 Task: Buy 2 Robes of size 12-18 months for Baby Girls from Clothing section under best seller category for shipping address: Gerald Davis, 3101 Abia Martin Drive, Panther Burn, Mississippi 38765, Cell Number 6314971043. Pay from credit card ending with 2005, CVV 3321
Action: Mouse moved to (236, 68)
Screenshot: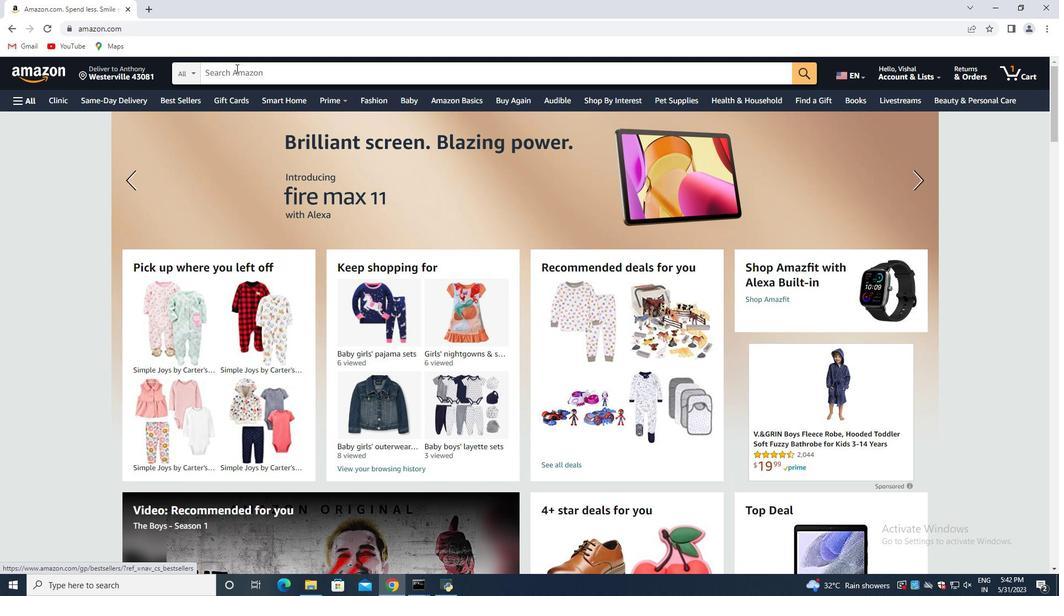 
Action: Mouse pressed left at (236, 68)
Screenshot: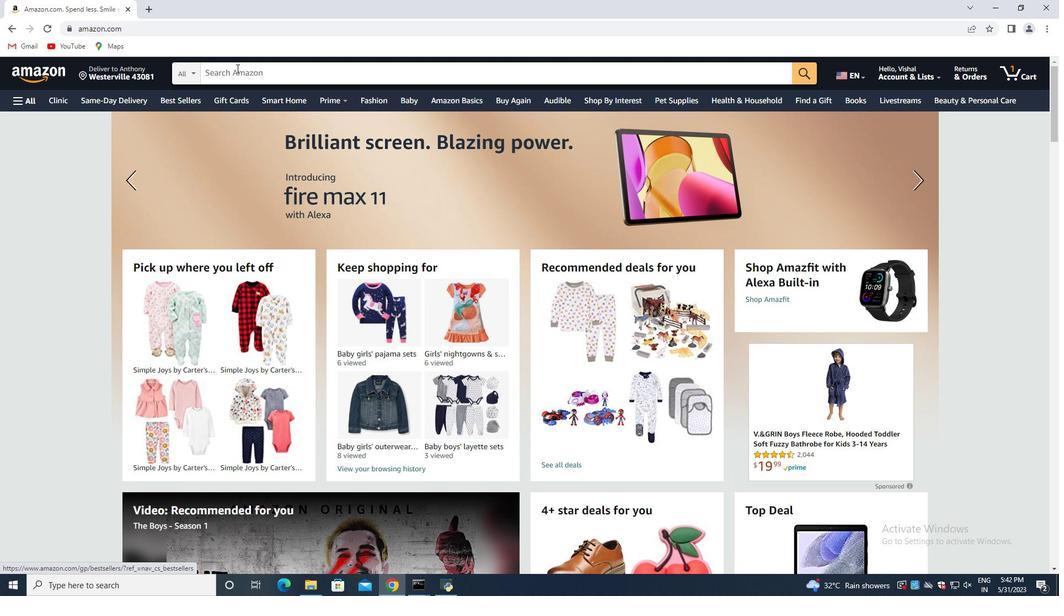 
Action: Key pressed <Key.shift>Robes<Key.space><Key.shift>Of<Key.space>size<Key.space>12-18<Key.space>months<Key.space>for<Key.space>baby<Key.space>girls<Key.enter>
Screenshot: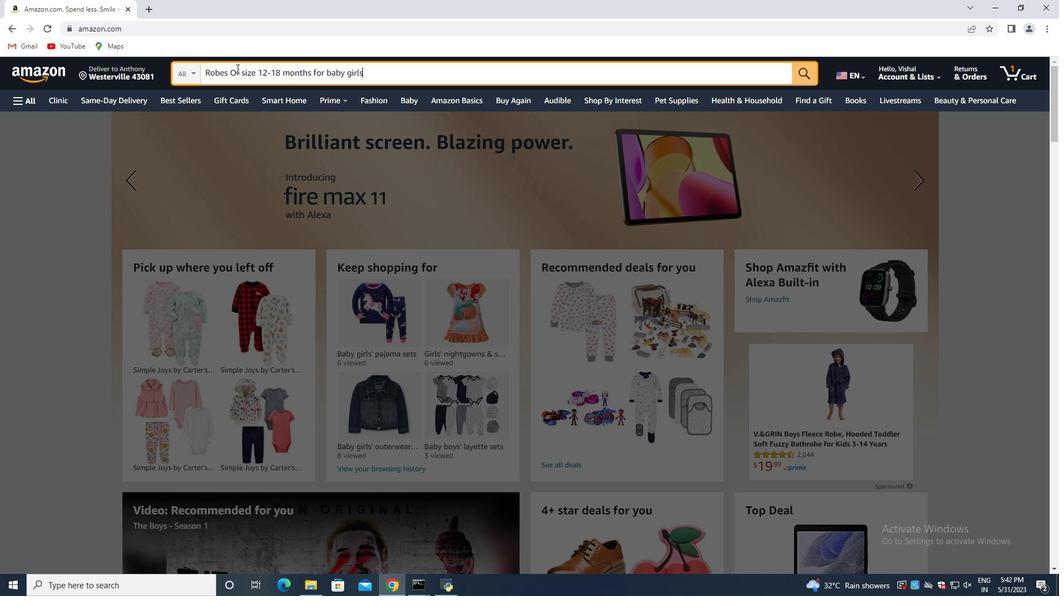 
Action: Mouse moved to (258, 80)
Screenshot: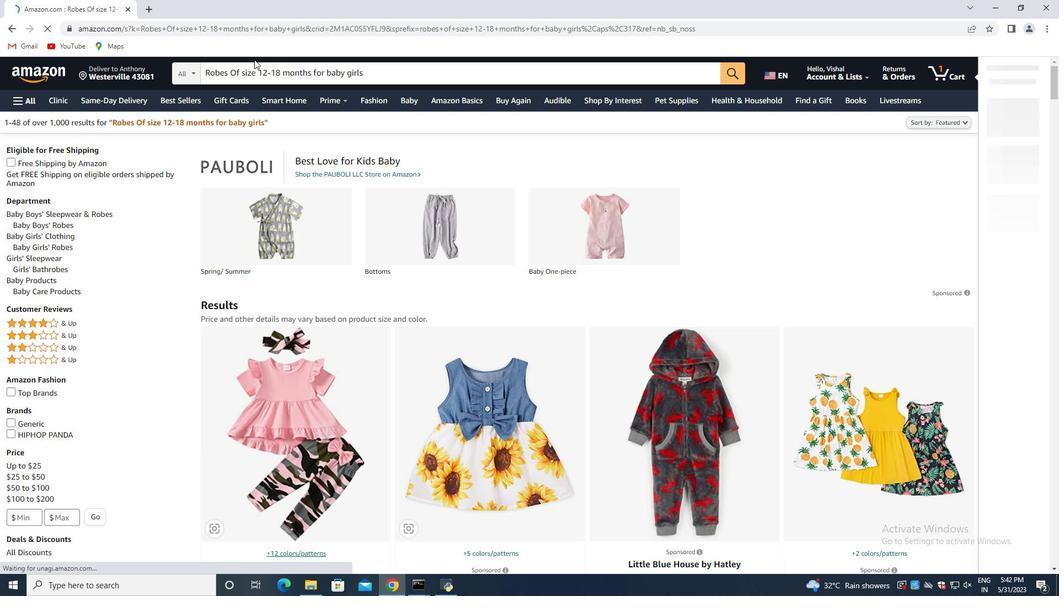 
Action: Mouse scrolled (258, 80) with delta (0, 0)
Screenshot: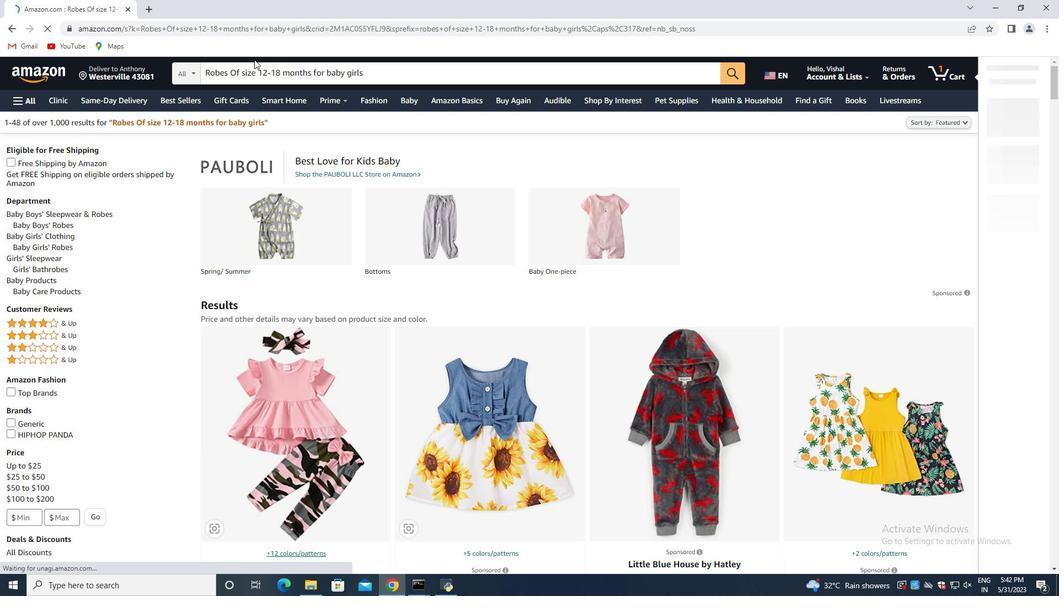 
Action: Mouse moved to (269, 103)
Screenshot: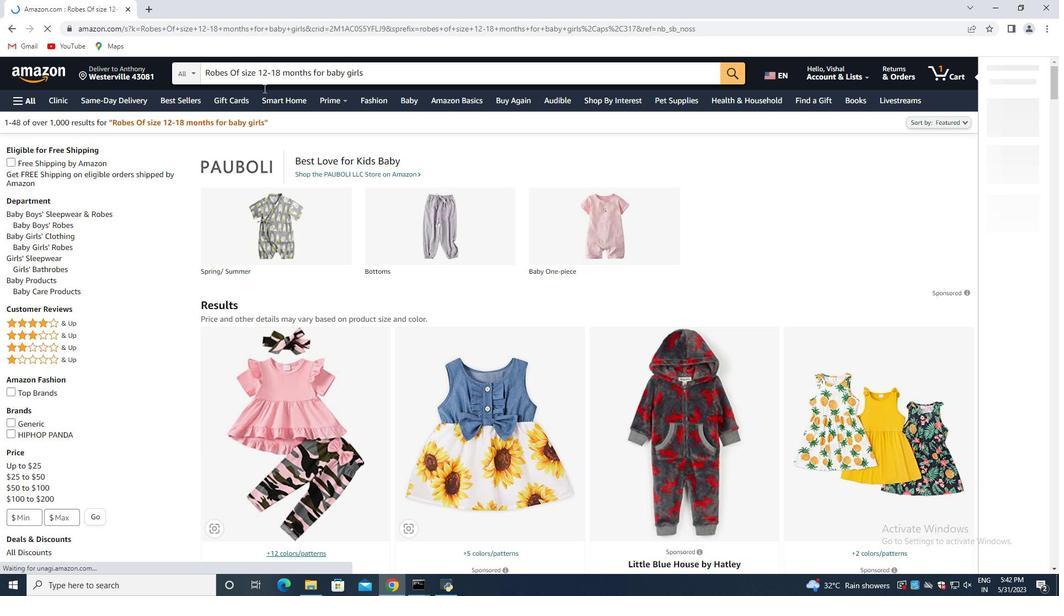 
Action: Mouse scrolled (269, 103) with delta (0, 0)
Screenshot: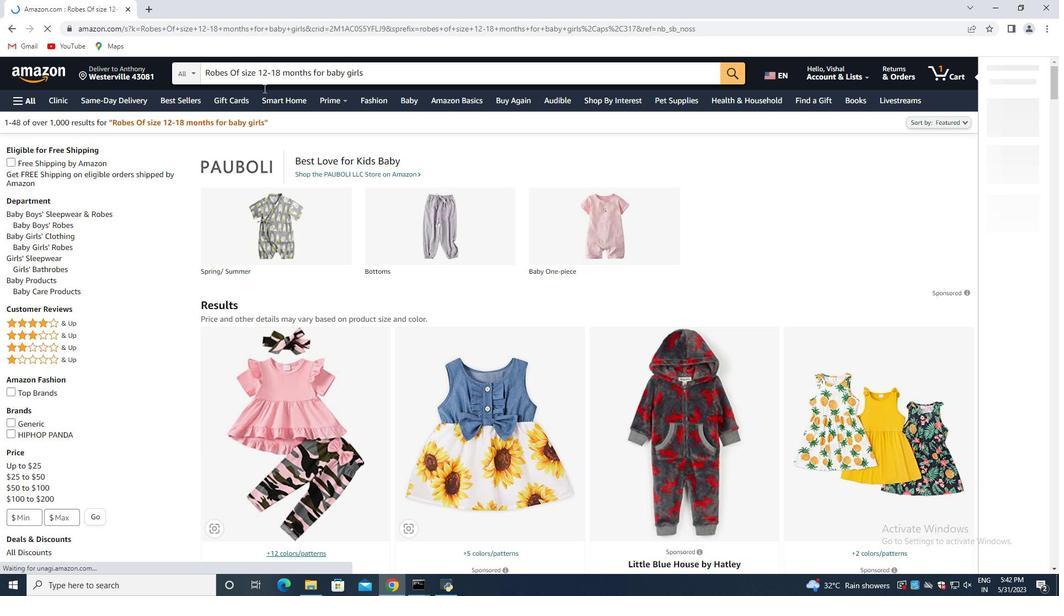 
Action: Mouse moved to (273, 120)
Screenshot: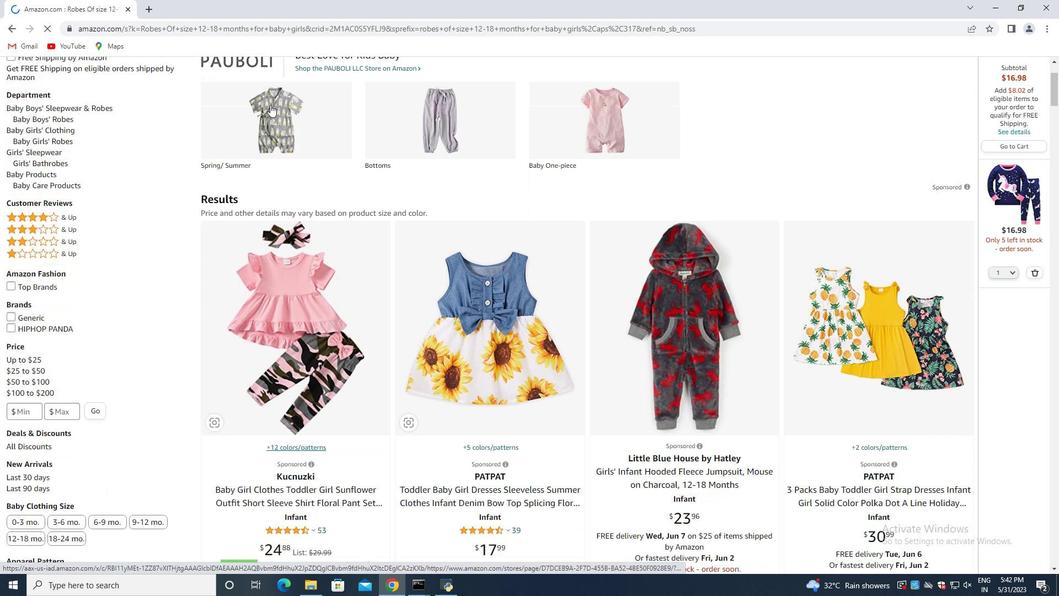 
Action: Mouse scrolled (273, 119) with delta (0, 0)
Screenshot: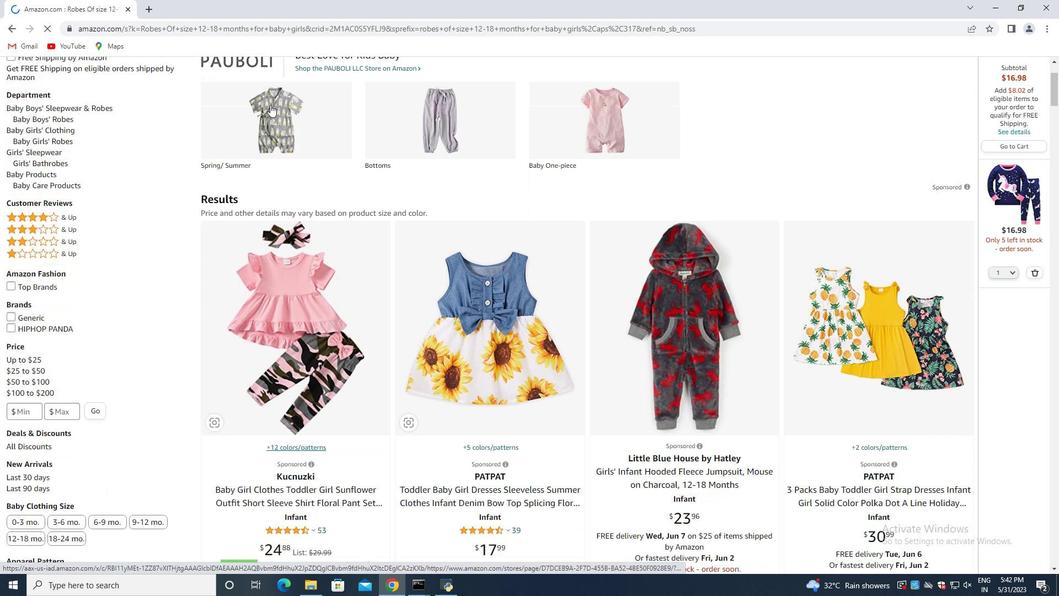 
Action: Mouse moved to (275, 121)
Screenshot: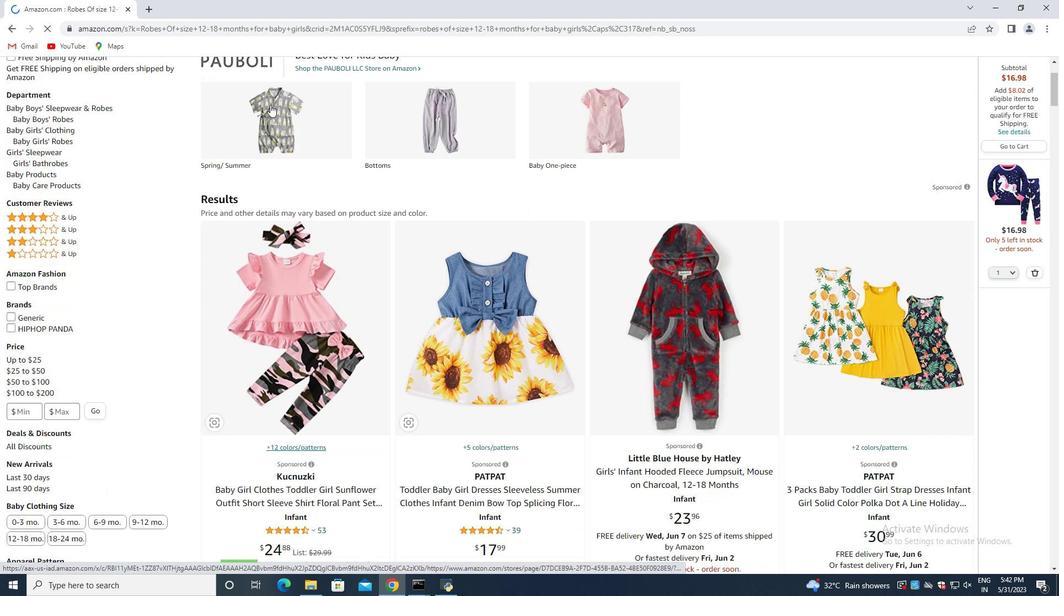 
Action: Mouse scrolled (275, 121) with delta (0, 0)
Screenshot: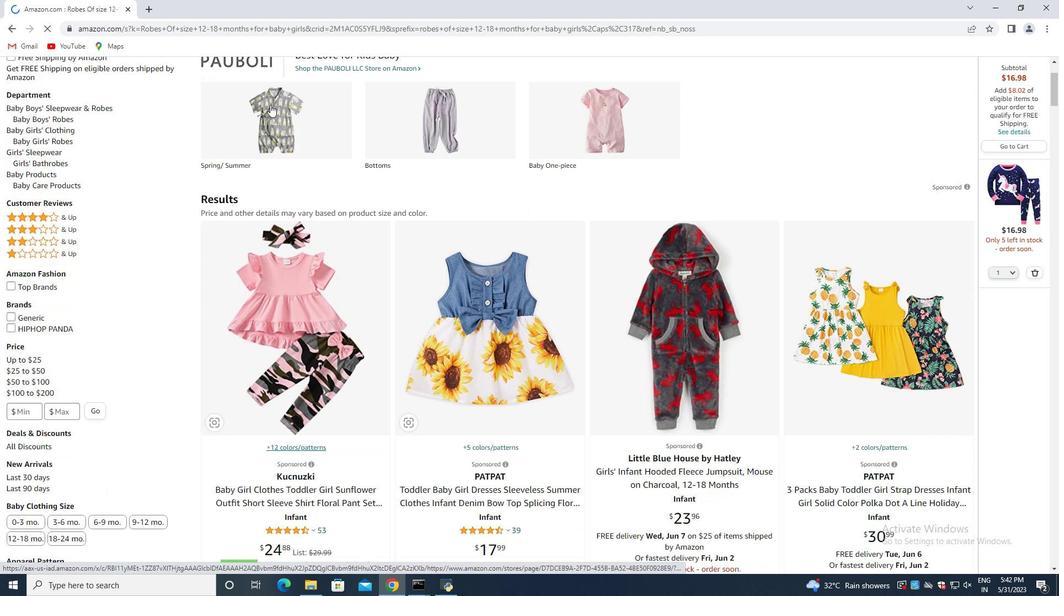 
Action: Mouse moved to (276, 123)
Screenshot: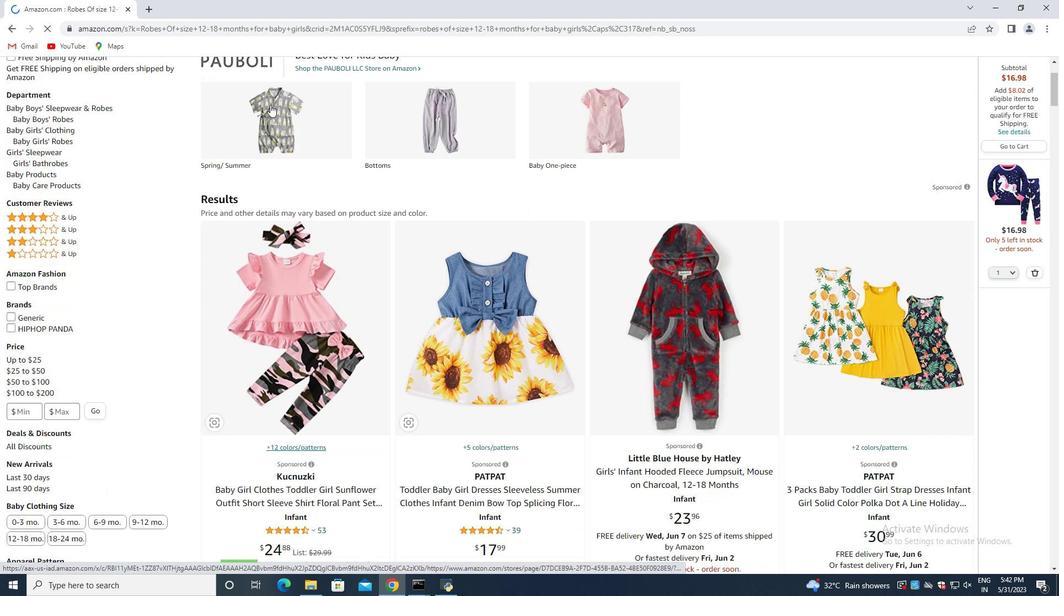 
Action: Mouse scrolled (276, 122) with delta (0, 0)
Screenshot: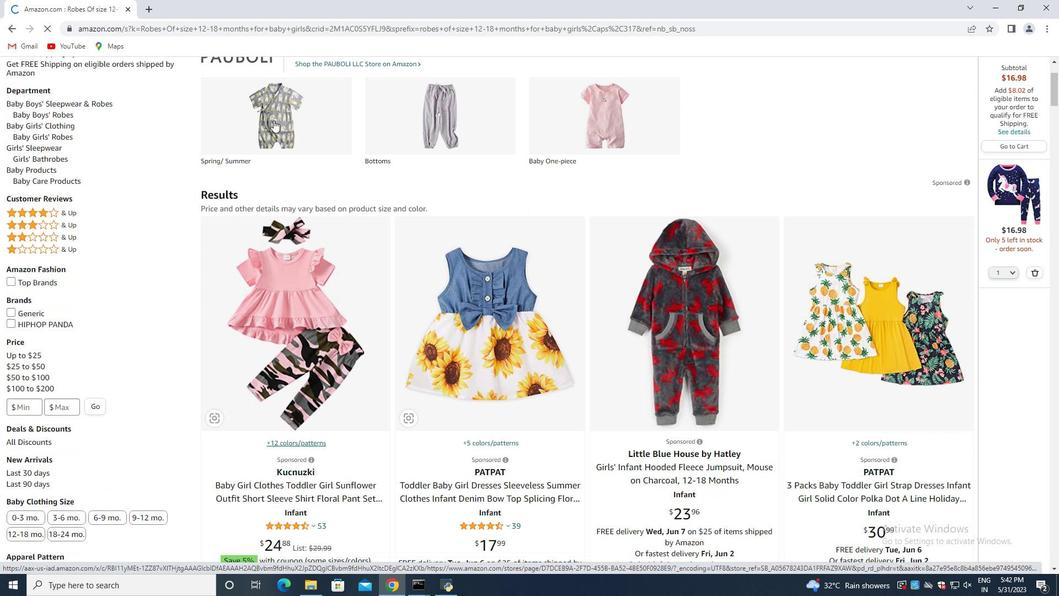 
Action: Mouse moved to (1034, 270)
Screenshot: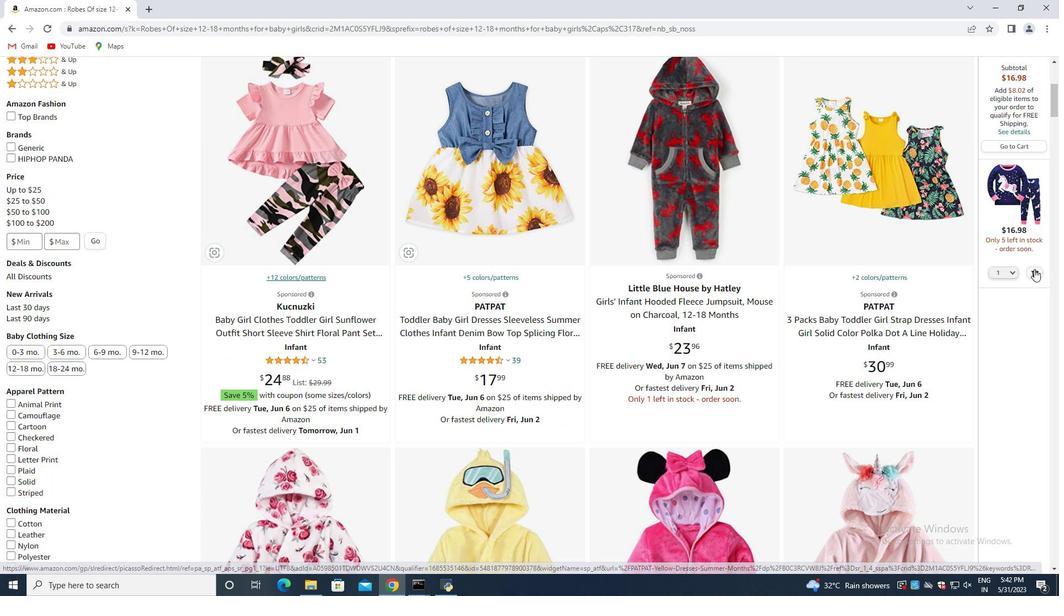
Action: Mouse pressed left at (1034, 270)
Screenshot: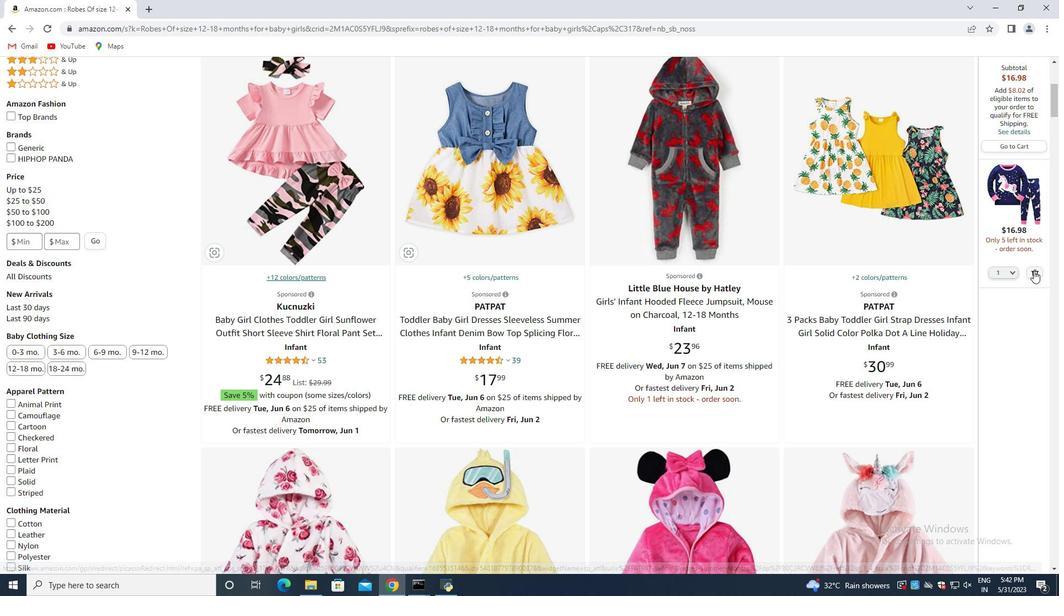 
Action: Mouse moved to (437, 211)
Screenshot: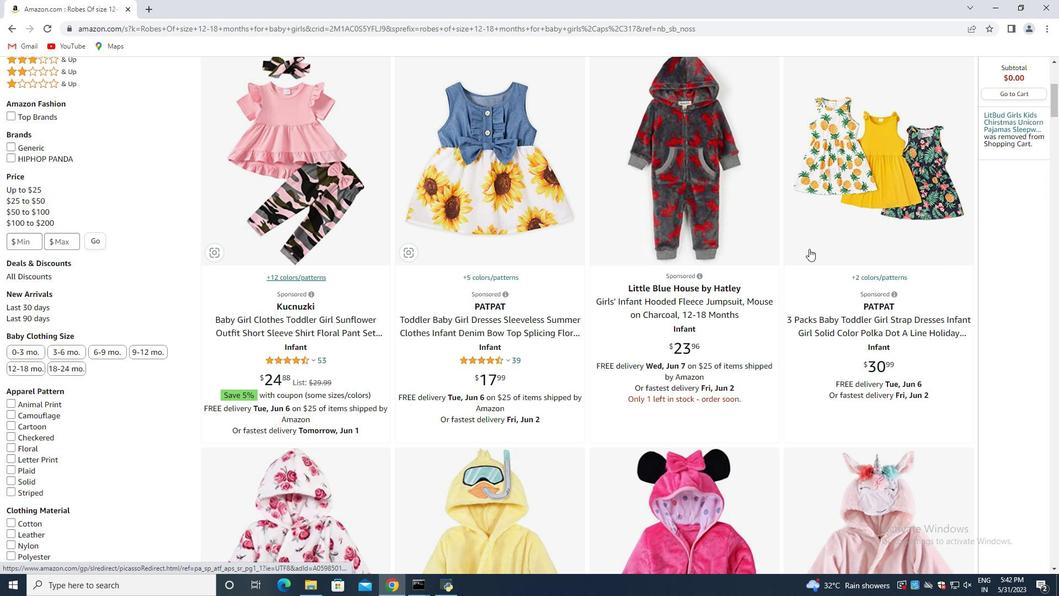 
Action: Mouse scrolled (437, 212) with delta (0, 0)
Screenshot: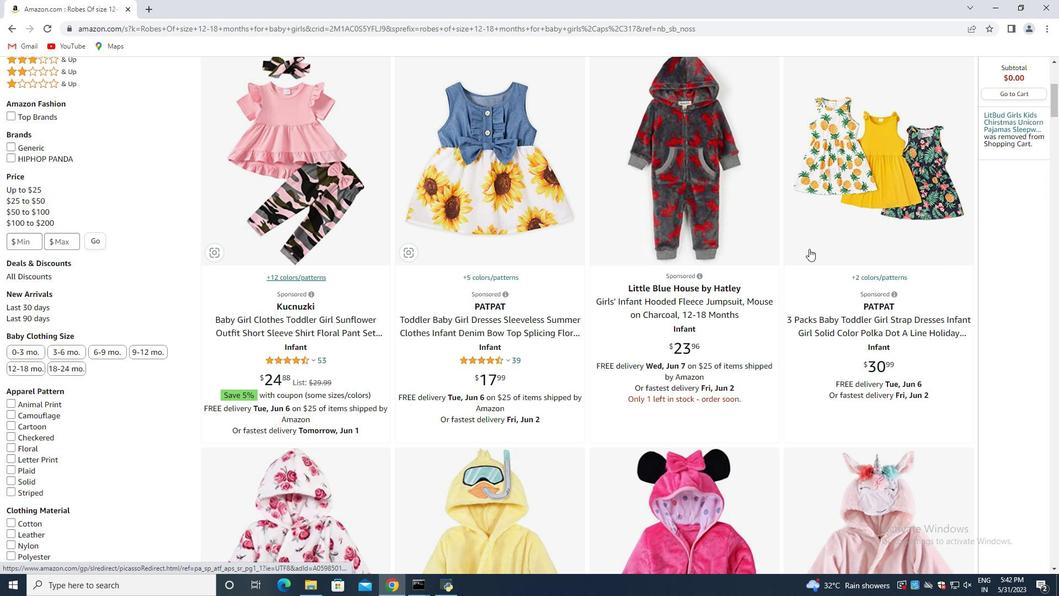 
Action: Mouse scrolled (437, 212) with delta (0, 0)
Screenshot: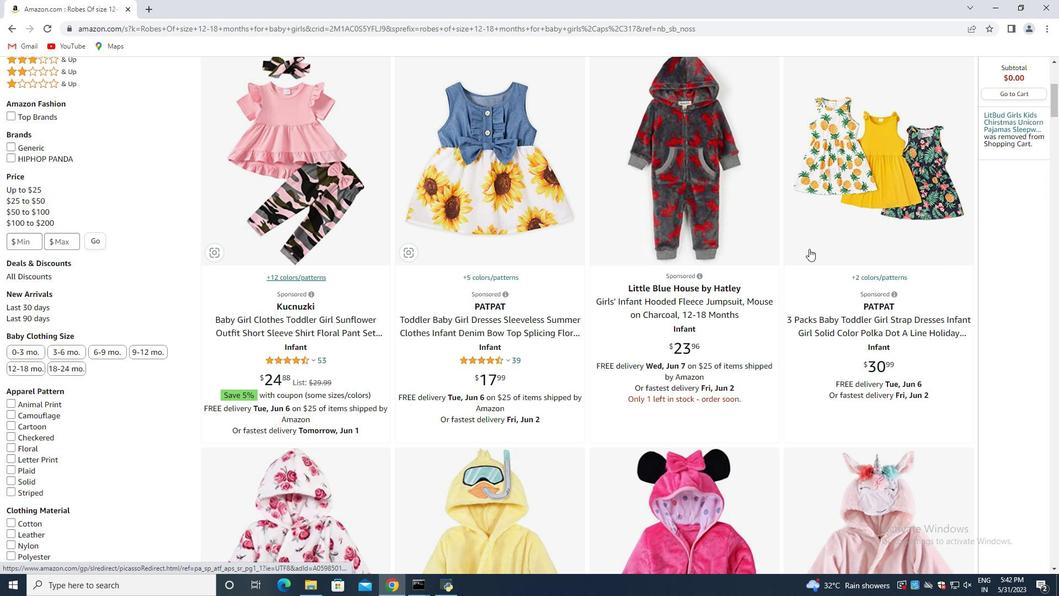 
Action: Mouse scrolled (437, 212) with delta (0, 0)
Screenshot: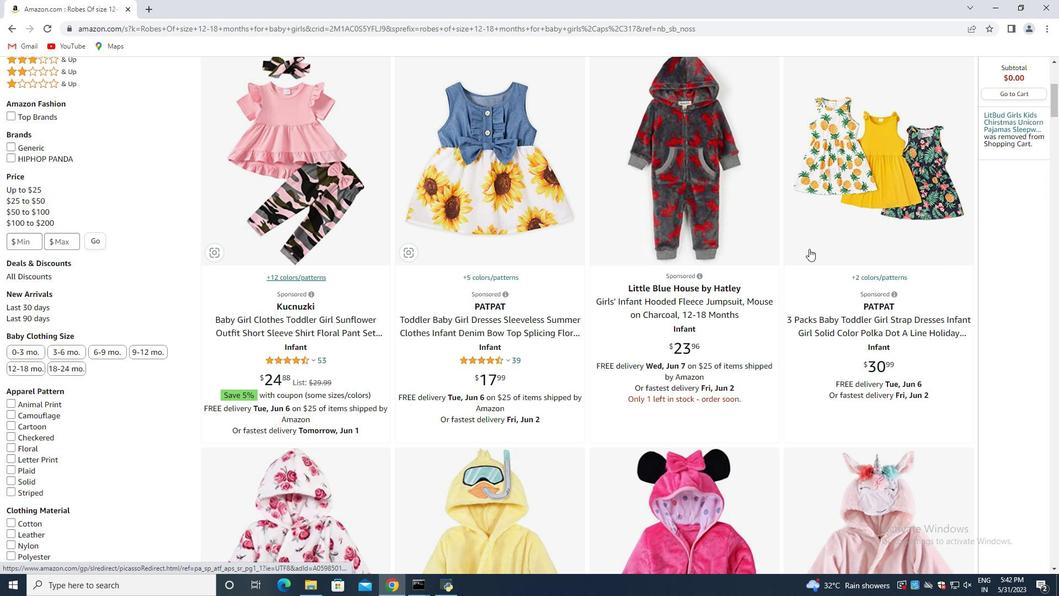 
Action: Mouse scrolled (437, 212) with delta (0, 0)
Screenshot: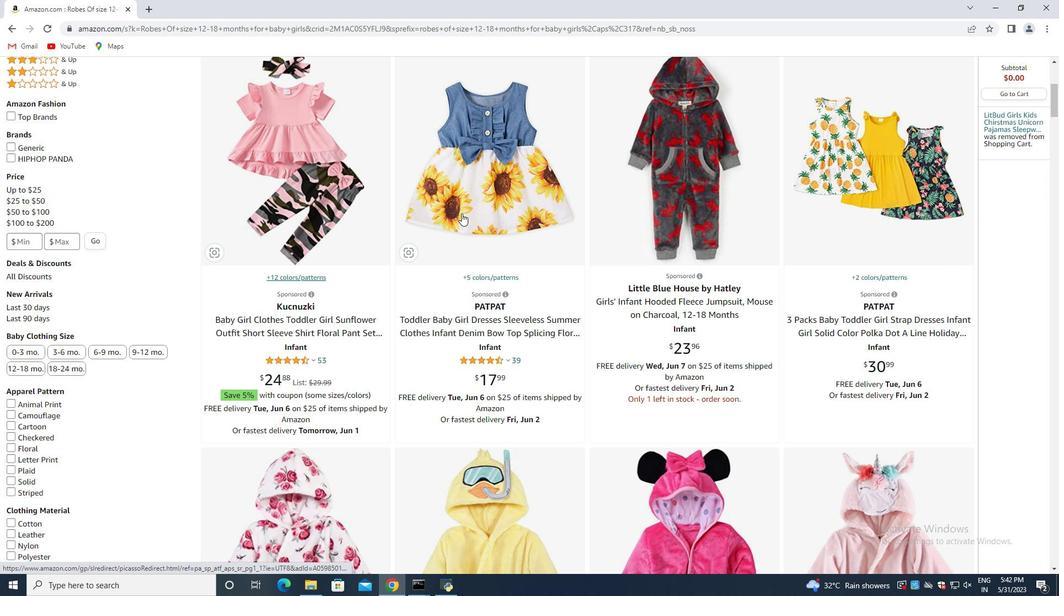 
Action: Mouse scrolled (437, 212) with delta (0, 0)
Screenshot: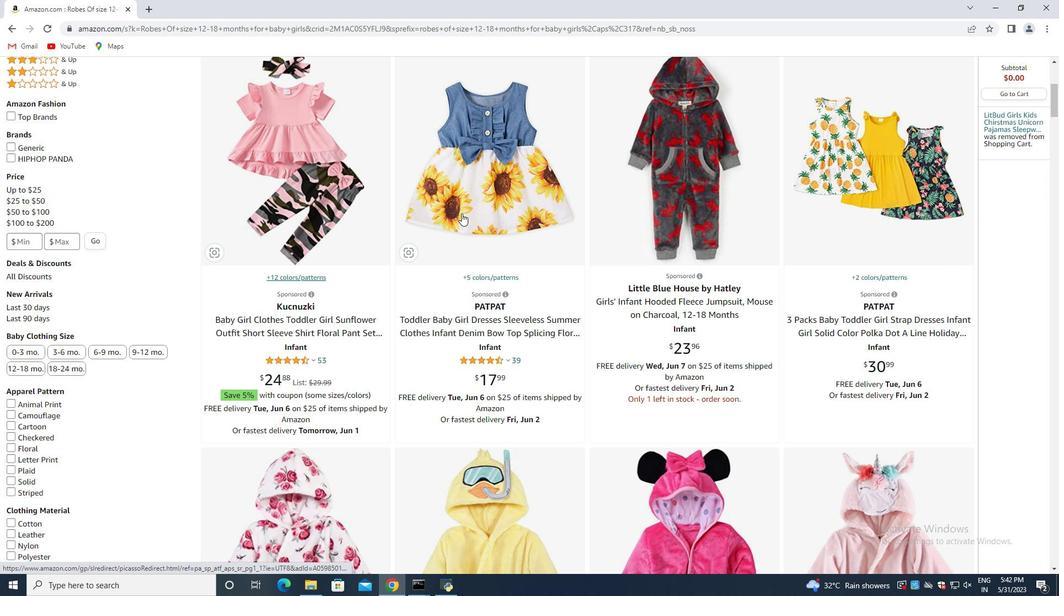 
Action: Mouse scrolled (437, 212) with delta (0, 0)
Screenshot: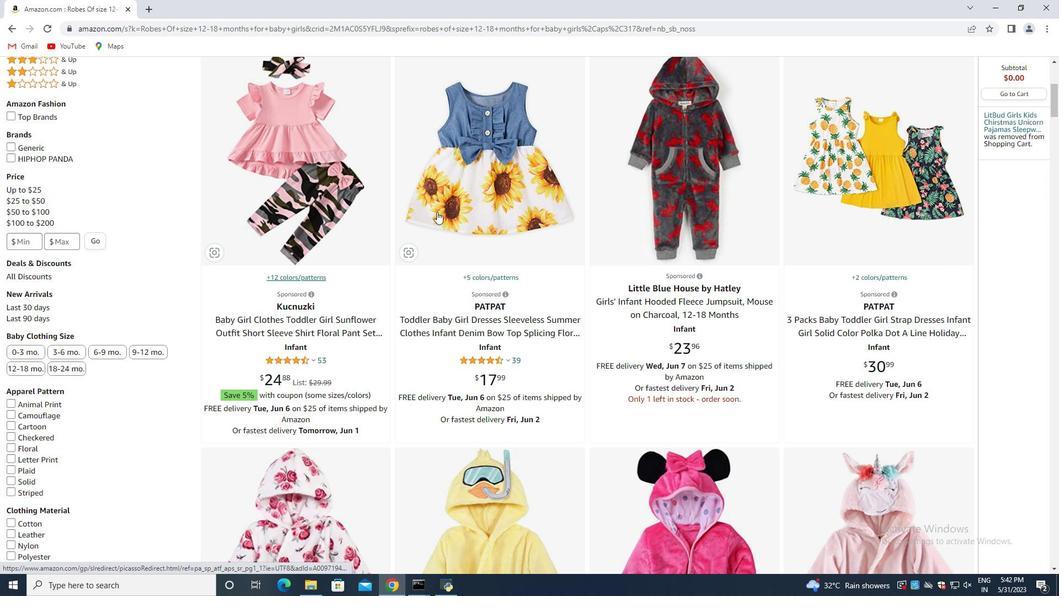 
Action: Mouse moved to (380, 194)
Screenshot: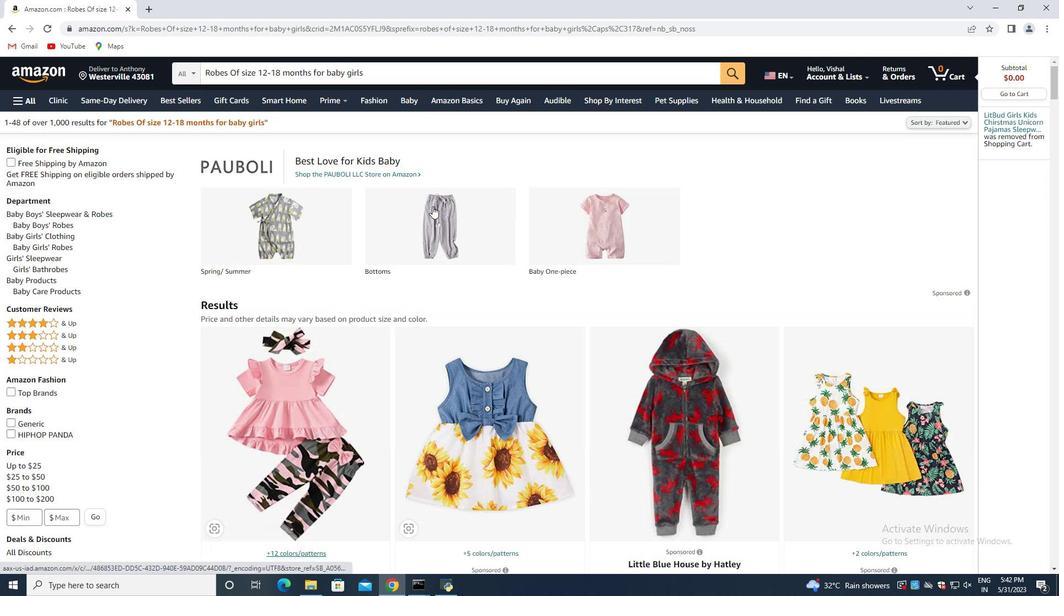 
Action: Mouse scrolled (380, 195) with delta (0, 0)
Screenshot: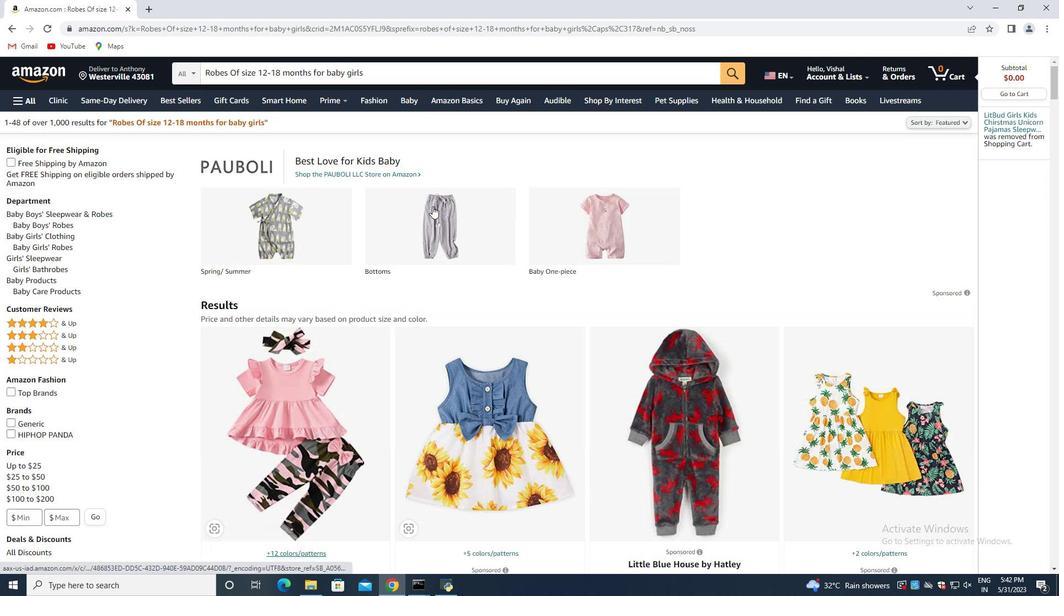 
Action: Mouse moved to (376, 194)
Screenshot: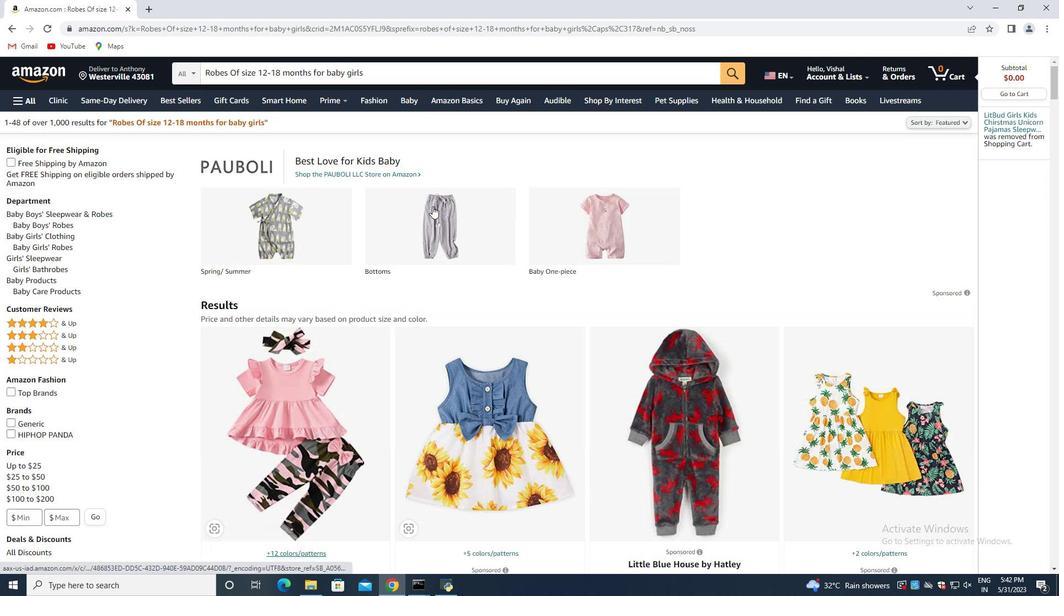 
Action: Mouse scrolled (376, 195) with delta (0, 0)
Screenshot: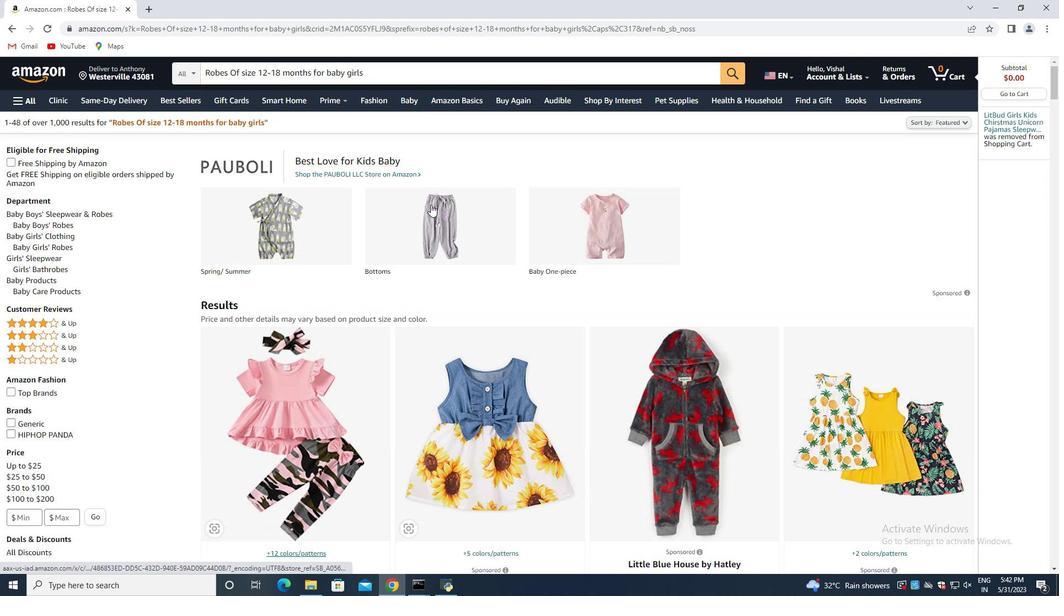 
Action: Mouse moved to (374, 194)
Screenshot: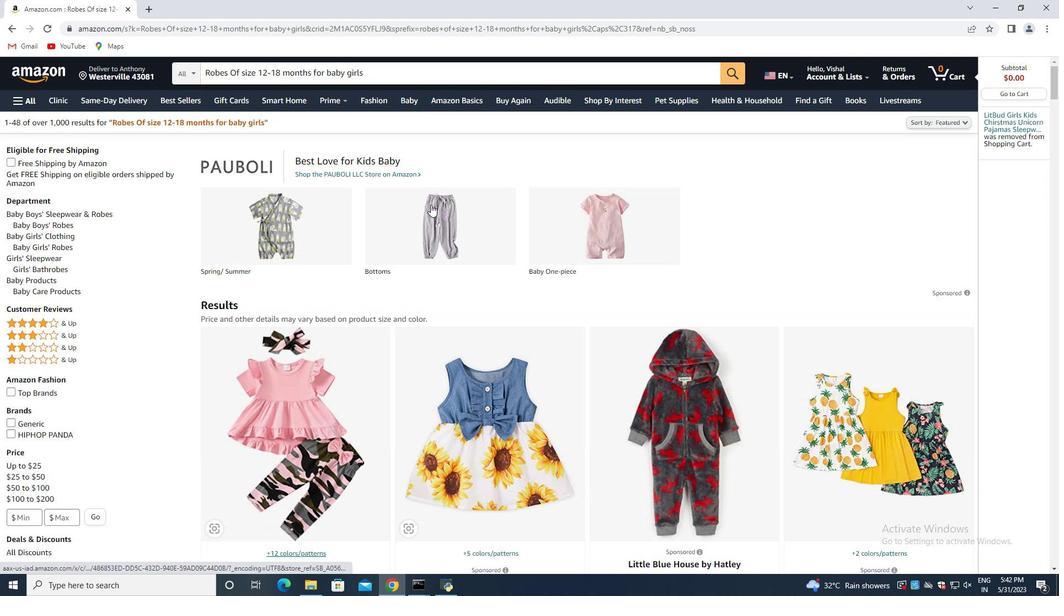 
Action: Mouse scrolled (374, 195) with delta (0, 0)
Screenshot: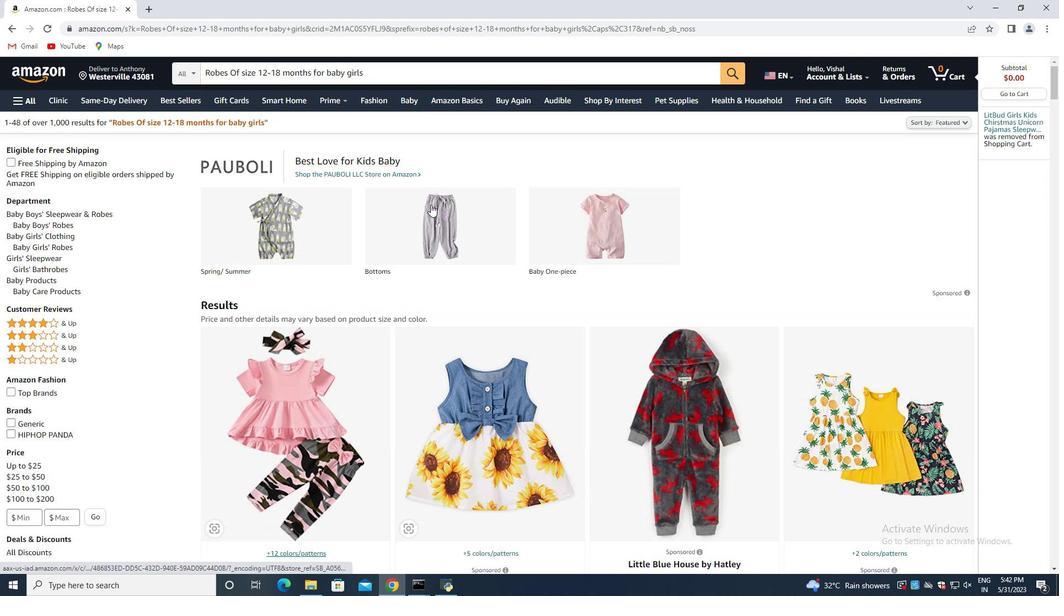 
Action: Mouse scrolled (374, 195) with delta (0, 0)
Screenshot: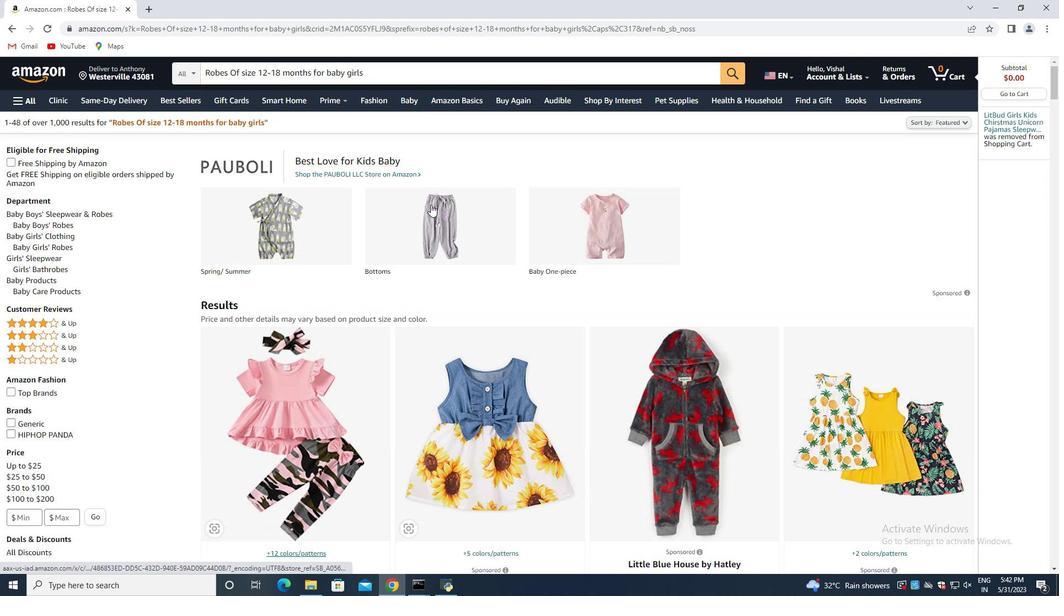 
Action: Mouse scrolled (374, 195) with delta (0, 0)
Screenshot: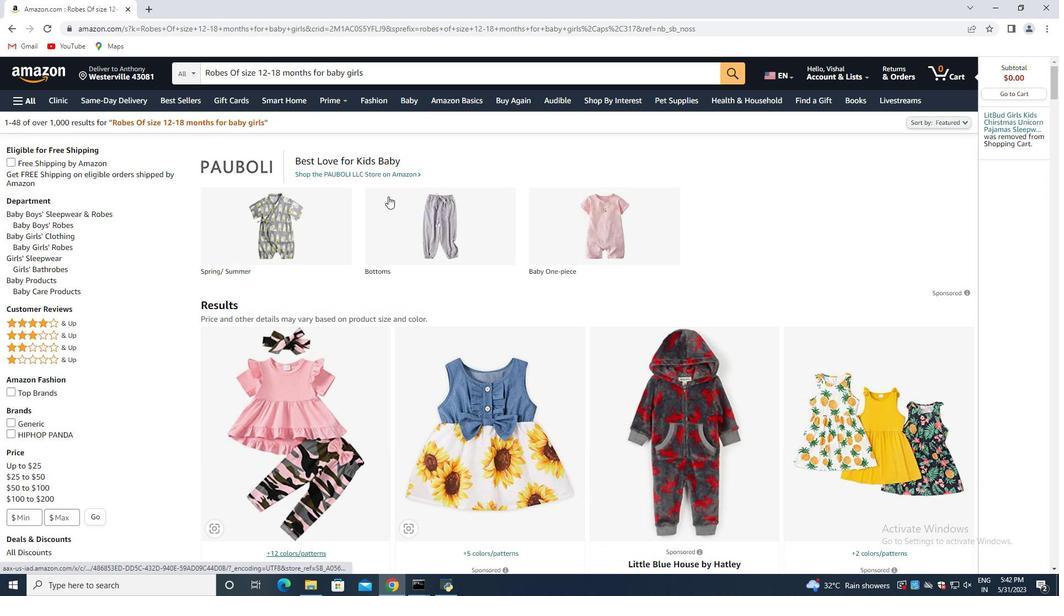 
Action: Mouse moved to (60, 237)
Screenshot: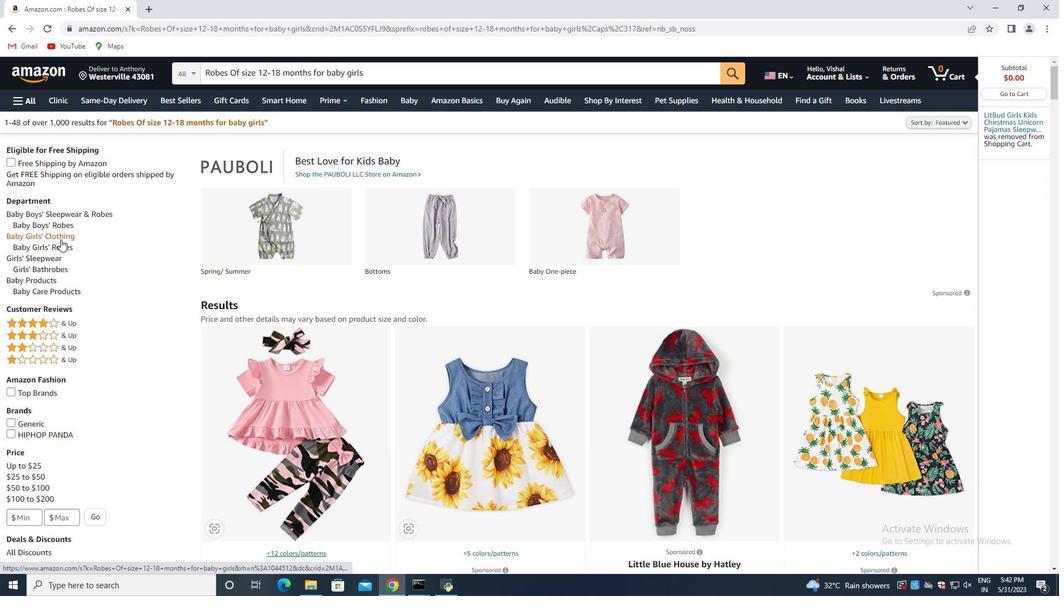
Action: Mouse pressed left at (60, 237)
Screenshot: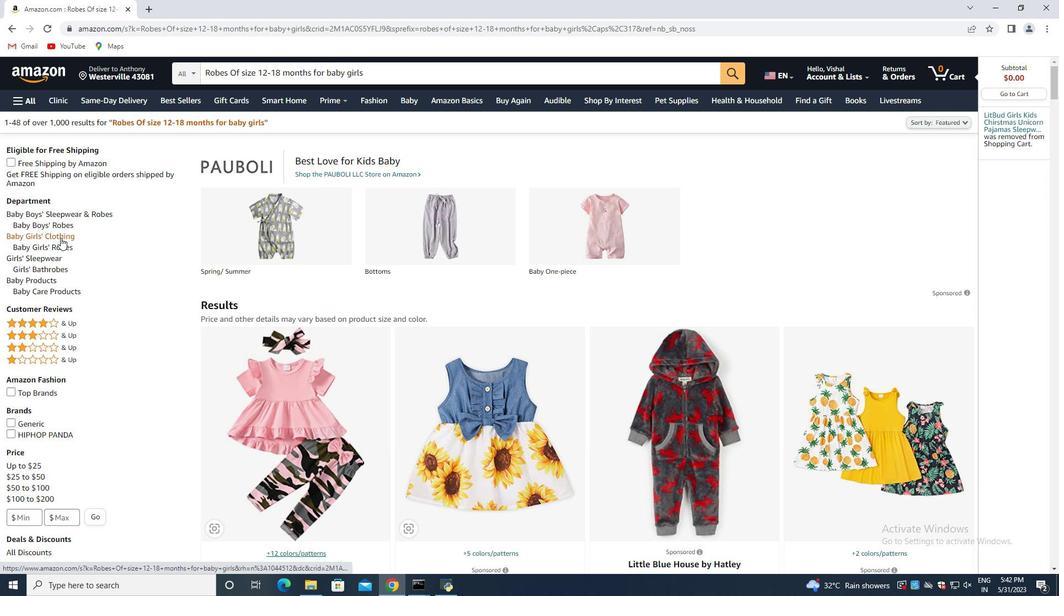 
Action: Mouse moved to (299, 279)
Screenshot: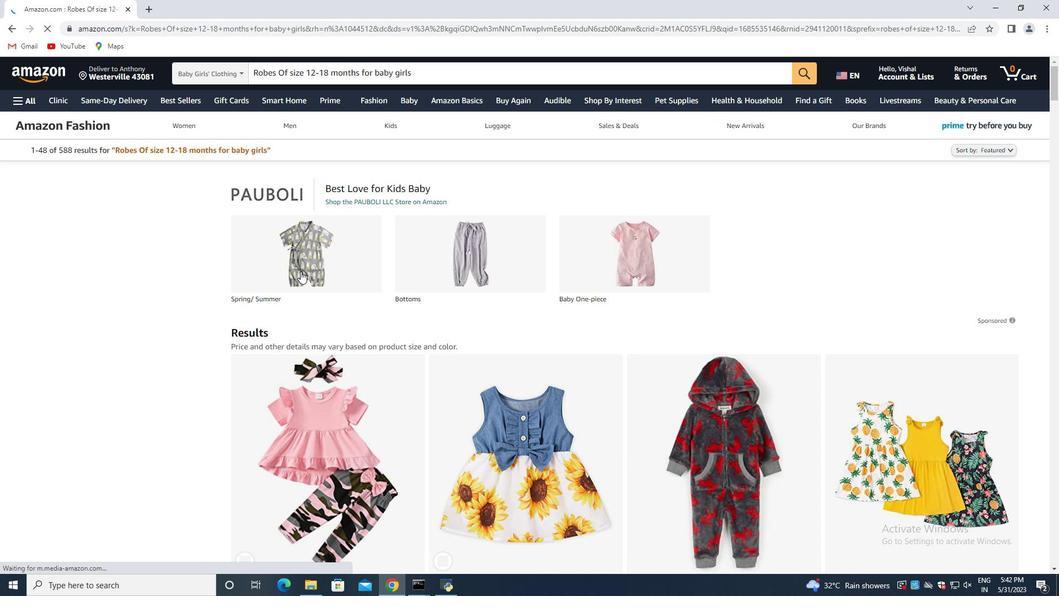 
Action: Mouse scrolled (299, 278) with delta (0, 0)
Screenshot: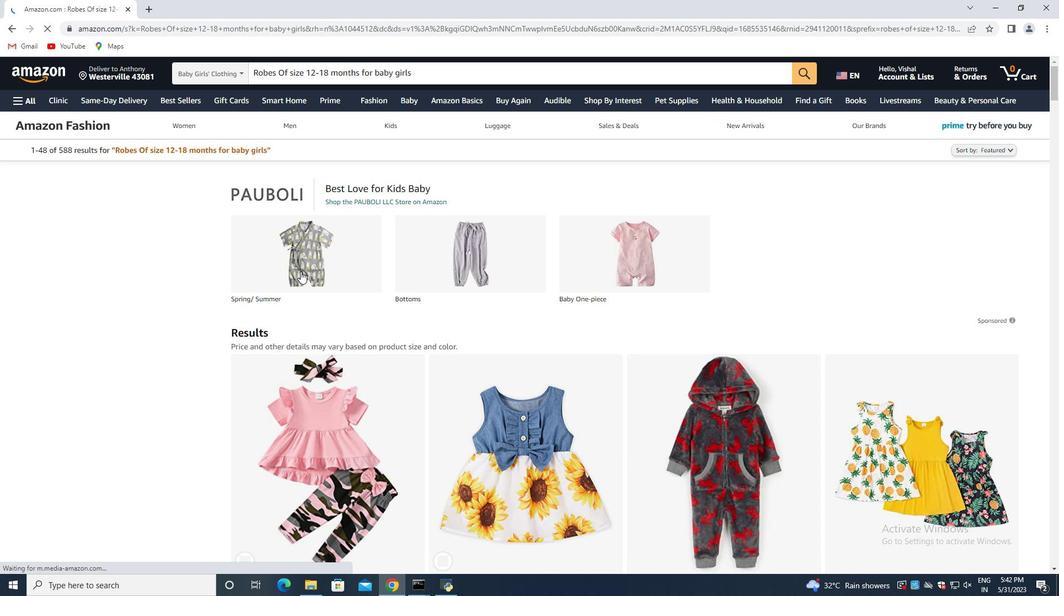 
Action: Mouse moved to (299, 282)
Screenshot: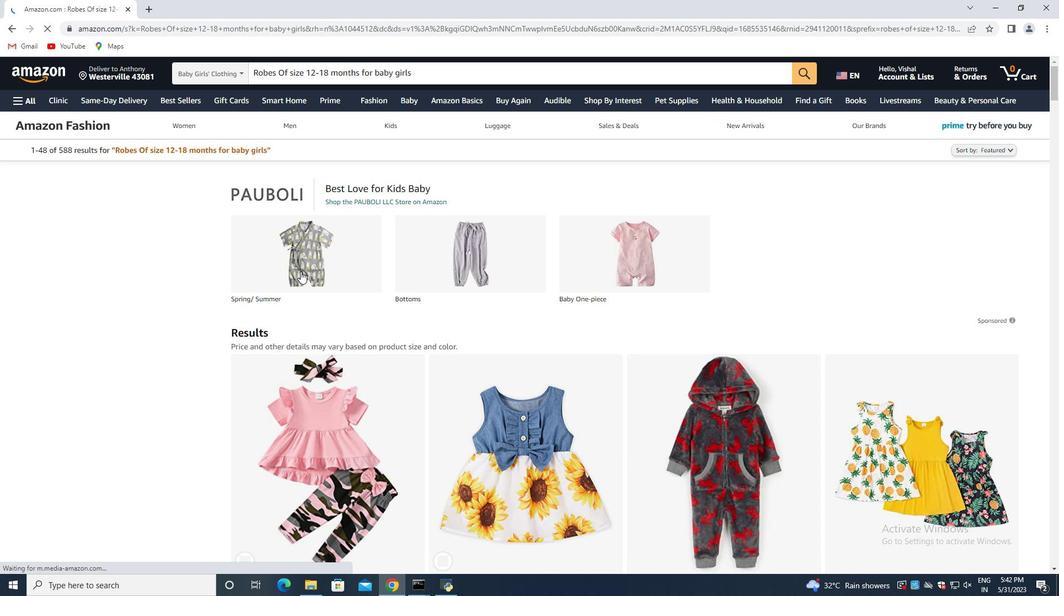 
Action: Mouse scrolled (299, 282) with delta (0, 0)
Screenshot: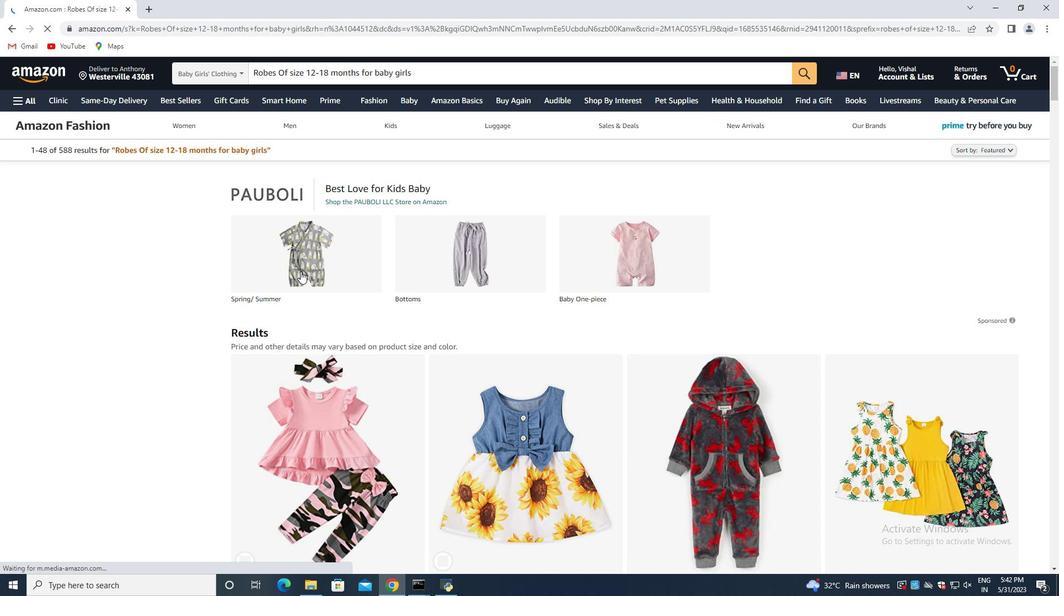 
Action: Mouse moved to (300, 288)
Screenshot: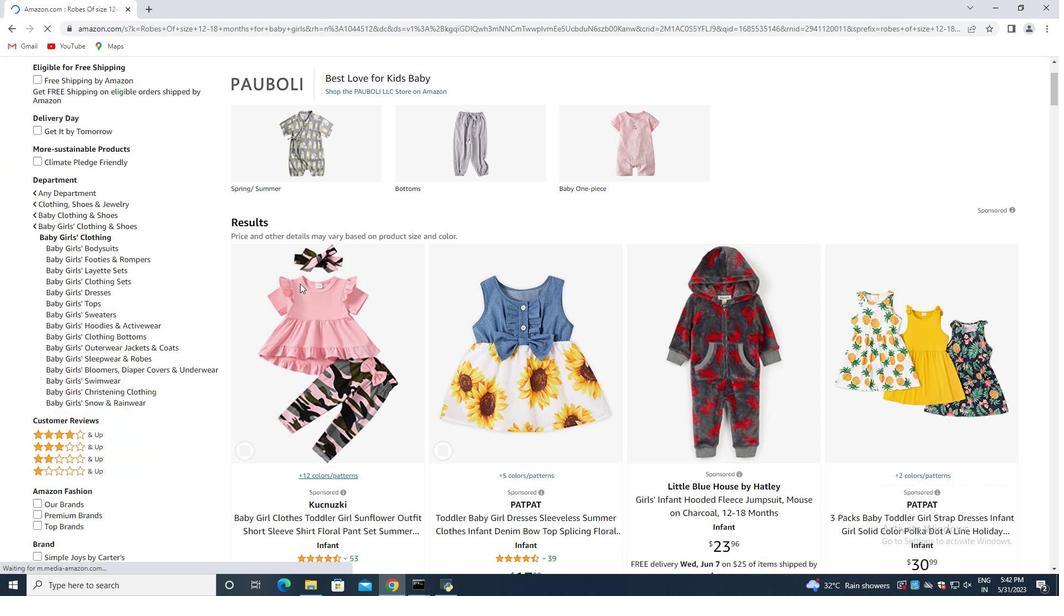 
Action: Mouse scrolled (300, 287) with delta (0, 0)
Screenshot: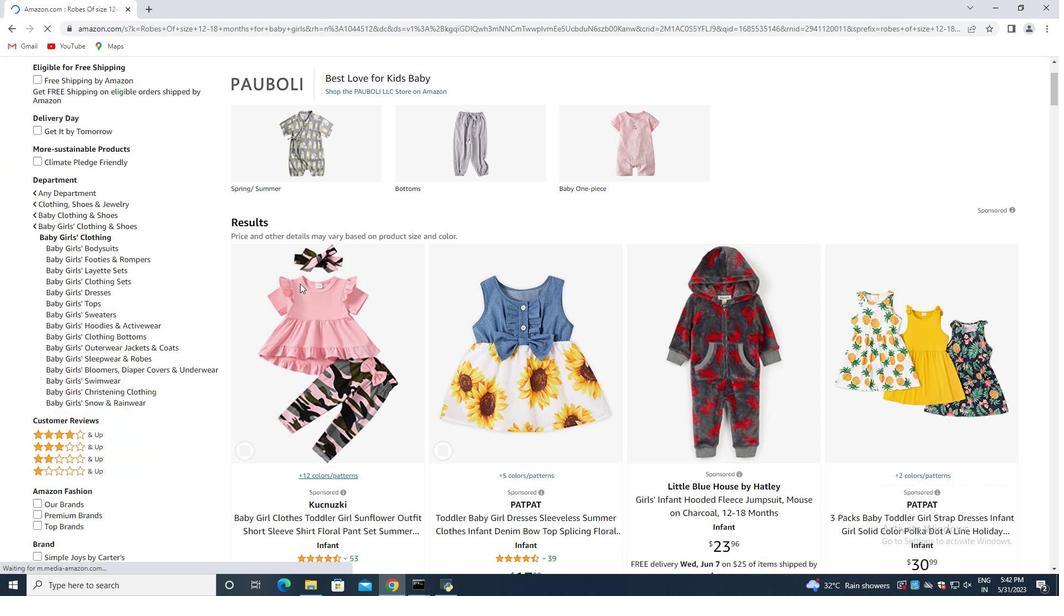 
Action: Mouse moved to (300, 290)
Screenshot: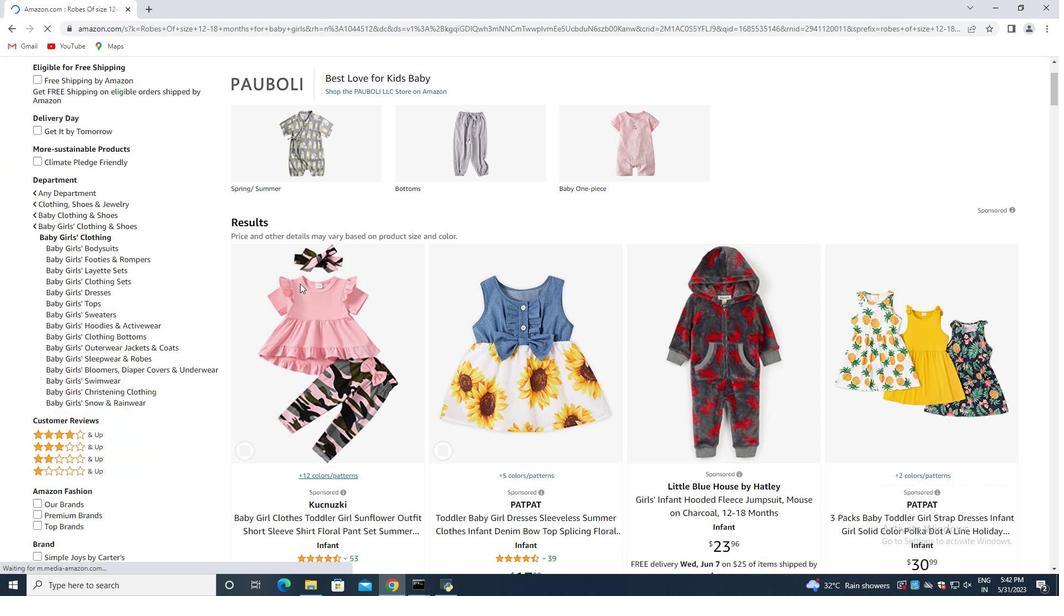 
Action: Mouse scrolled (300, 289) with delta (0, 0)
Screenshot: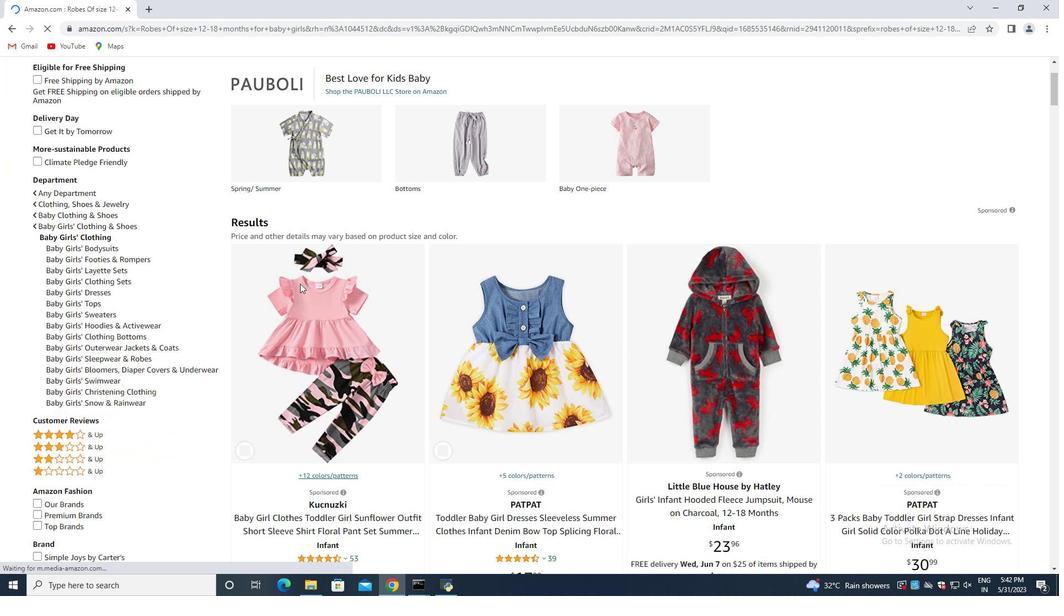 
Action: Mouse moved to (658, 269)
Screenshot: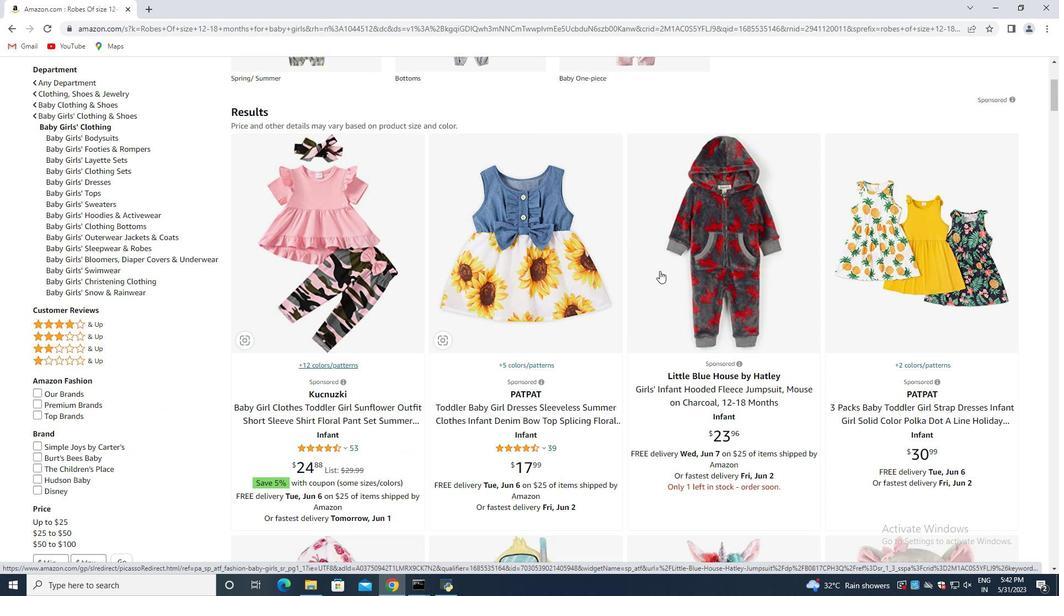 
Action: Mouse scrolled (658, 269) with delta (0, 0)
Screenshot: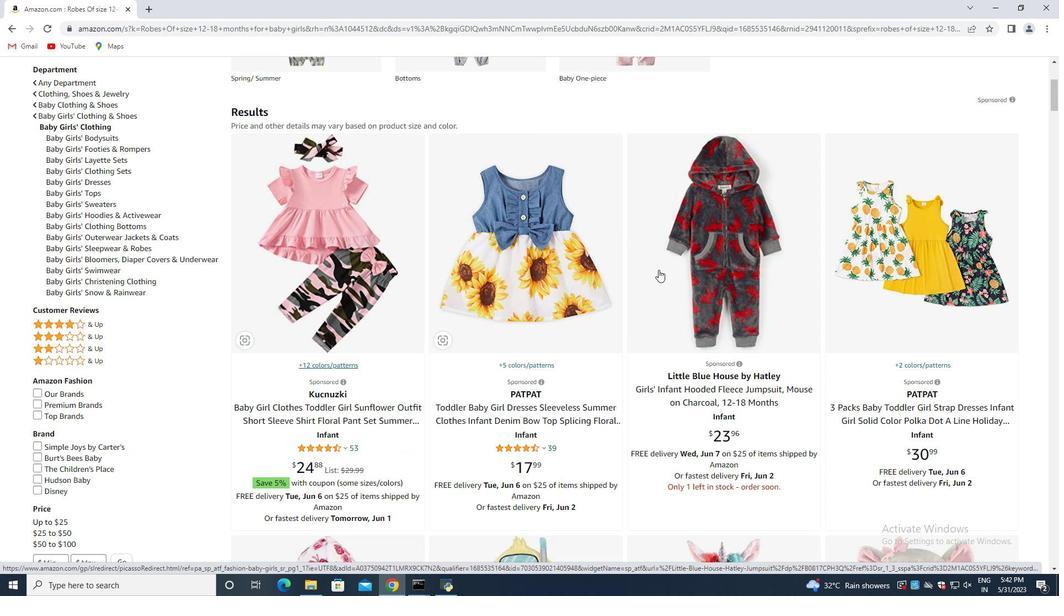 
Action: Mouse moved to (890, 263)
Screenshot: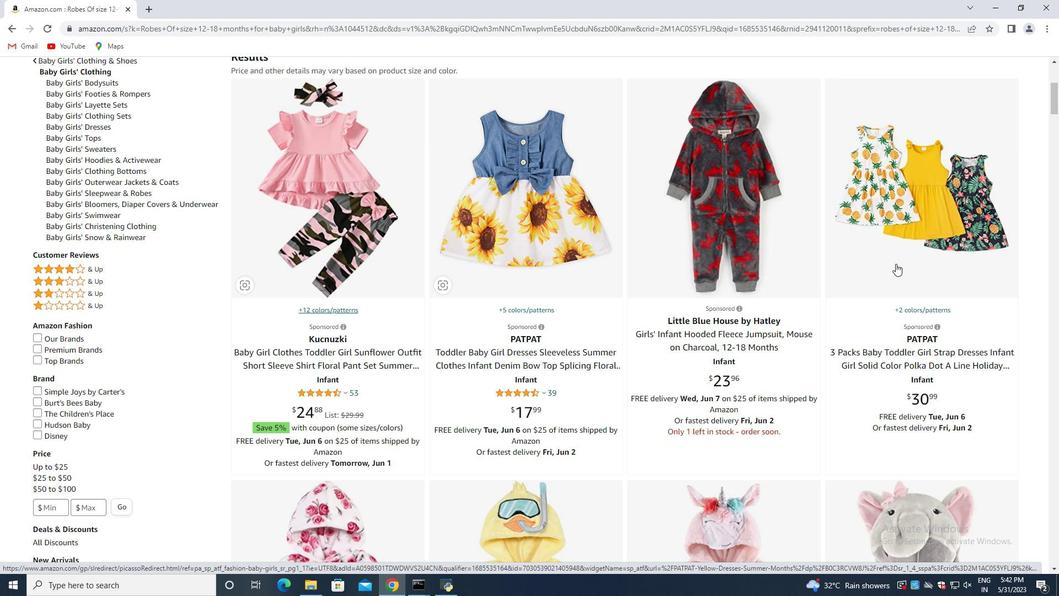
Action: Mouse scrolled (890, 262) with delta (0, 0)
Screenshot: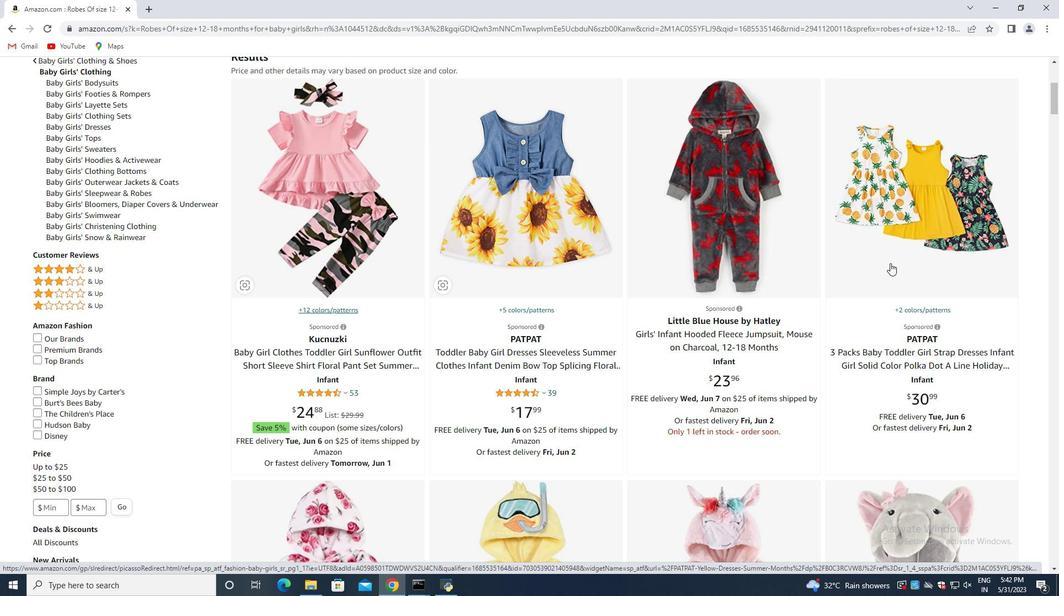 
Action: Mouse scrolled (890, 262) with delta (0, 0)
Screenshot: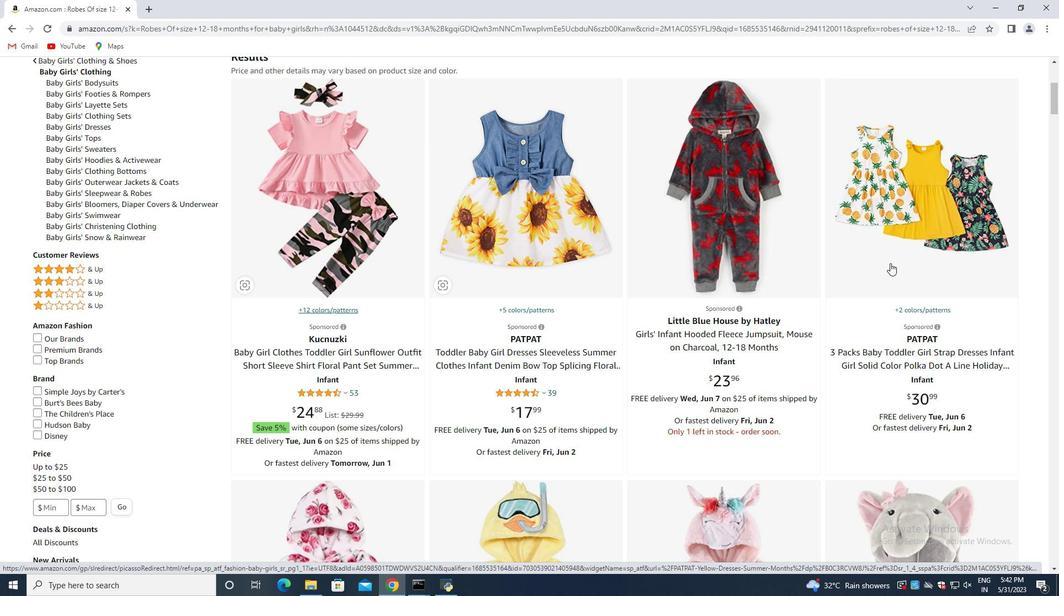 
Action: Mouse moved to (862, 254)
Screenshot: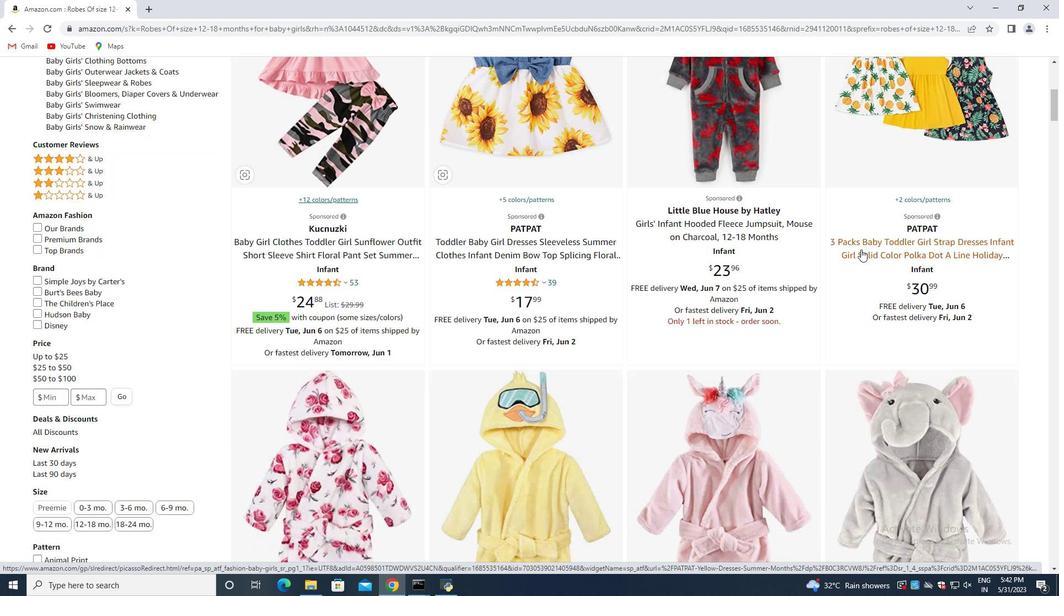 
Action: Mouse scrolled (862, 253) with delta (0, 0)
Screenshot: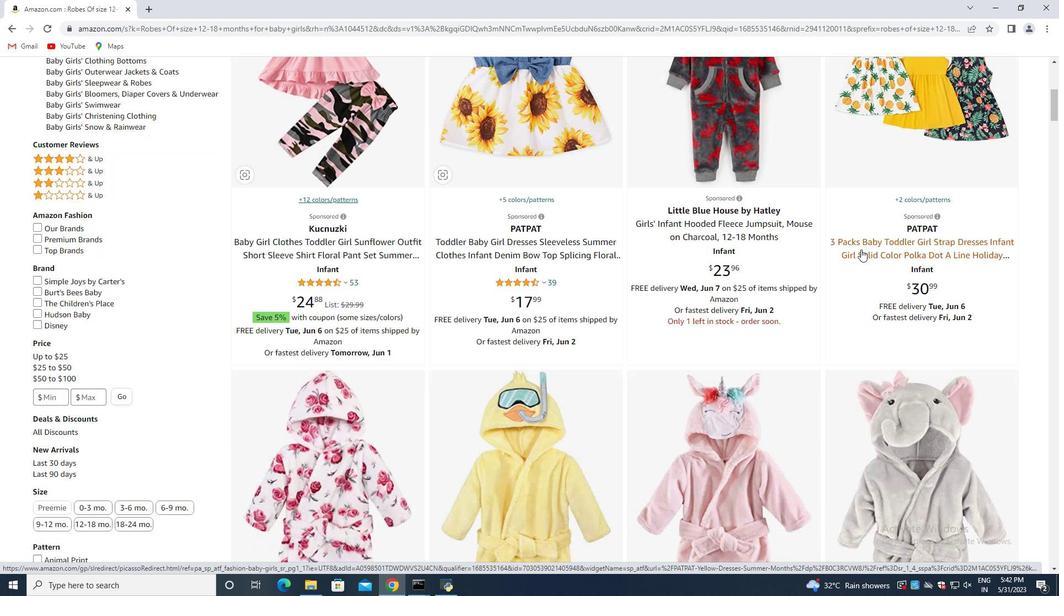 
Action: Mouse moved to (860, 255)
Screenshot: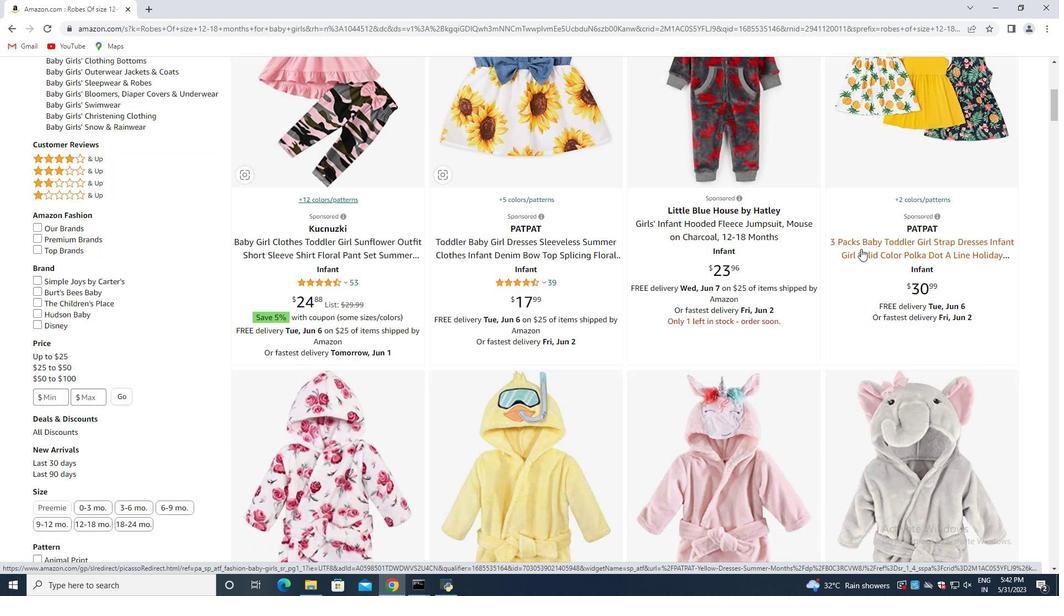 
Action: Mouse scrolled (860, 254) with delta (0, 0)
Screenshot: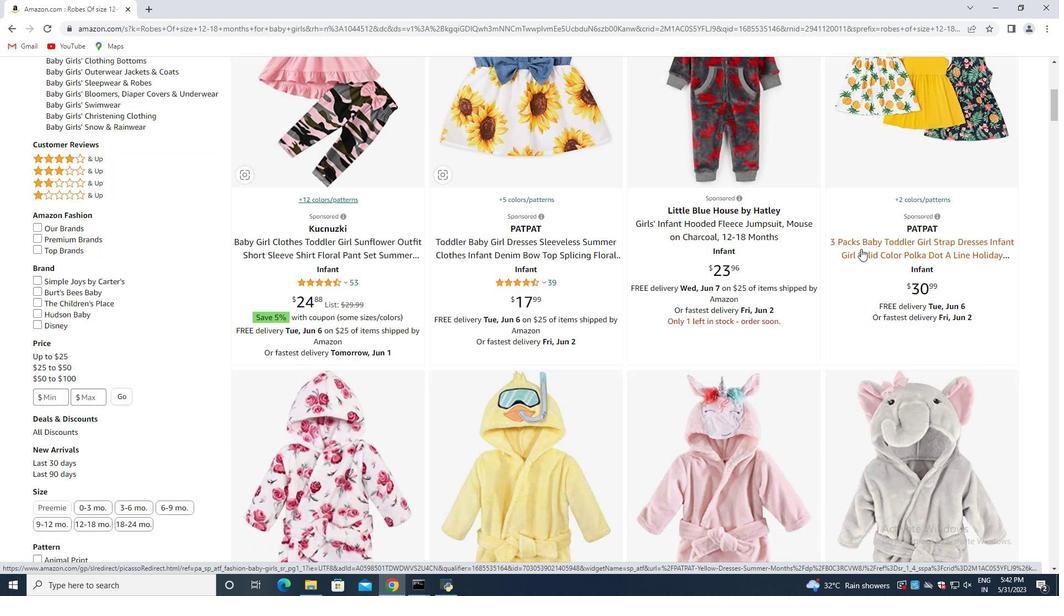 
Action: Mouse moved to (678, 273)
Screenshot: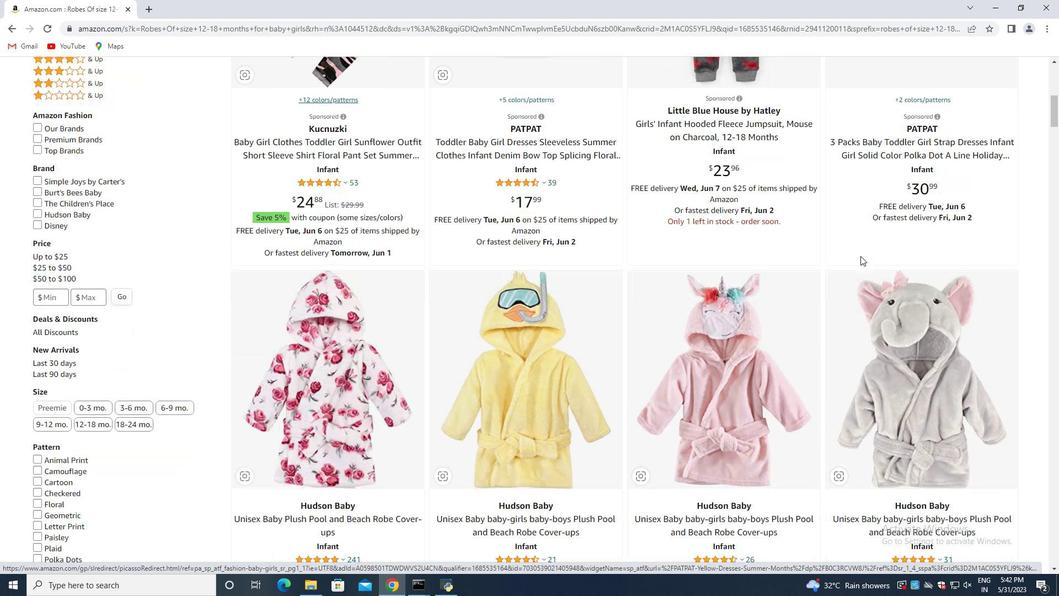 
Action: Mouse scrolled (678, 272) with delta (0, 0)
Screenshot: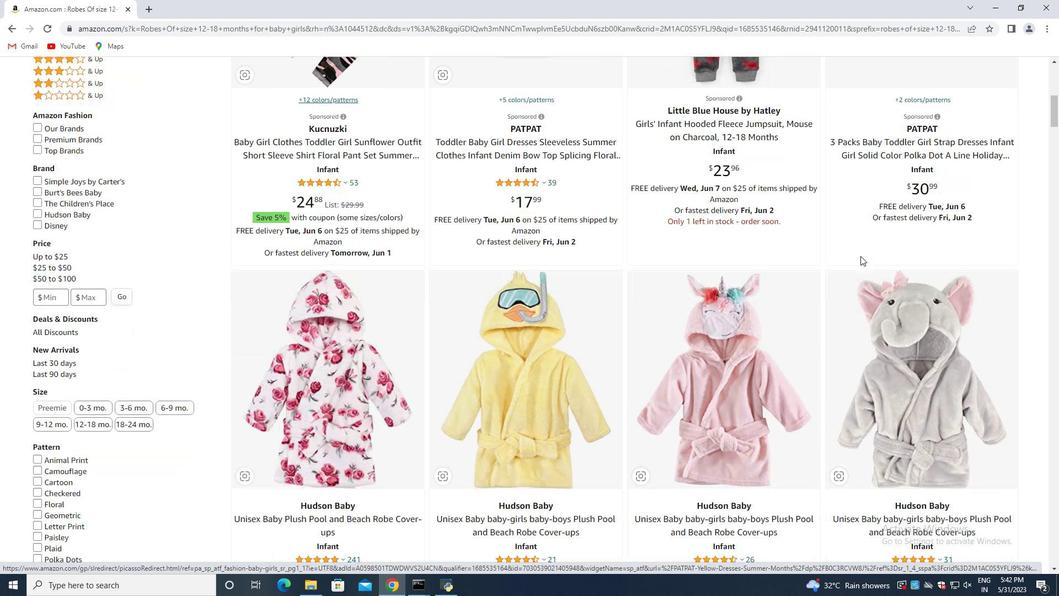 
Action: Mouse moved to (650, 280)
Screenshot: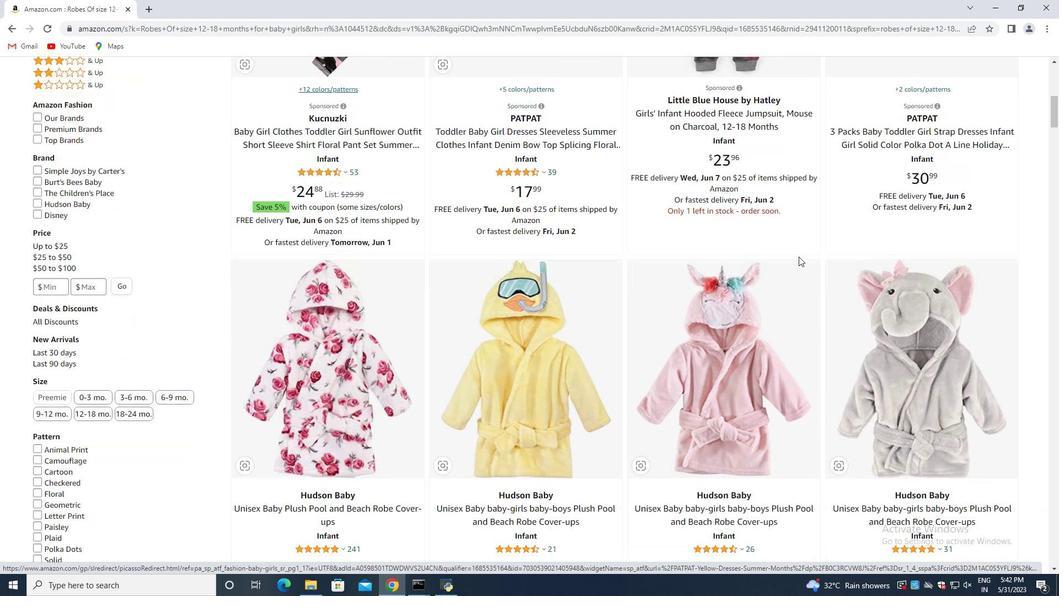 
Action: Mouse scrolled (657, 278) with delta (0, 0)
Screenshot: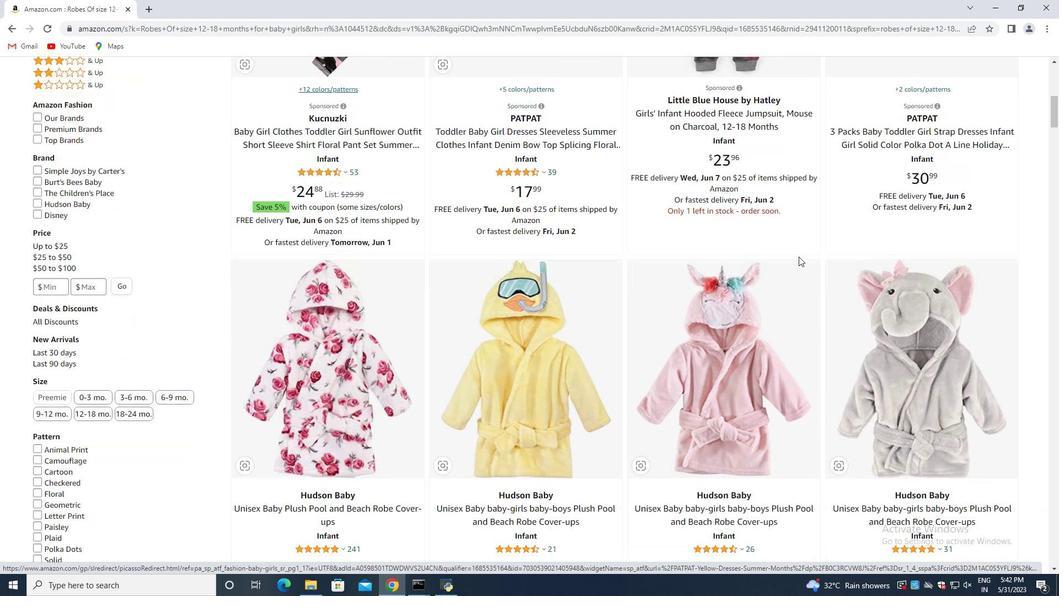 
Action: Mouse moved to (641, 283)
Screenshot: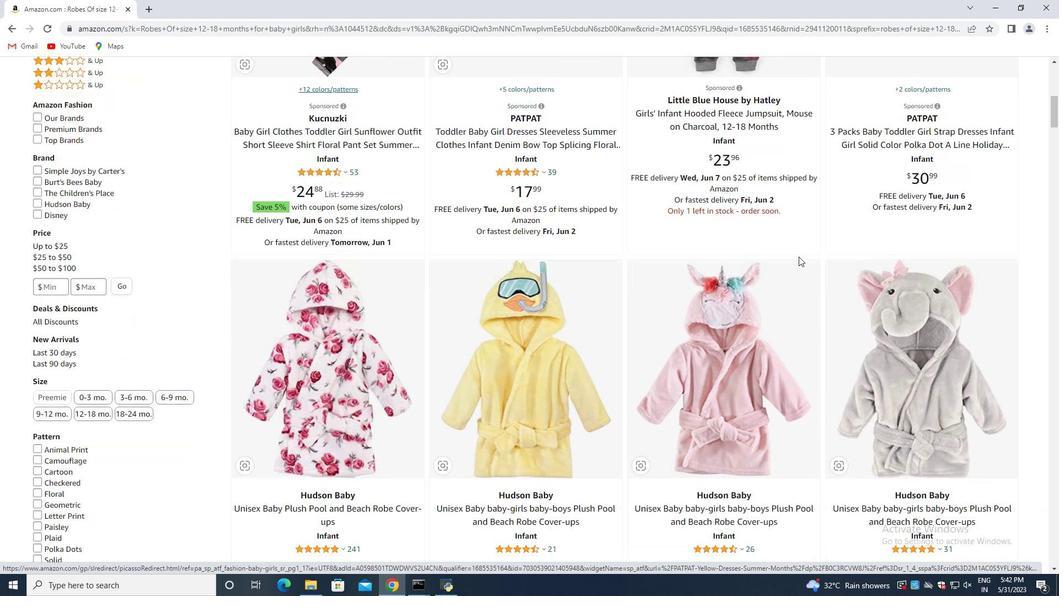
Action: Mouse scrolled (645, 280) with delta (0, 0)
Screenshot: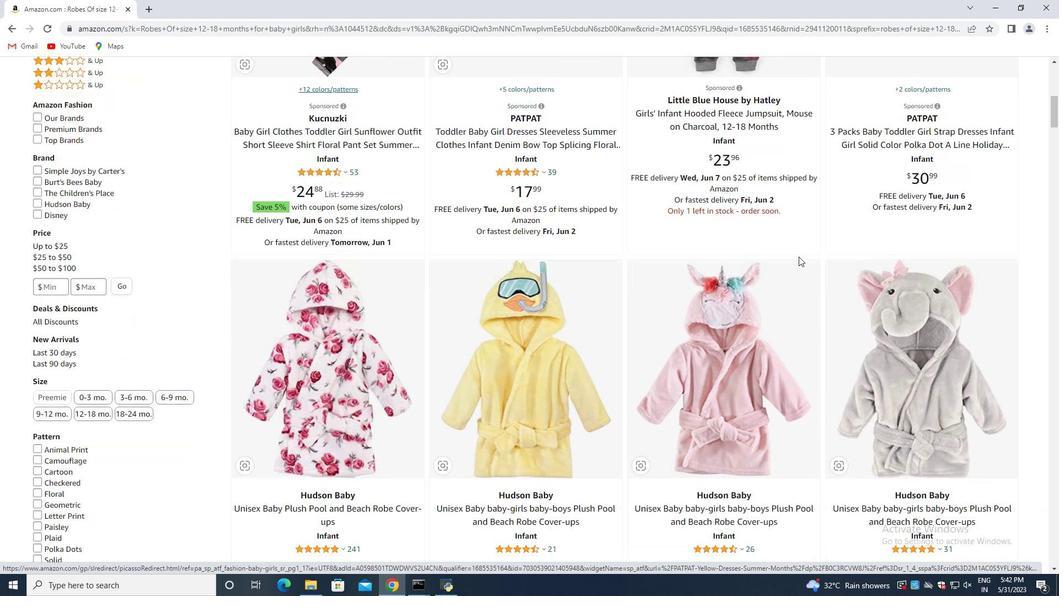 
Action: Mouse moved to (639, 284)
Screenshot: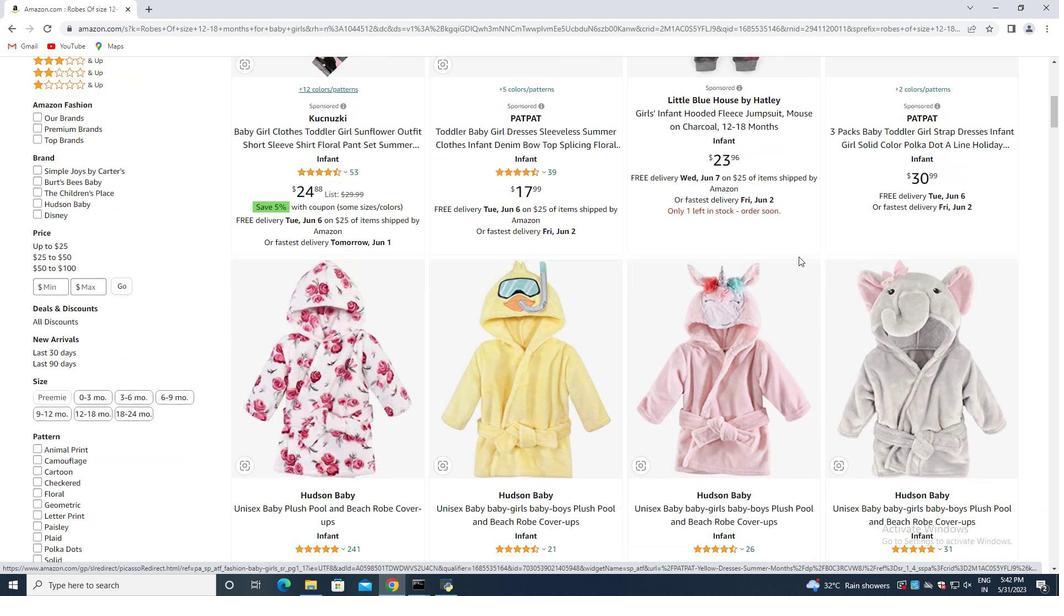 
Action: Mouse scrolled (639, 283) with delta (0, 0)
Screenshot: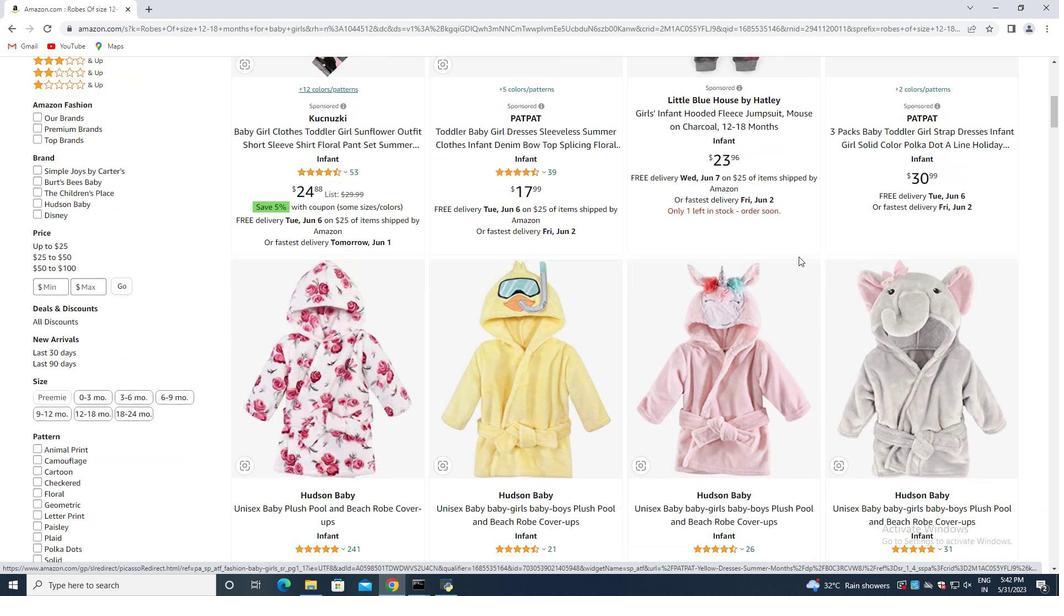 
Action: Mouse moved to (588, 269)
Screenshot: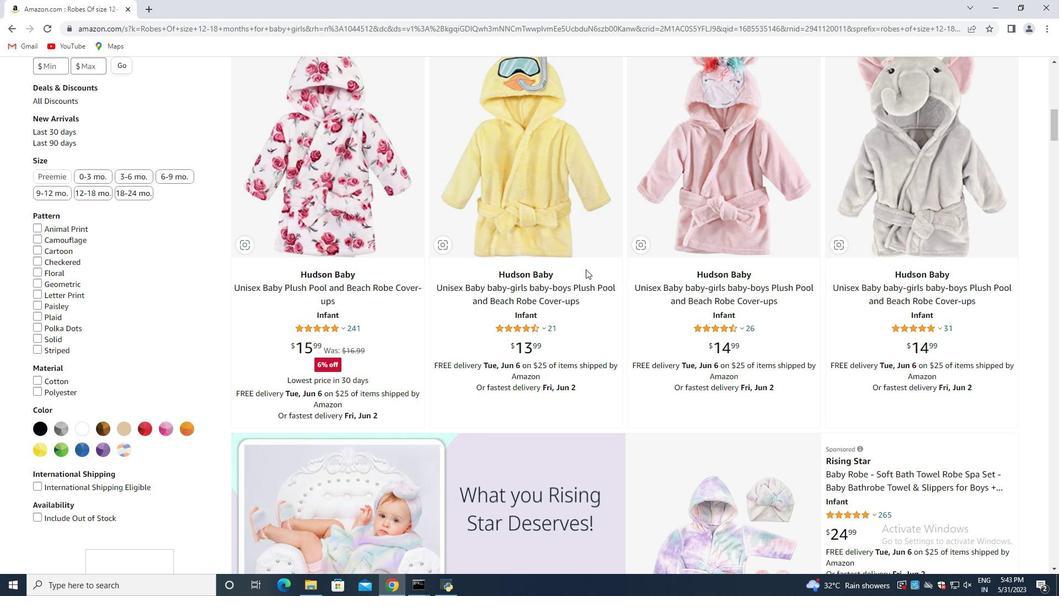 
Action: Mouse scrolled (588, 270) with delta (0, 0)
Screenshot: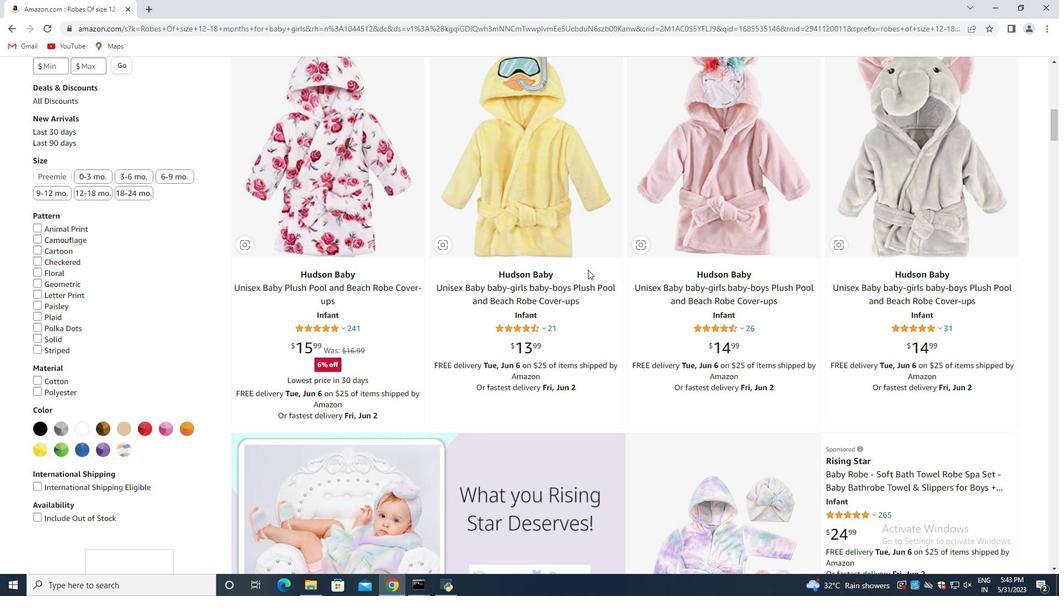 
Action: Mouse moved to (873, 253)
Screenshot: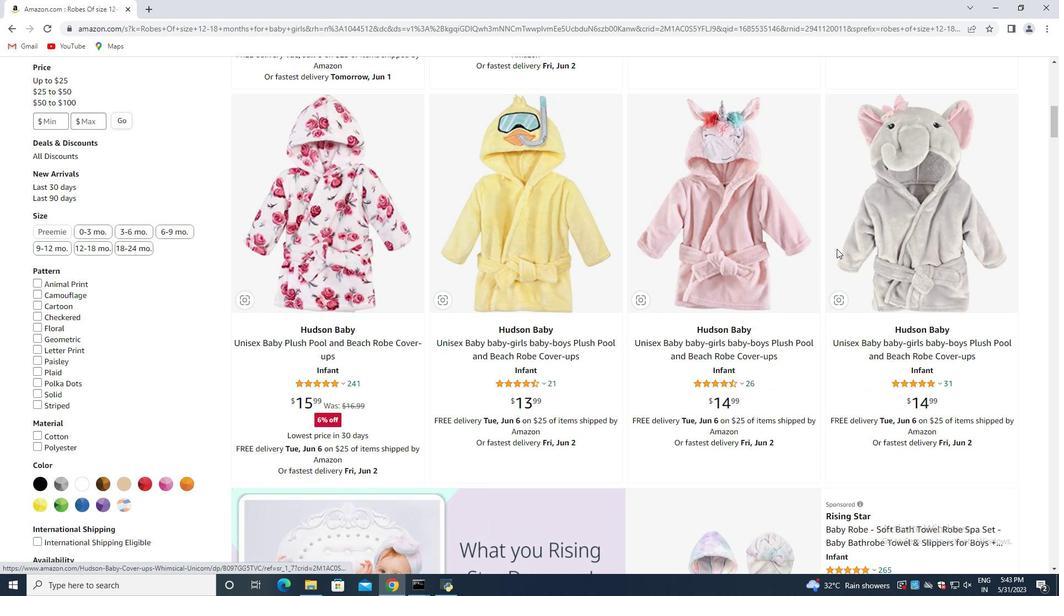 
Action: Mouse scrolled (873, 252) with delta (0, 0)
Screenshot: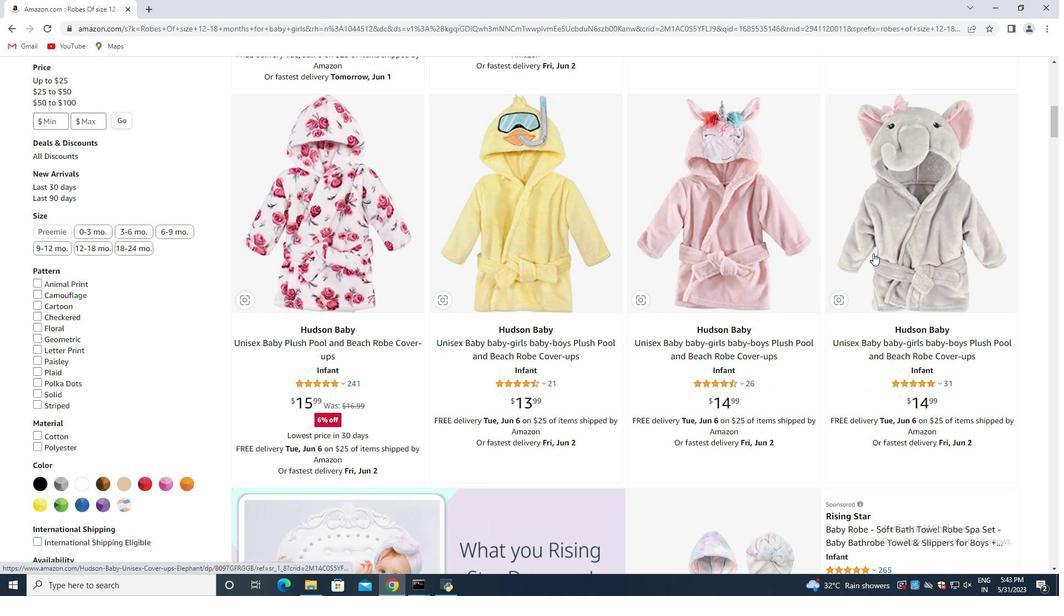 
Action: Mouse moved to (874, 255)
Screenshot: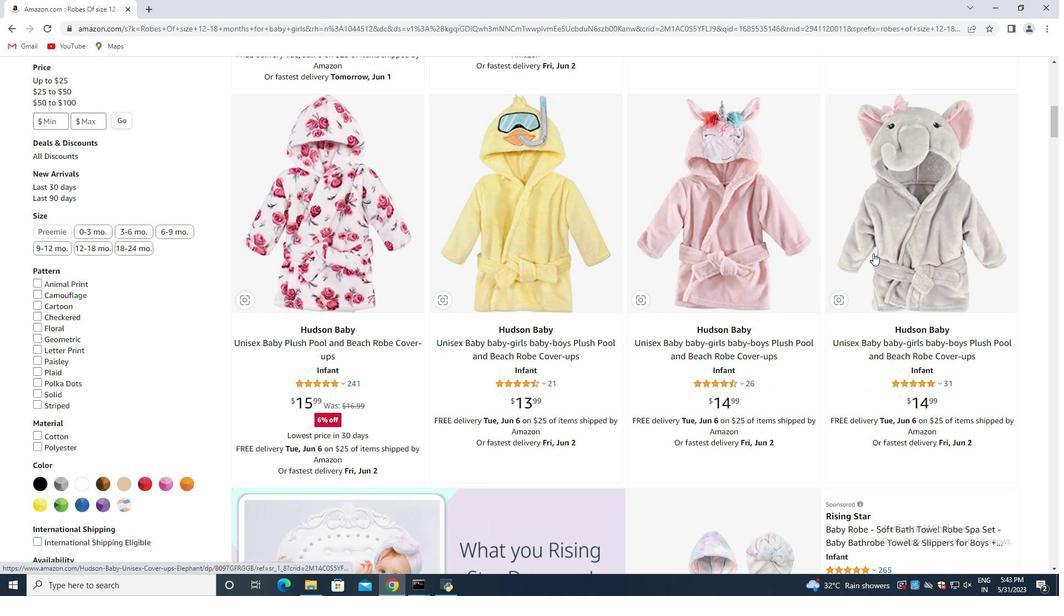
Action: Mouse scrolled (874, 254) with delta (0, 0)
Screenshot: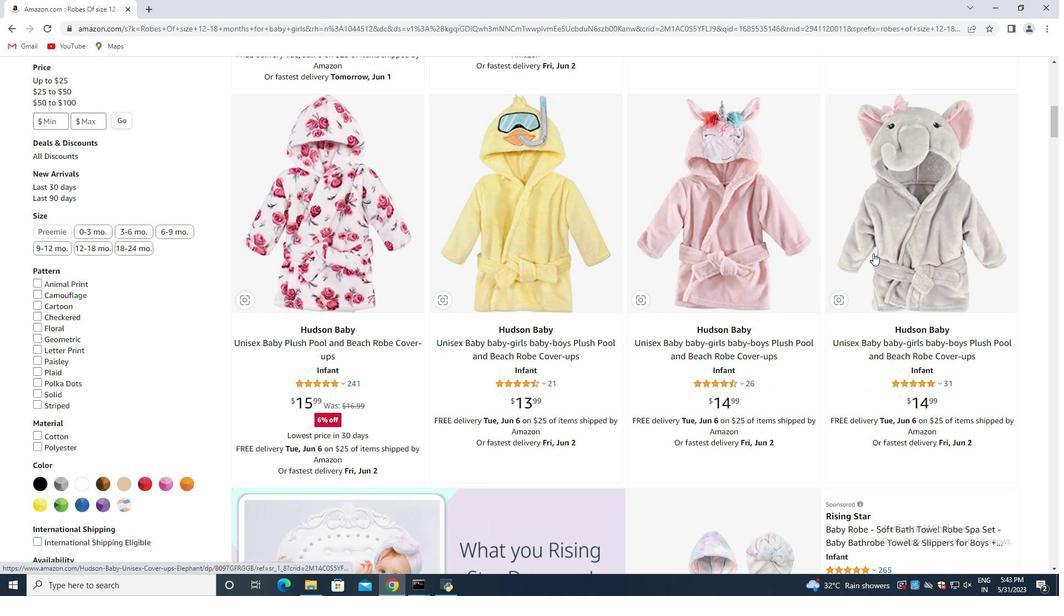 
Action: Mouse moved to (865, 257)
Screenshot: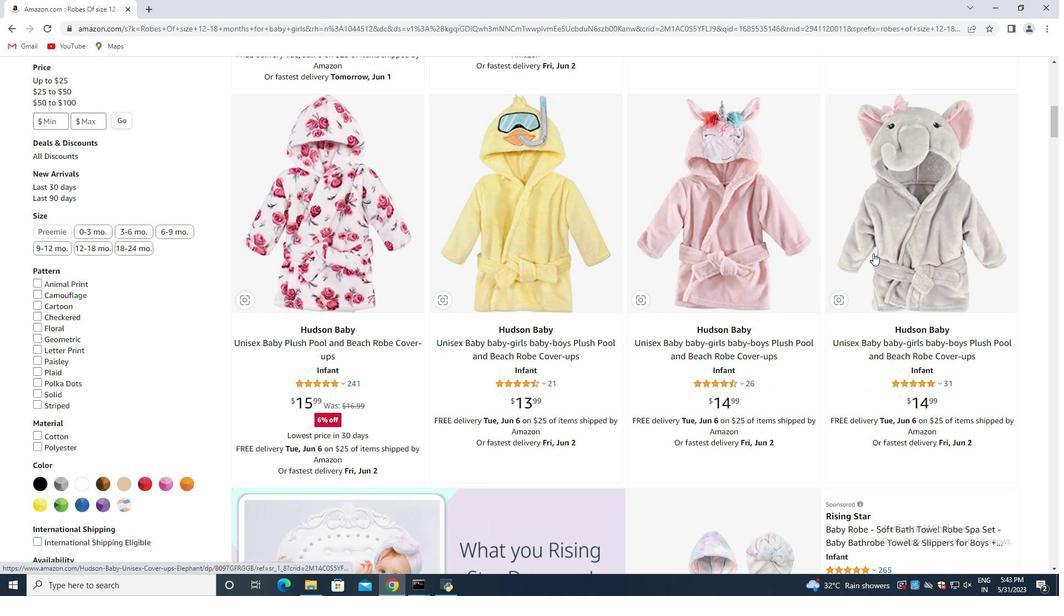 
Action: Mouse scrolled (865, 256) with delta (0, 0)
Screenshot: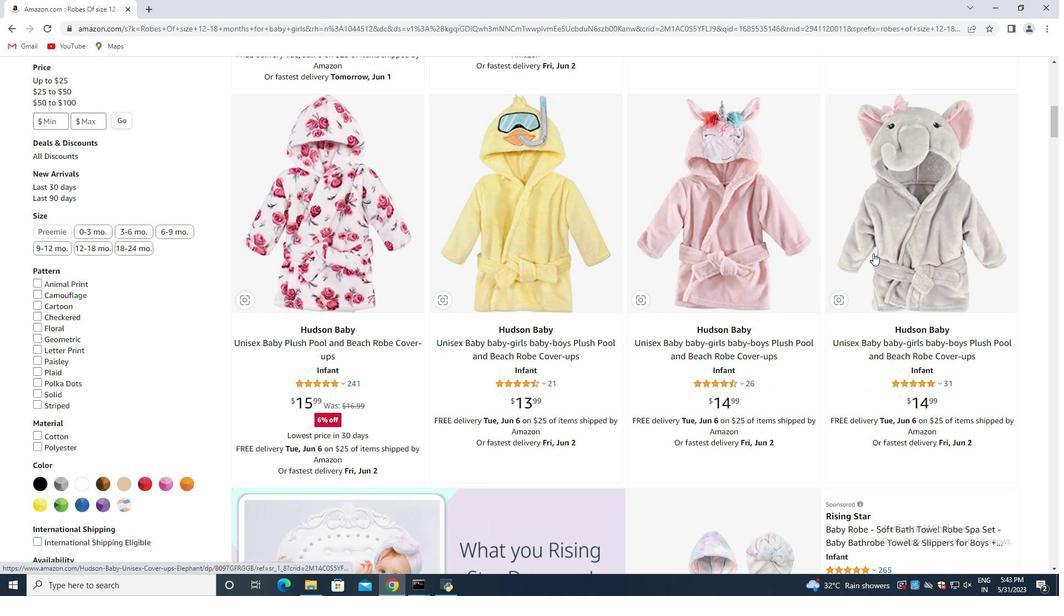 
Action: Mouse moved to (601, 238)
Screenshot: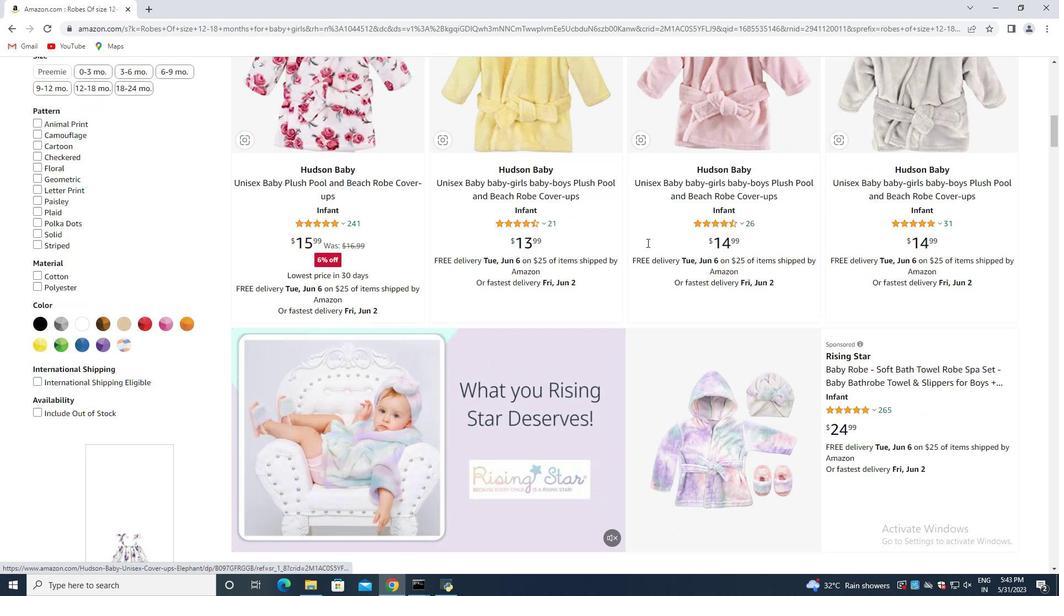 
Action: Mouse scrolled (604, 237) with delta (0, 0)
Screenshot: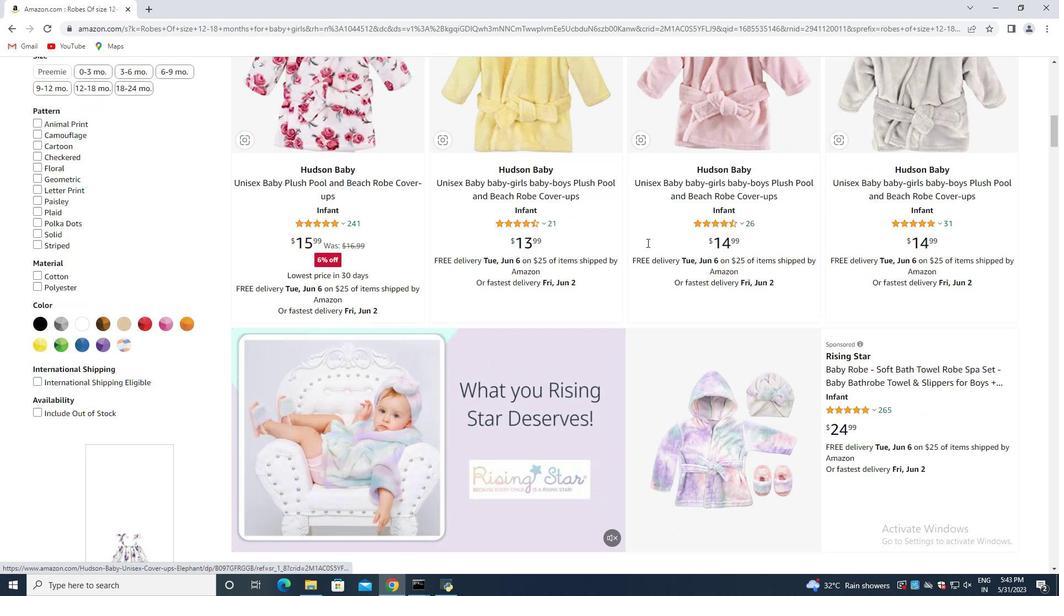 
Action: Mouse moved to (596, 238)
Screenshot: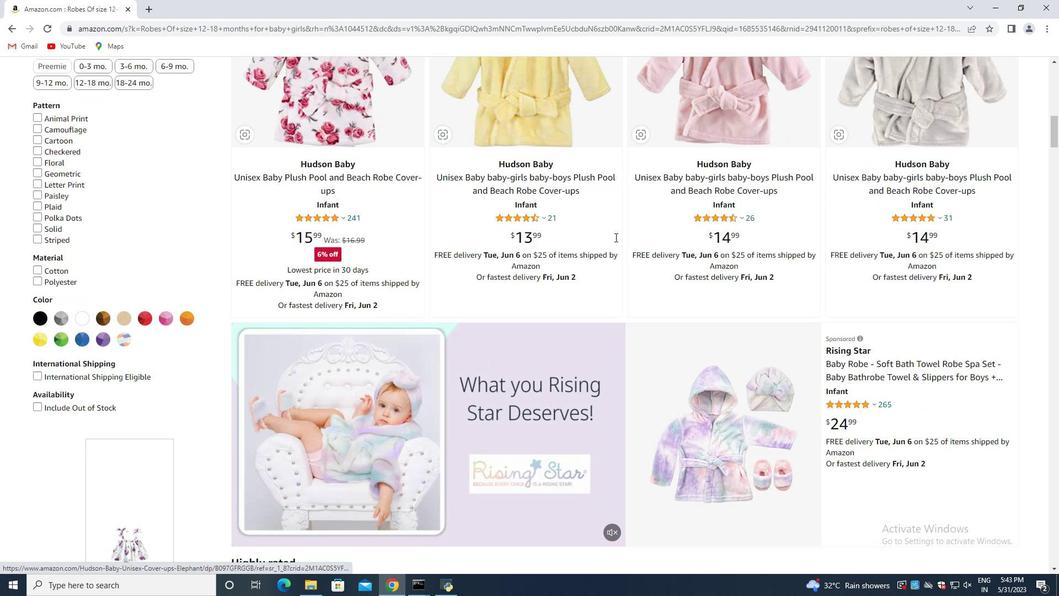
Action: Mouse scrolled (596, 237) with delta (0, 0)
Screenshot: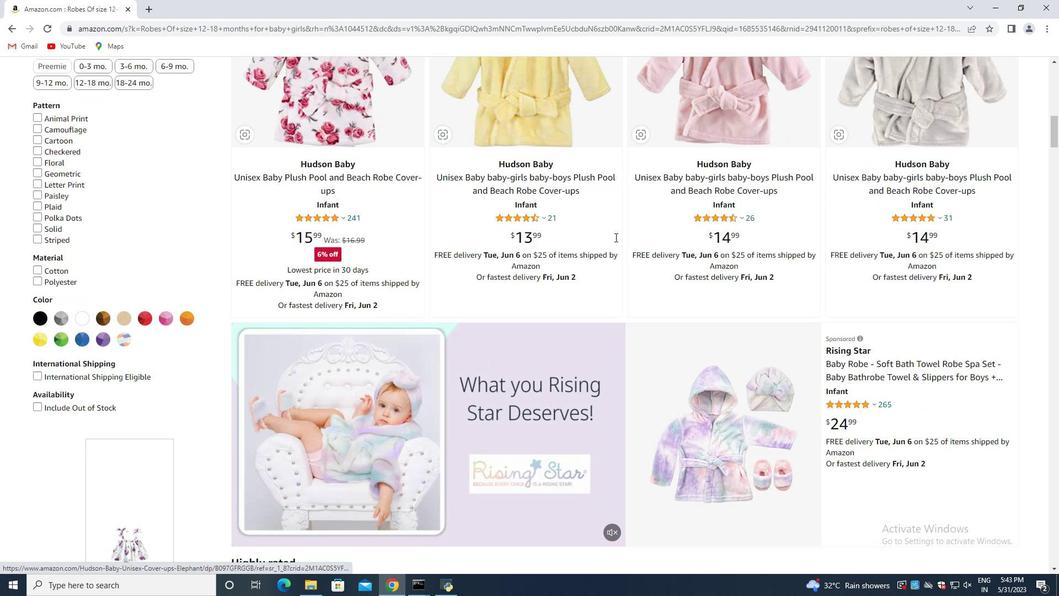 
Action: Mouse moved to (581, 238)
Screenshot: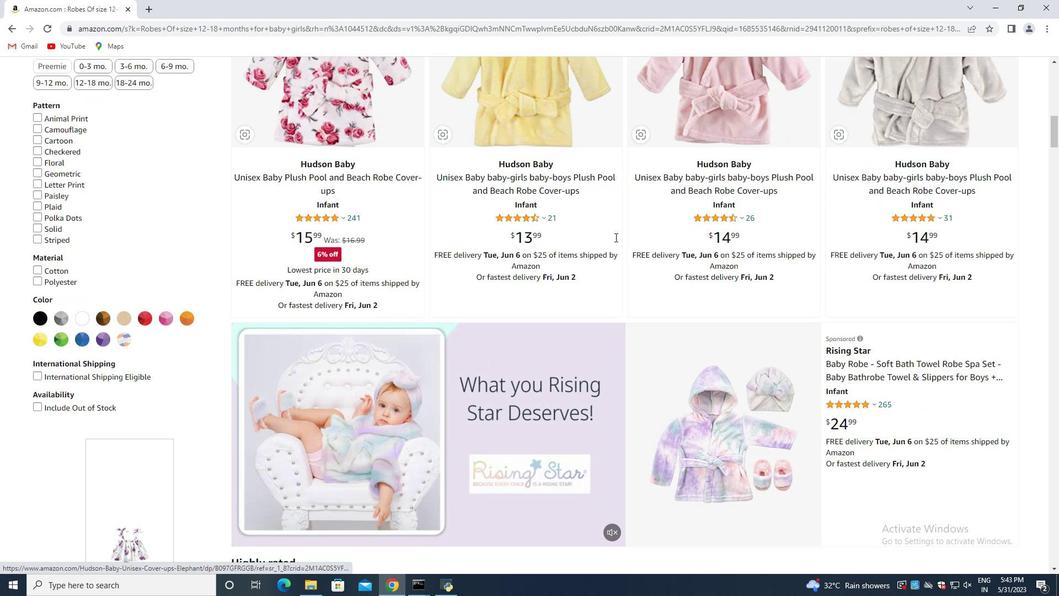 
Action: Mouse scrolled (581, 238) with delta (0, 0)
Screenshot: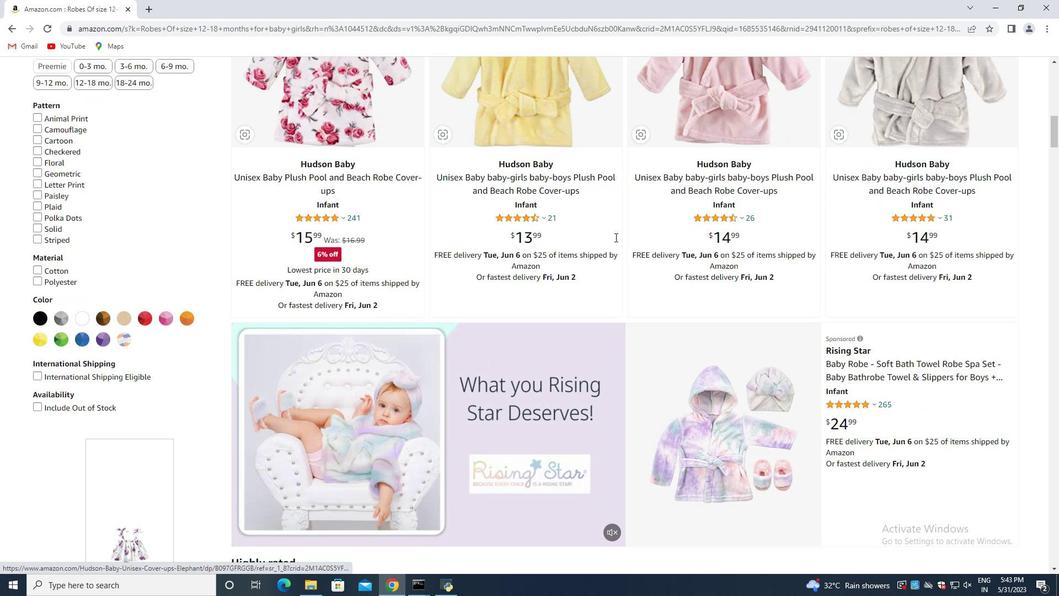 
Action: Mouse moved to (471, 220)
Screenshot: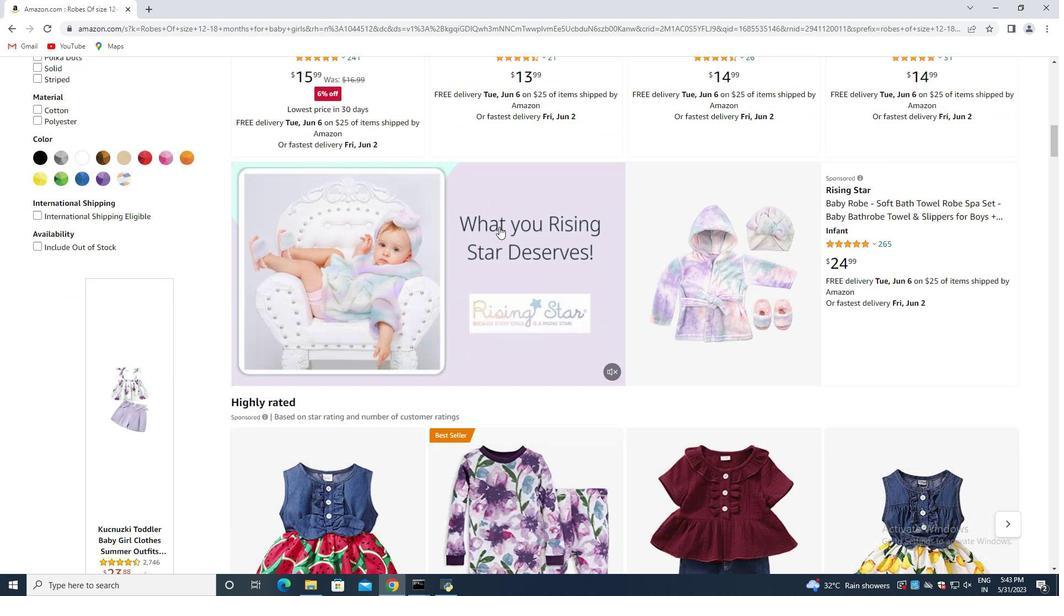
Action: Mouse scrolled (471, 219) with delta (0, 0)
Screenshot: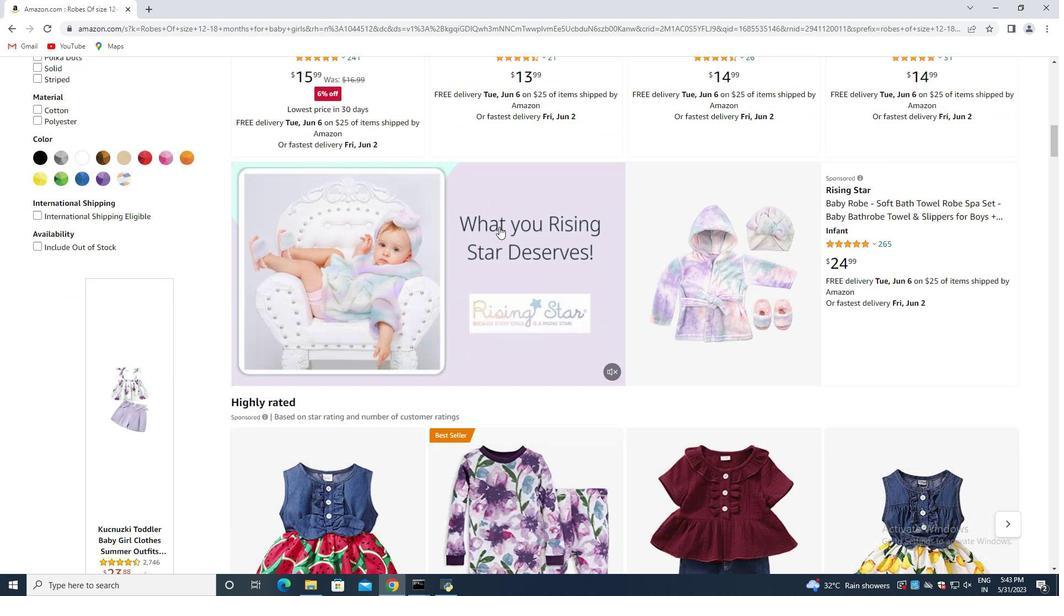 
Action: Mouse moved to (470, 220)
Screenshot: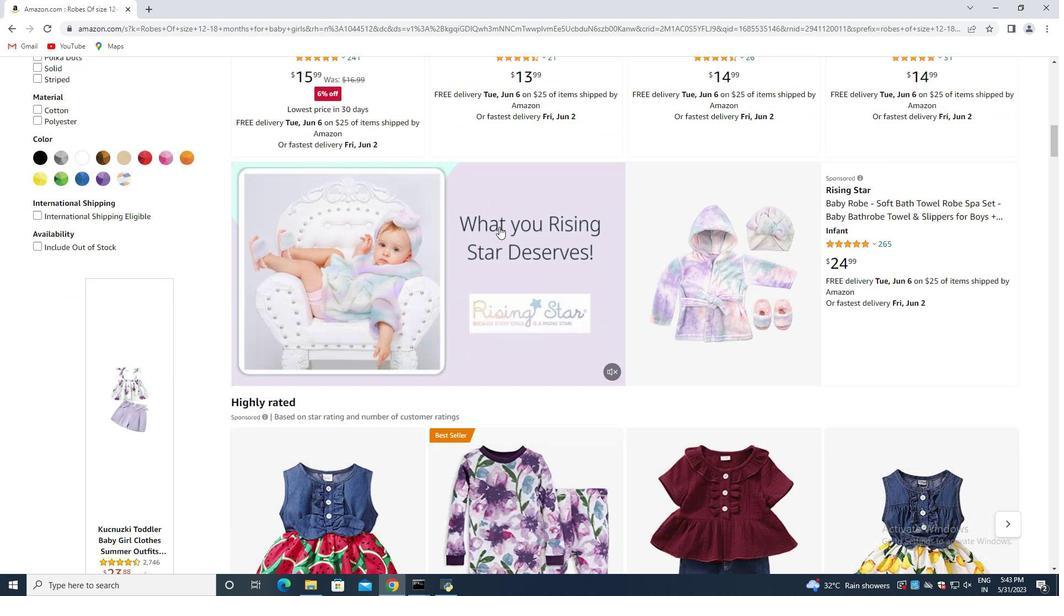 
Action: Mouse scrolled (470, 219) with delta (0, 0)
Screenshot: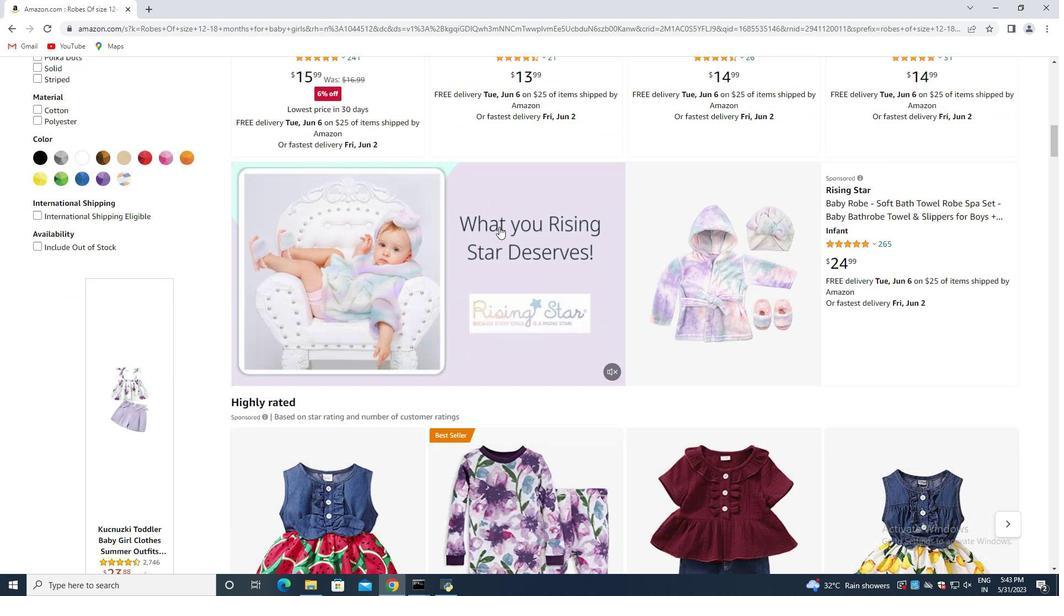 
Action: Mouse moved to (469, 220)
Screenshot: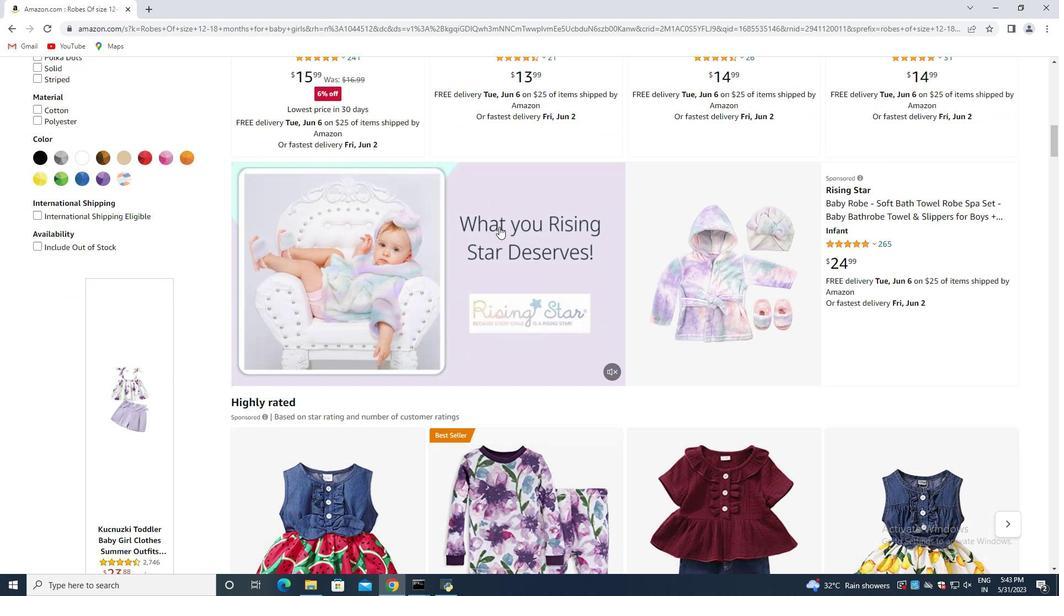 
Action: Mouse scrolled (469, 220) with delta (0, 0)
Screenshot: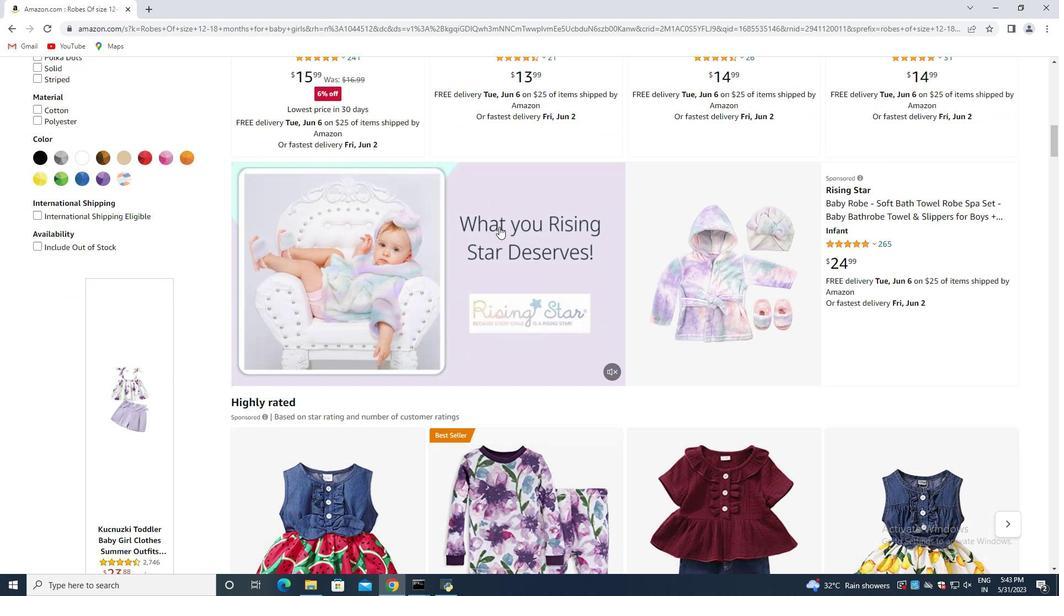 
Action: Mouse moved to (466, 222)
Screenshot: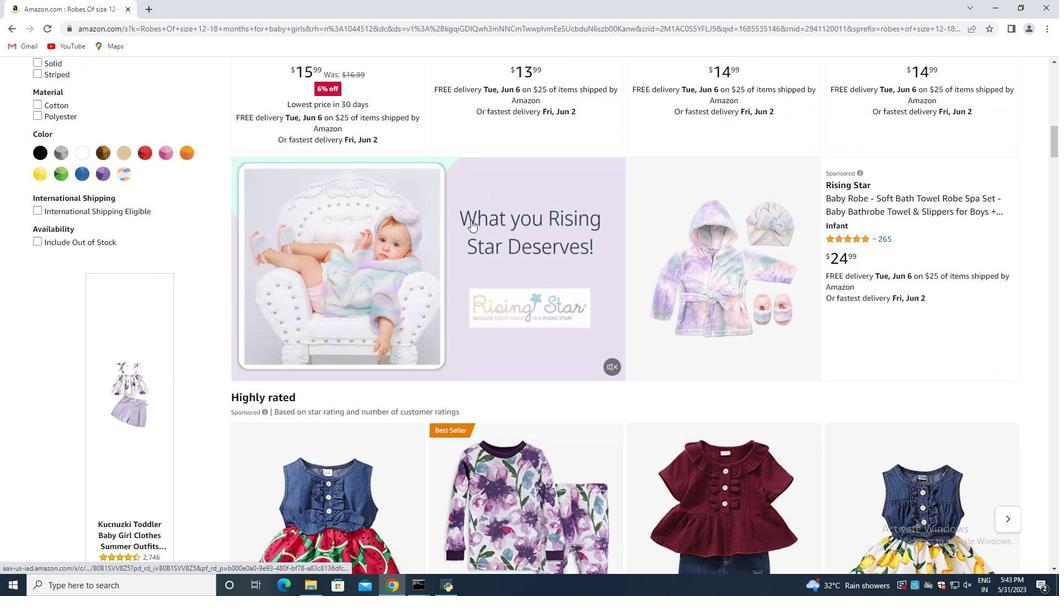 
Action: Mouse scrolled (466, 222) with delta (0, 0)
Screenshot: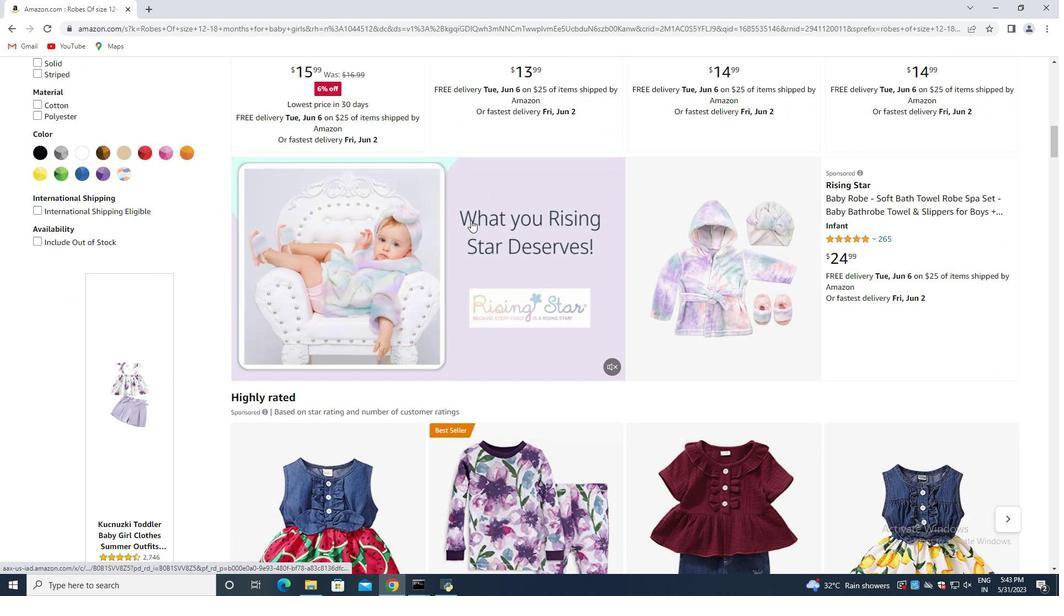 
Action: Mouse moved to (623, 221)
Screenshot: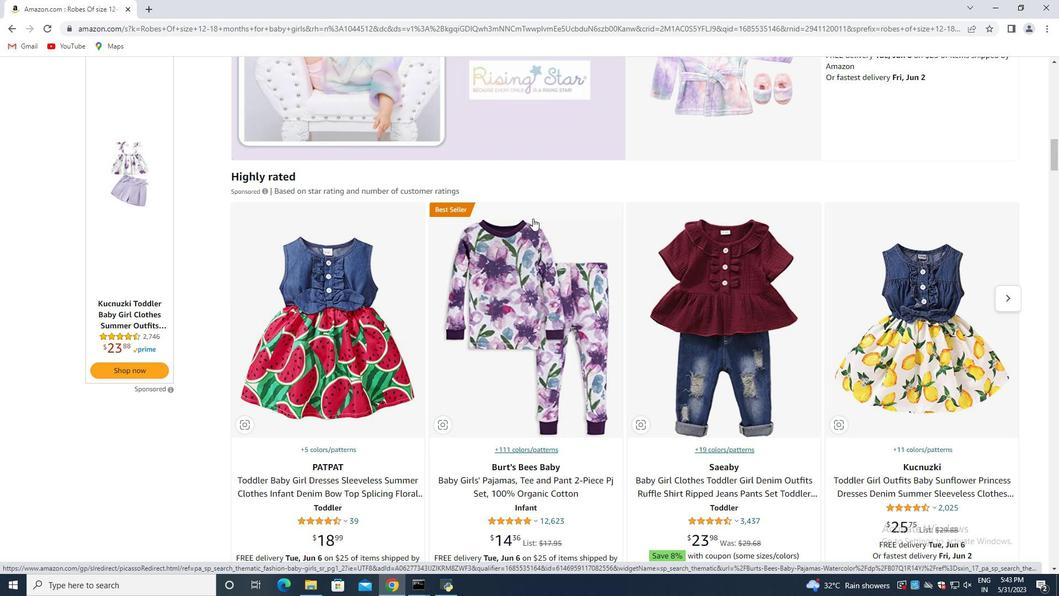 
Action: Mouse scrolled (552, 217) with delta (0, 0)
Screenshot: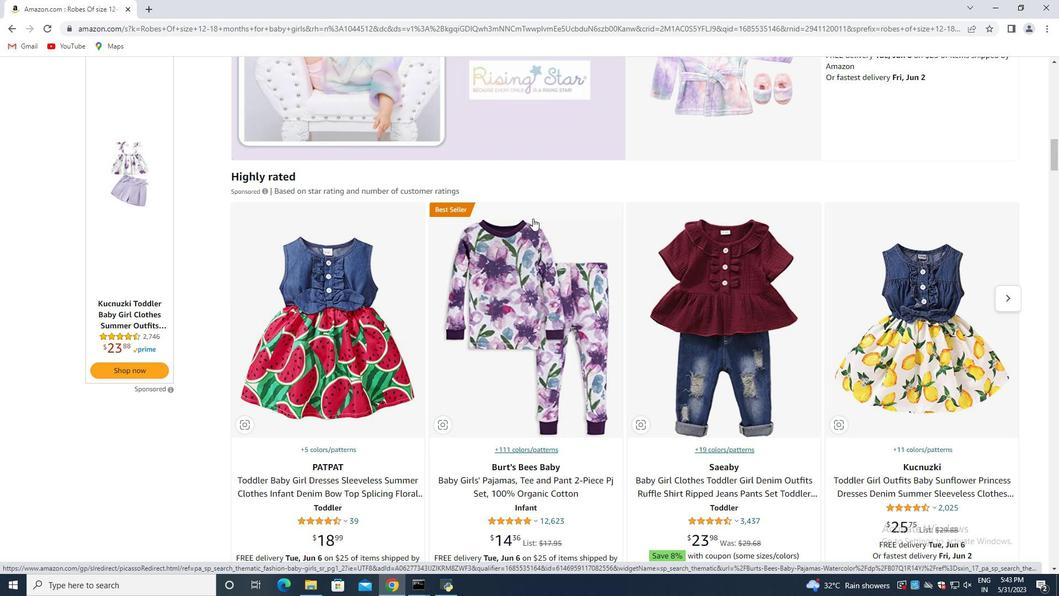 
Action: Mouse moved to (677, 224)
Screenshot: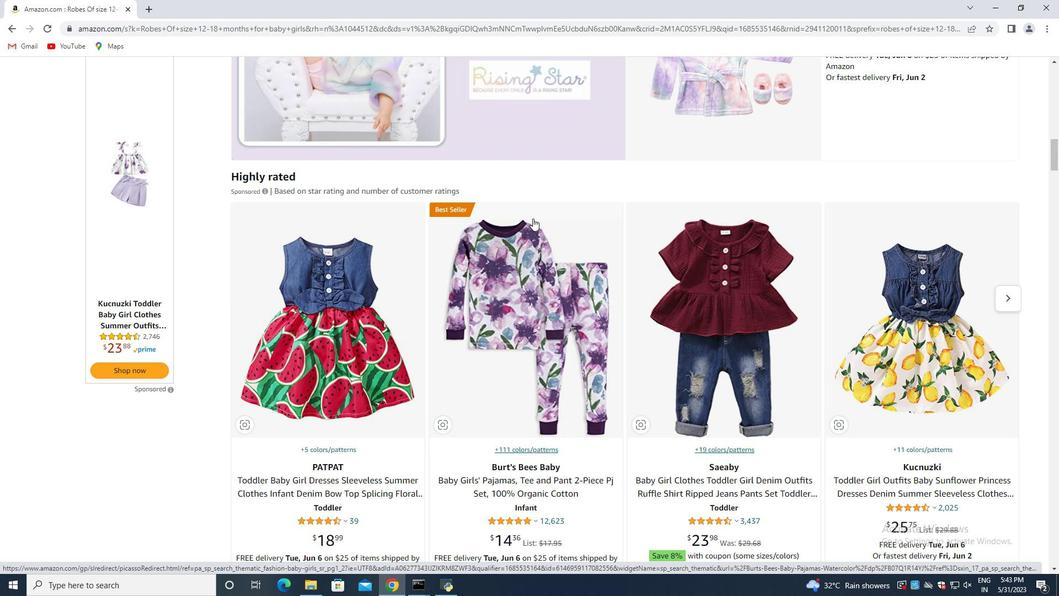 
Action: Mouse scrolled (637, 223) with delta (0, 0)
Screenshot: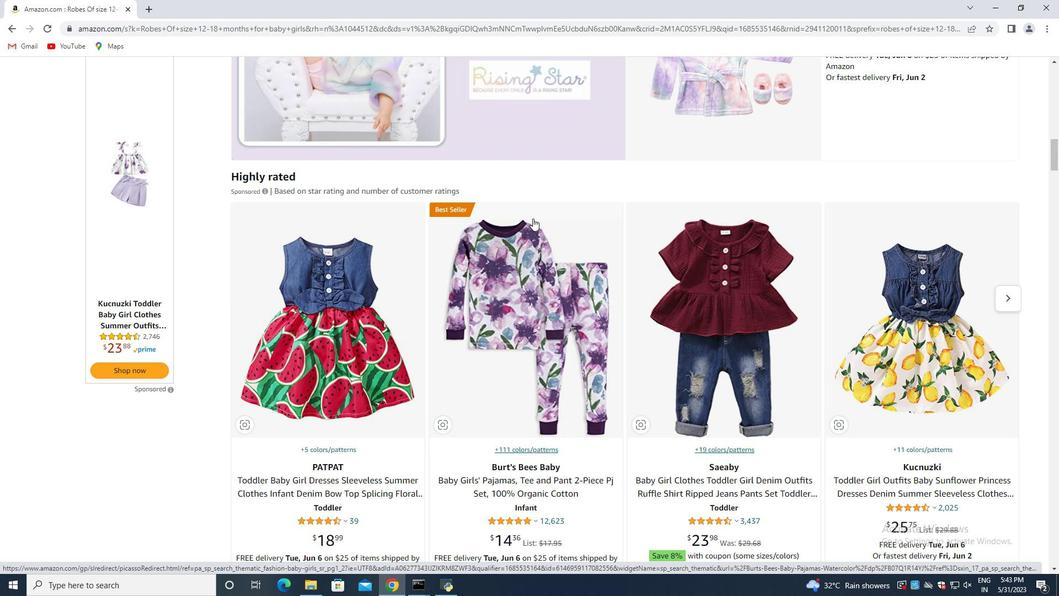 
Action: Mouse moved to (380, 237)
Screenshot: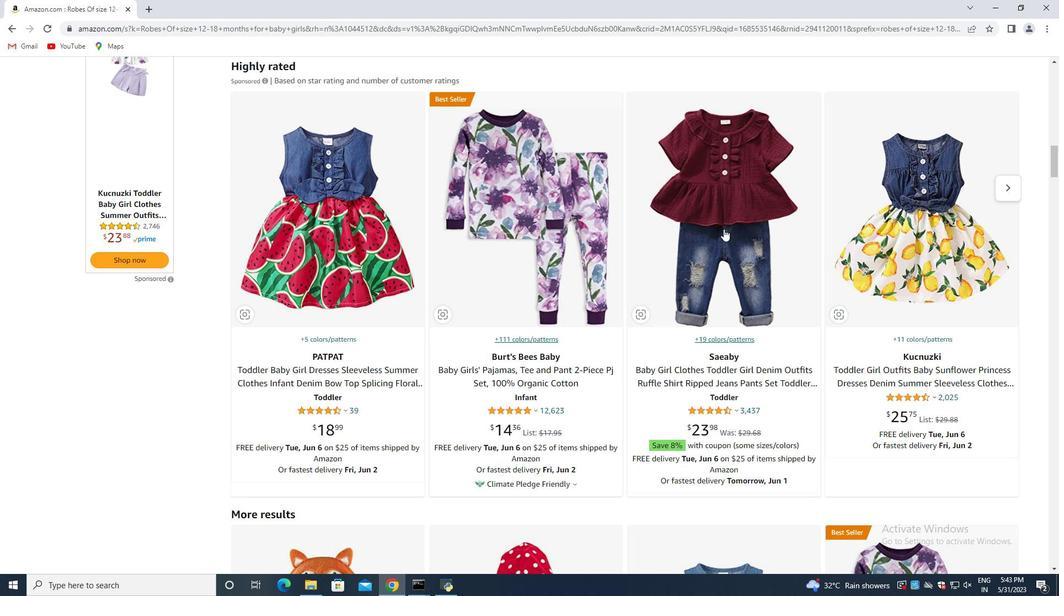 
Action: Mouse scrolled (380, 236) with delta (0, 0)
Screenshot: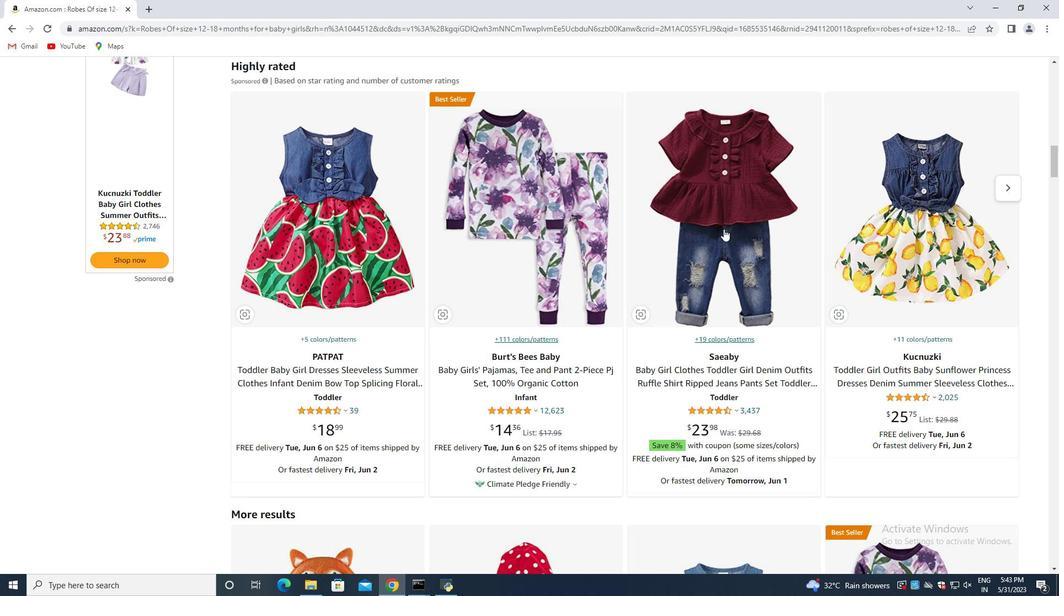 
Action: Mouse moved to (378, 238)
Screenshot: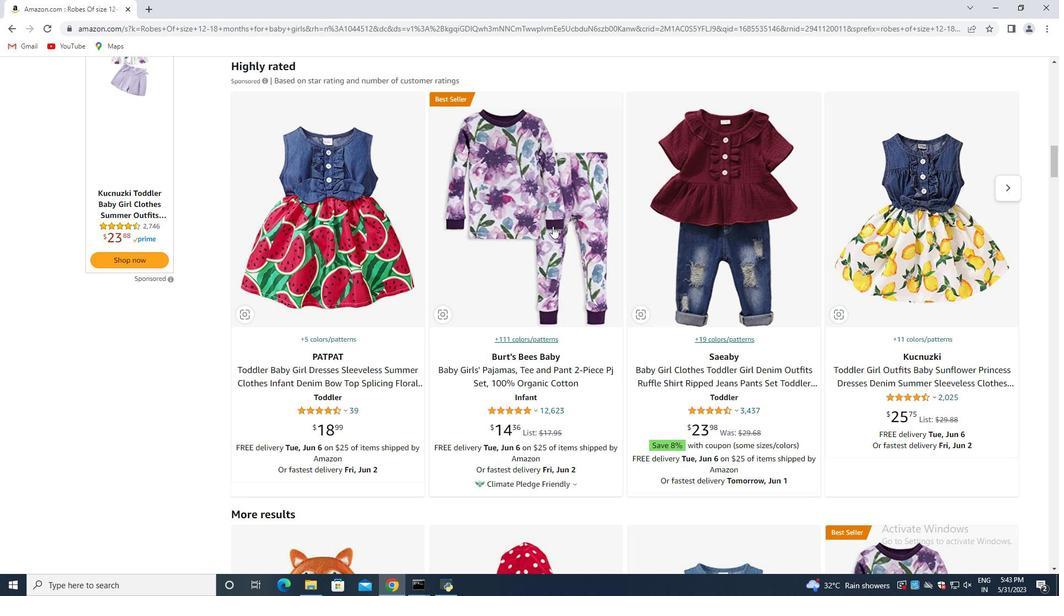 
Action: Mouse scrolled (378, 237) with delta (0, 0)
Screenshot: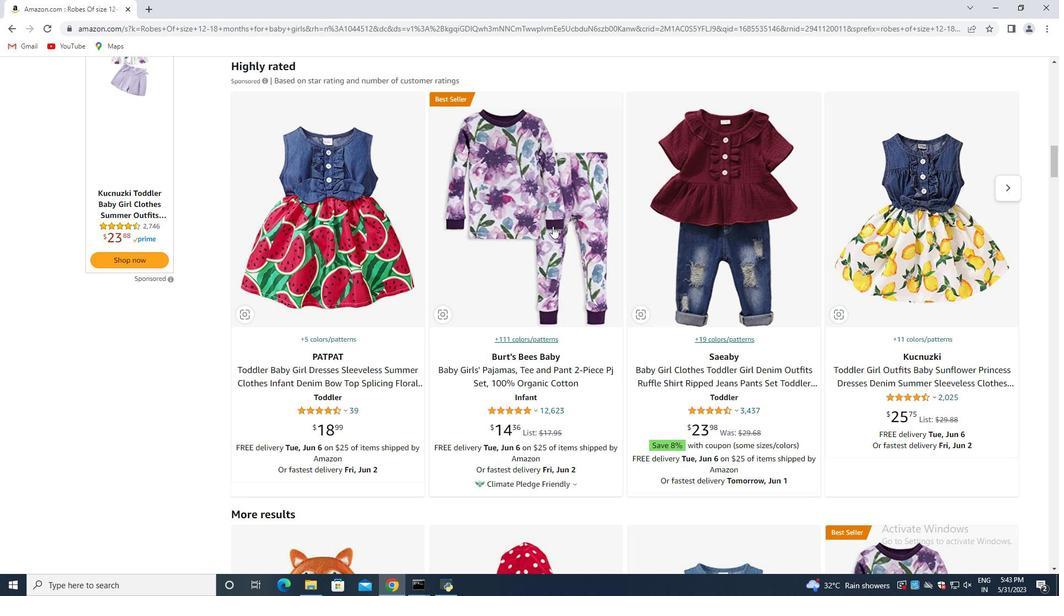 
Action: Mouse scrolled (378, 237) with delta (0, 0)
Screenshot: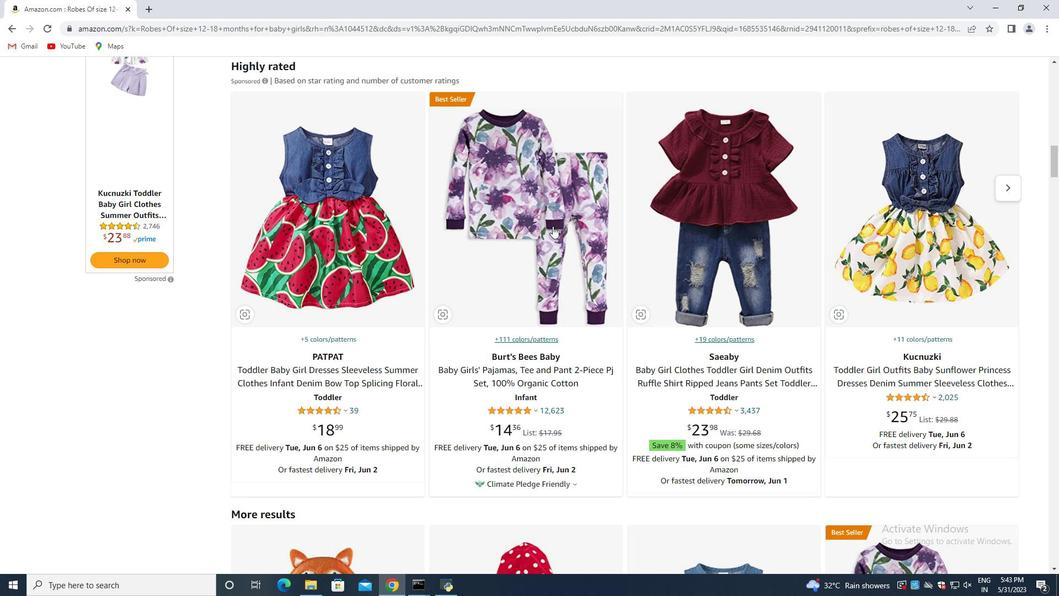 
Action: Mouse moved to (378, 238)
Screenshot: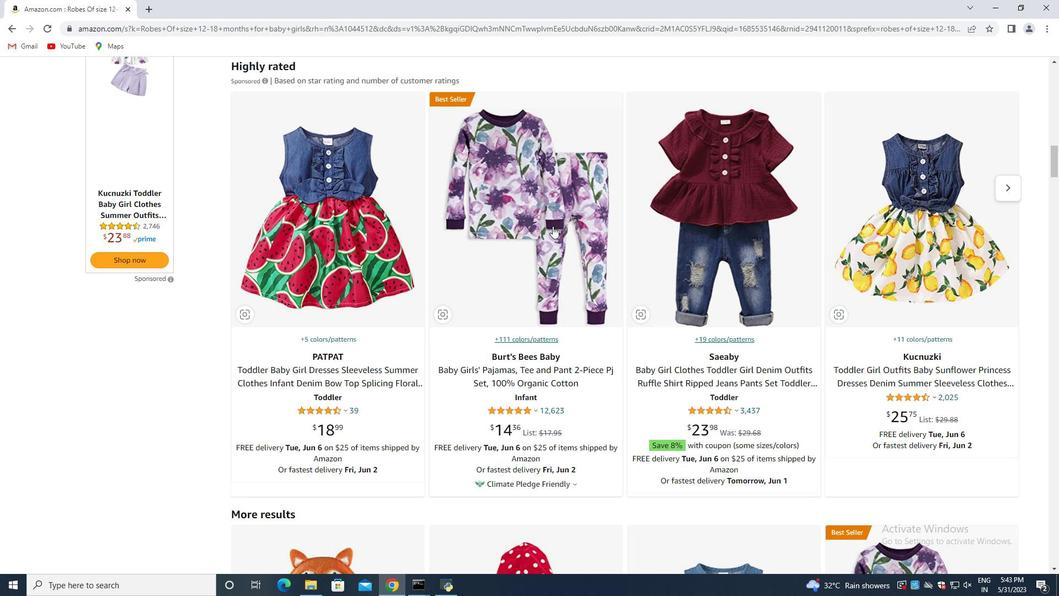 
Action: Mouse scrolled (378, 238) with delta (0, 0)
Screenshot: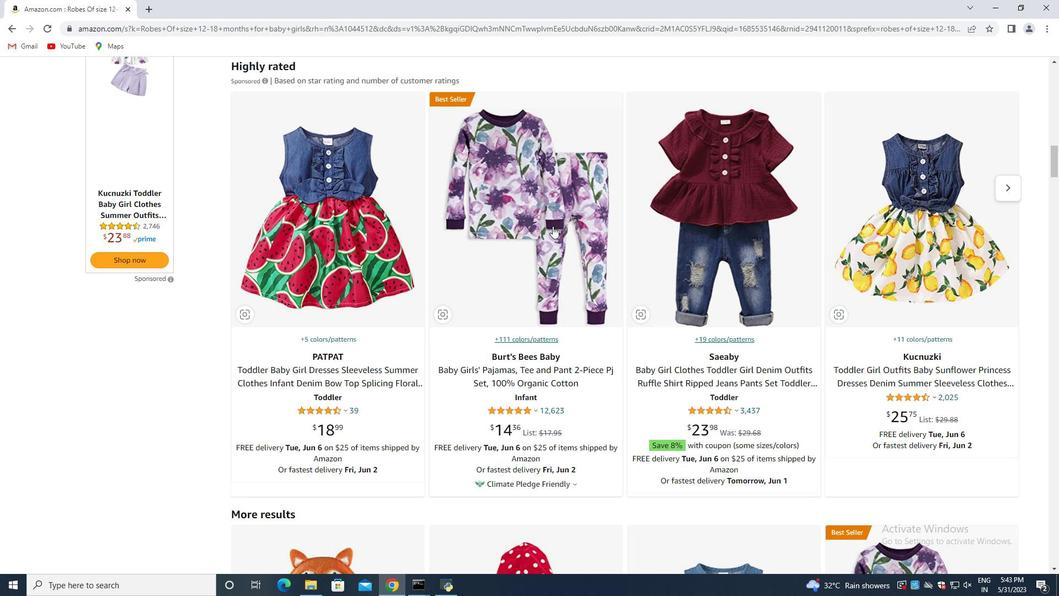 
Action: Mouse moved to (373, 241)
Screenshot: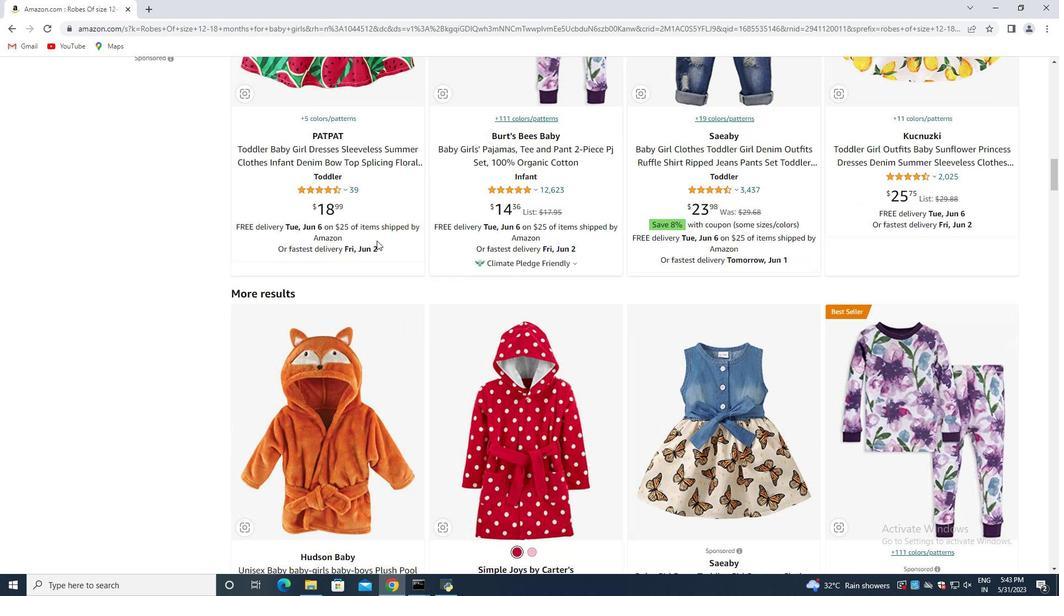 
Action: Mouse scrolled (373, 241) with delta (0, 0)
Screenshot: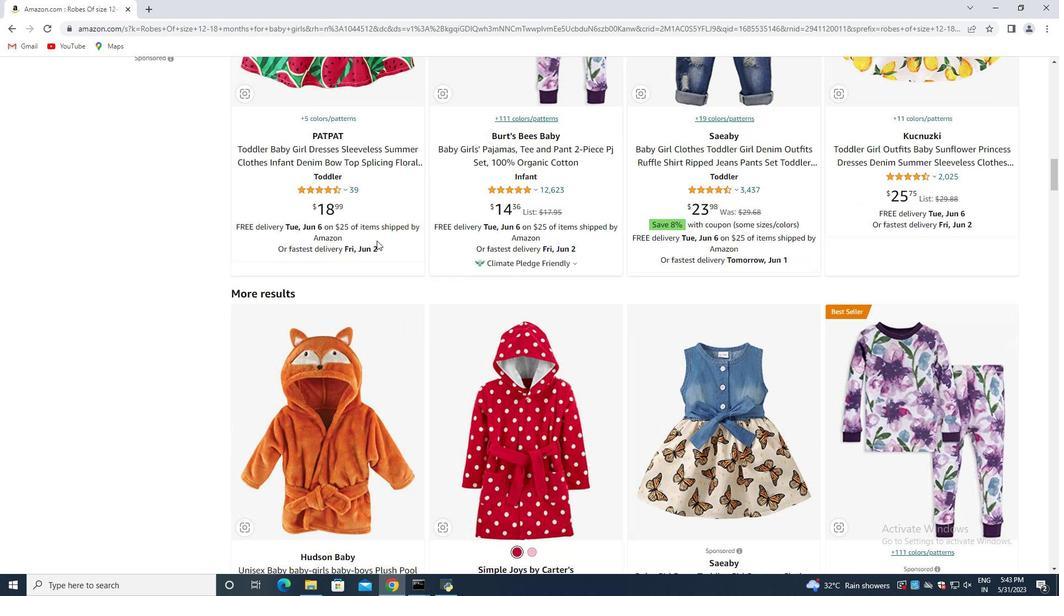 
Action: Mouse moved to (370, 242)
Screenshot: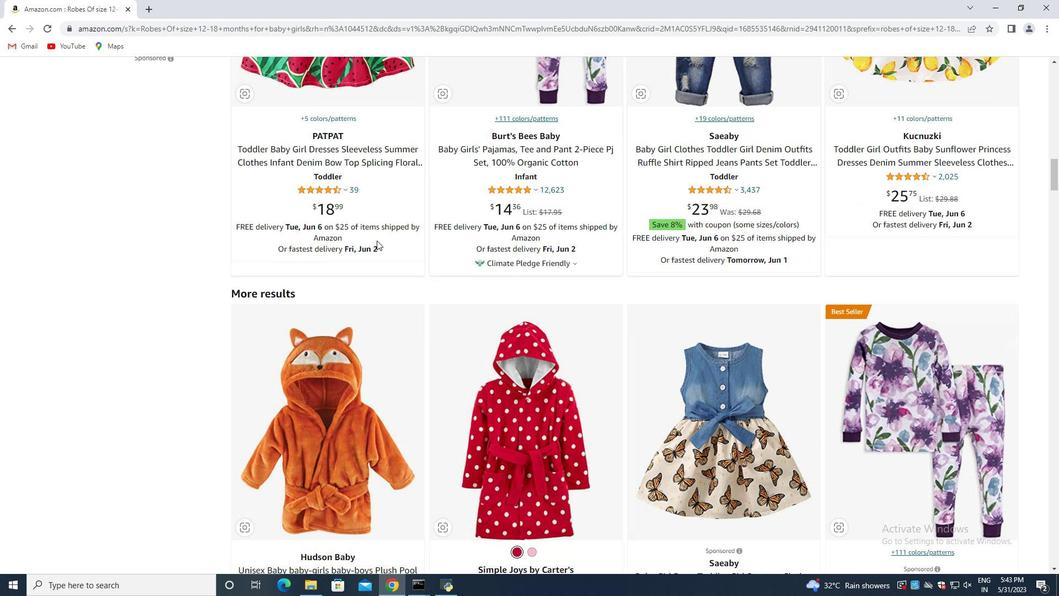 
Action: Mouse scrolled (370, 242) with delta (0, 0)
Screenshot: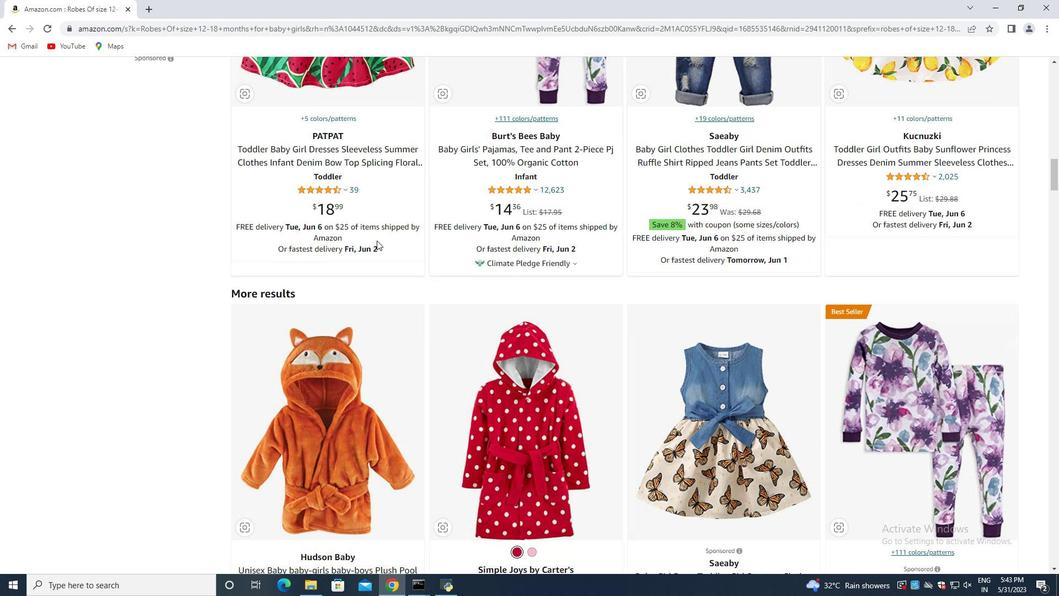 
Action: Mouse moved to (681, 277)
Screenshot: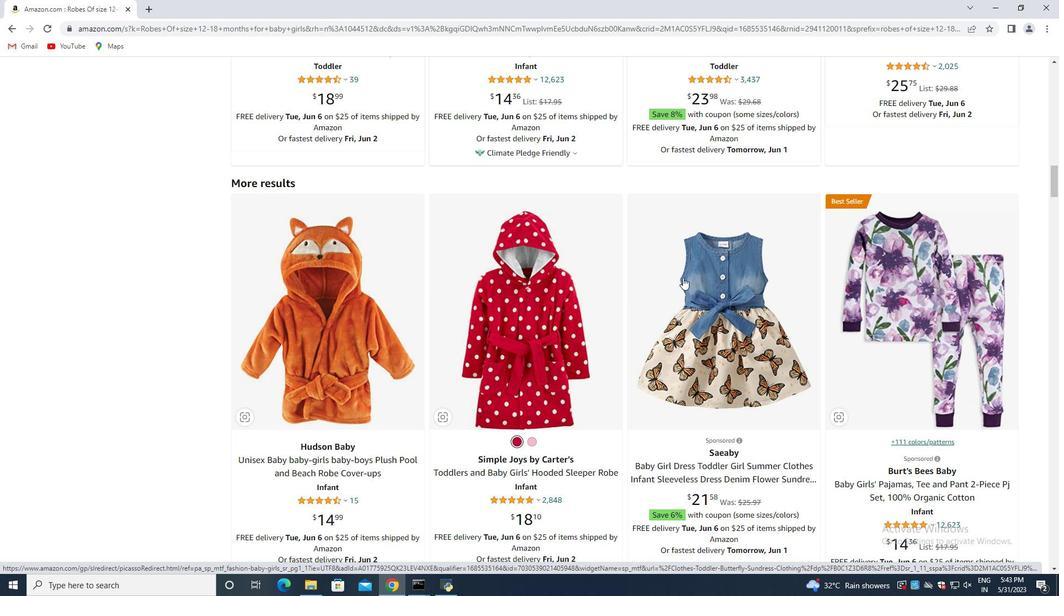 
Action: Mouse scrolled (681, 276) with delta (0, 0)
Screenshot: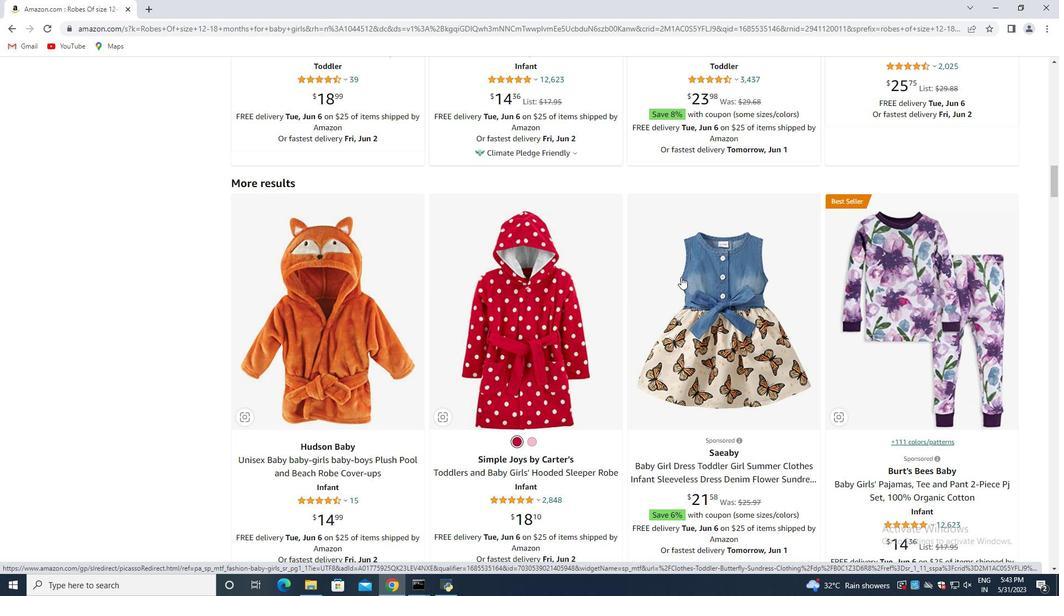 
Action: Mouse moved to (681, 277)
Screenshot: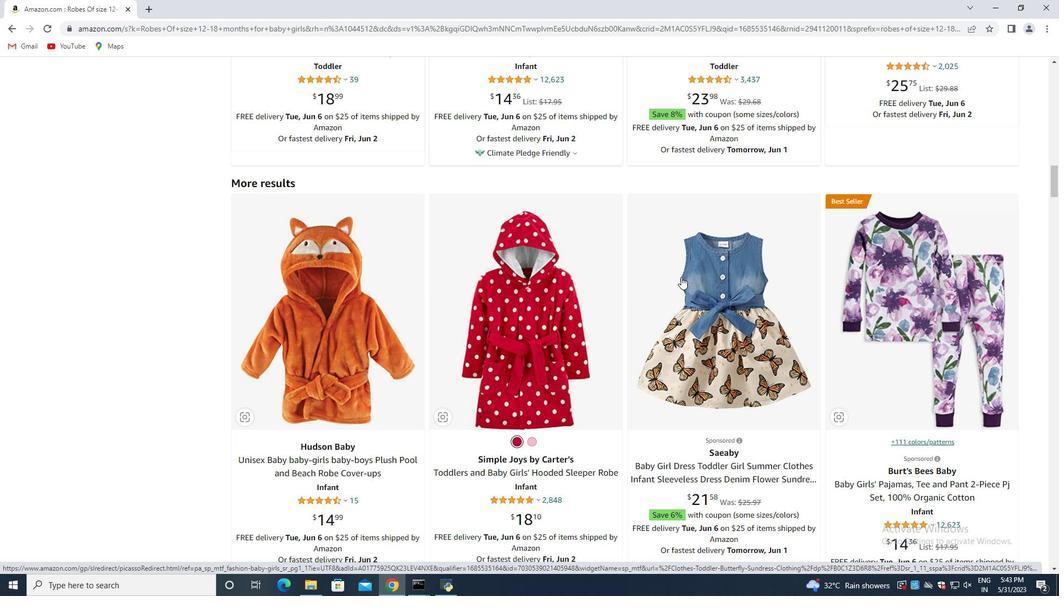 
Action: Mouse scrolled (681, 276) with delta (0, 0)
Screenshot: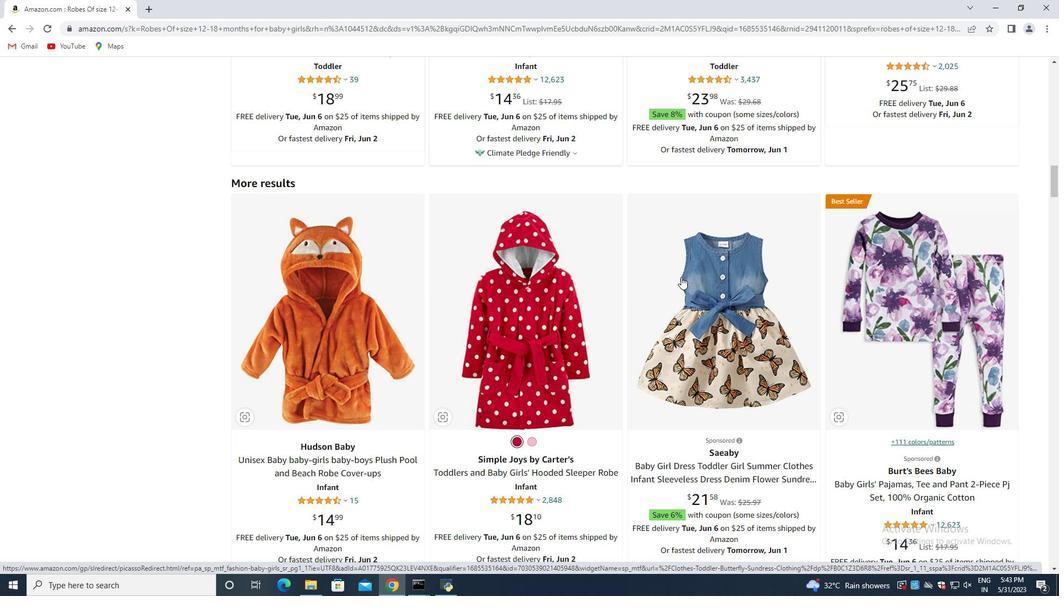 
Action: Mouse moved to (673, 275)
Screenshot: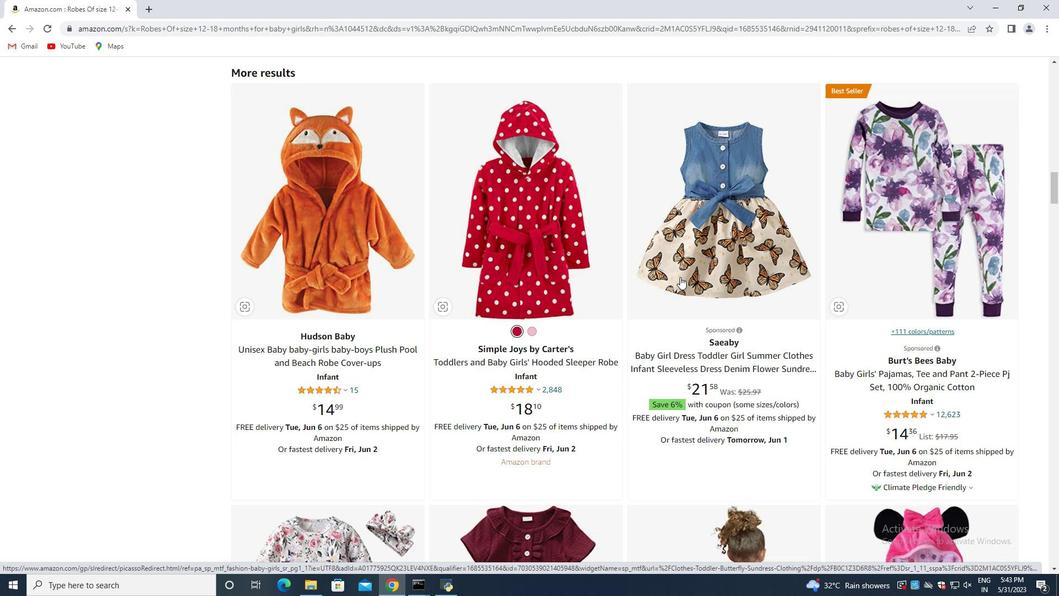 
Action: Mouse scrolled (673, 274) with delta (0, 0)
Screenshot: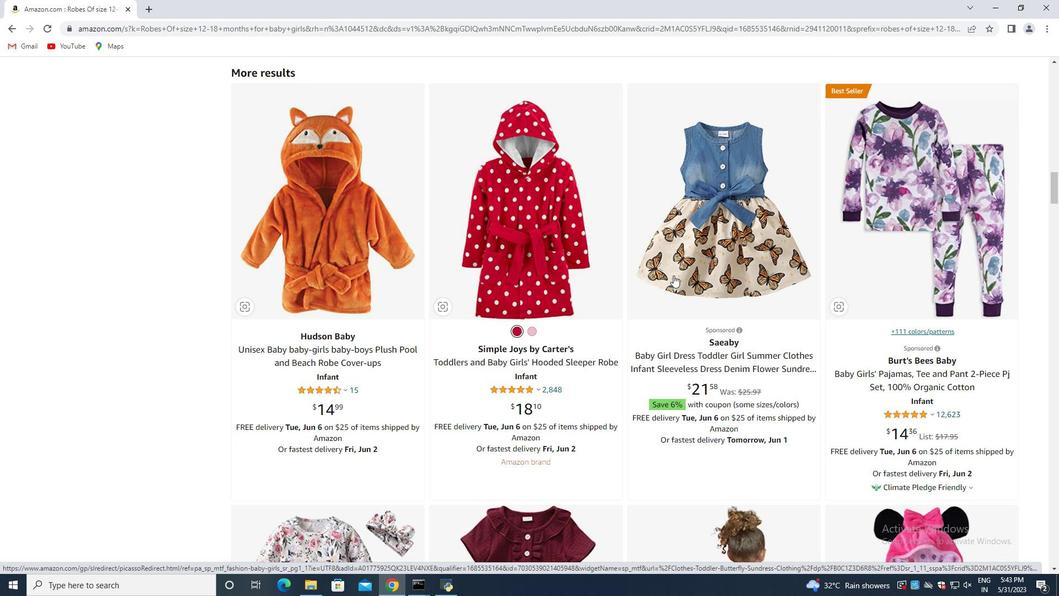 
Action: Mouse moved to (668, 271)
Screenshot: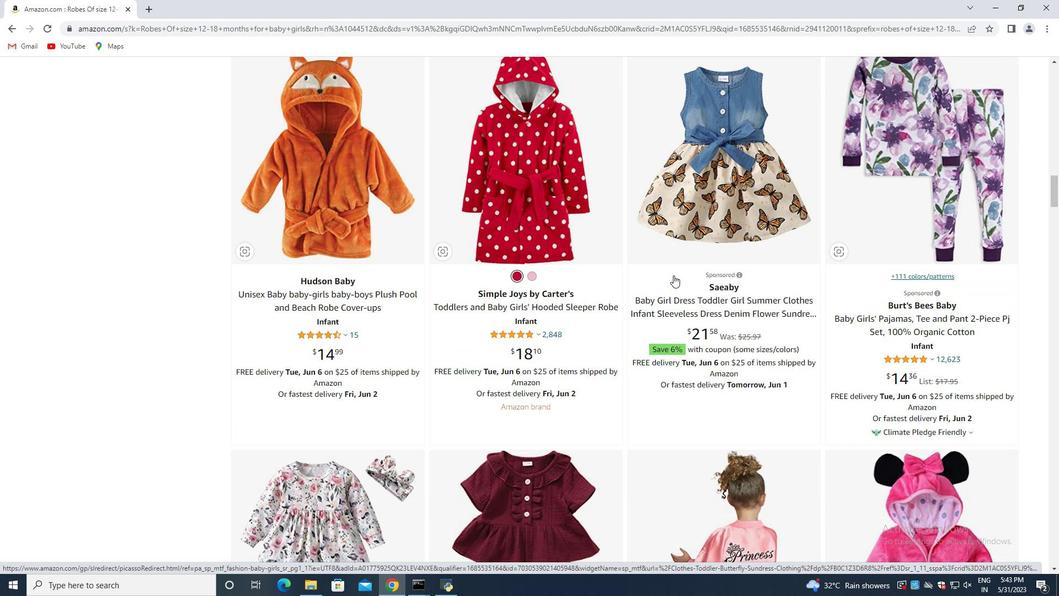 
Action: Mouse scrolled (668, 272) with delta (0, 0)
Screenshot: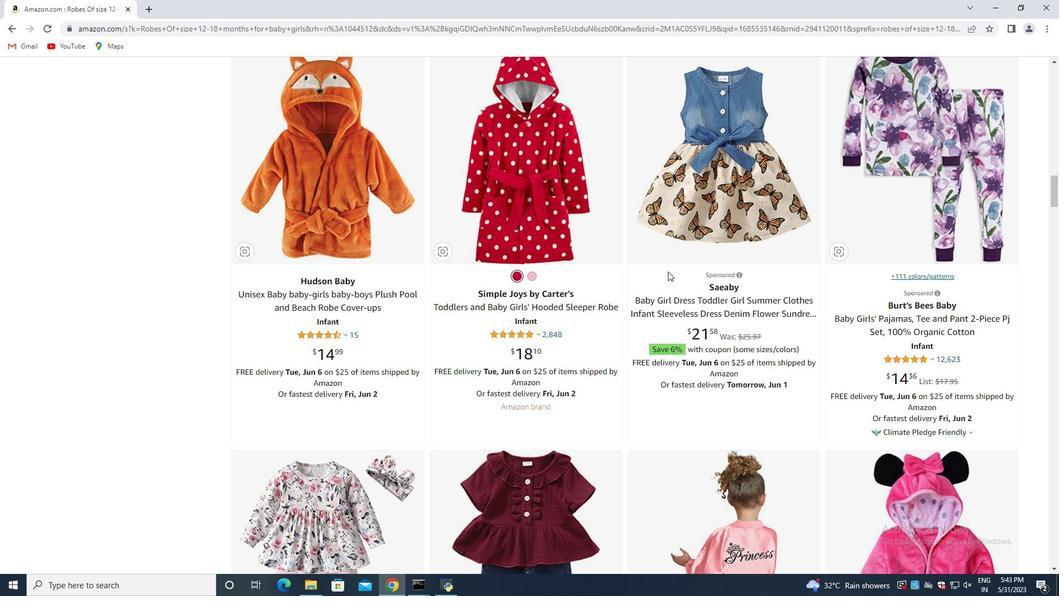 
Action: Mouse moved to (536, 240)
Screenshot: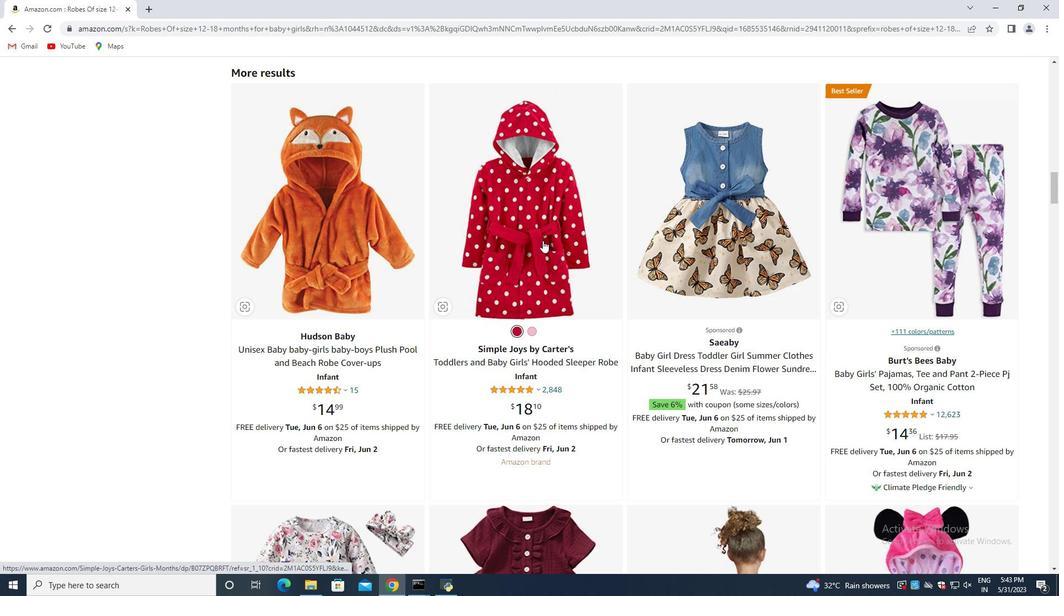 
Action: Mouse pressed left at (536, 240)
Screenshot: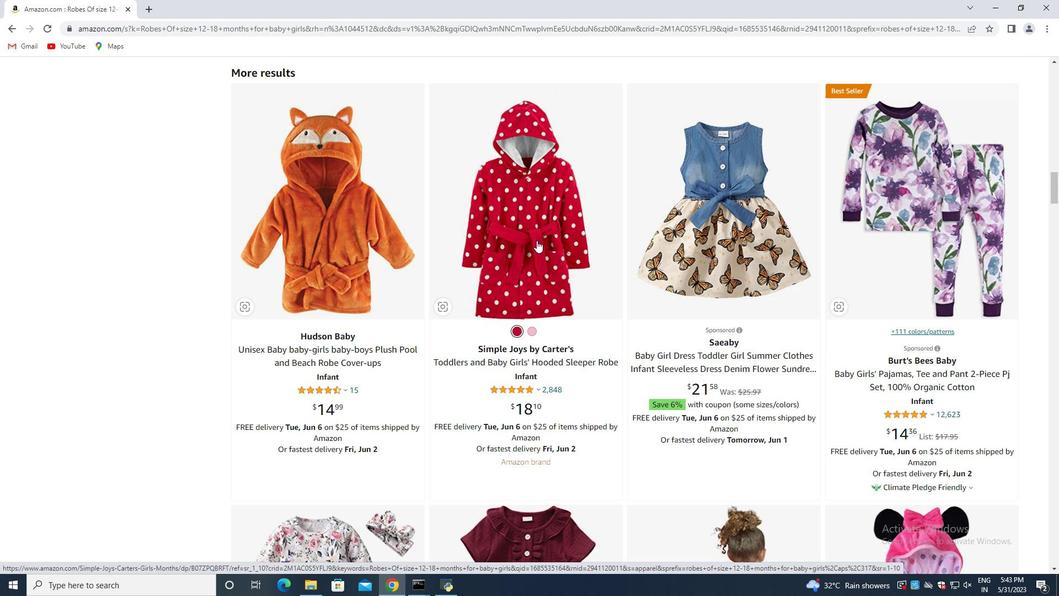 
Action: Mouse moved to (525, 310)
Screenshot: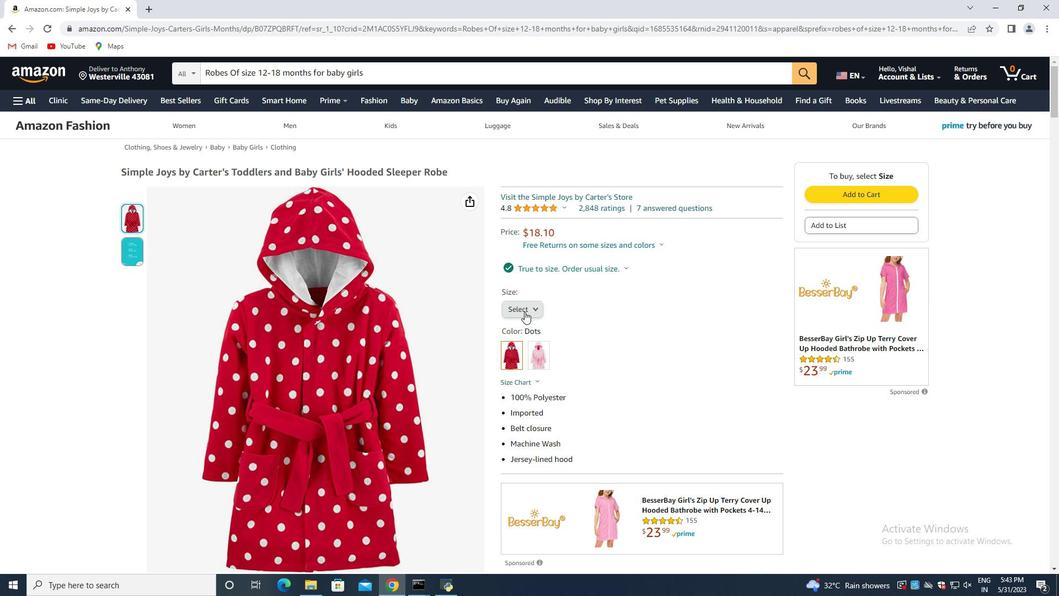 
Action: Mouse pressed left at (525, 310)
Screenshot: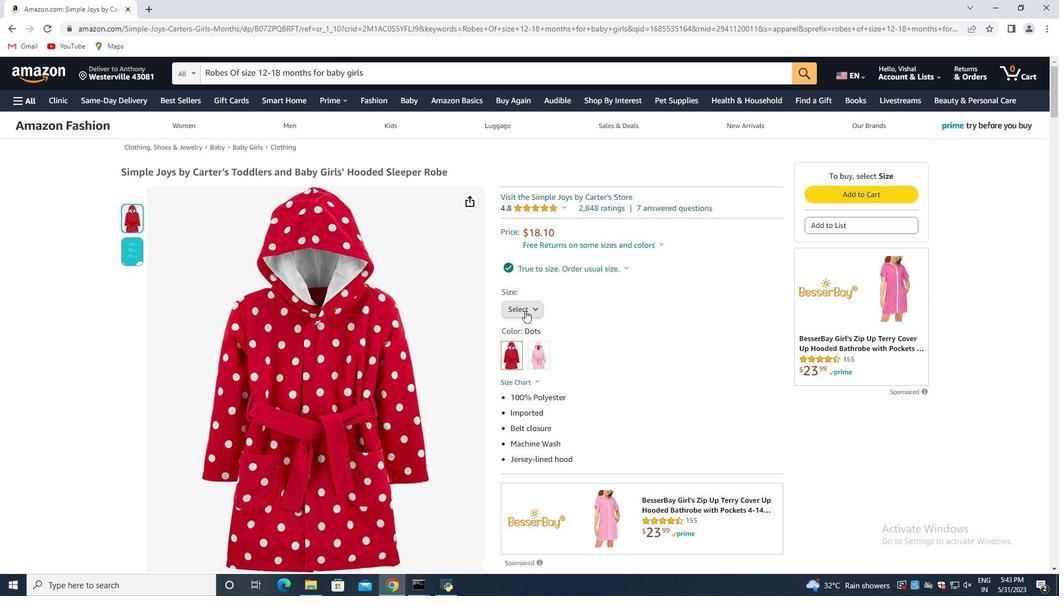 
Action: Mouse moved to (6, 28)
Screenshot: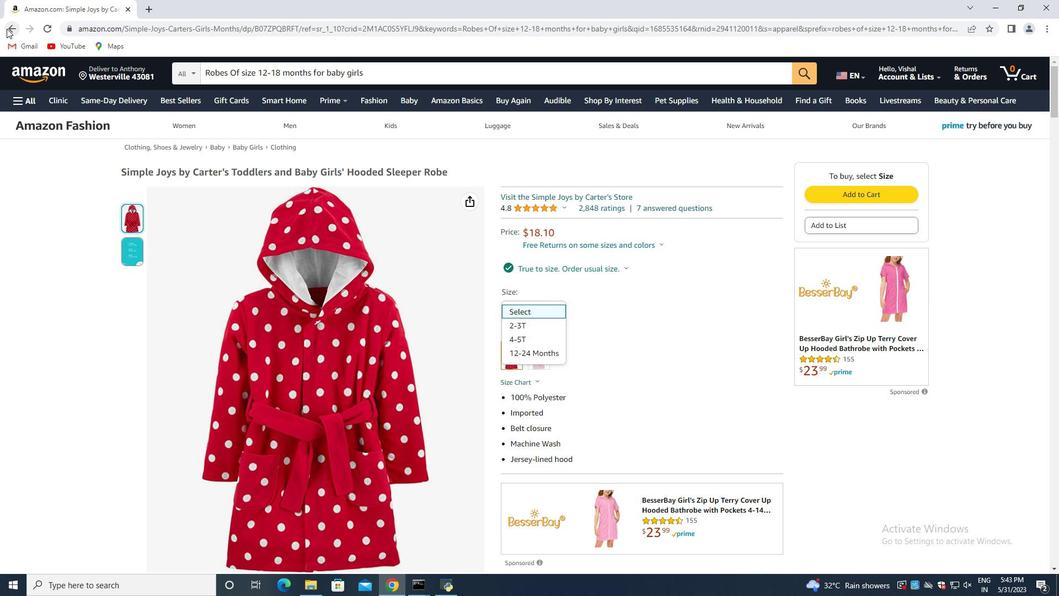 
Action: Mouse pressed left at (6, 28)
Screenshot: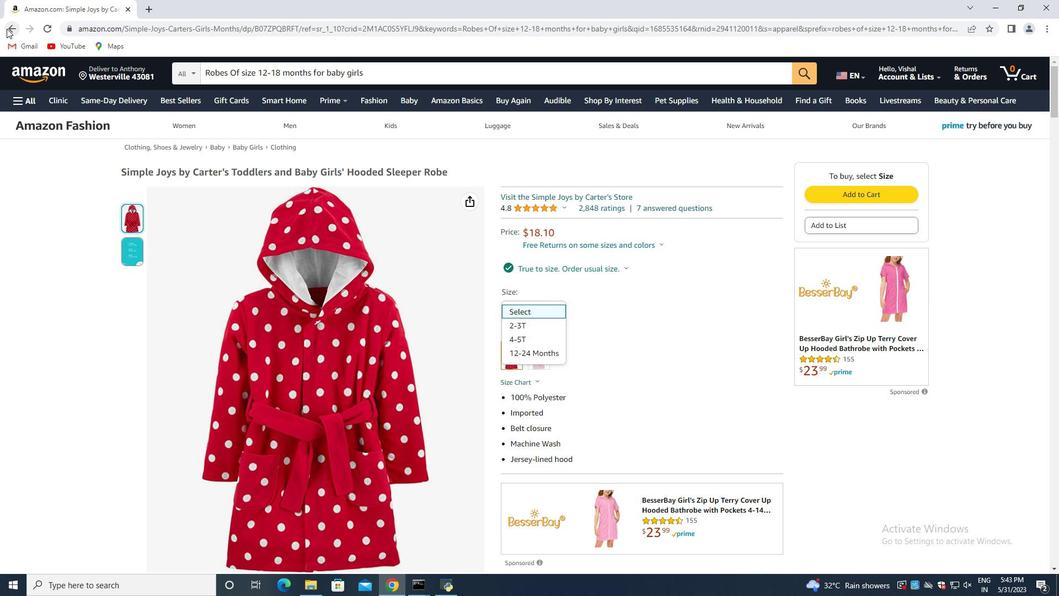 
Action: Mouse moved to (320, 217)
Screenshot: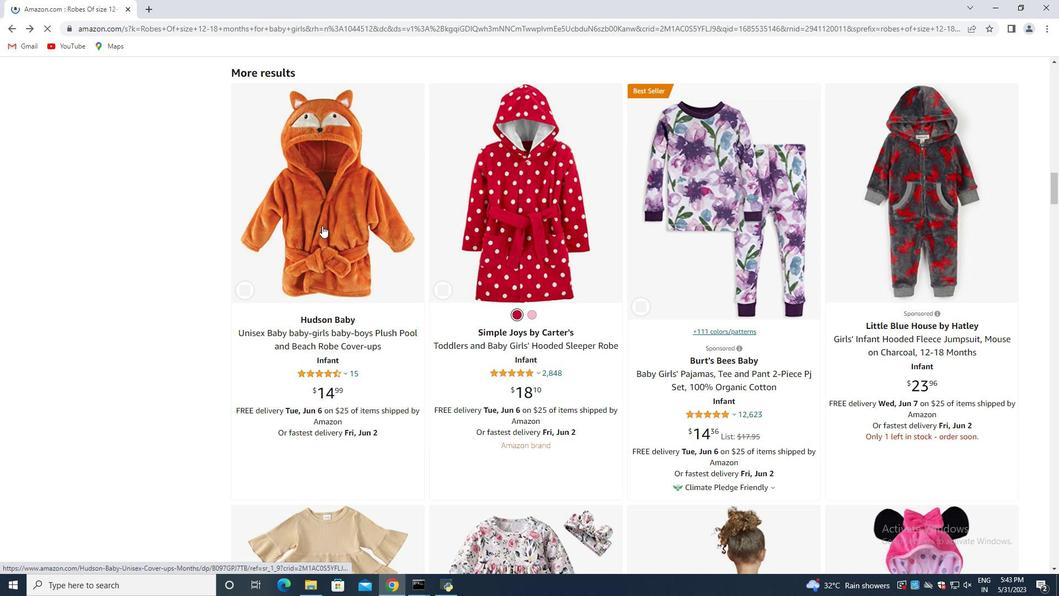 
Action: Mouse pressed left at (320, 217)
Screenshot: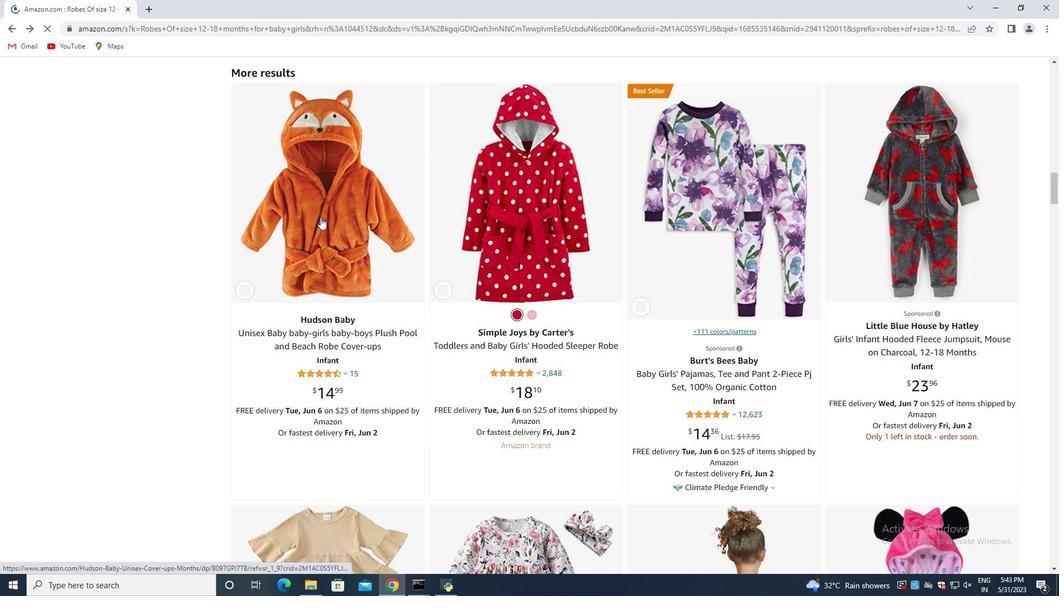 
Action: Mouse moved to (533, 285)
Screenshot: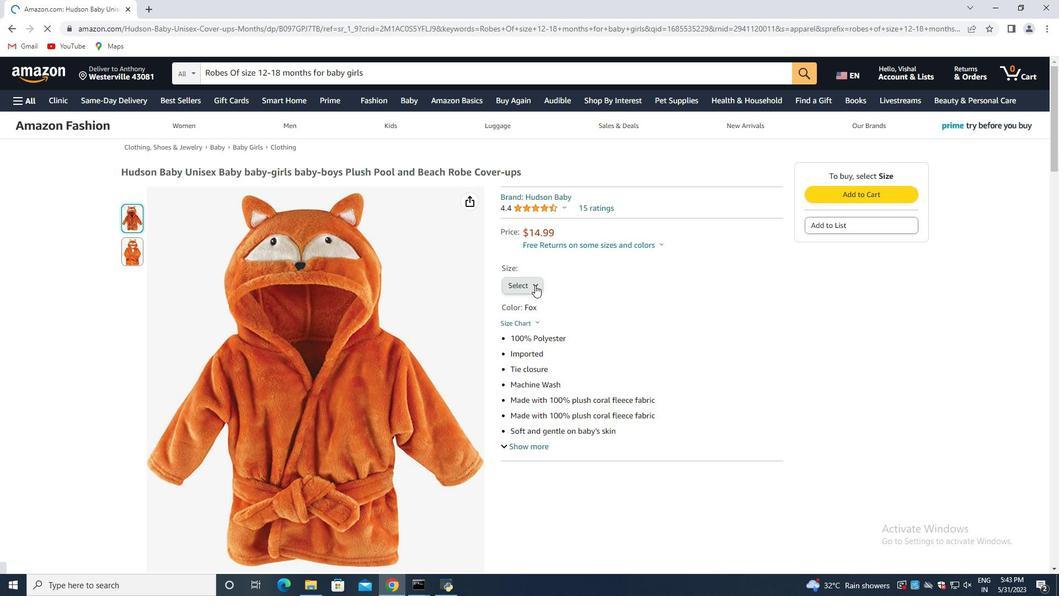 
Action: Mouse pressed left at (533, 285)
Screenshot: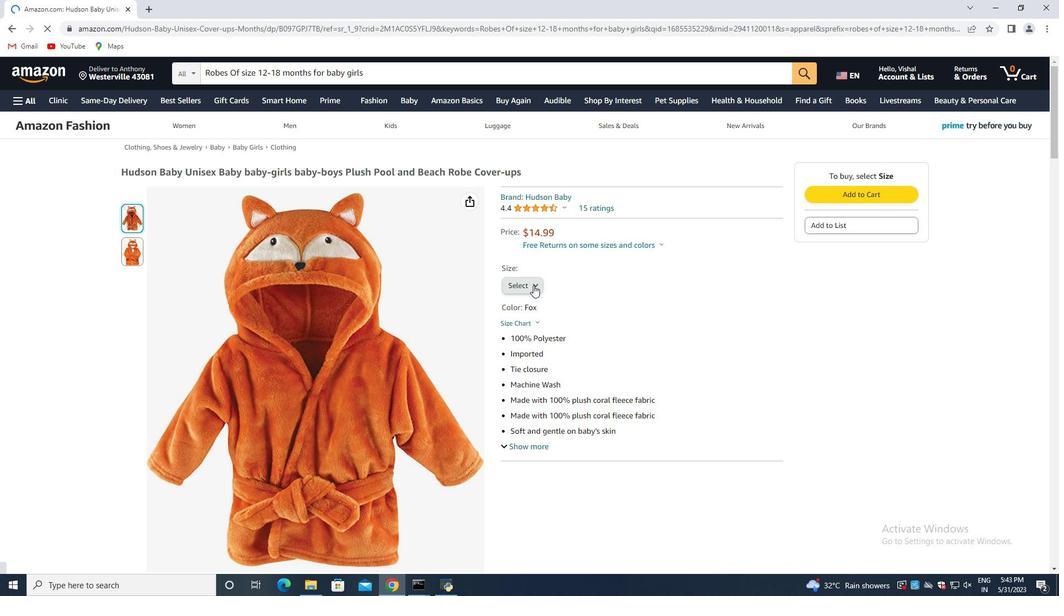 
Action: Mouse moved to (544, 315)
Screenshot: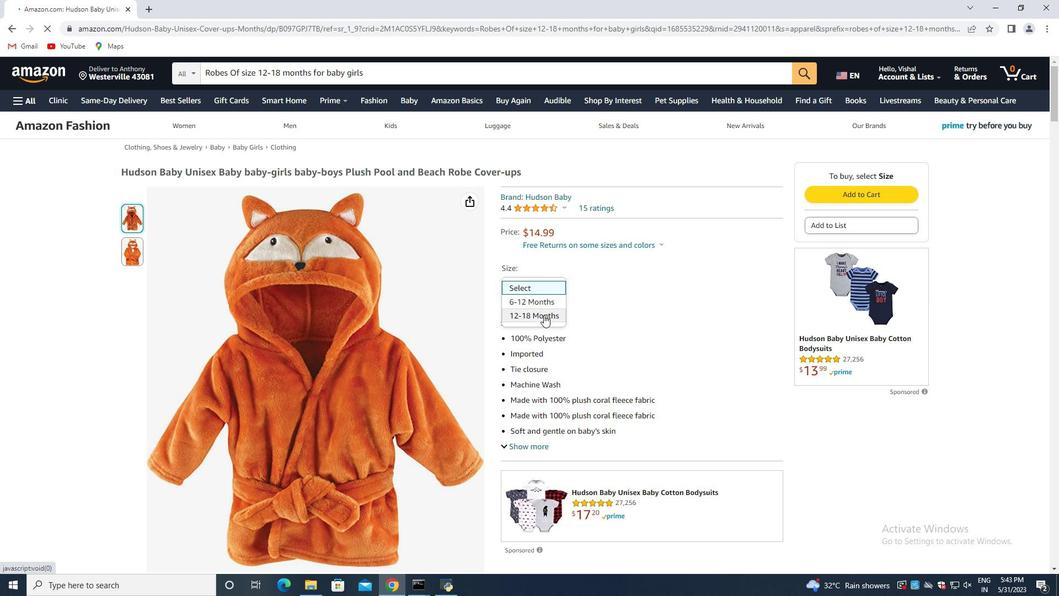 
Action: Mouse pressed left at (544, 315)
Screenshot: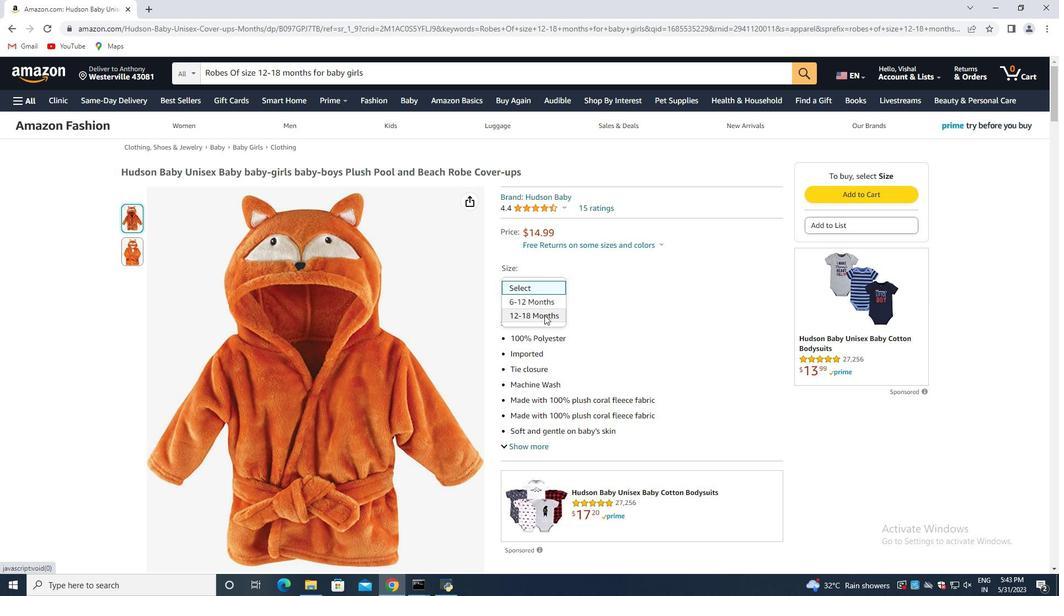 
Action: Mouse moved to (590, 313)
Screenshot: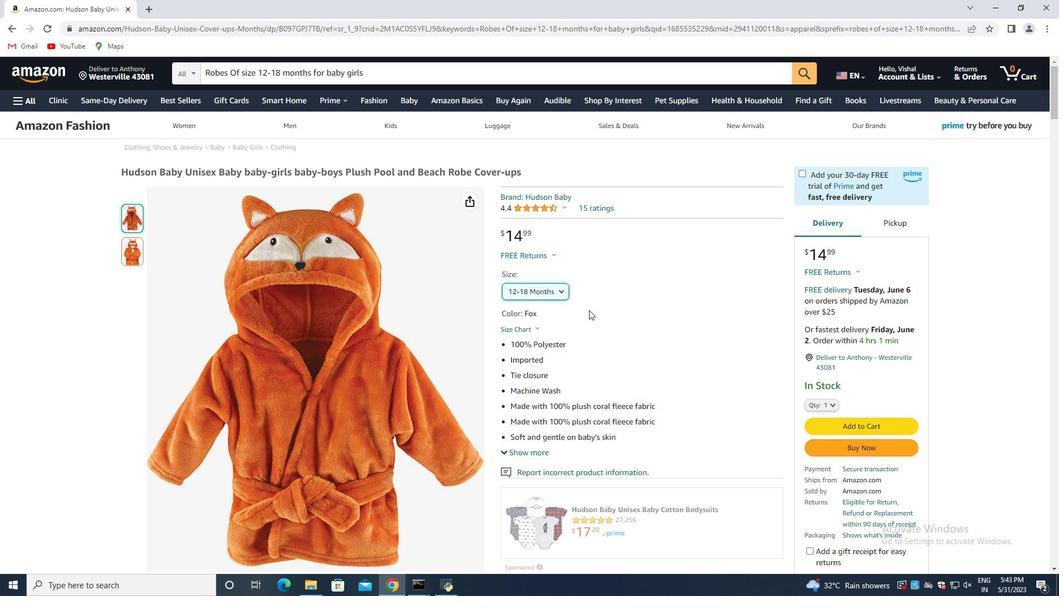 
Action: Mouse scrolled (590, 312) with delta (0, 0)
Screenshot: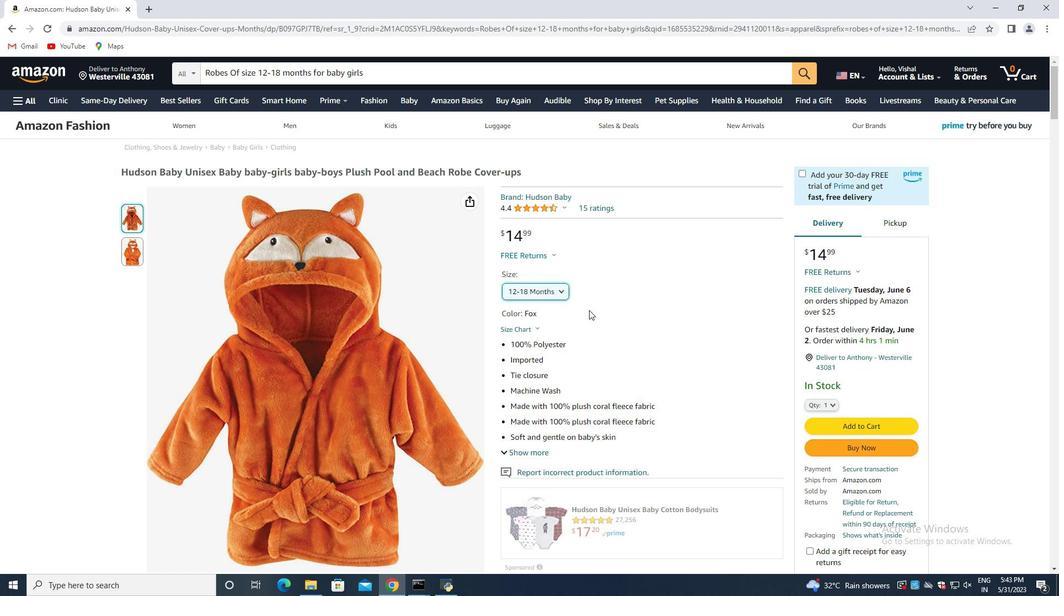 
Action: Mouse moved to (574, 341)
Screenshot: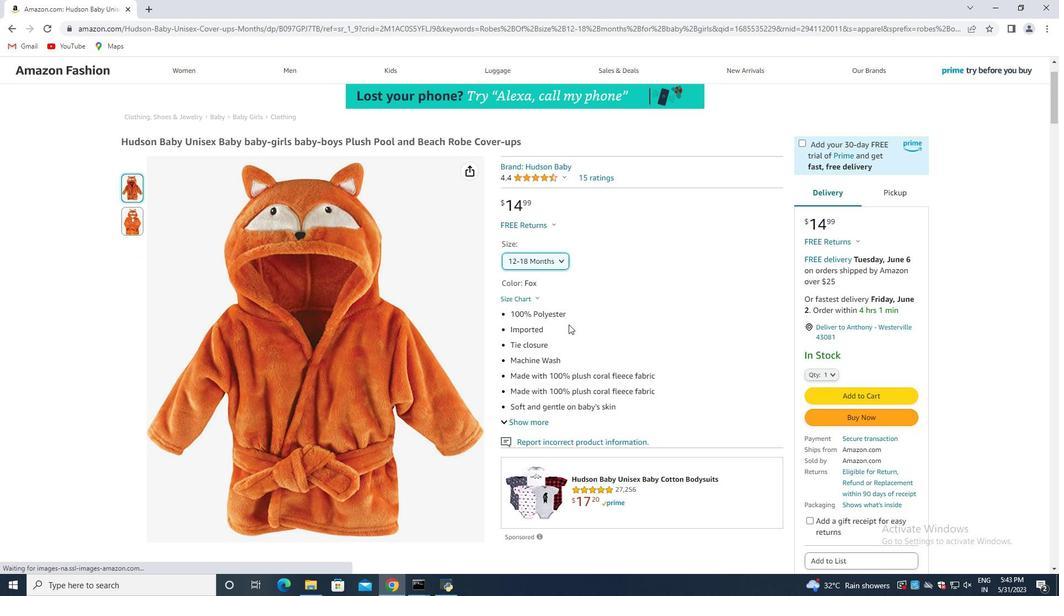 
Action: Mouse scrolled (574, 341) with delta (0, 0)
Screenshot: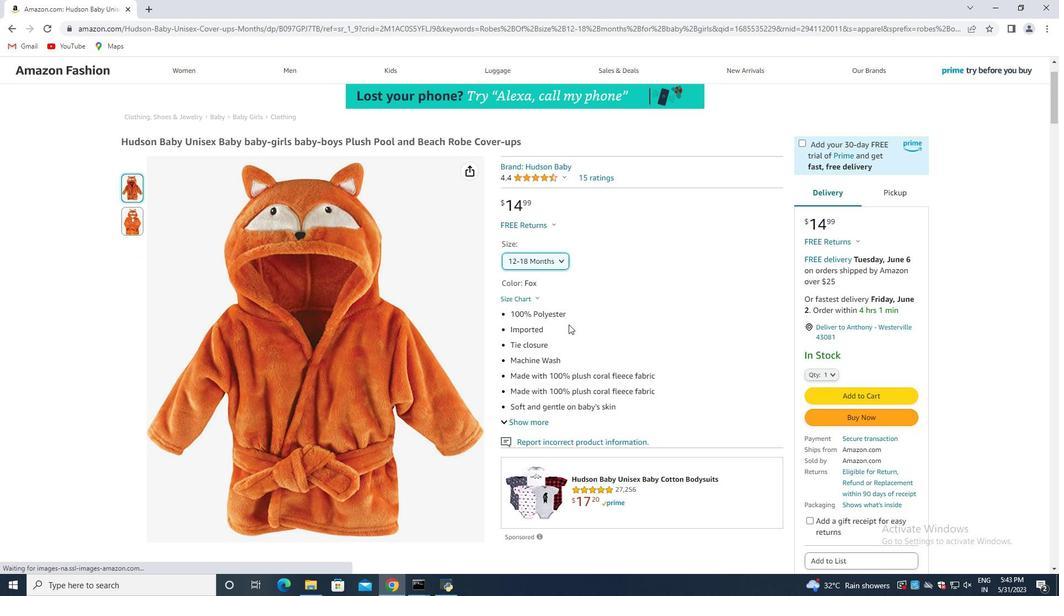 
Action: Mouse moved to (575, 343)
Screenshot: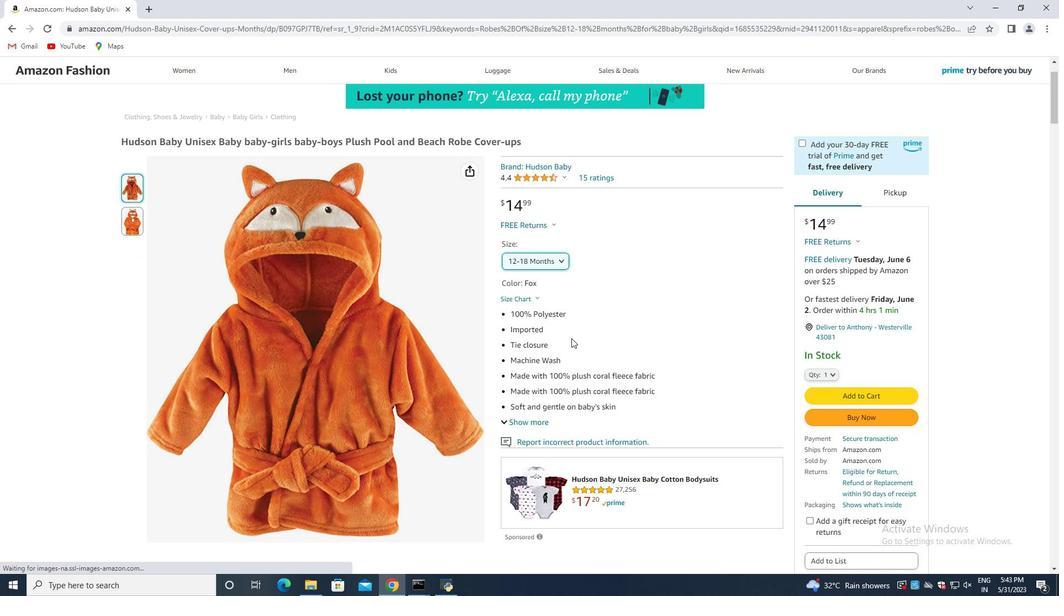 
Action: Mouse scrolled (575, 342) with delta (0, 0)
Screenshot: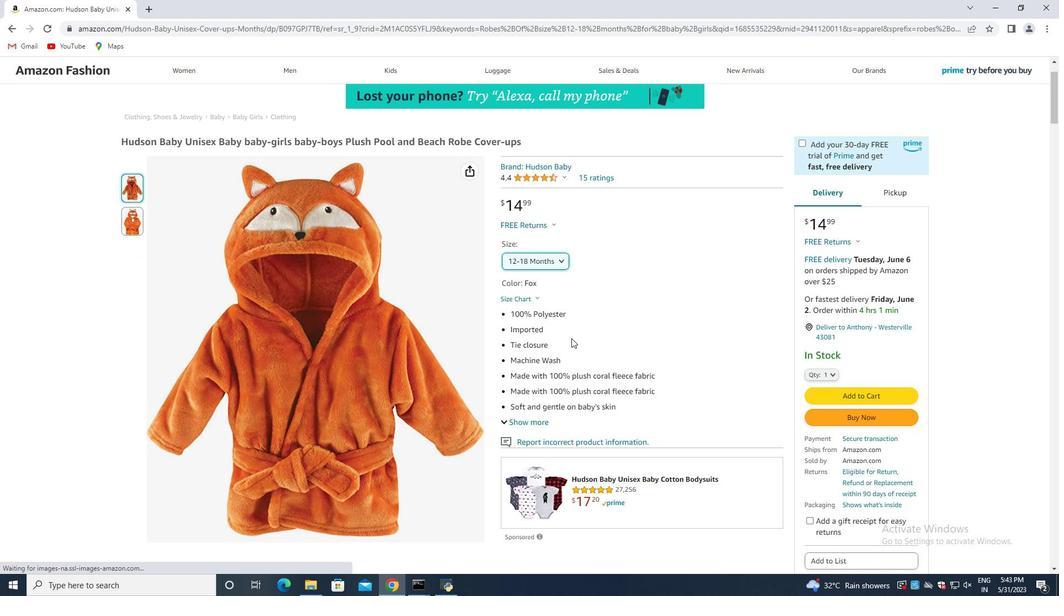 
Action: Mouse moved to (575, 343)
Screenshot: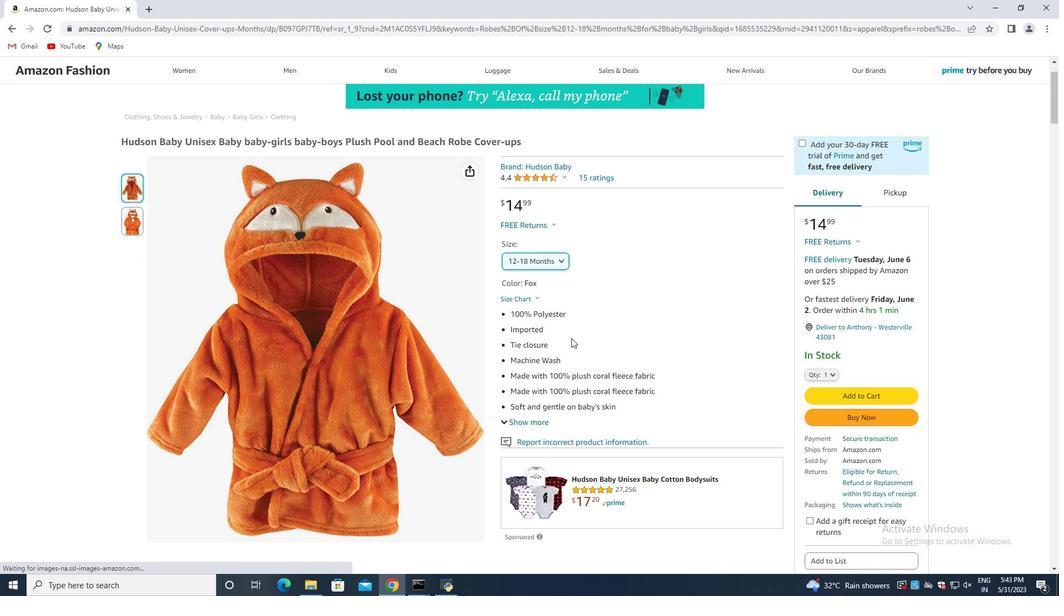 
Action: Mouse scrolled (575, 342) with delta (0, 0)
Screenshot: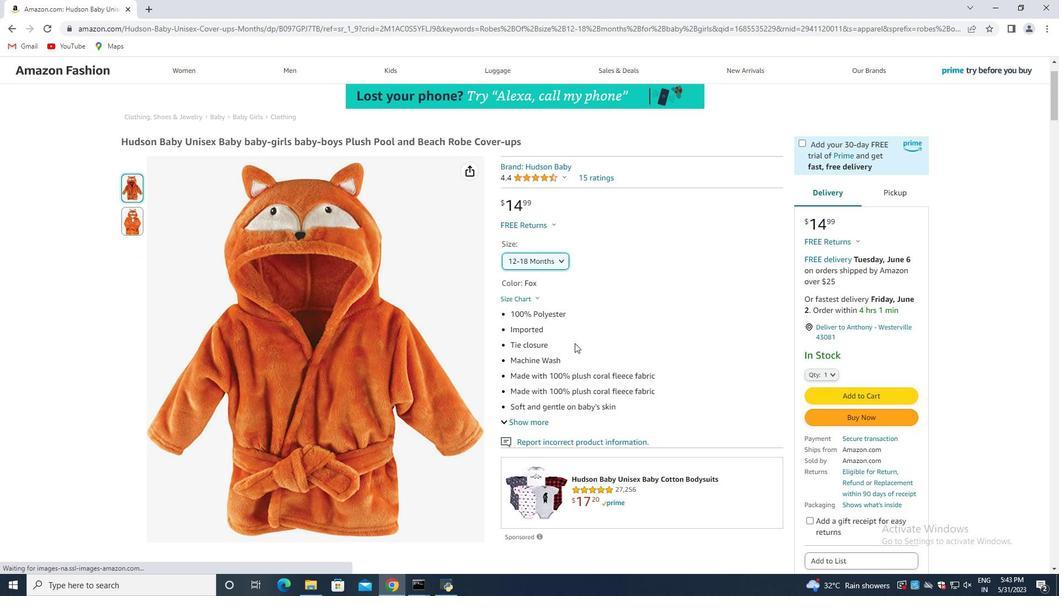 
Action: Mouse moved to (532, 259)
Screenshot: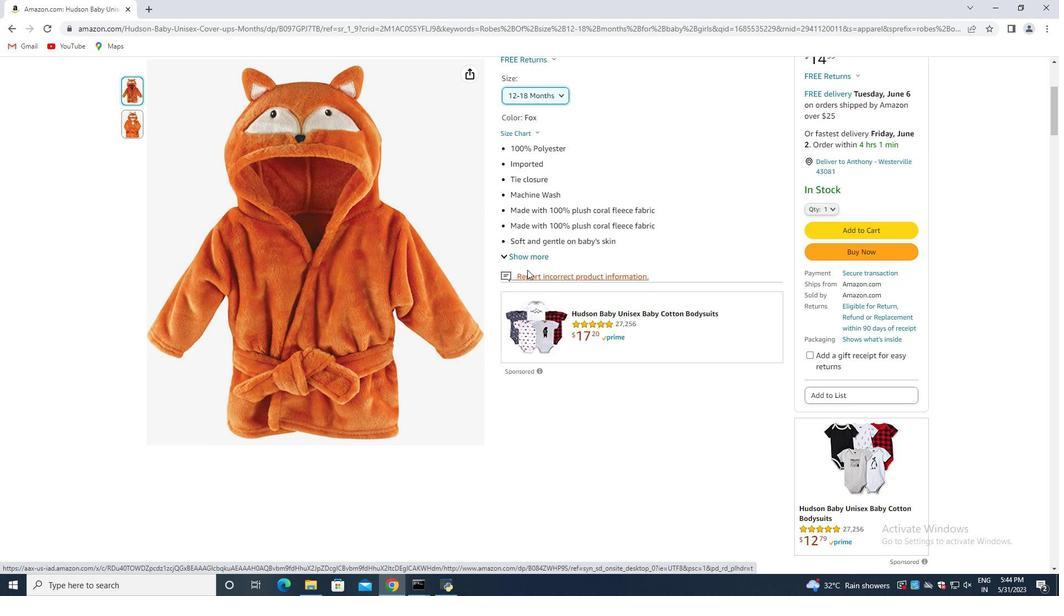 
Action: Mouse pressed left at (532, 259)
Screenshot: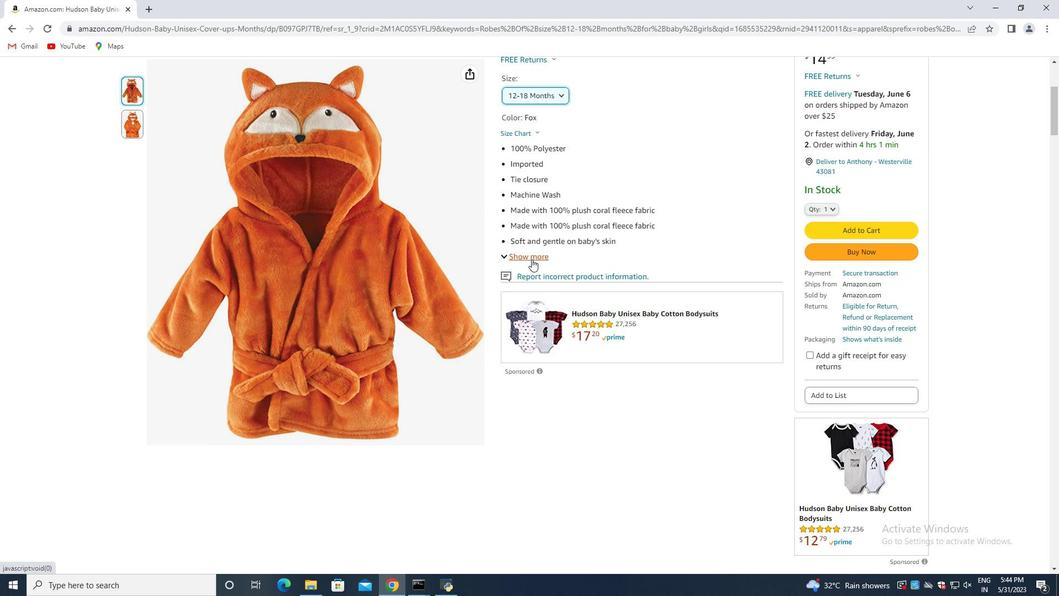 
Action: Mouse moved to (526, 276)
Screenshot: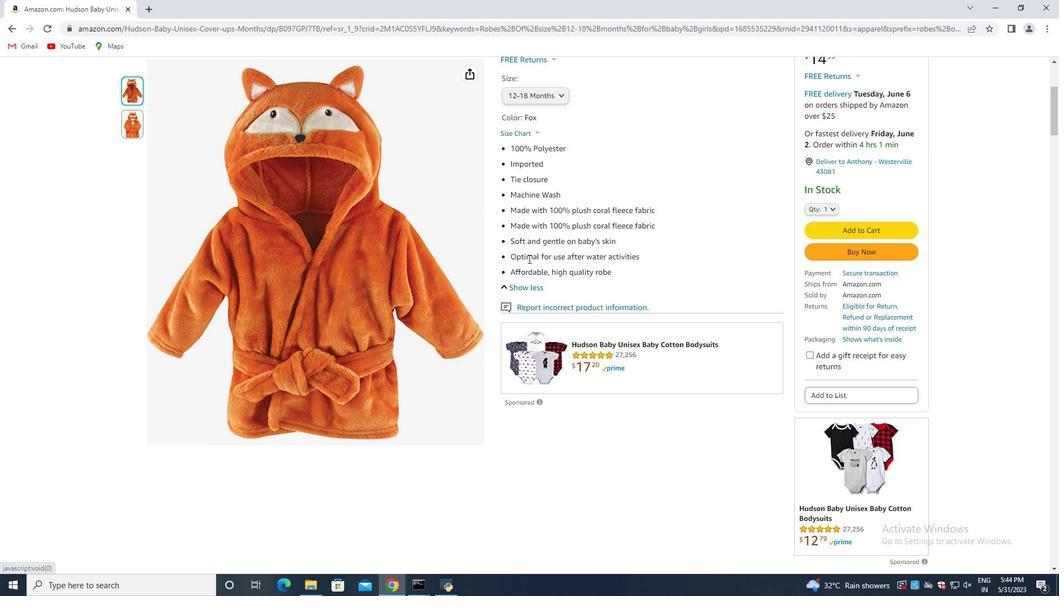 
Action: Mouse scrolled (526, 275) with delta (0, 0)
Screenshot: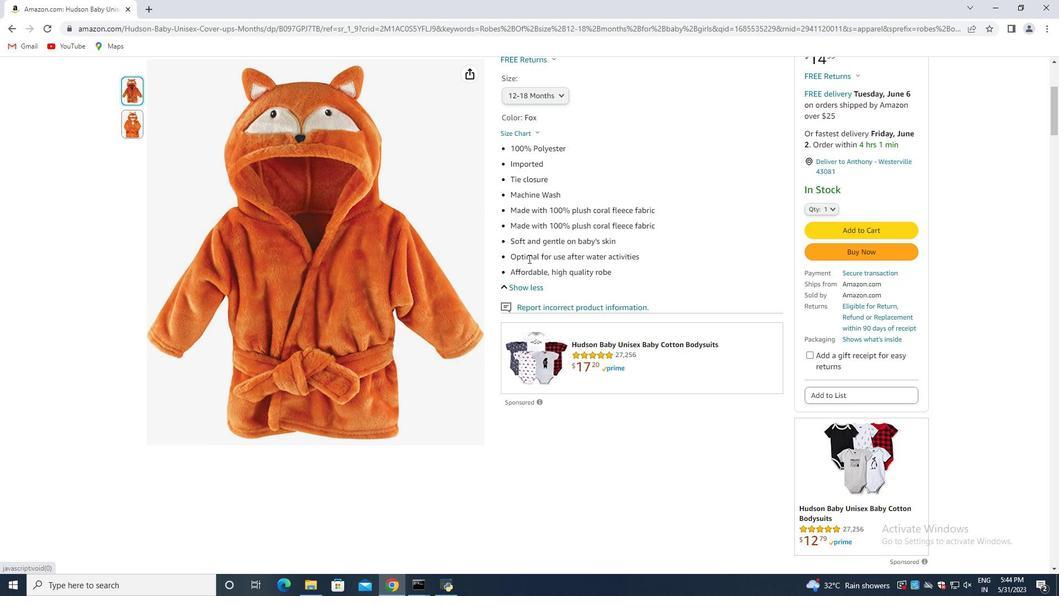
Action: Mouse moved to (528, 286)
Screenshot: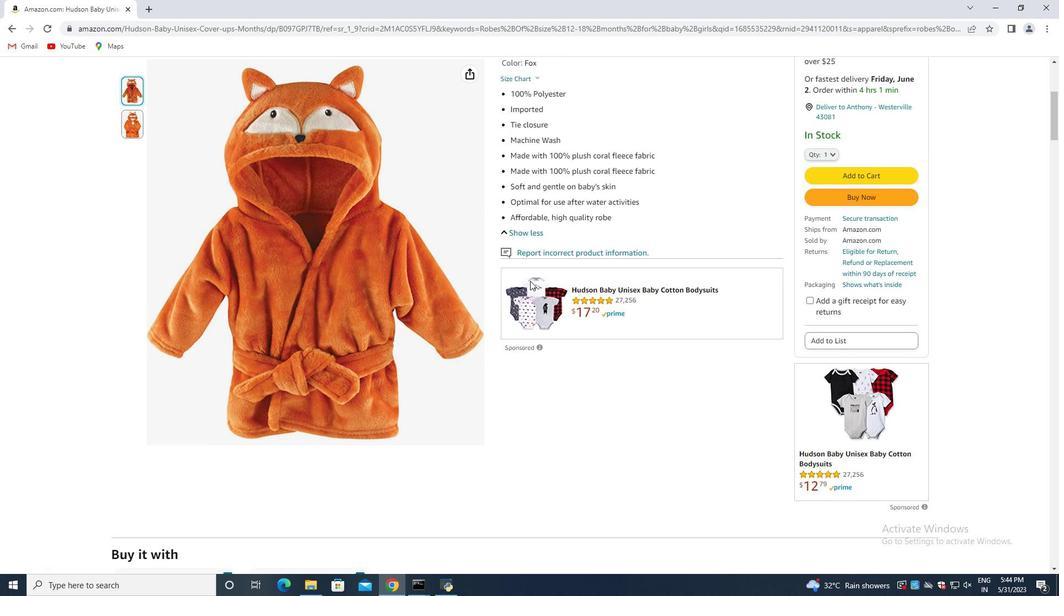 
Action: Mouse scrolled (528, 285) with delta (0, 0)
Screenshot: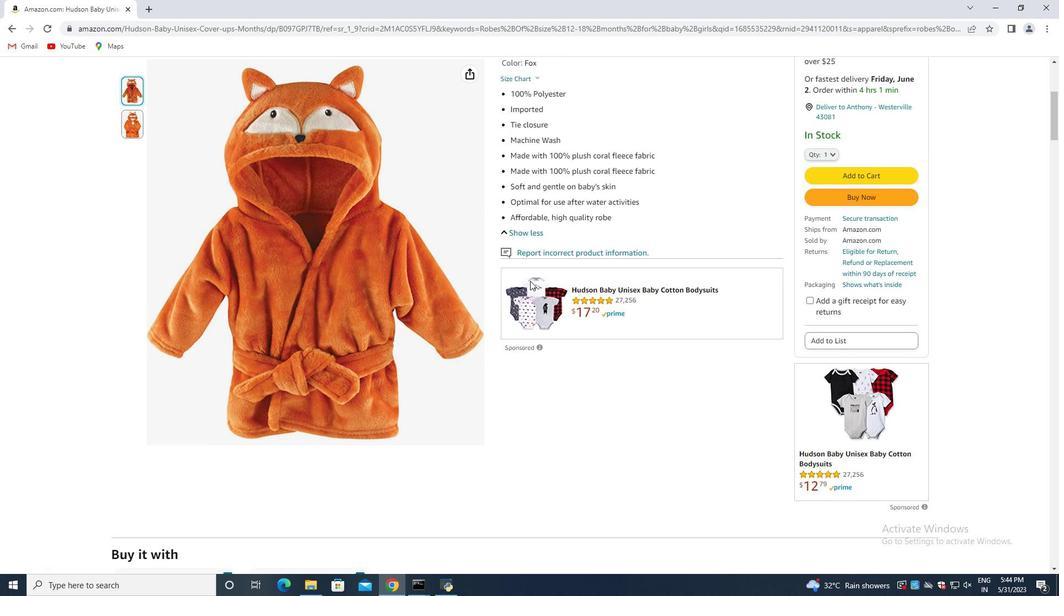 
Action: Mouse moved to (524, 291)
Screenshot: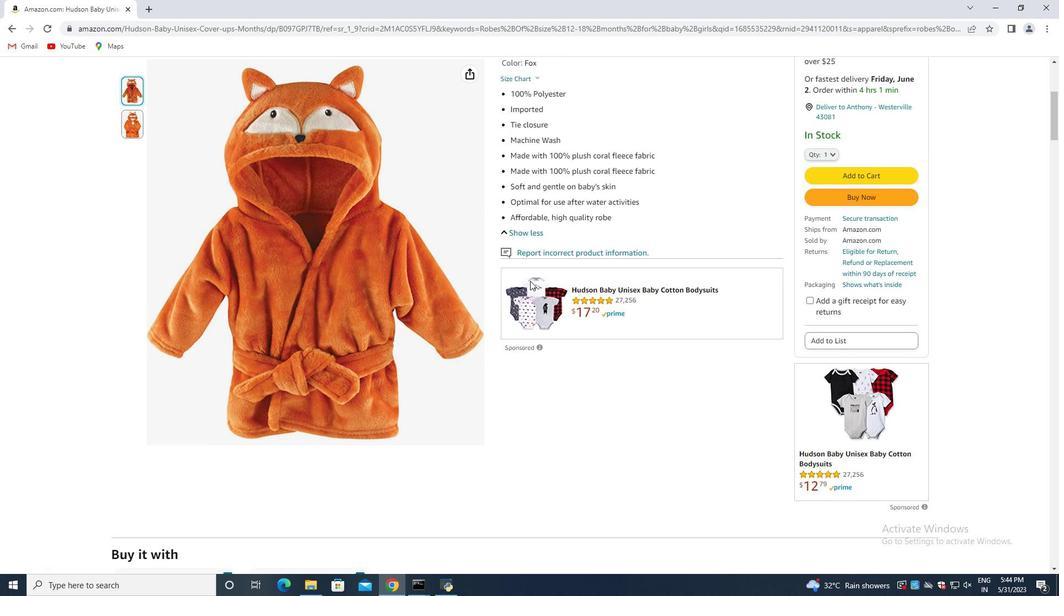 
Action: Mouse scrolled (524, 290) with delta (0, 0)
Screenshot: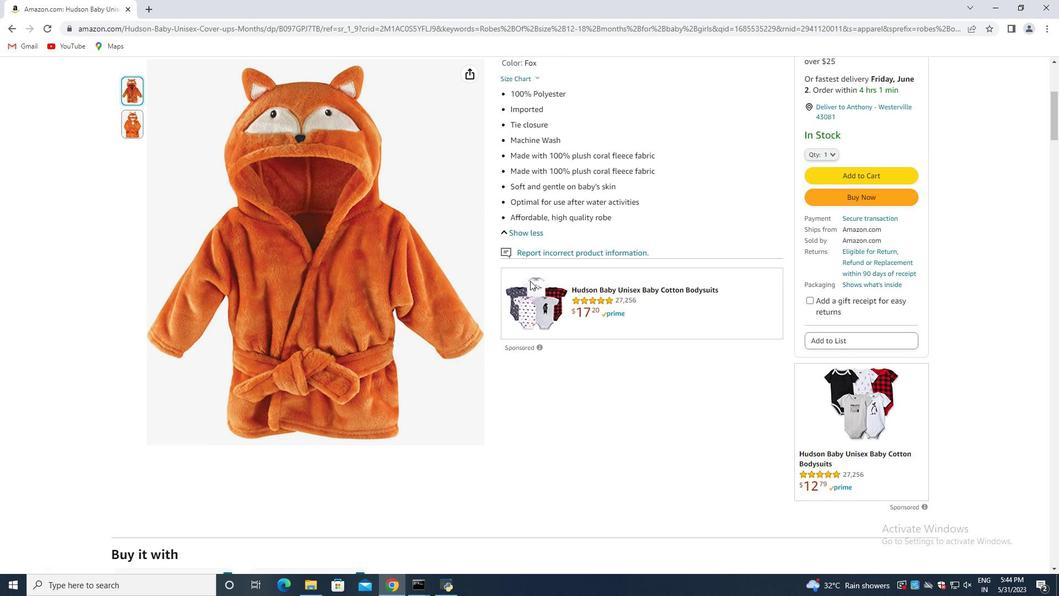
Action: Mouse moved to (522, 293)
Screenshot: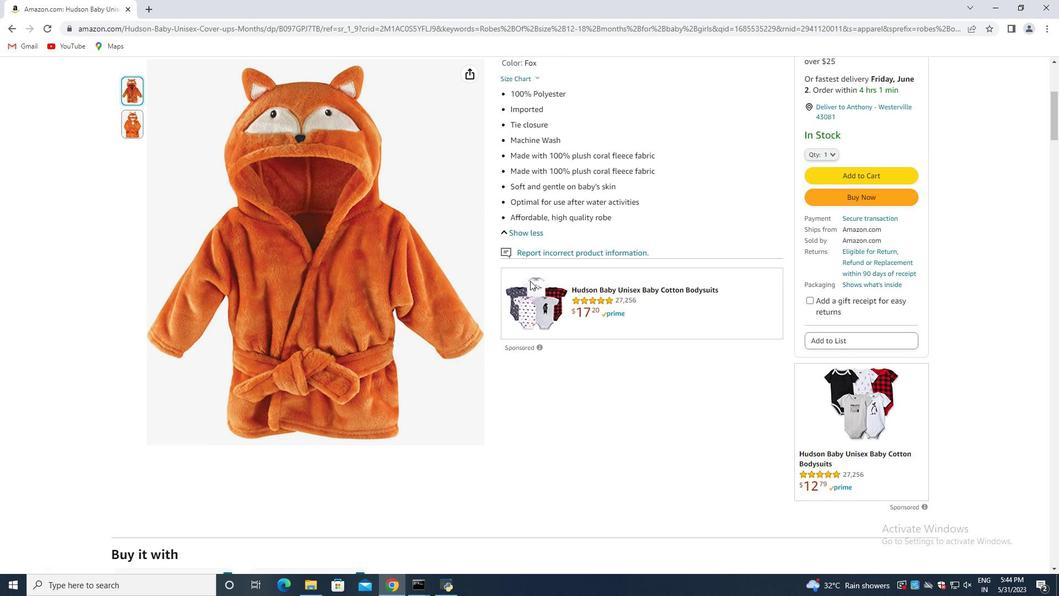 
Action: Mouse scrolled (522, 293) with delta (0, 0)
Screenshot: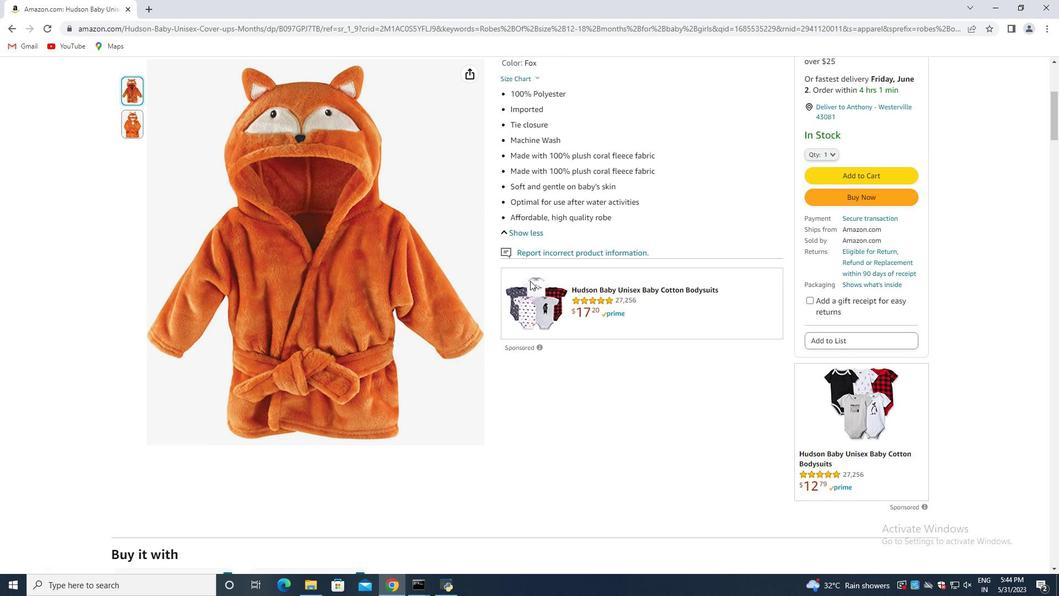 
Action: Mouse moved to (521, 294)
Screenshot: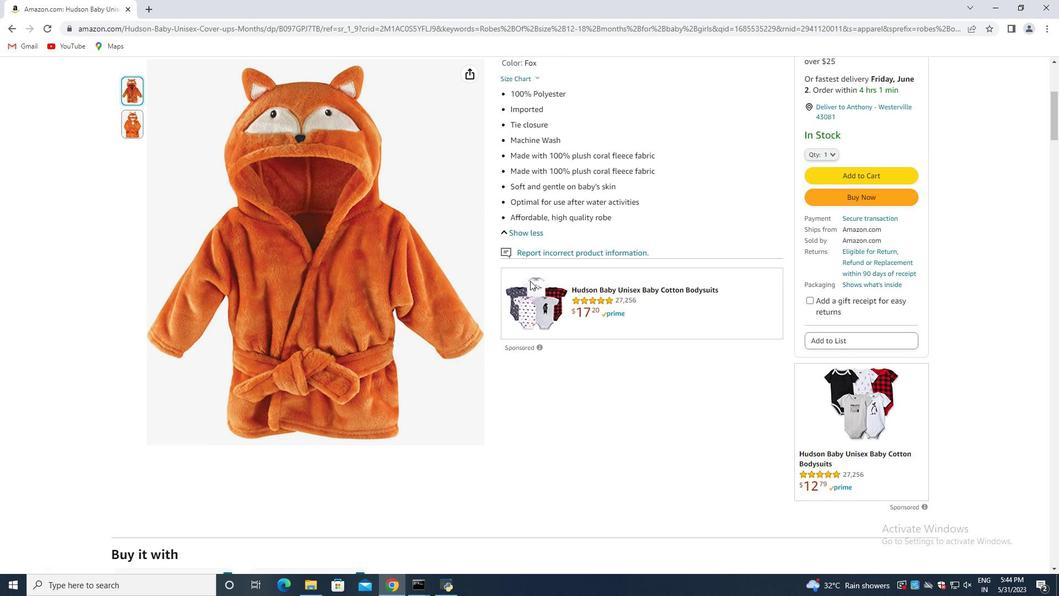 
Action: Mouse scrolled (521, 294) with delta (0, 0)
Screenshot: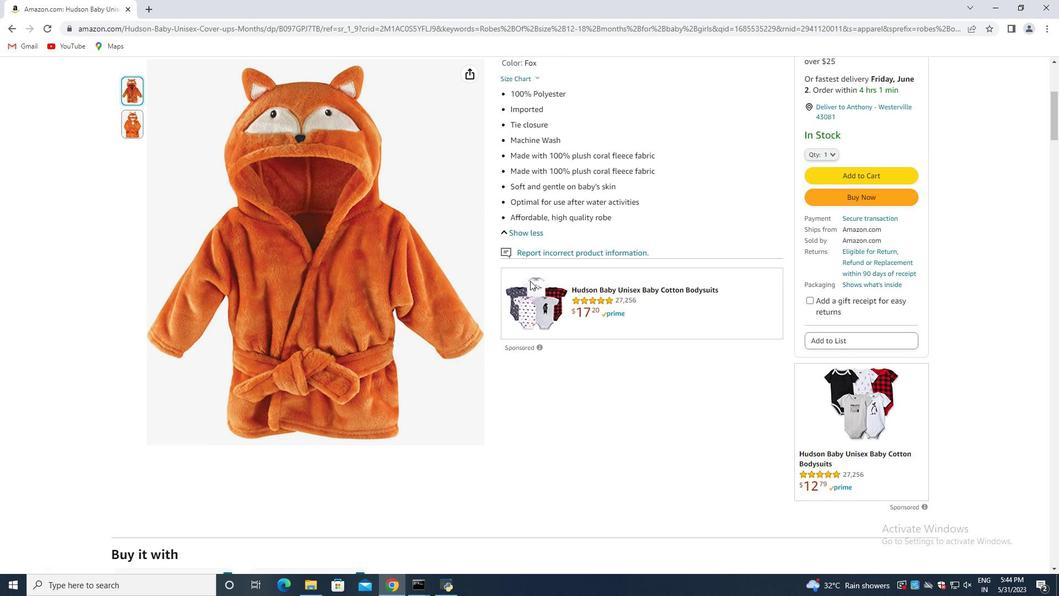 
Action: Mouse moved to (517, 294)
Screenshot: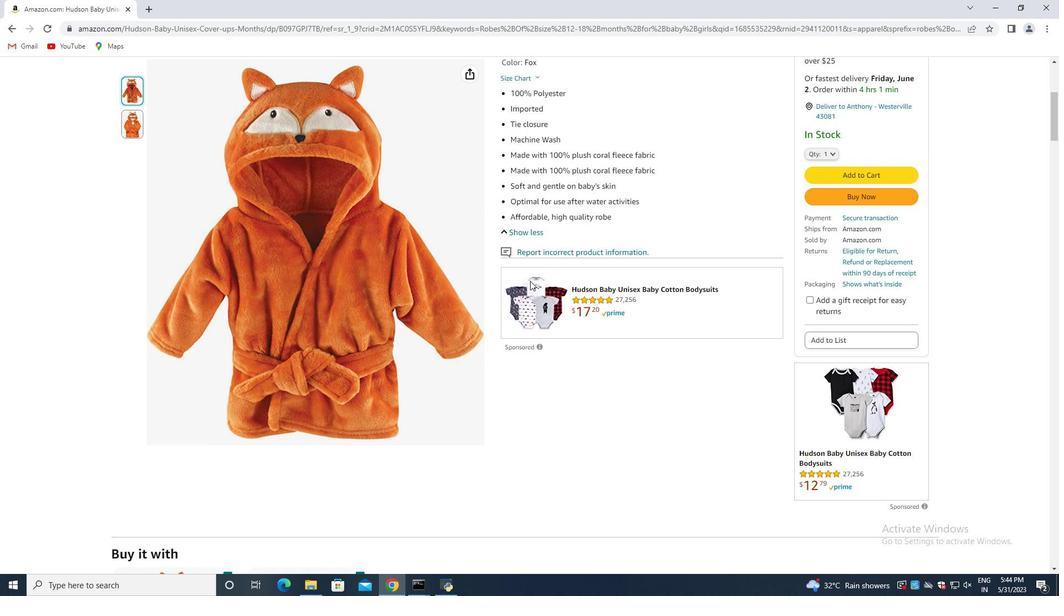
Action: Mouse scrolled (518, 294) with delta (0, 0)
Screenshot: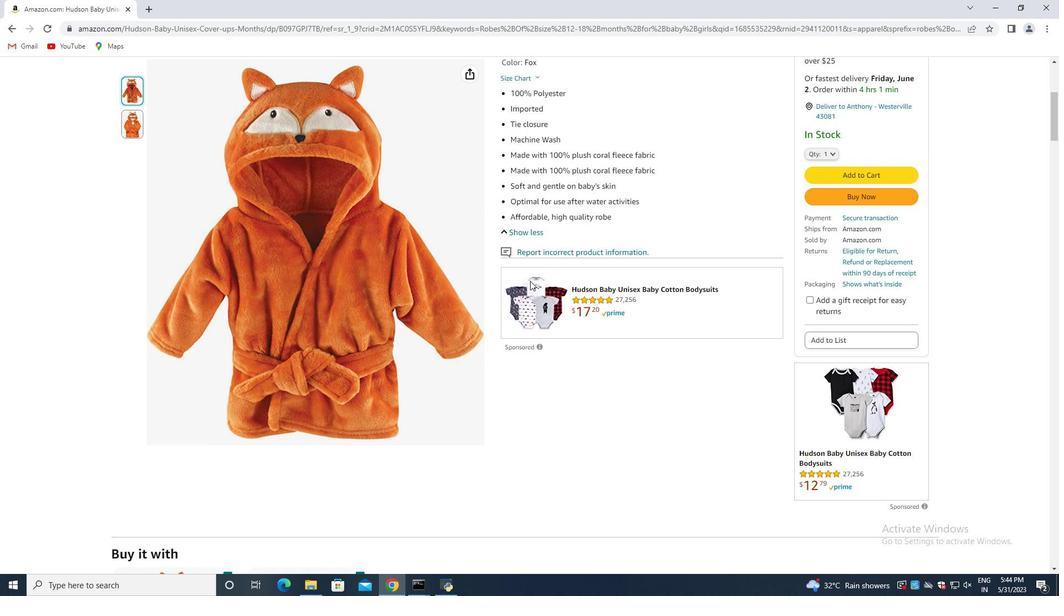 
Action: Mouse moved to (506, 312)
Screenshot: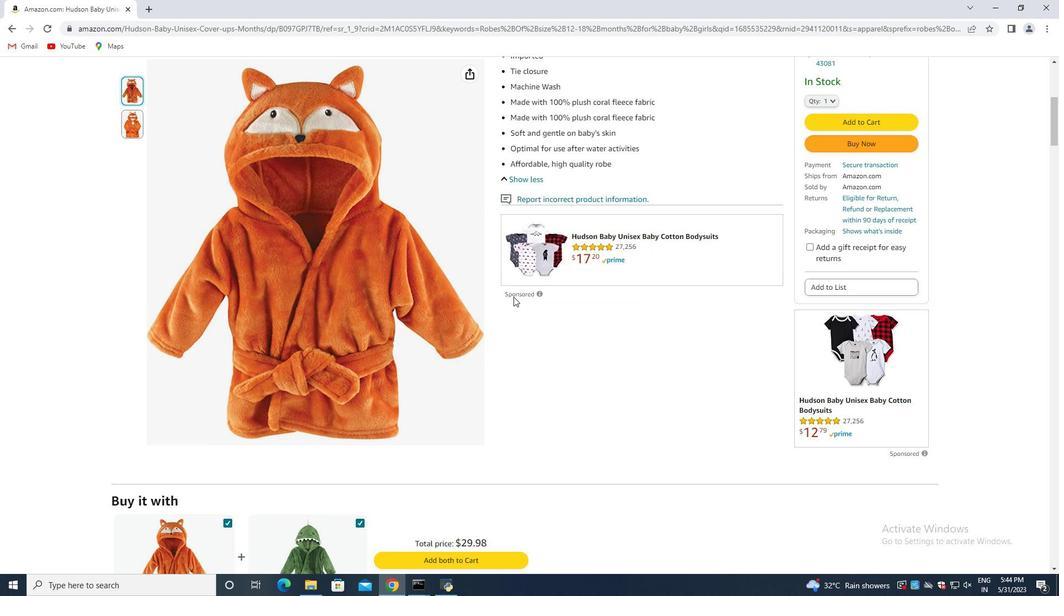 
Action: Mouse scrolled (506, 311) with delta (0, 0)
Screenshot: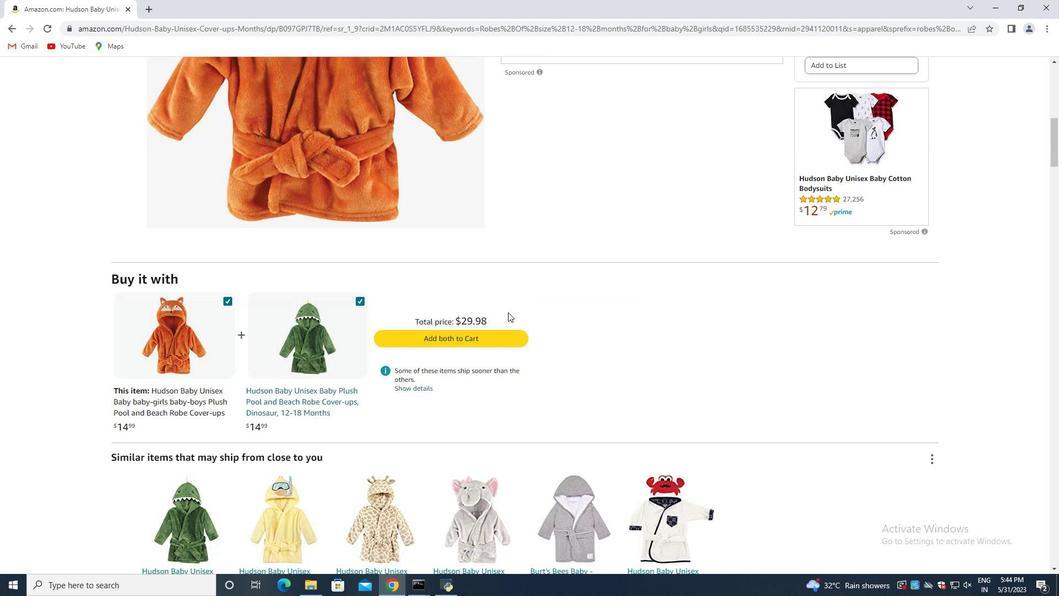 
Action: Mouse scrolled (506, 311) with delta (0, 0)
Screenshot: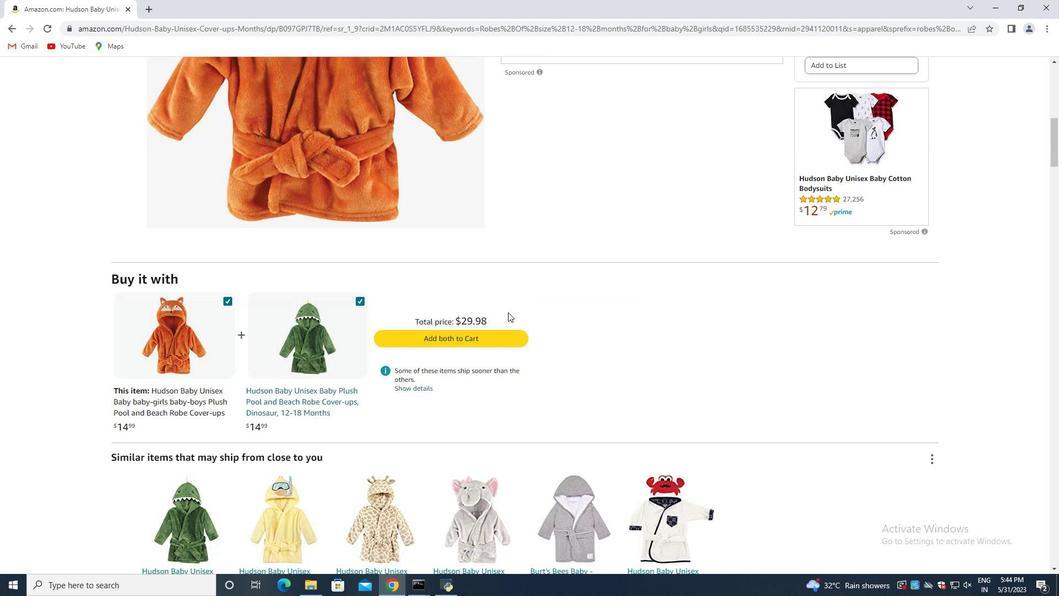 
Action: Mouse scrolled (506, 311) with delta (0, 0)
Screenshot: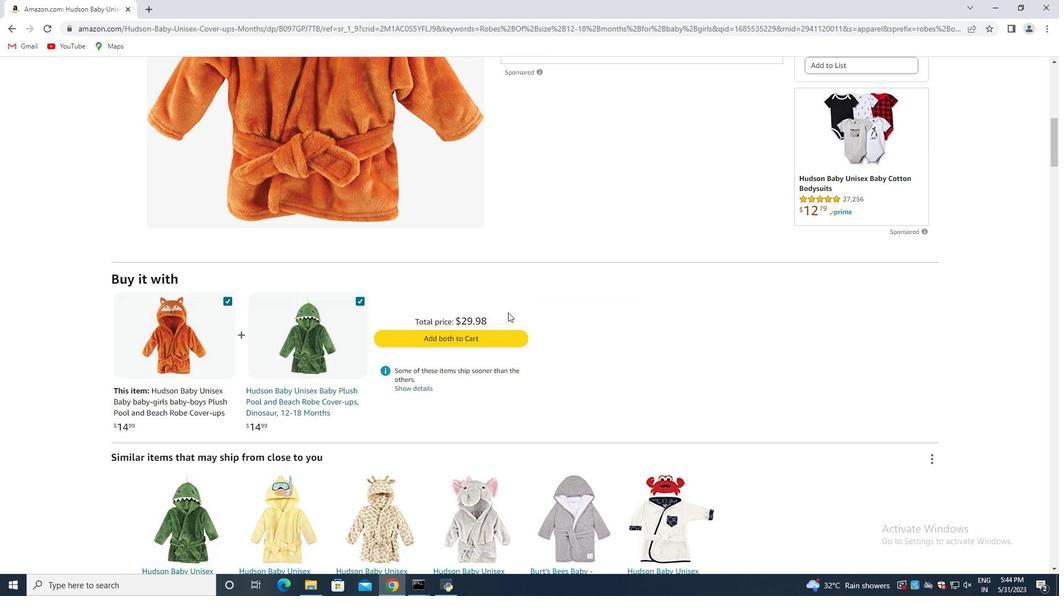 
Action: Mouse moved to (504, 313)
Screenshot: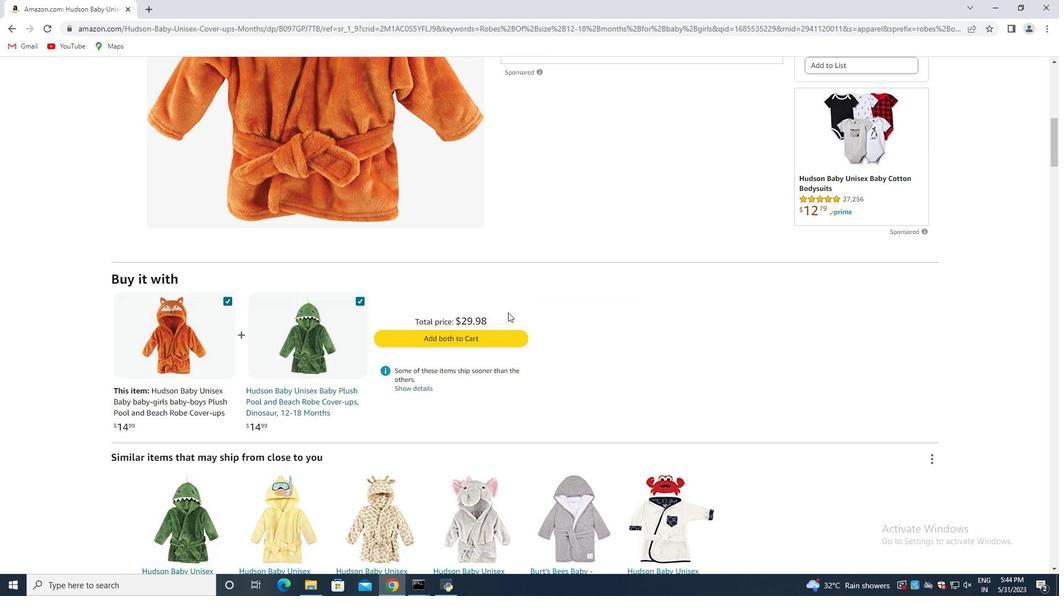 
Action: Mouse scrolled (504, 312) with delta (0, 0)
Screenshot: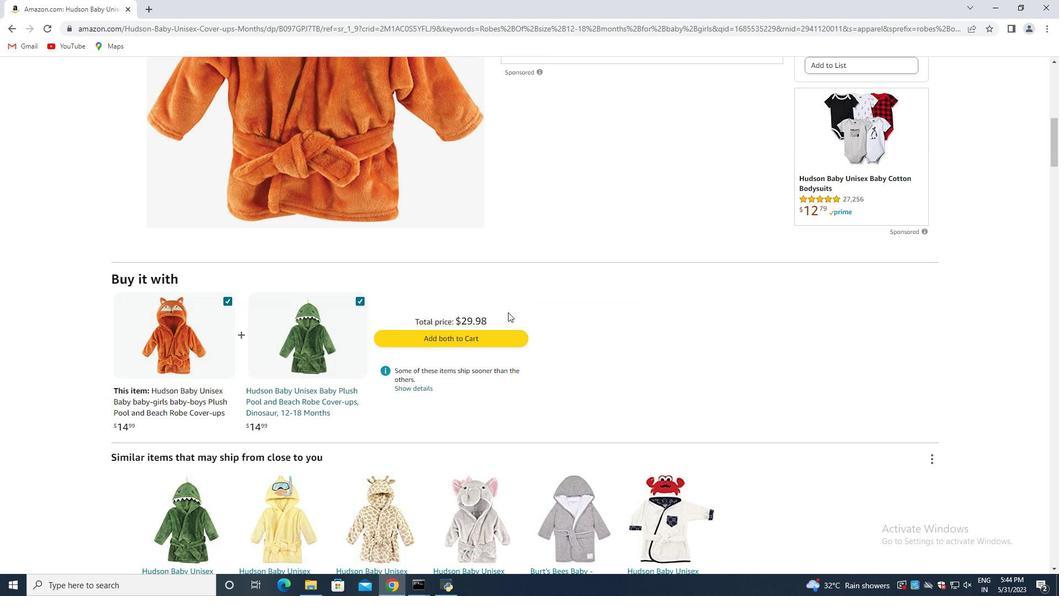 
Action: Mouse moved to (500, 316)
Screenshot: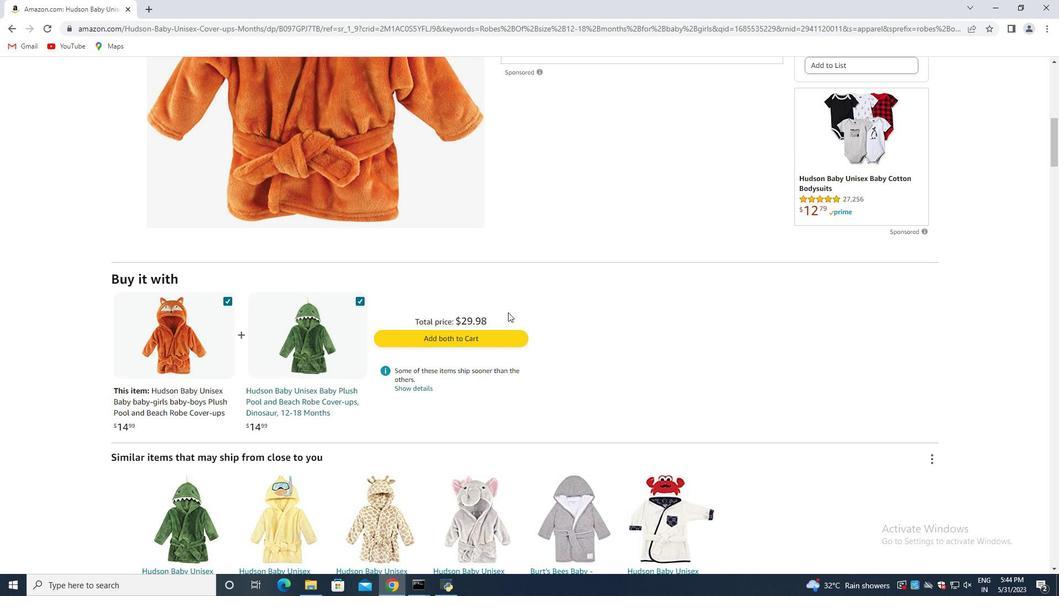 
Action: Mouse scrolled (500, 315) with delta (0, 0)
Screenshot: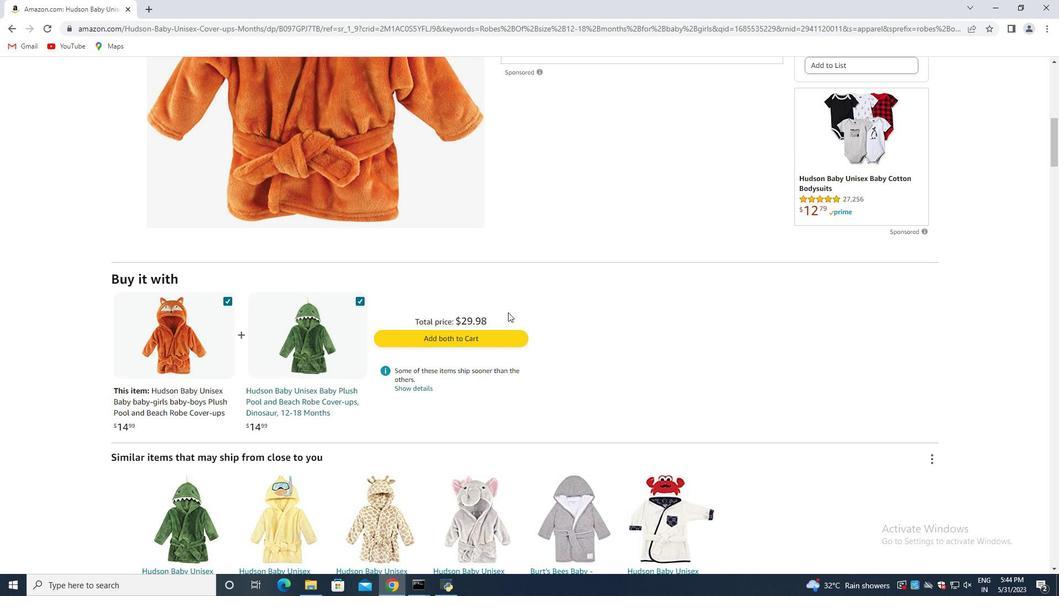 
Action: Mouse moved to (494, 323)
Screenshot: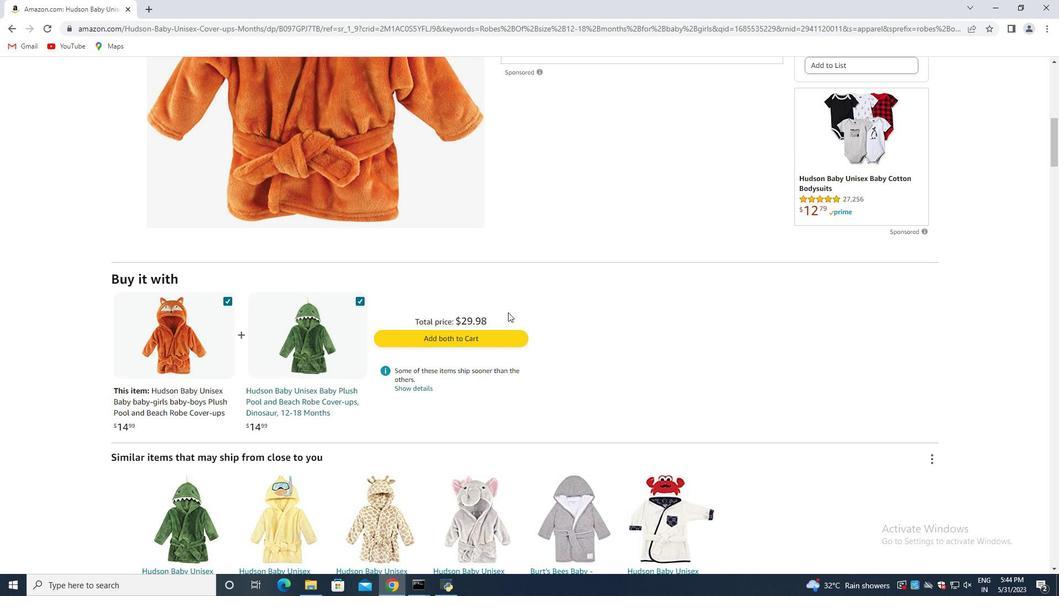 
Action: Mouse scrolled (497, 320) with delta (0, 0)
Screenshot: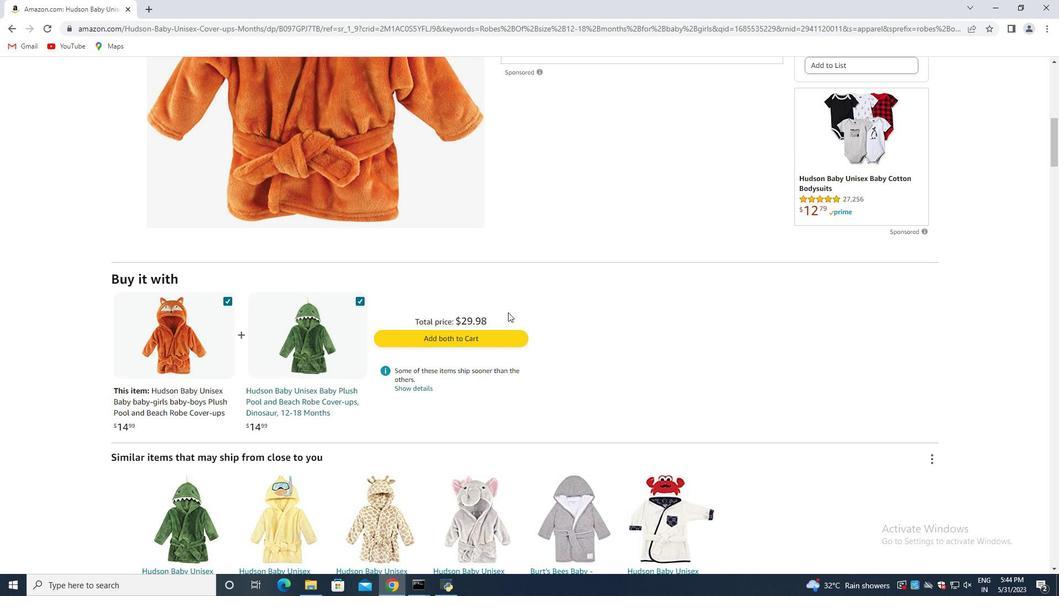 
Action: Mouse moved to (491, 324)
Screenshot: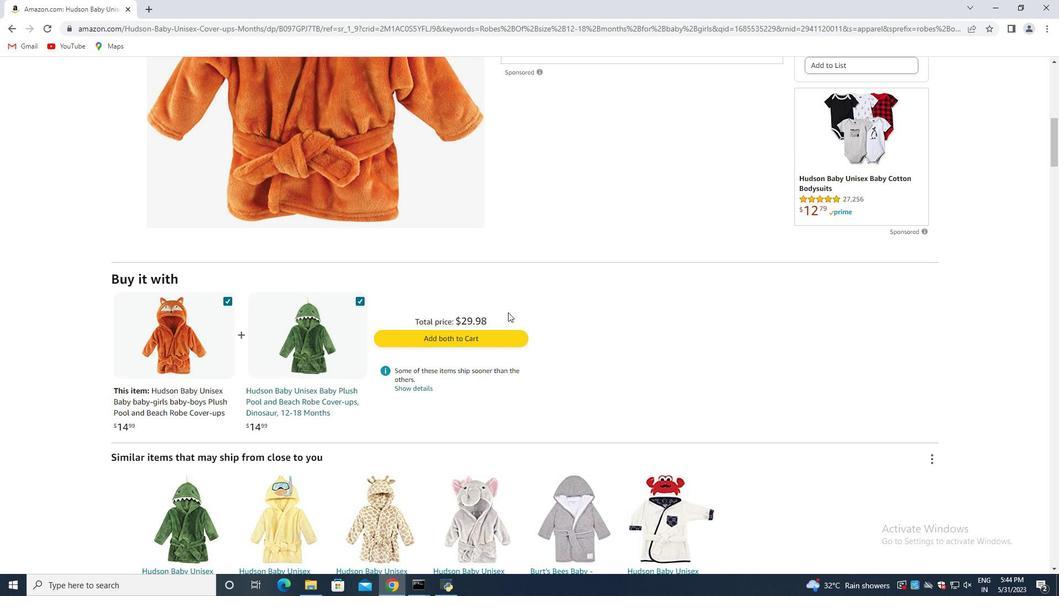 
Action: Mouse scrolled (492, 323) with delta (0, 0)
Screenshot: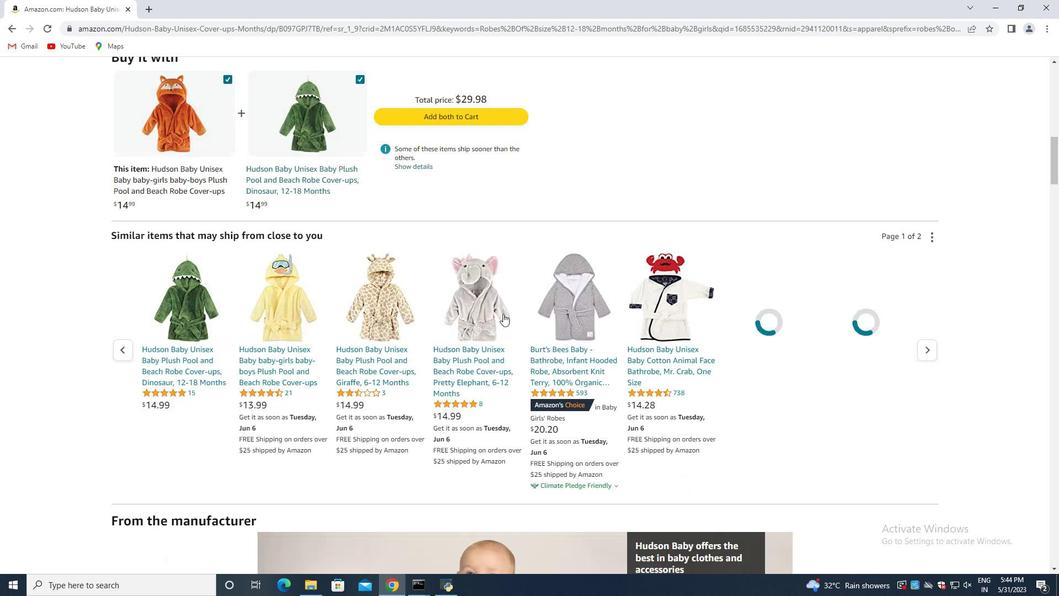 
Action: Mouse scrolled (491, 323) with delta (0, 0)
Screenshot: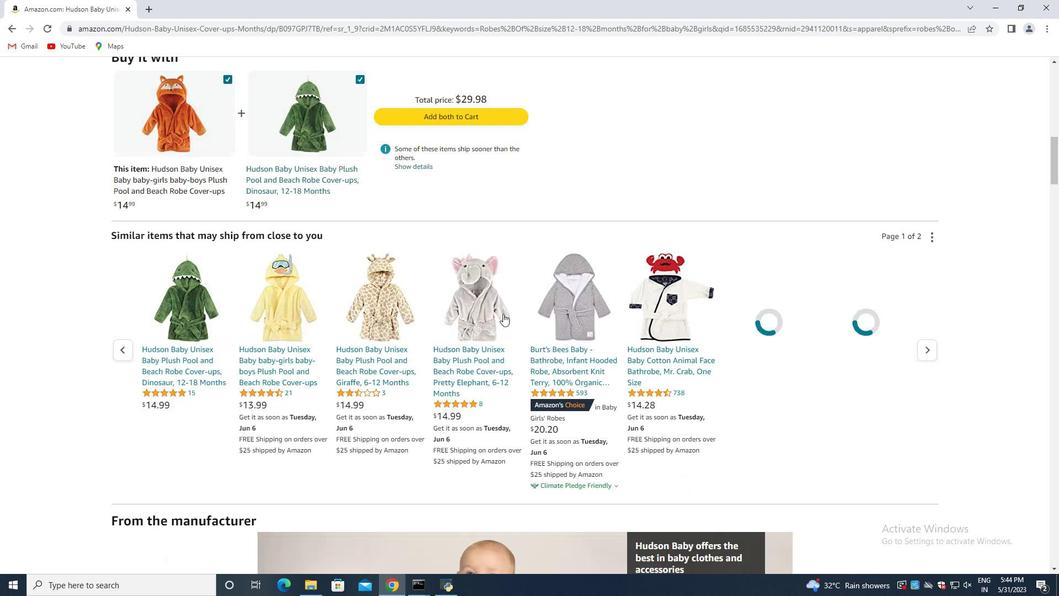 
Action: Mouse moved to (491, 325)
Screenshot: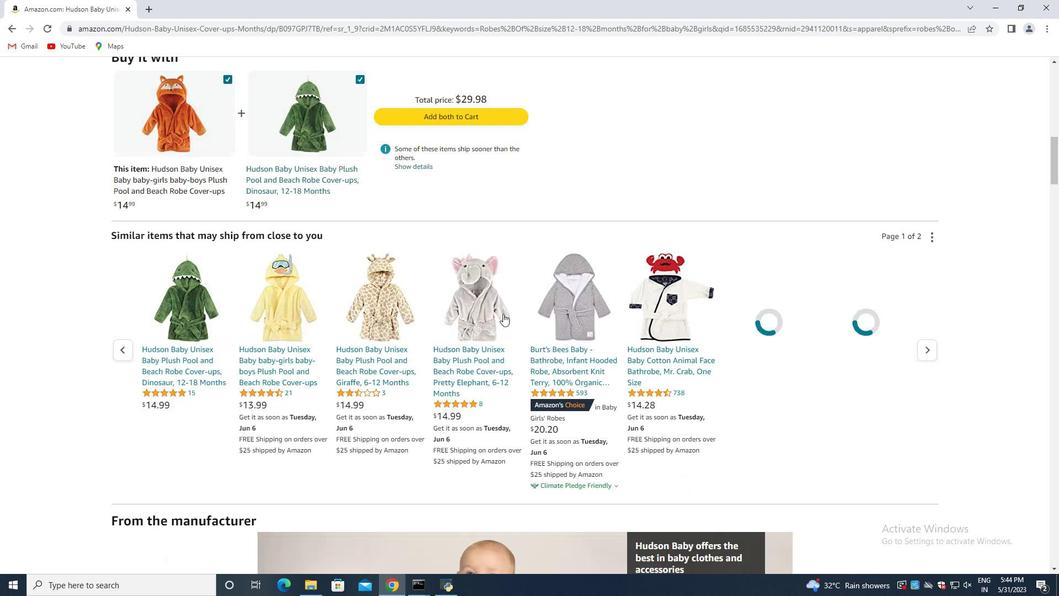 
Action: Mouse scrolled (491, 324) with delta (0, 0)
Screenshot: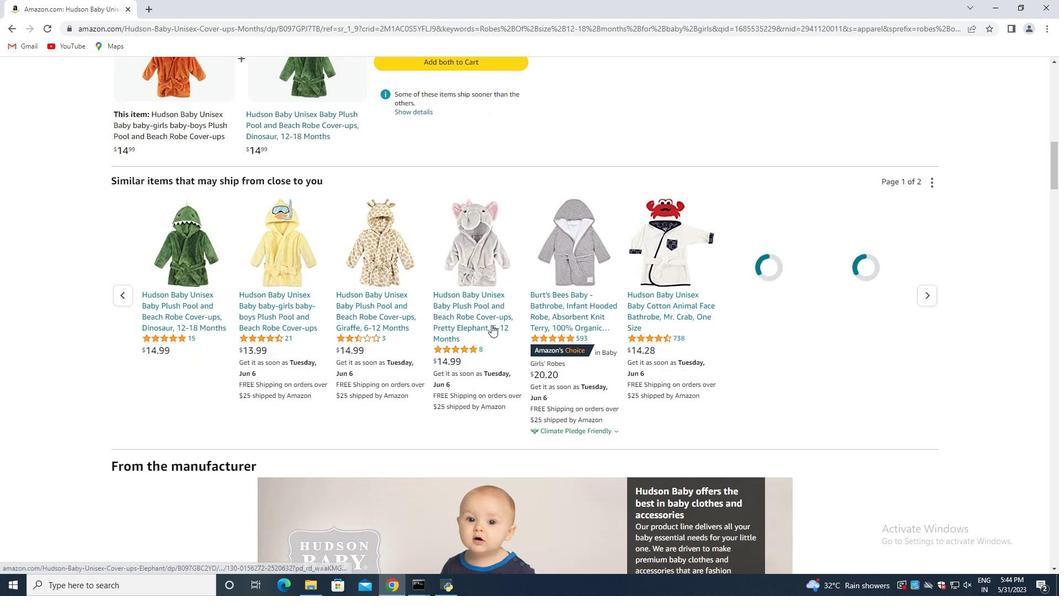 
Action: Mouse scrolled (491, 324) with delta (0, 0)
Screenshot: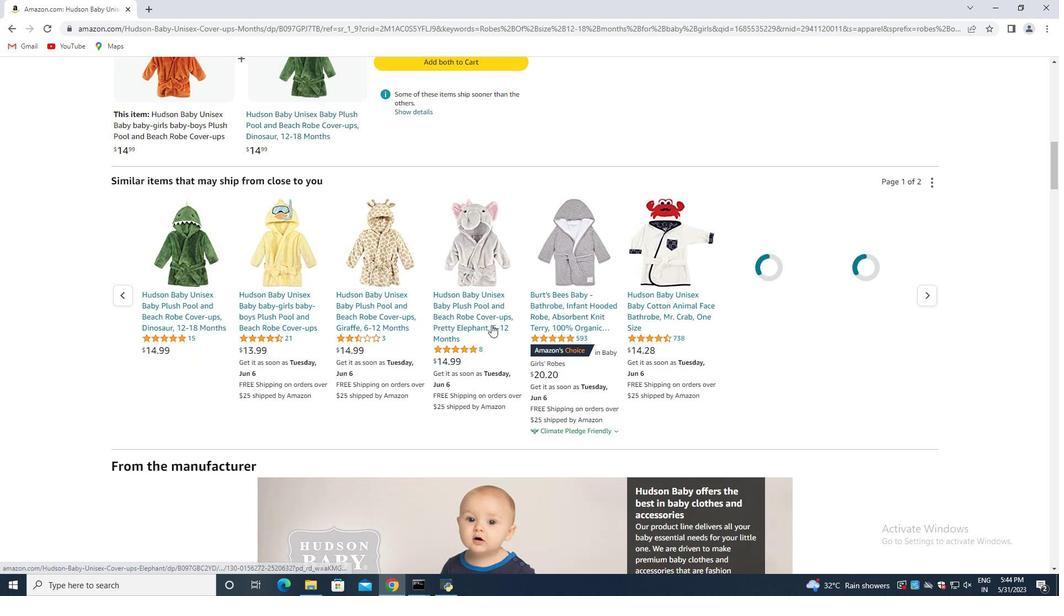 
Action: Mouse moved to (490, 326)
Screenshot: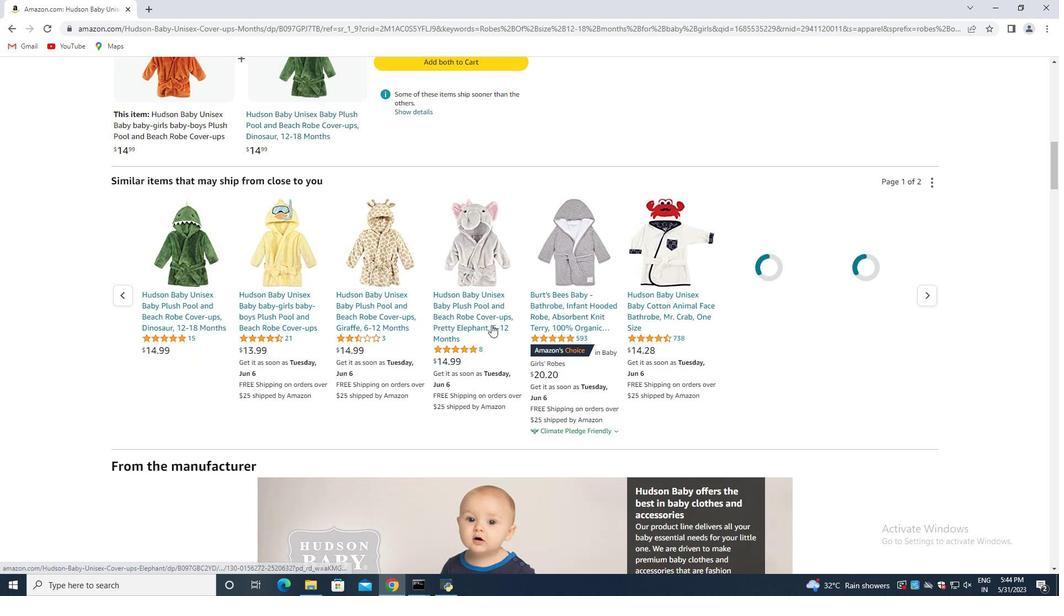 
Action: Mouse scrolled (490, 326) with delta (0, 0)
Screenshot: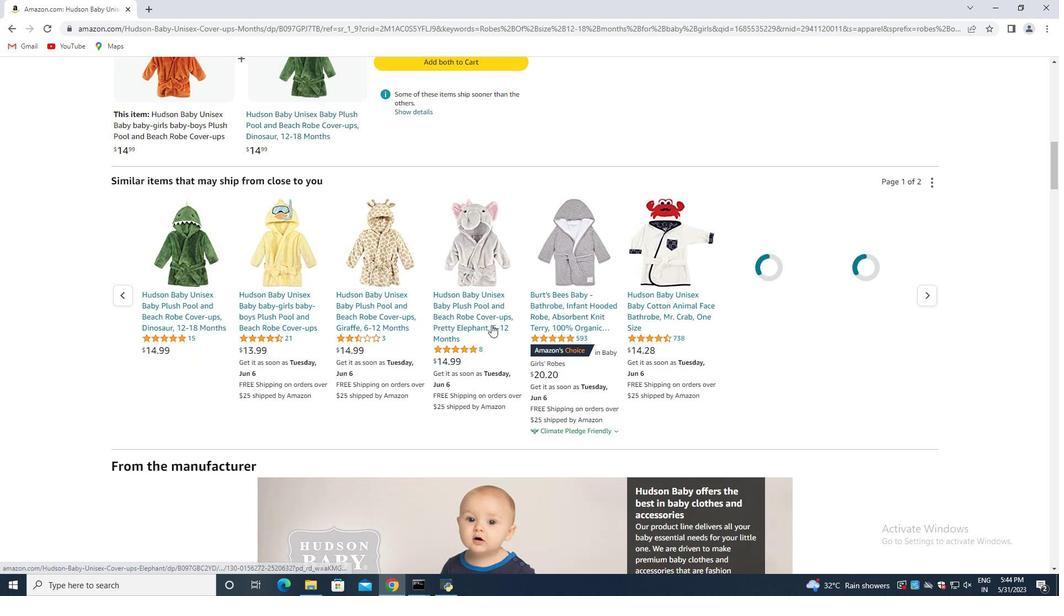 
Action: Mouse moved to (489, 327)
Screenshot: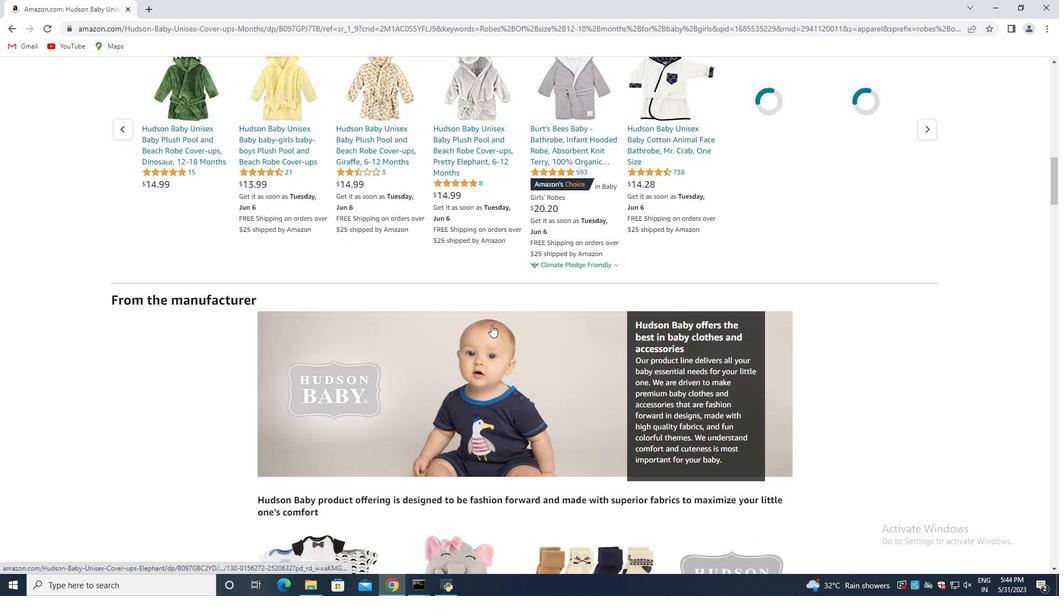
Action: Mouse scrolled (489, 327) with delta (0, 0)
Screenshot: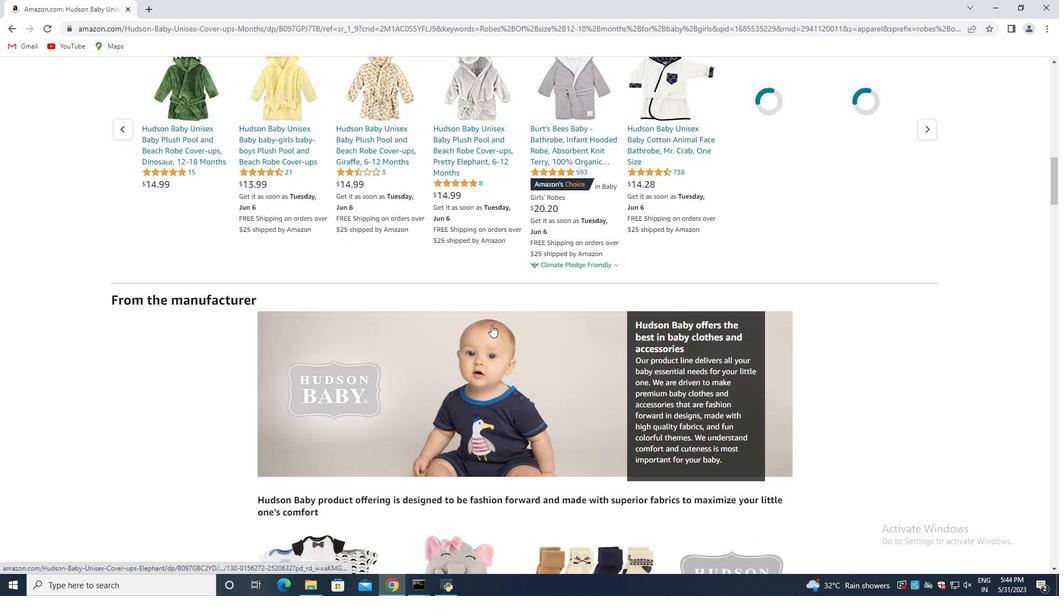 
Action: Mouse scrolled (489, 327) with delta (0, 0)
Screenshot: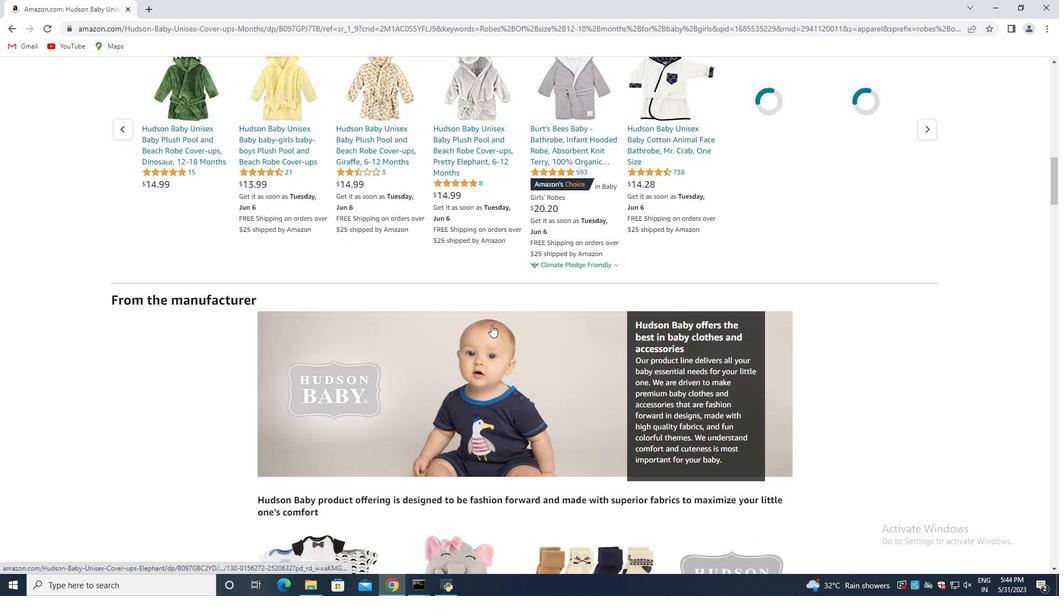 
Action: Mouse moved to (489, 328)
Screenshot: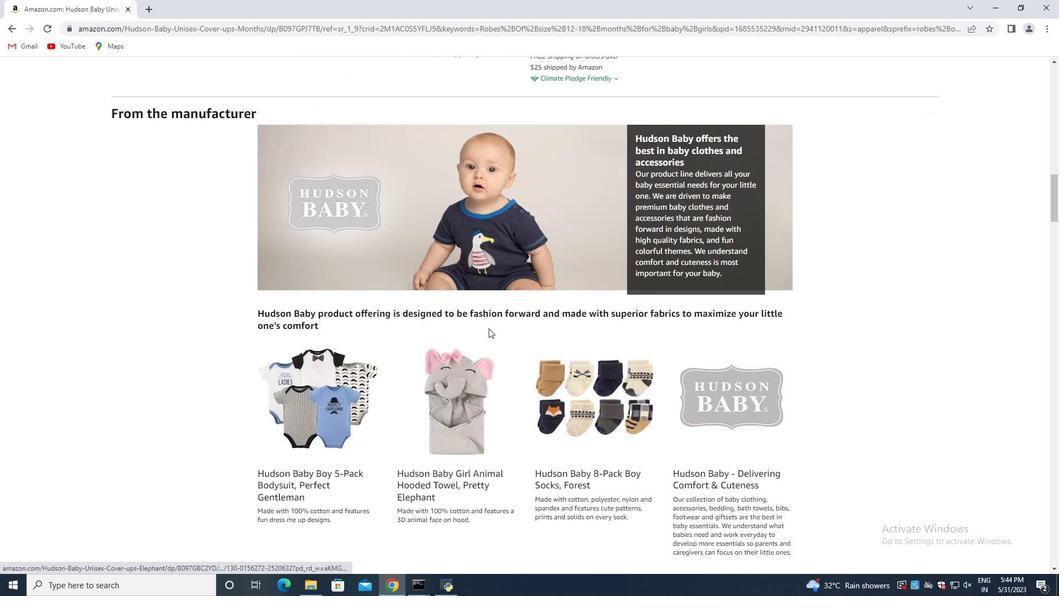 
Action: Mouse scrolled (489, 328) with delta (0, 0)
Screenshot: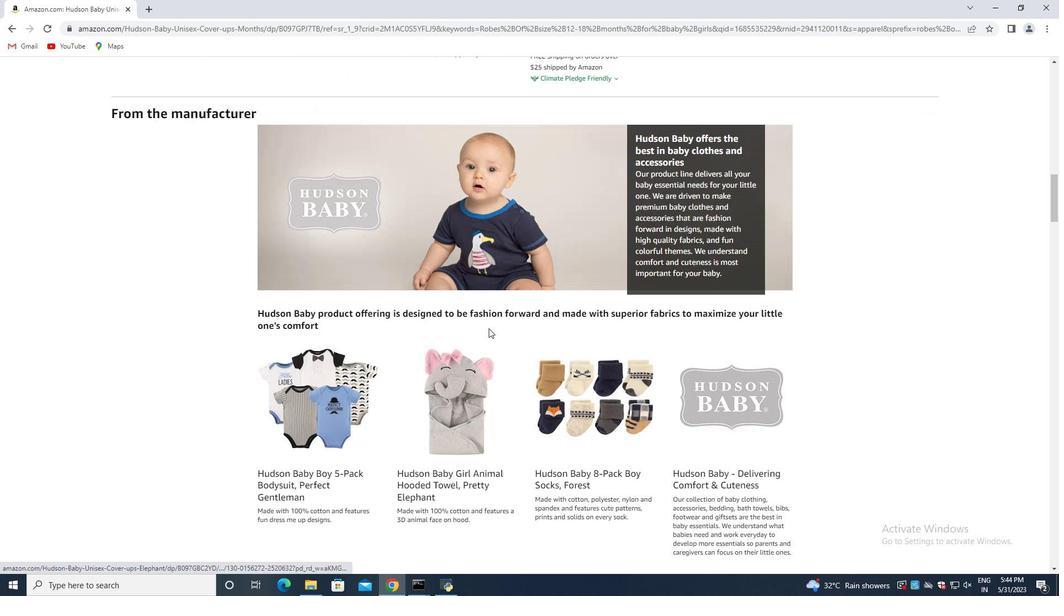 
Action: Mouse moved to (486, 333)
Screenshot: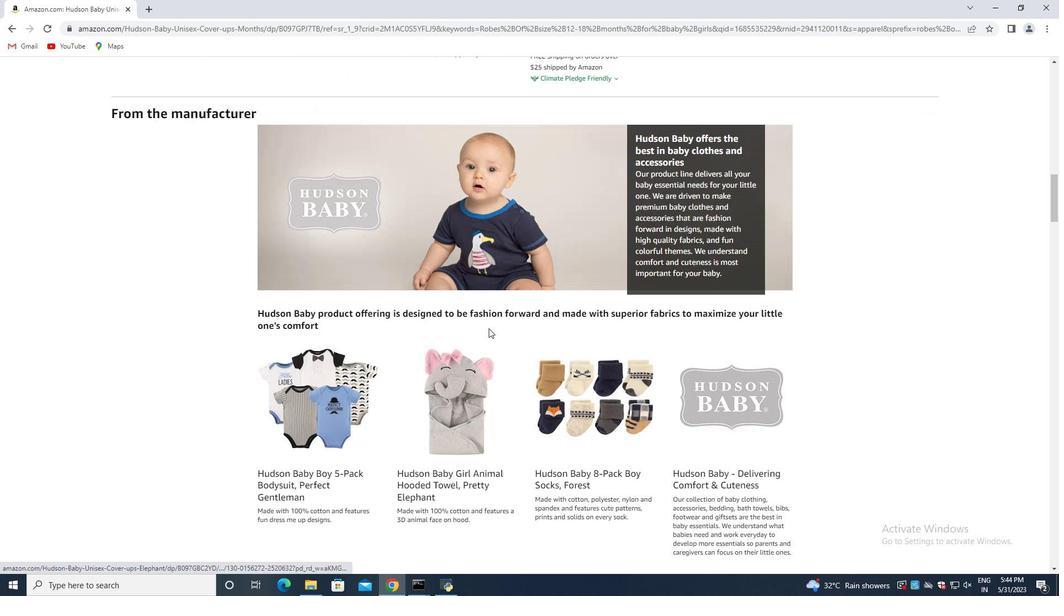 
Action: Mouse scrolled (487, 331) with delta (0, 0)
Screenshot: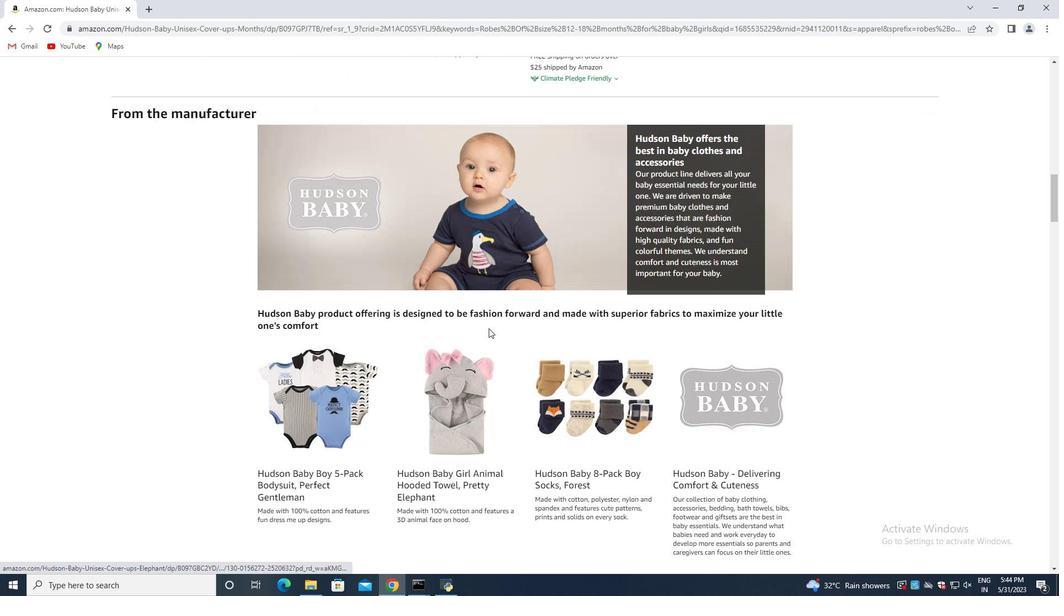 
Action: Mouse moved to (486, 334)
Screenshot: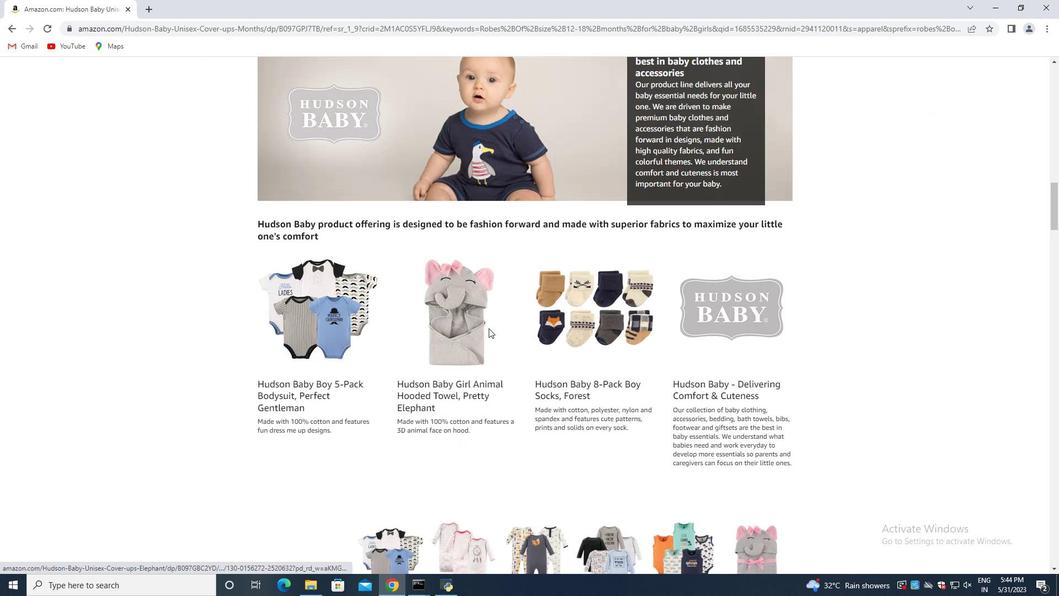 
Action: Mouse scrolled (486, 333) with delta (0, 0)
Screenshot: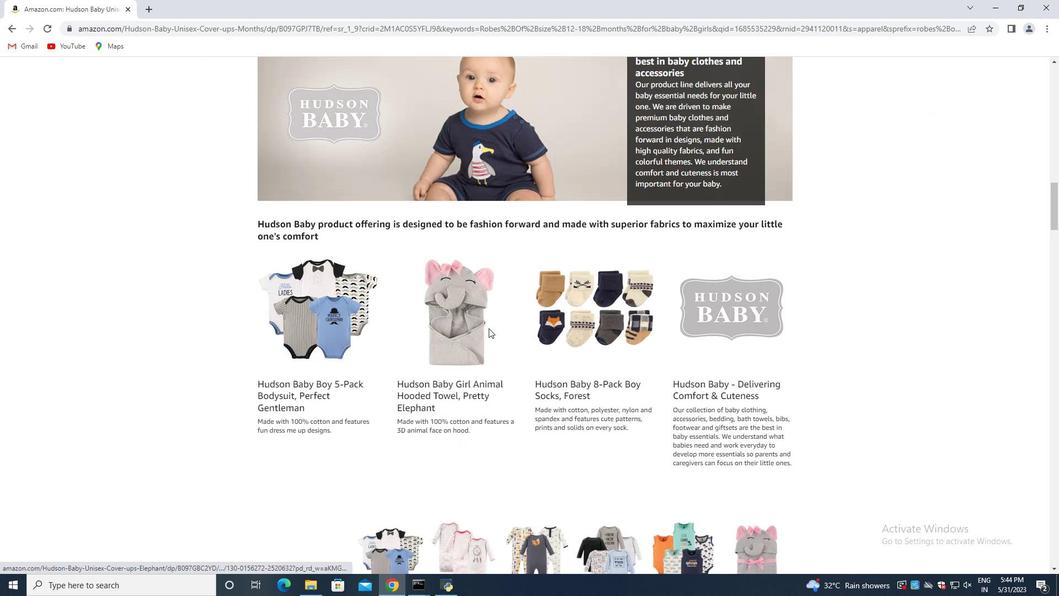 
Action: Mouse moved to (486, 334)
Screenshot: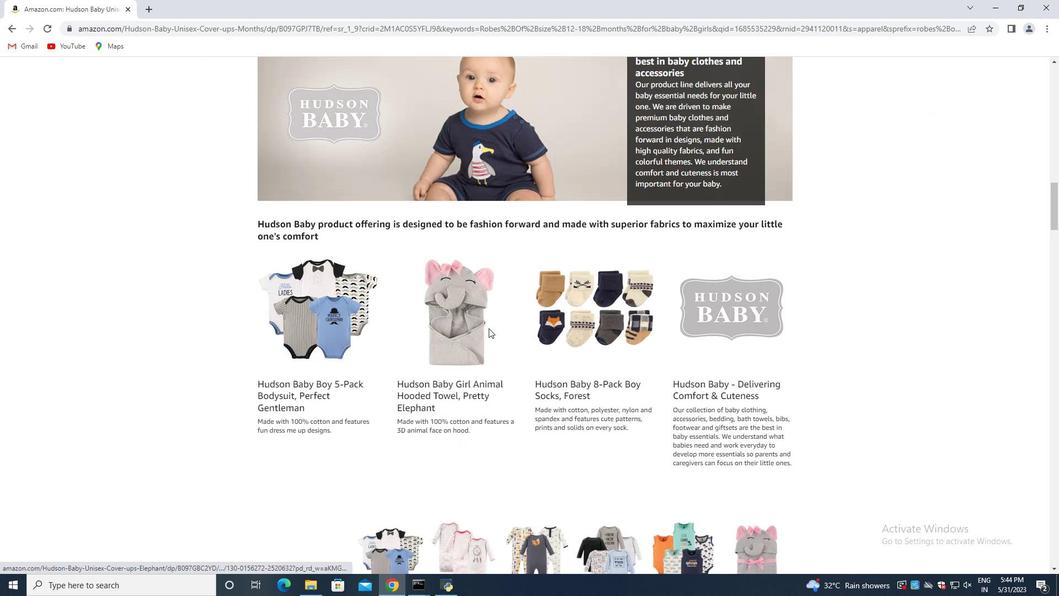 
Action: Mouse scrolled (486, 334) with delta (0, 0)
Screenshot: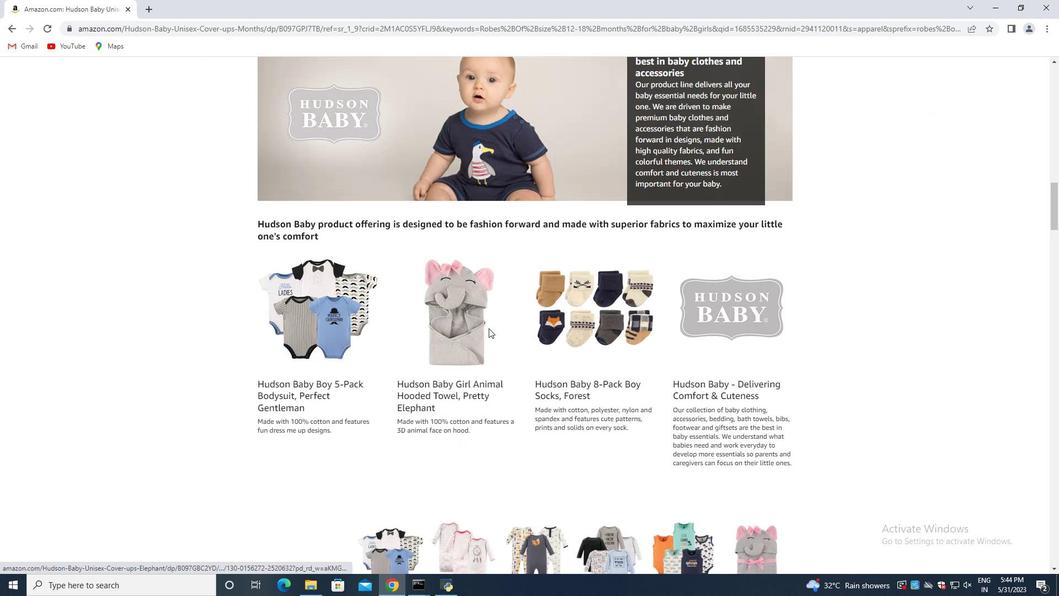 
Action: Mouse scrolled (486, 334) with delta (0, 0)
Screenshot: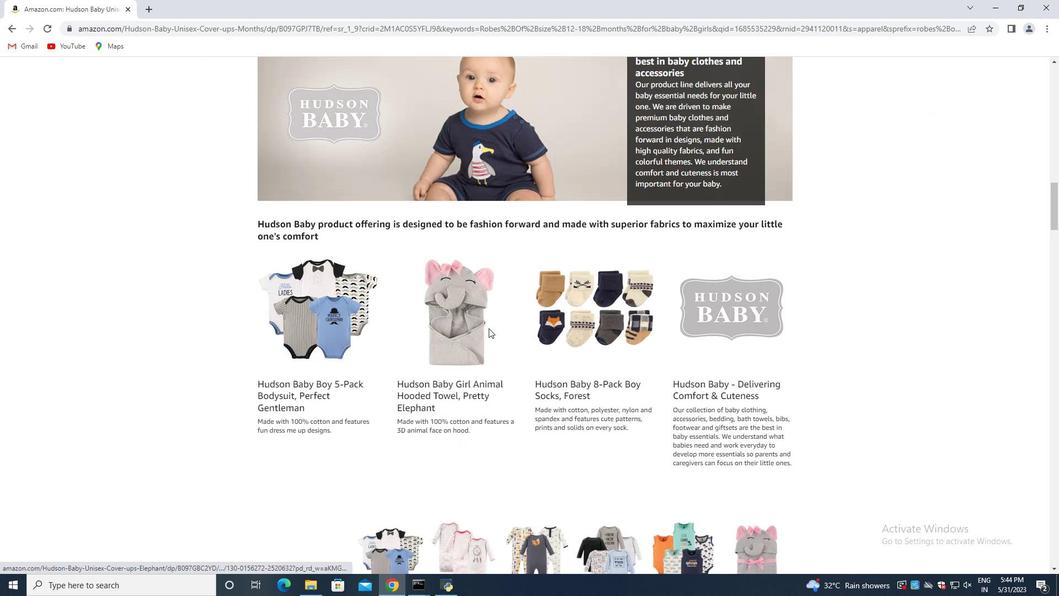 
Action: Mouse moved to (486, 336)
Screenshot: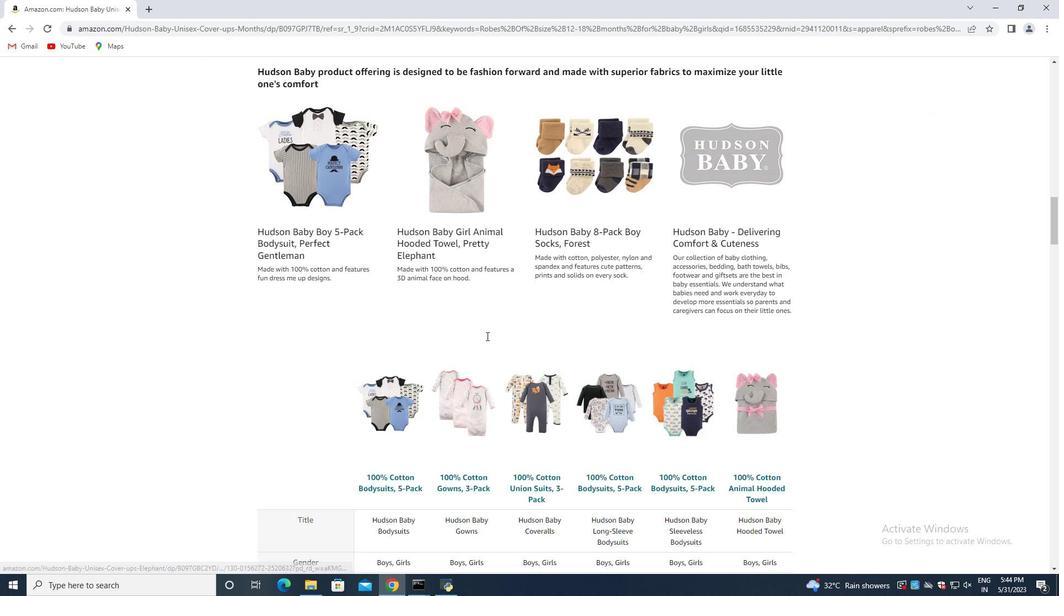 
Action: Mouse scrolled (486, 336) with delta (0, 0)
Screenshot: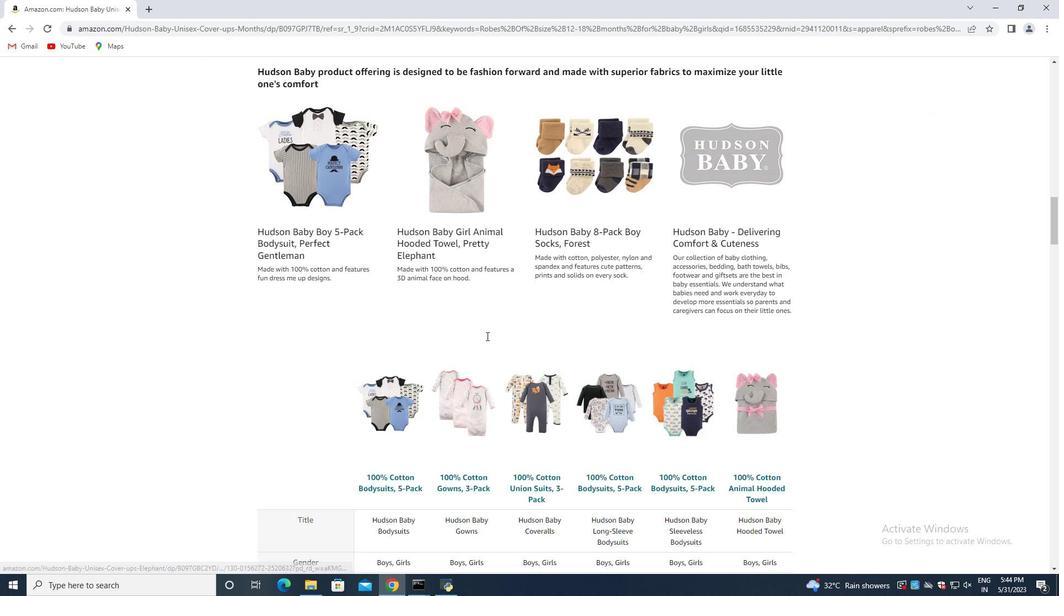 
Action: Mouse moved to (486, 339)
Screenshot: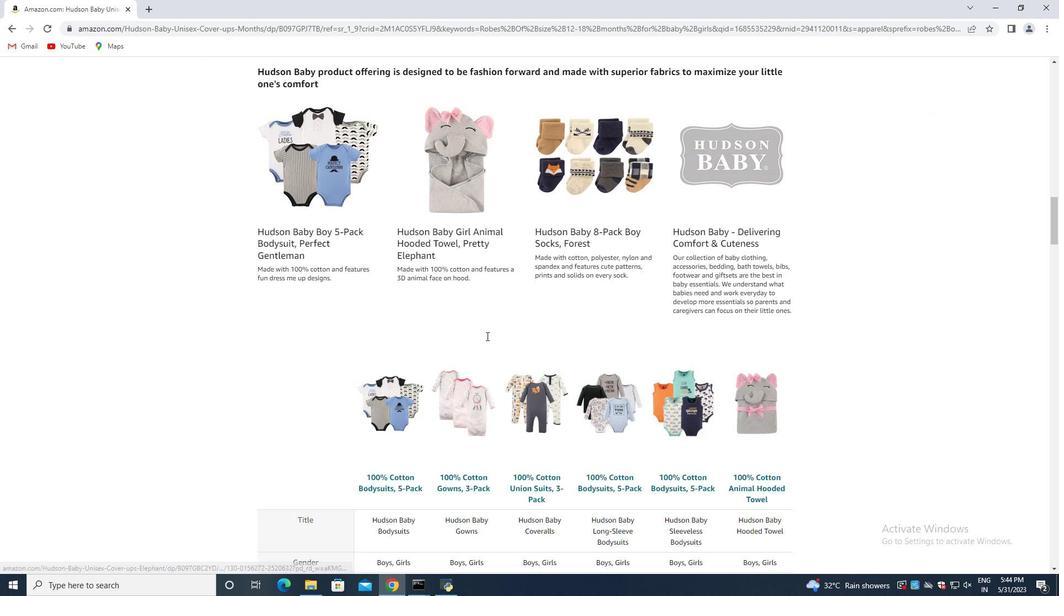 
Action: Mouse scrolled (486, 339) with delta (0, 0)
Screenshot: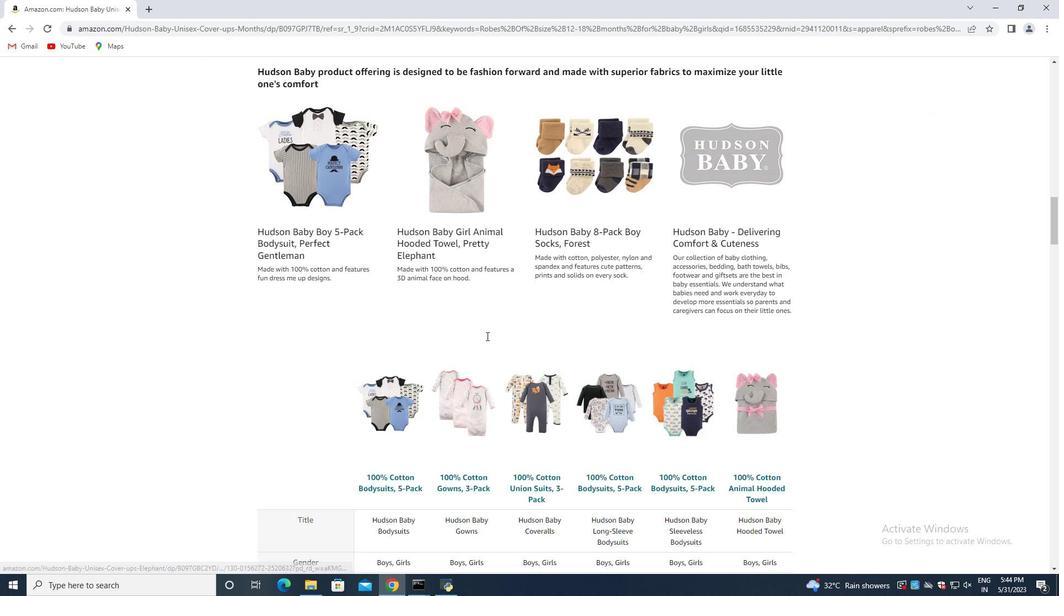 
Action: Mouse moved to (482, 344)
Screenshot: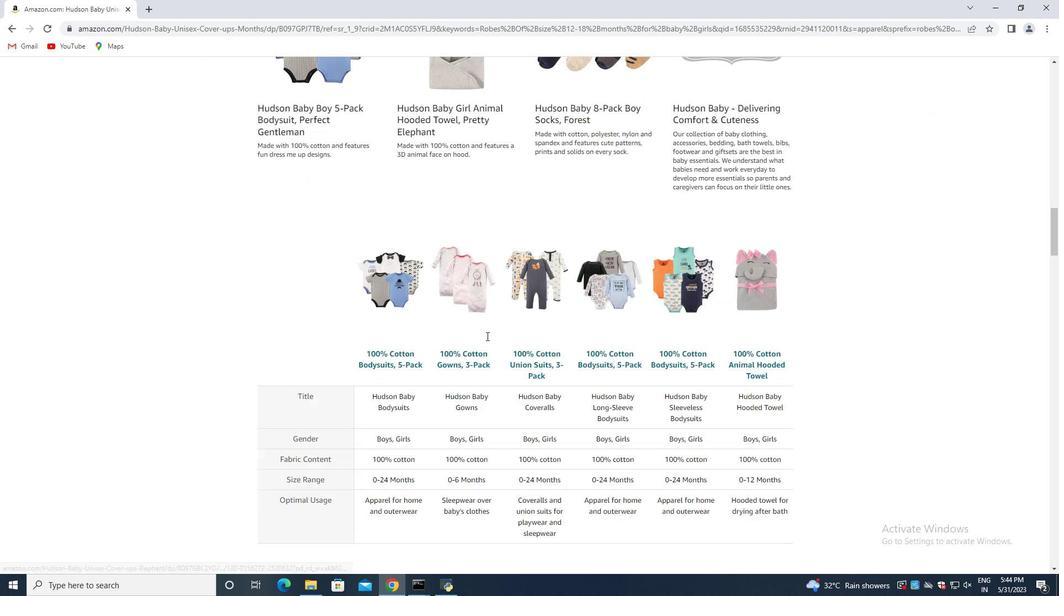 
Action: Mouse scrolled (482, 343) with delta (0, 0)
Screenshot: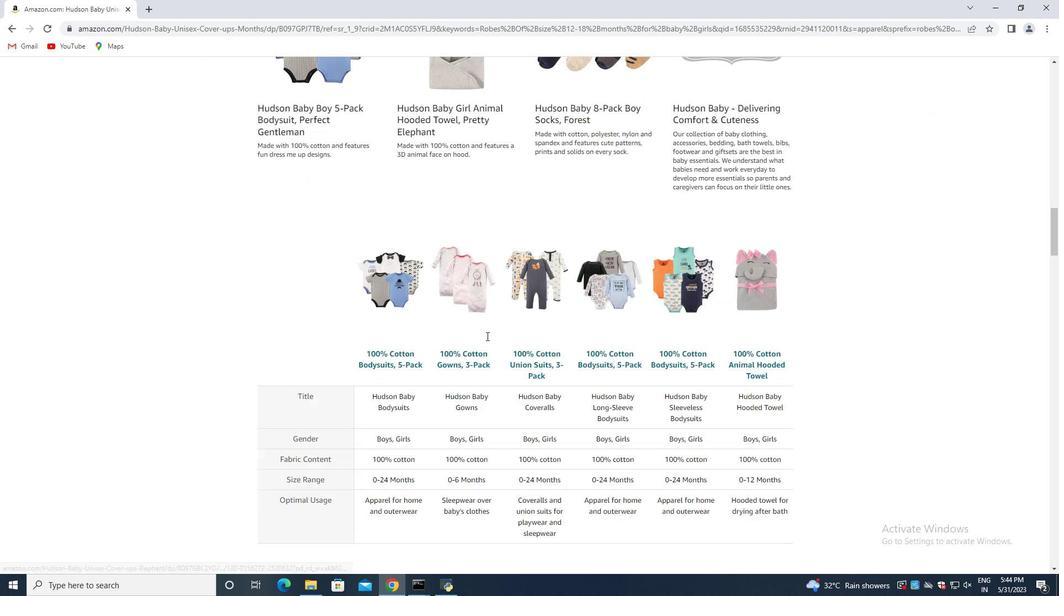 
Action: Mouse scrolled (482, 343) with delta (0, 0)
Screenshot: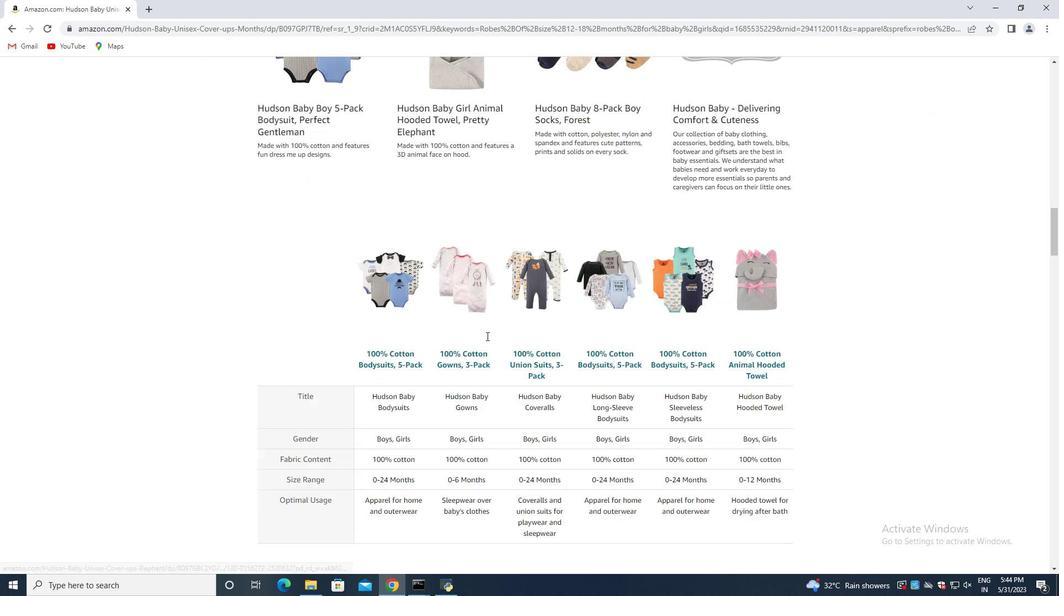 
Action: Mouse moved to (482, 344)
Screenshot: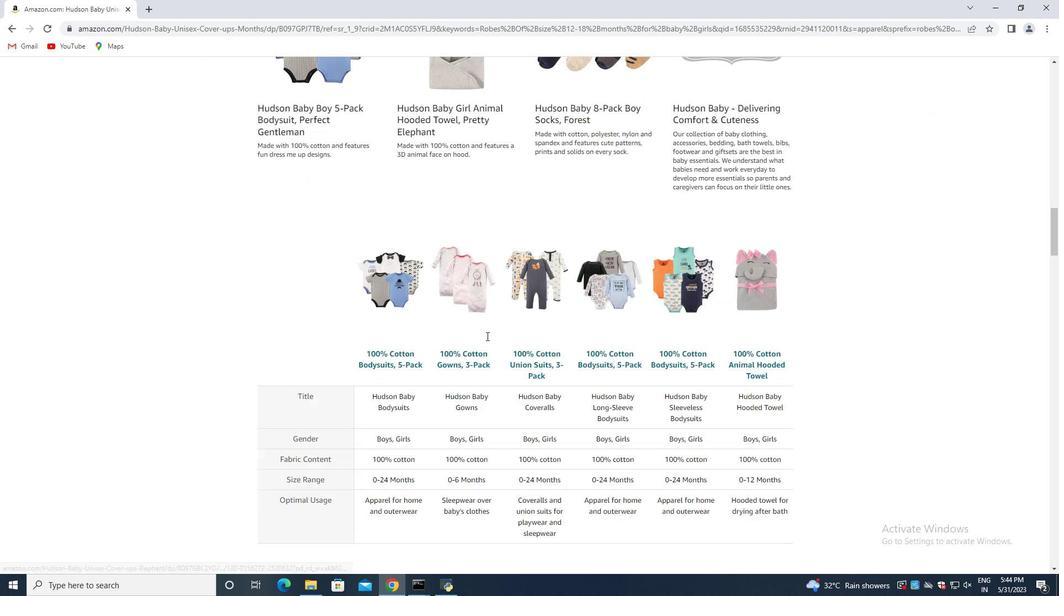 
Action: Mouse scrolled (482, 344) with delta (0, 0)
Screenshot: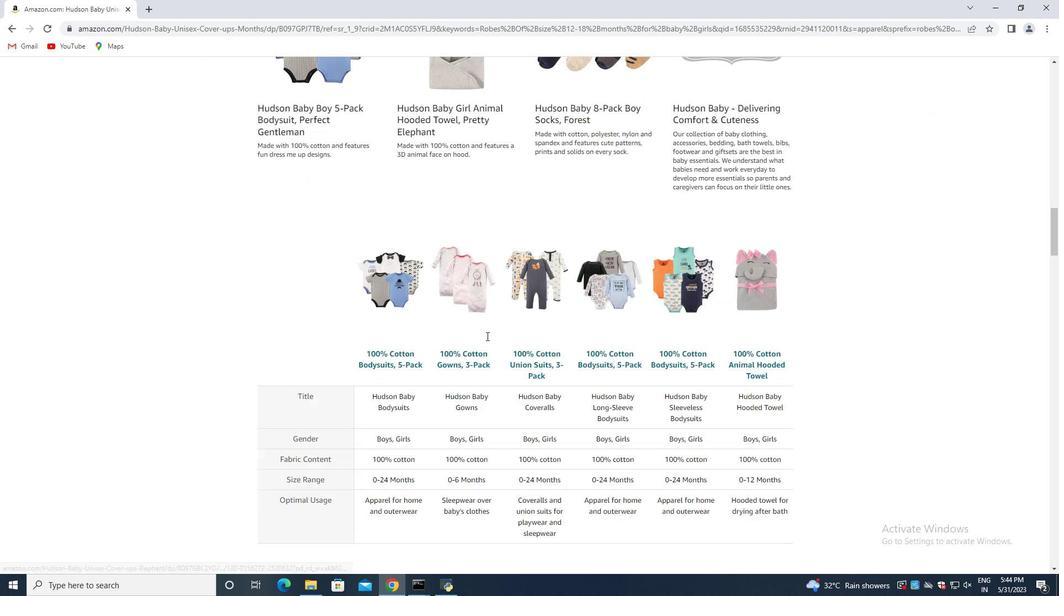 
Action: Mouse moved to (494, 353)
Screenshot: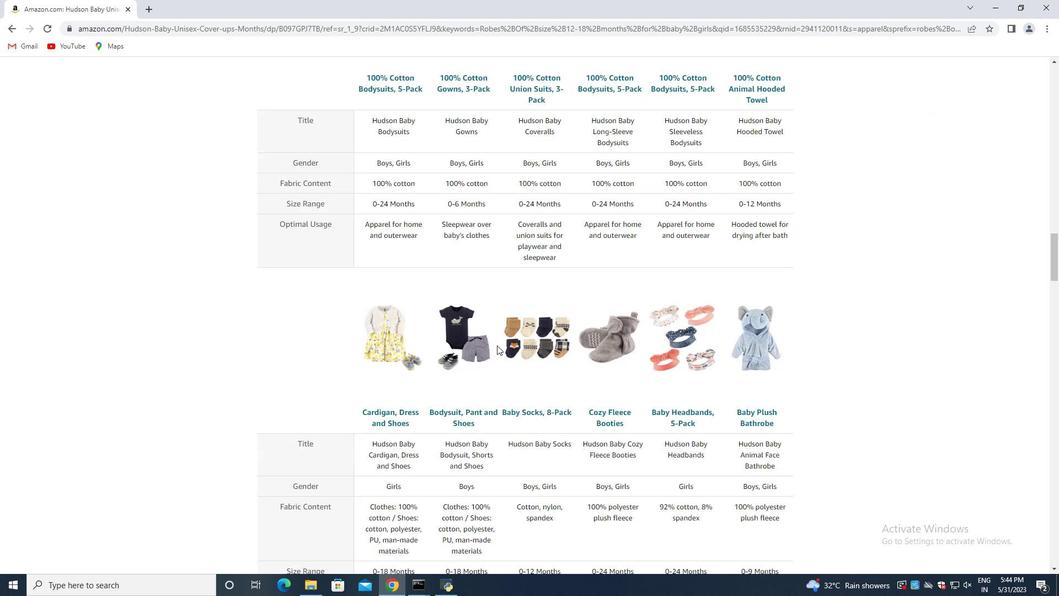 
Action: Mouse scrolled (494, 352) with delta (0, 0)
Screenshot: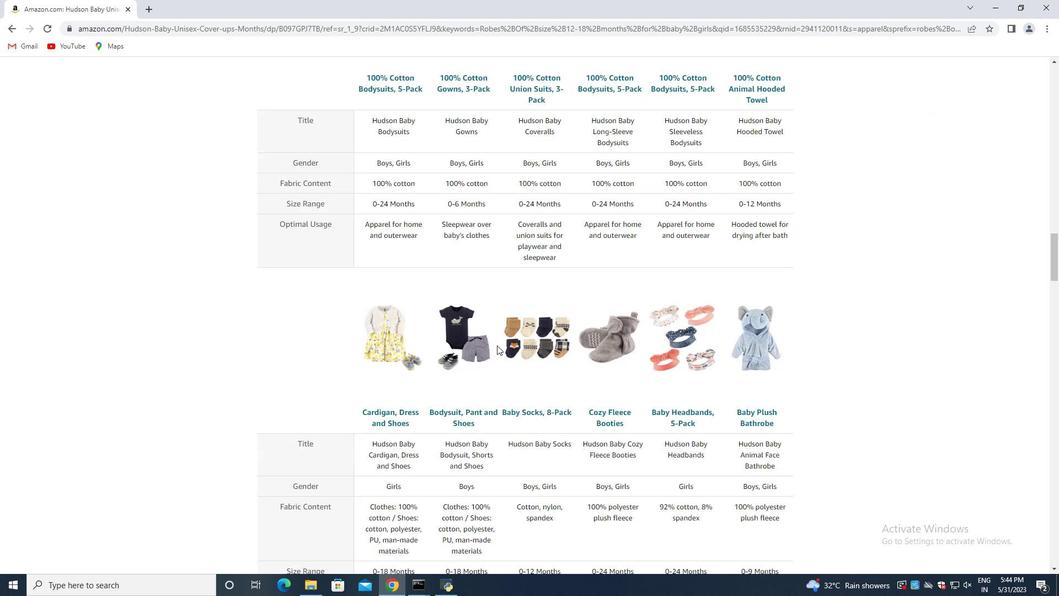 
Action: Mouse moved to (490, 363)
Screenshot: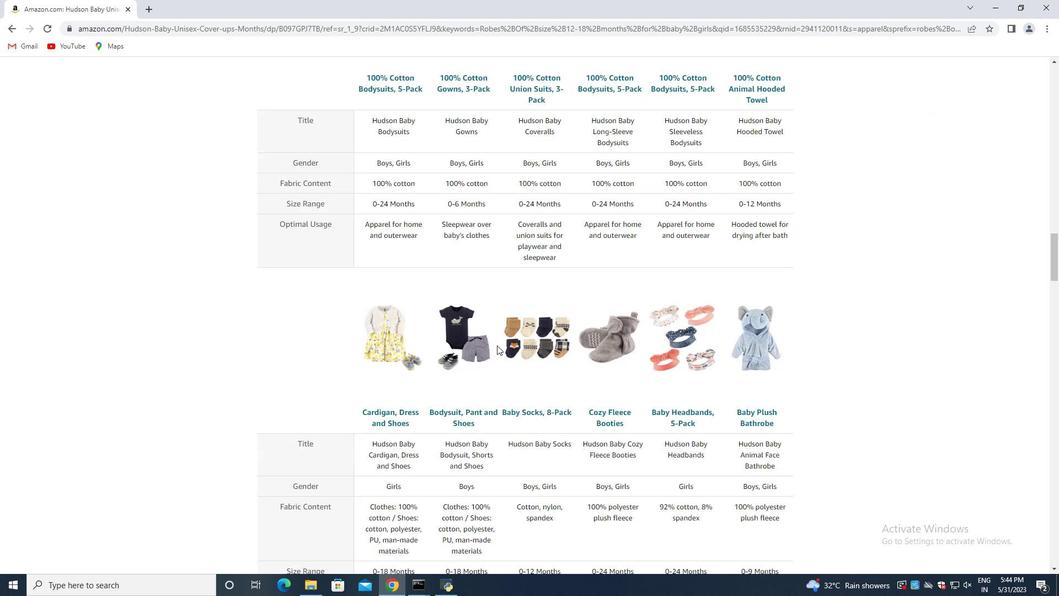 
Action: Mouse scrolled (490, 363) with delta (0, 0)
Screenshot: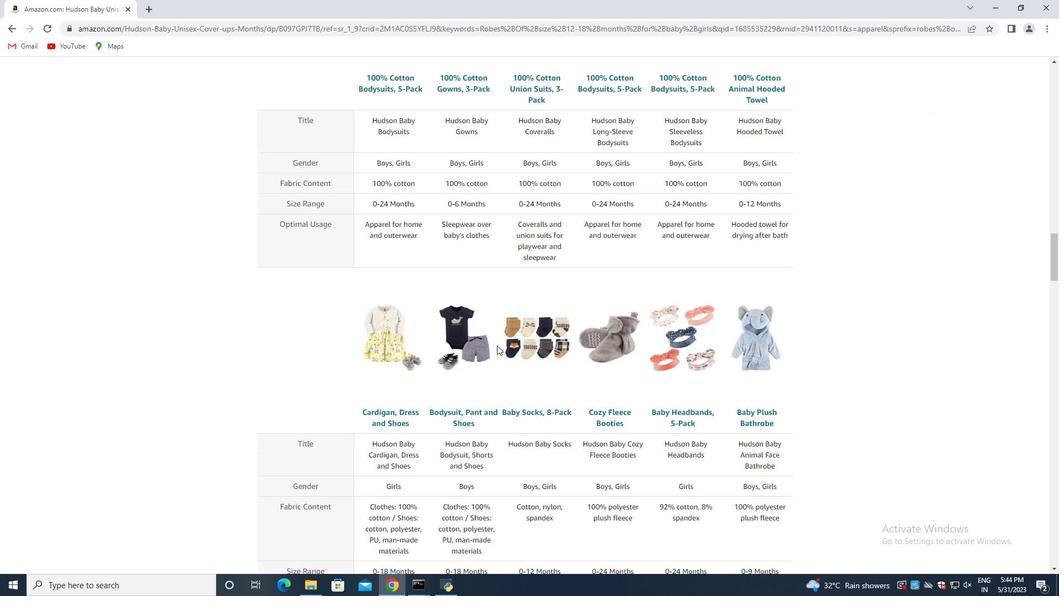 
Action: Mouse moved to (489, 365)
Screenshot: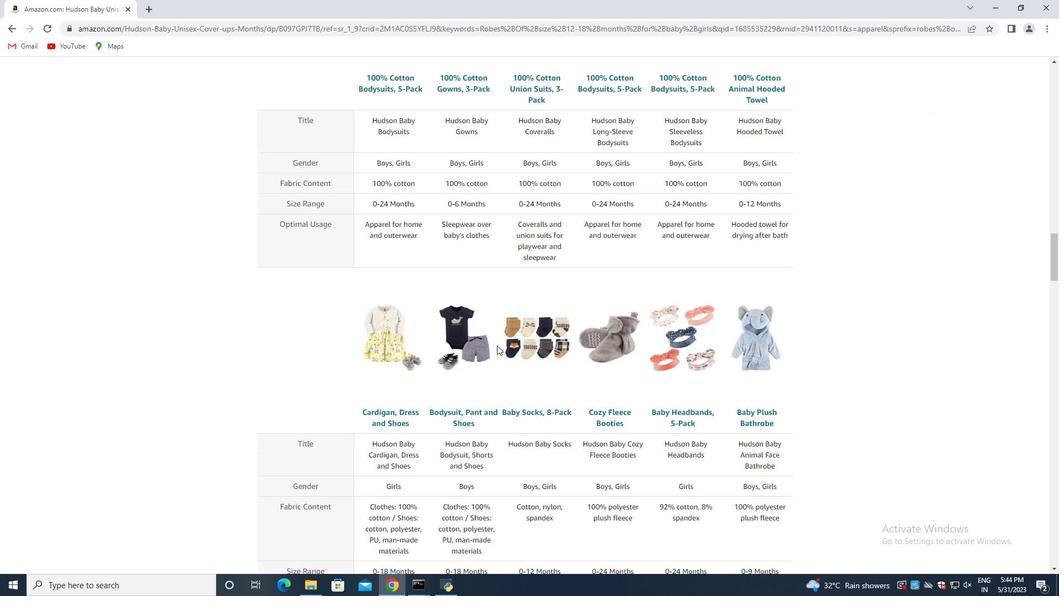 
Action: Mouse scrolled (489, 364) with delta (0, 0)
Screenshot: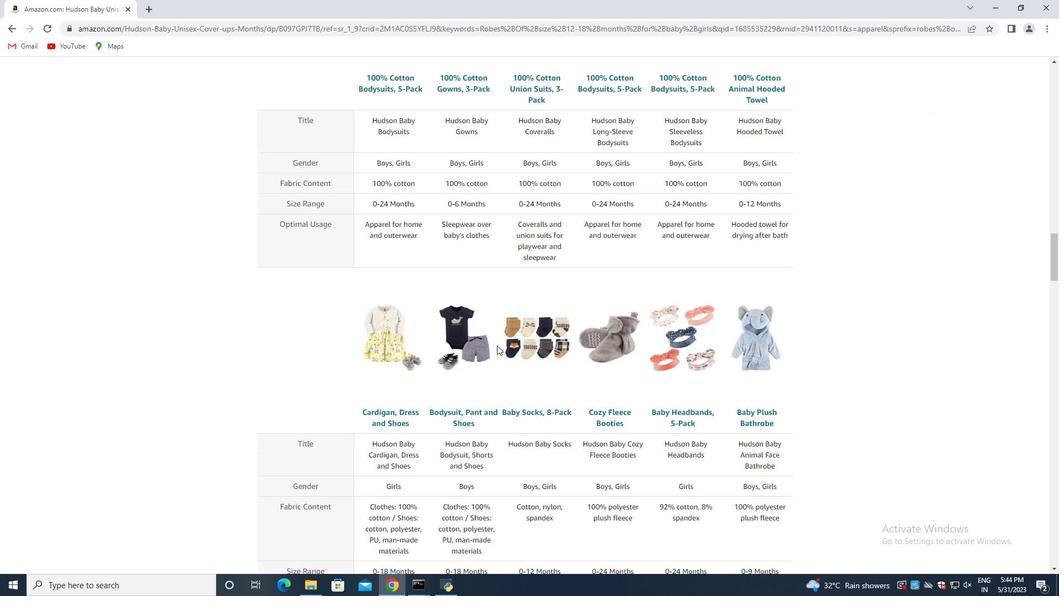 
Action: Mouse scrolled (489, 364) with delta (0, 0)
Screenshot: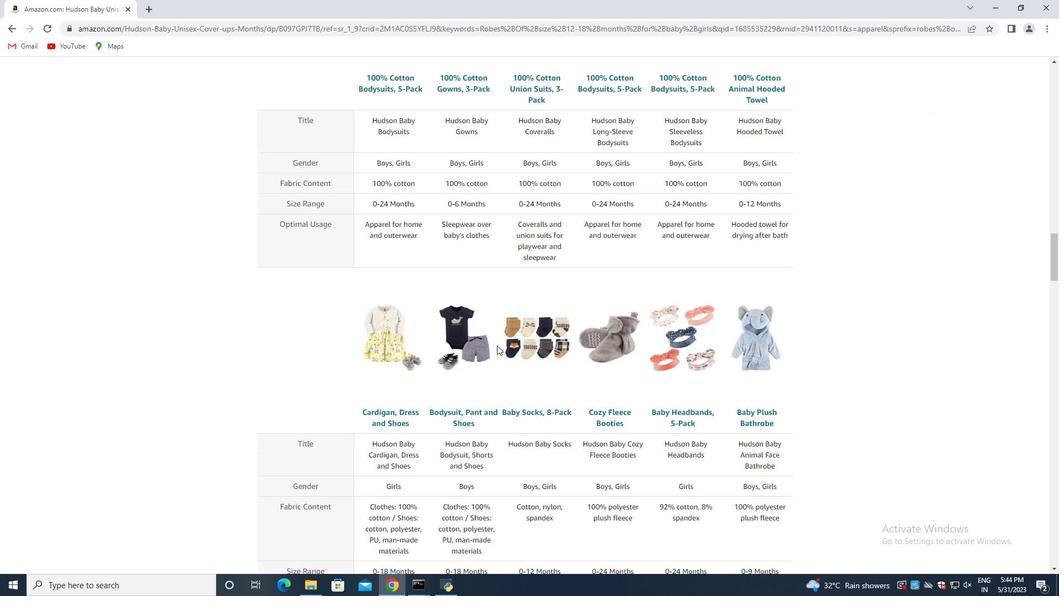 
Action: Mouse moved to (490, 367)
Screenshot: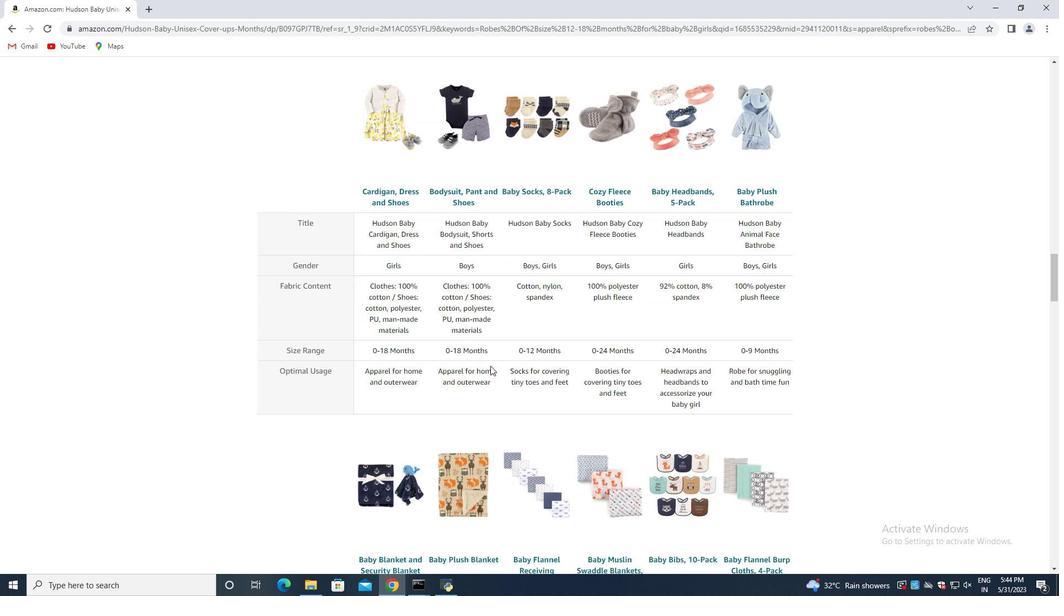 
Action: Mouse scrolled (490, 366) with delta (0, 0)
Screenshot: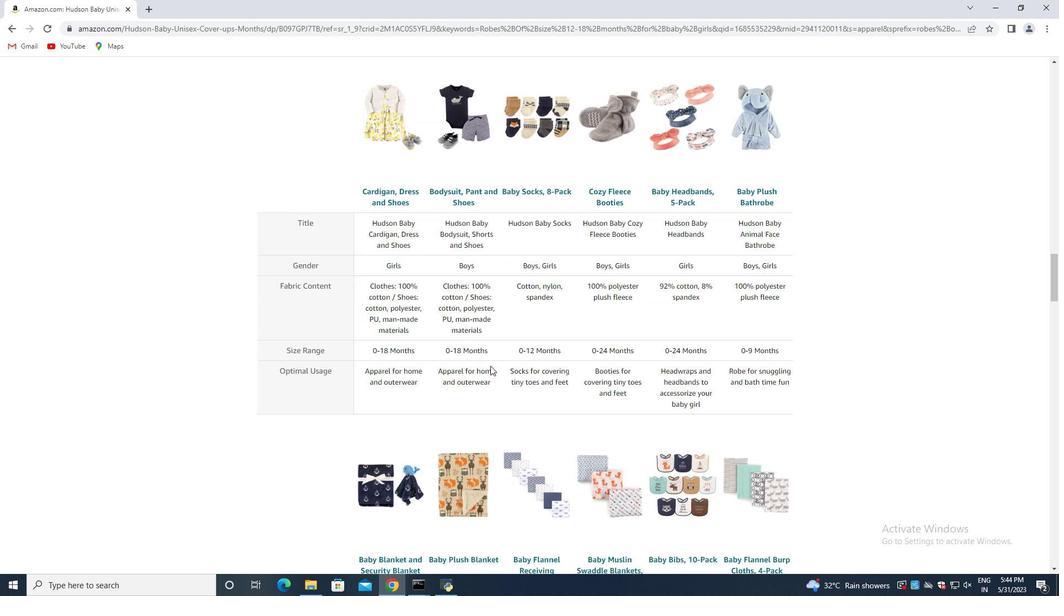 
Action: Mouse moved to (498, 372)
Screenshot: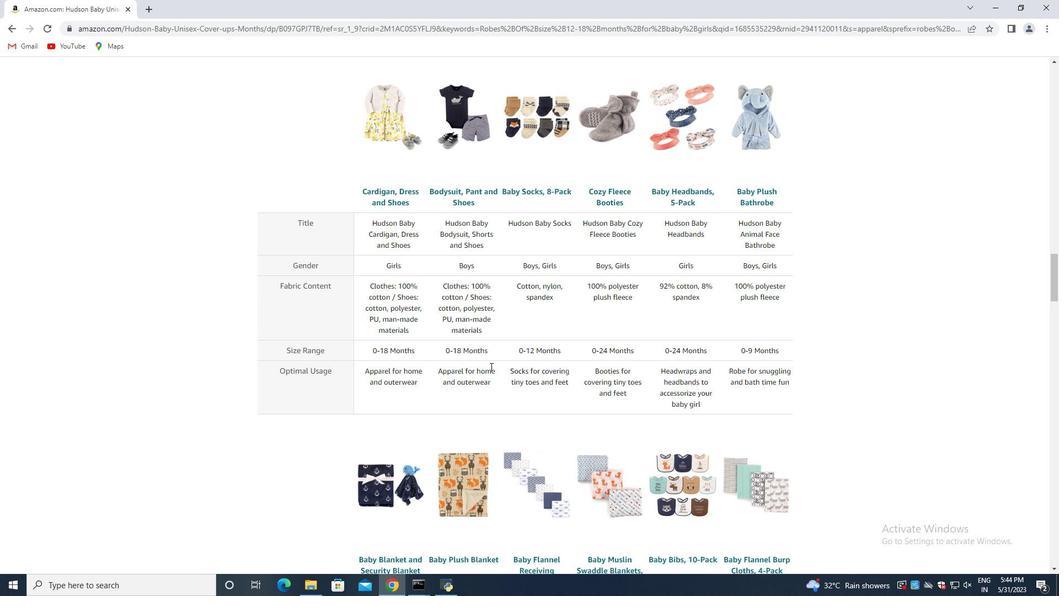 
Action: Mouse scrolled (490, 369) with delta (0, 0)
Screenshot: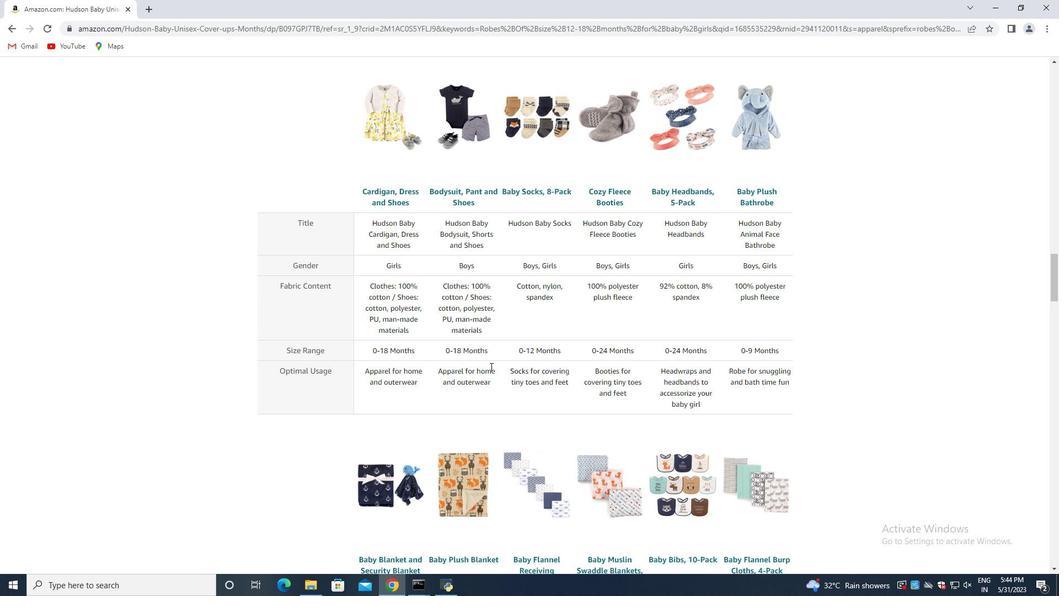 
Action: Mouse scrolled (490, 369) with delta (0, 0)
Screenshot: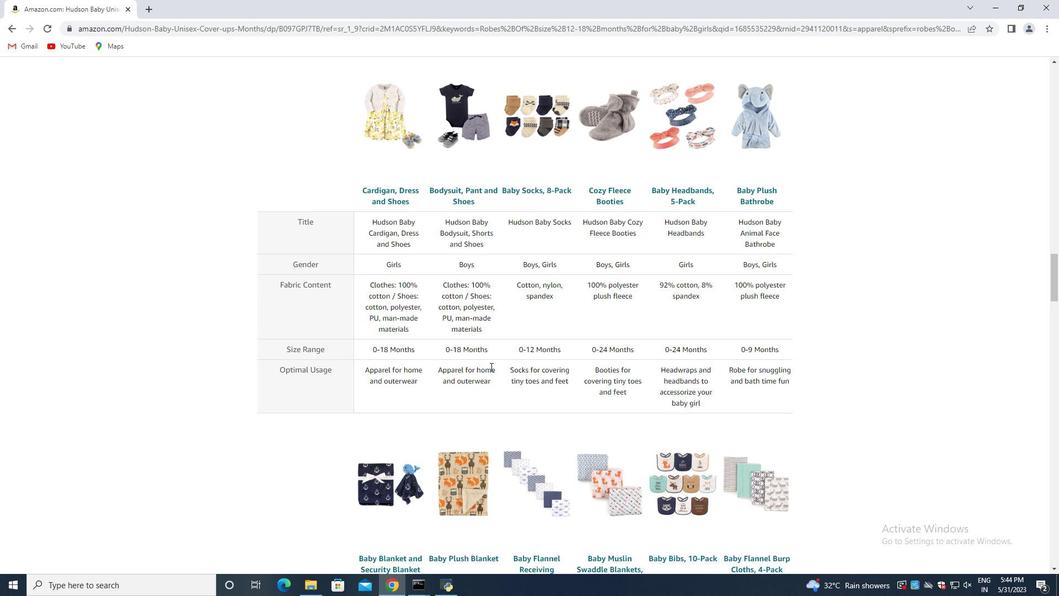 
Action: Mouse scrolled (490, 369) with delta (0, 0)
Screenshot: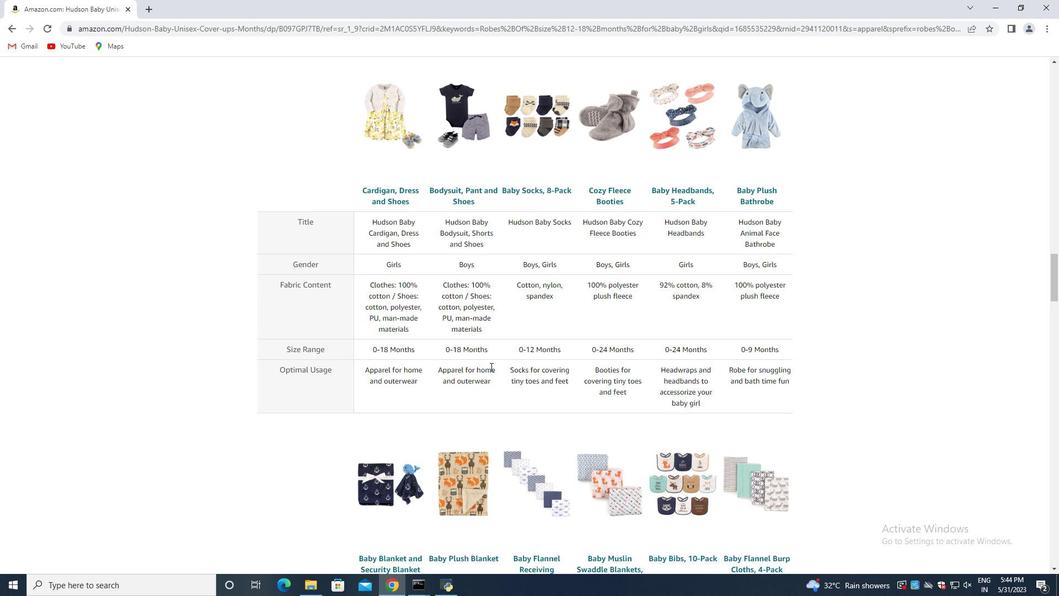 
Action: Mouse scrolled (490, 369) with delta (0, 0)
Screenshot: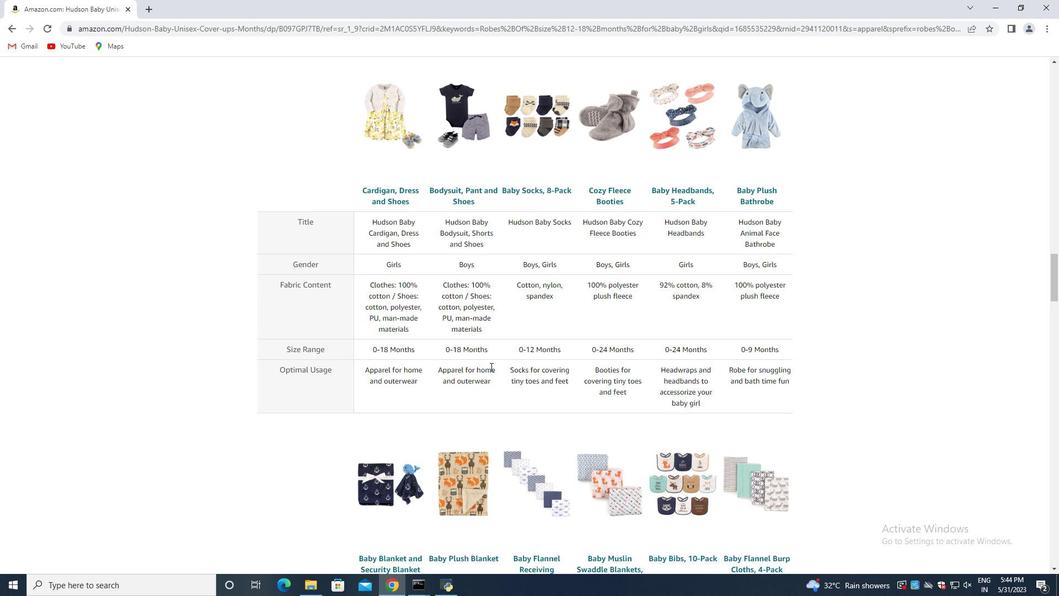 
Action: Mouse moved to (500, 374)
Screenshot: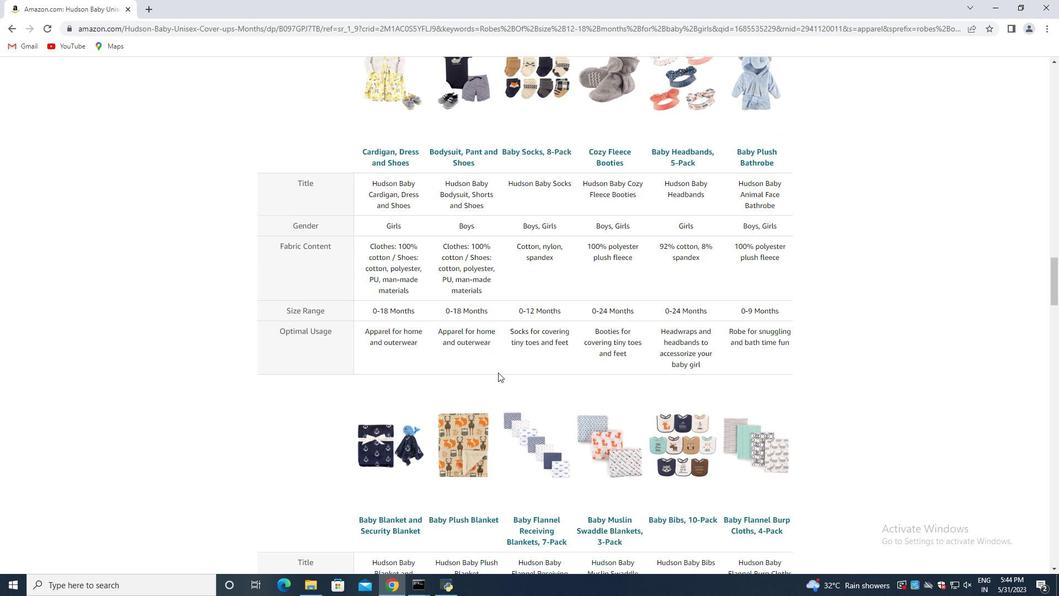 
Action: Mouse scrolled (500, 373) with delta (0, 0)
Screenshot: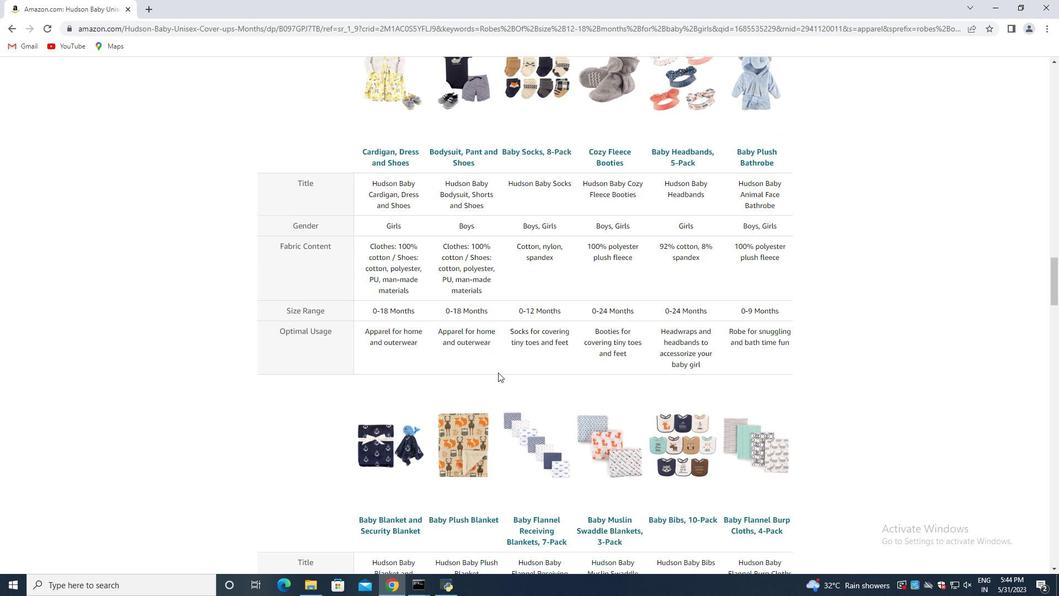 
Action: Mouse scrolled (500, 373) with delta (0, 0)
Screenshot: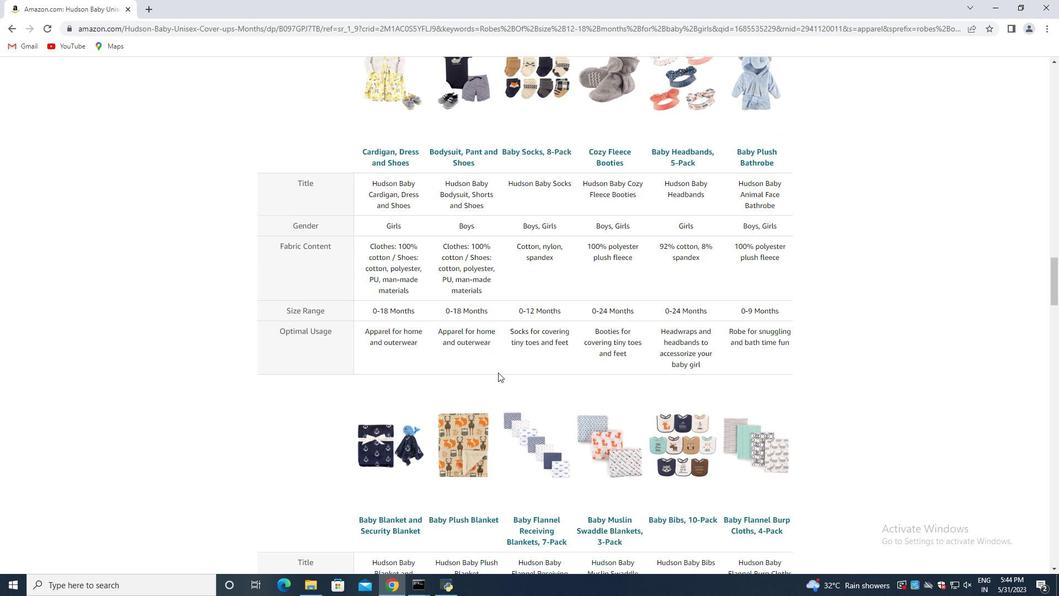 
Action: Mouse scrolled (500, 373) with delta (0, 0)
Screenshot: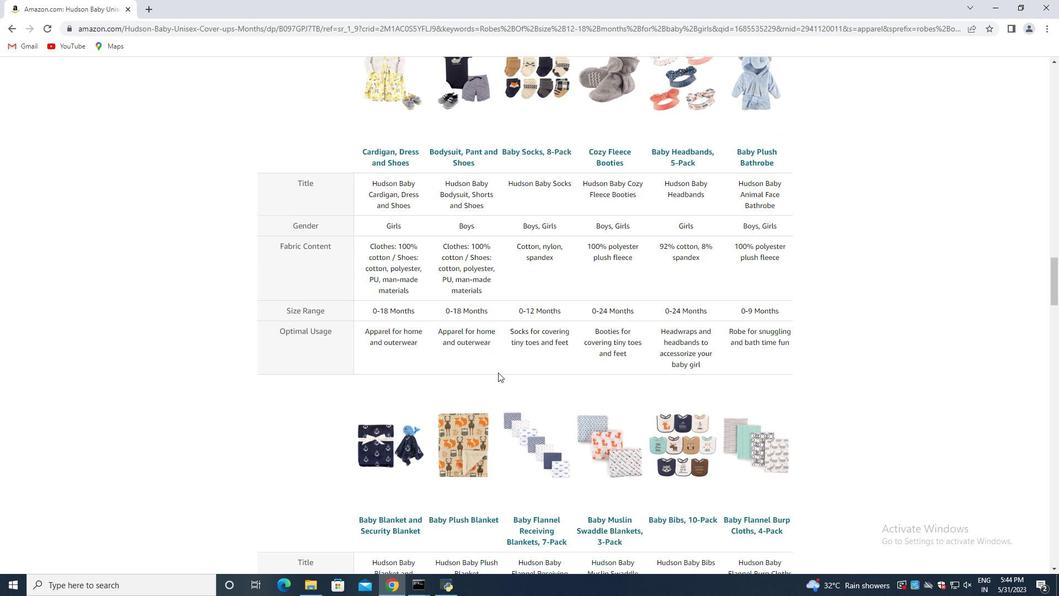 
Action: Mouse scrolled (500, 373) with delta (0, 0)
Screenshot: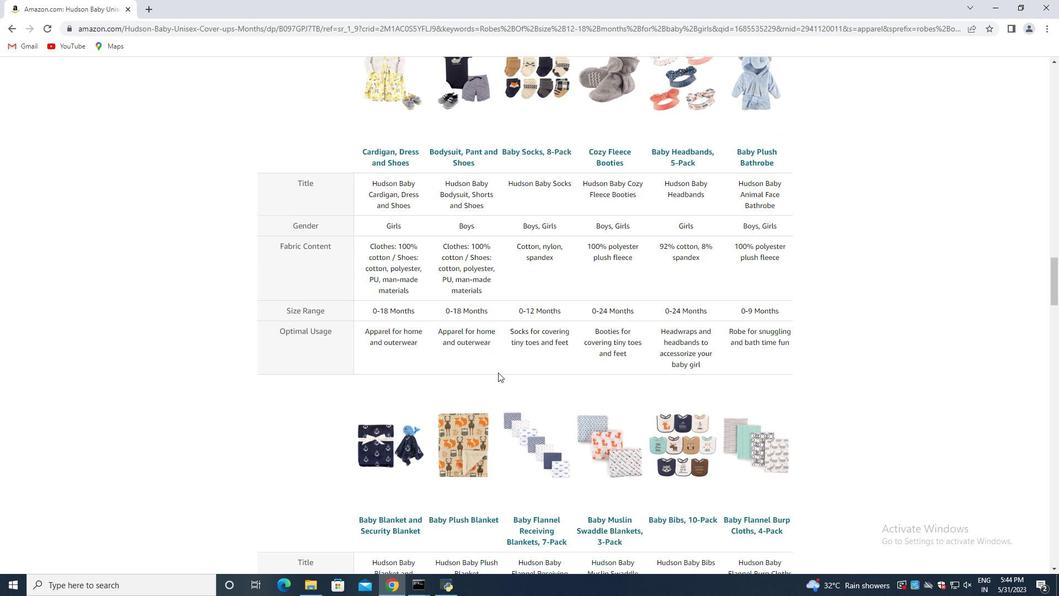 
Action: Mouse moved to (525, 380)
Screenshot: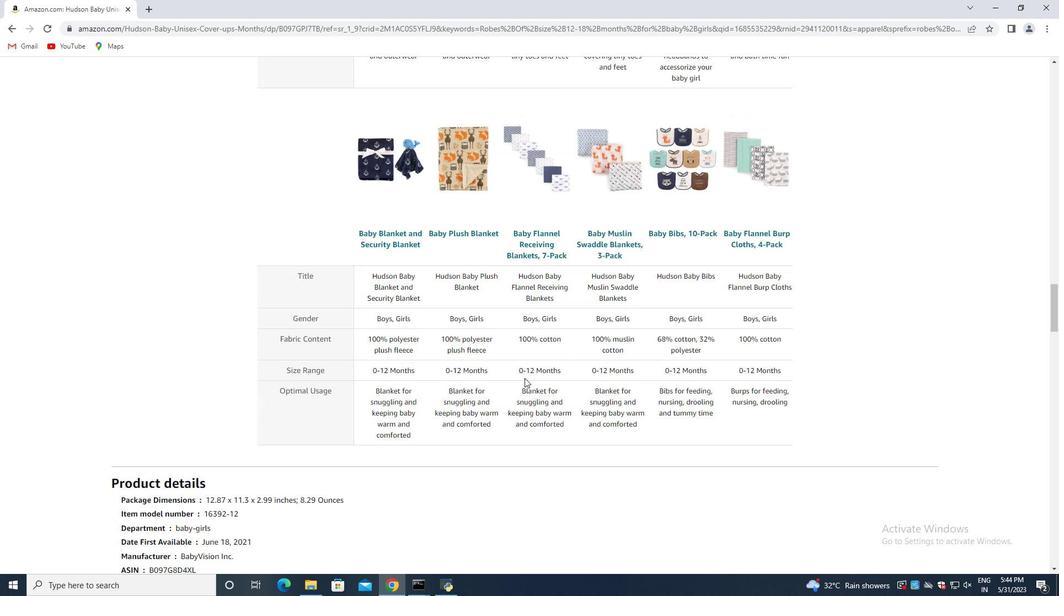 
Action: Mouse scrolled (525, 379) with delta (0, 0)
Screenshot: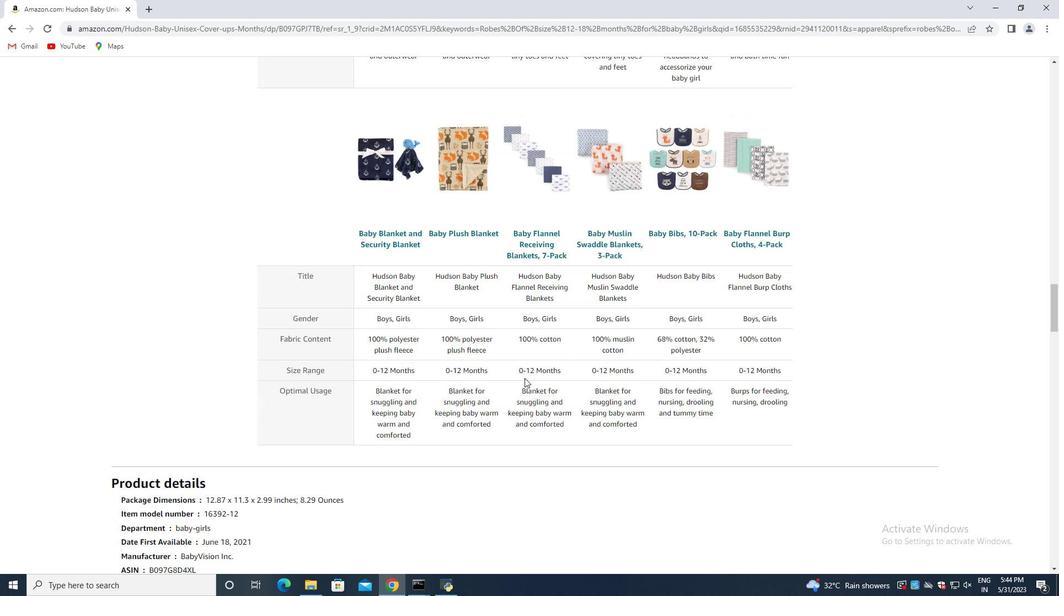 
Action: Mouse moved to (525, 381)
Screenshot: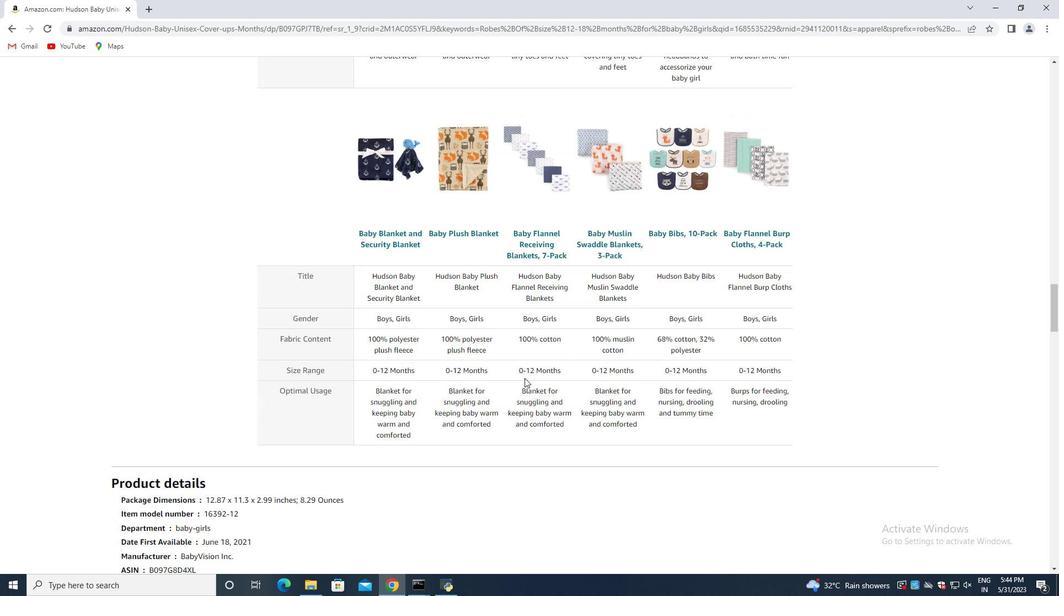 
Action: Mouse scrolled (525, 380) with delta (0, 0)
Screenshot: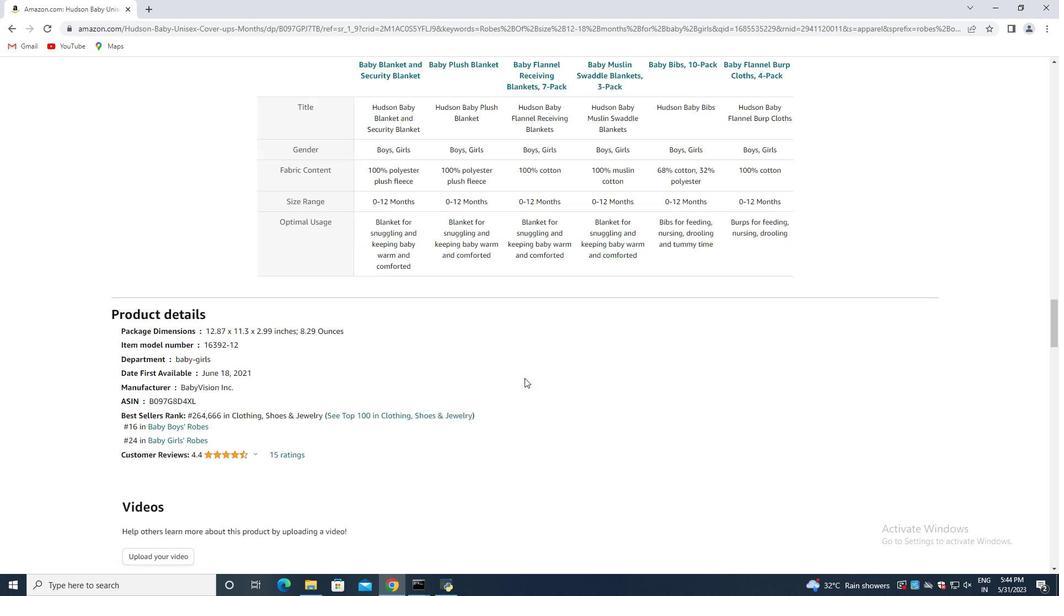 
Action: Mouse scrolled (525, 380) with delta (0, 0)
Screenshot: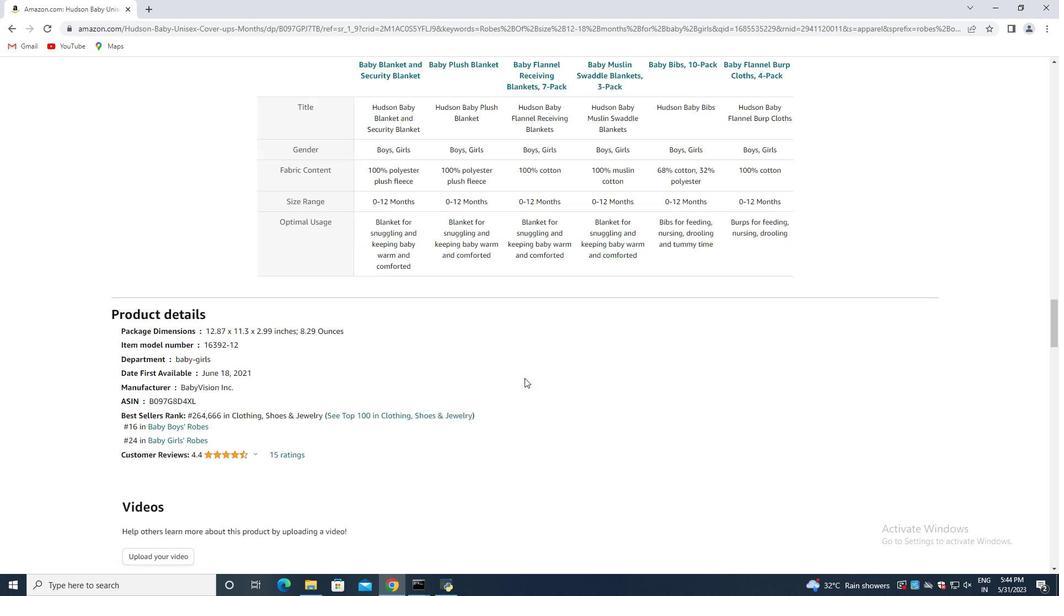 
Action: Mouse moved to (525, 381)
Screenshot: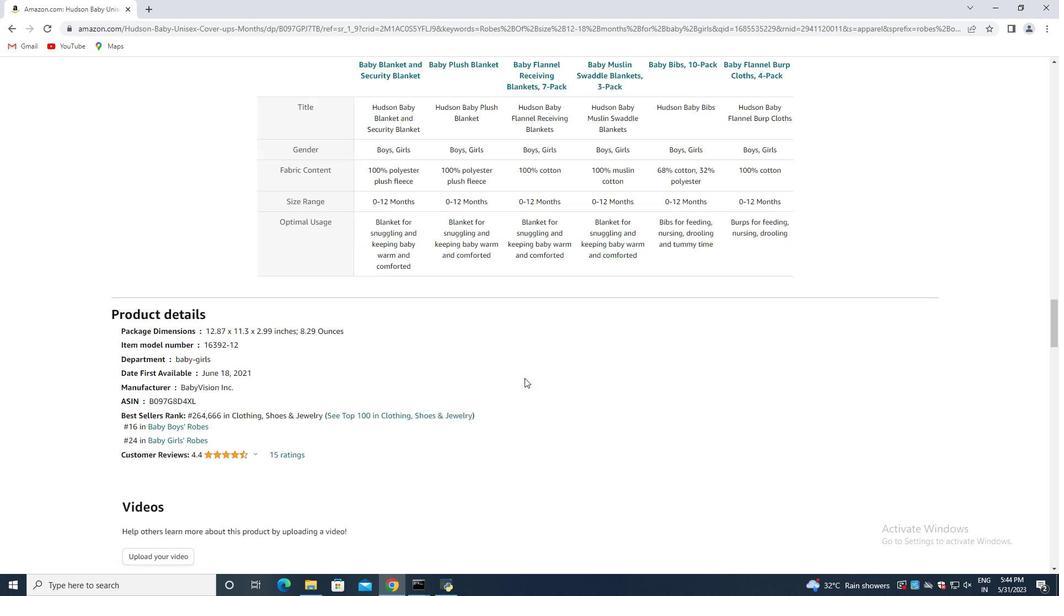 
Action: Mouse scrolled (525, 381) with delta (0, 0)
Screenshot: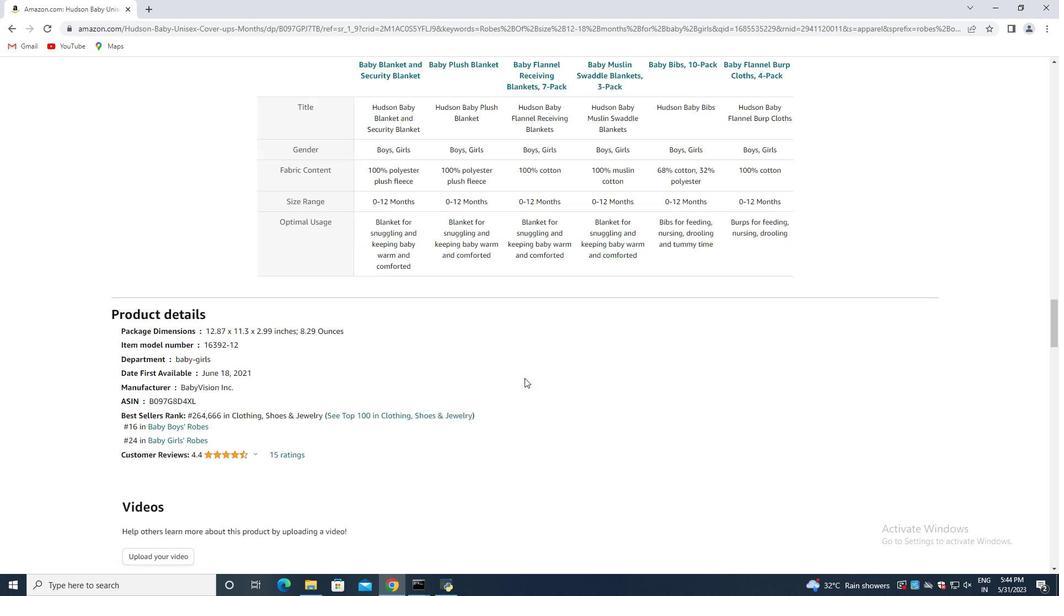 
Action: Mouse moved to (524, 387)
Screenshot: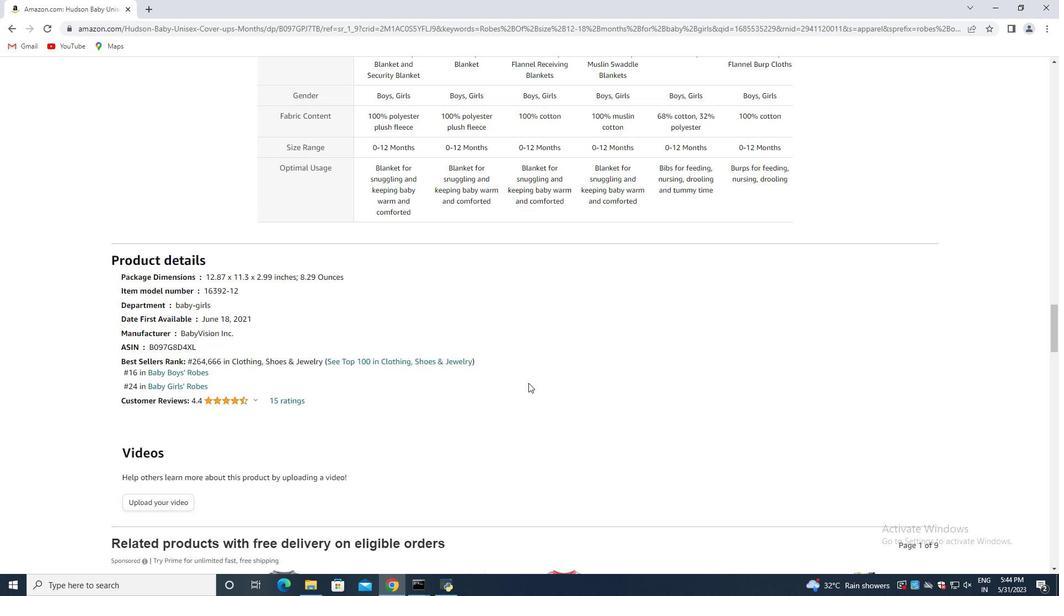 
Action: Mouse scrolled (524, 386) with delta (0, 0)
Screenshot: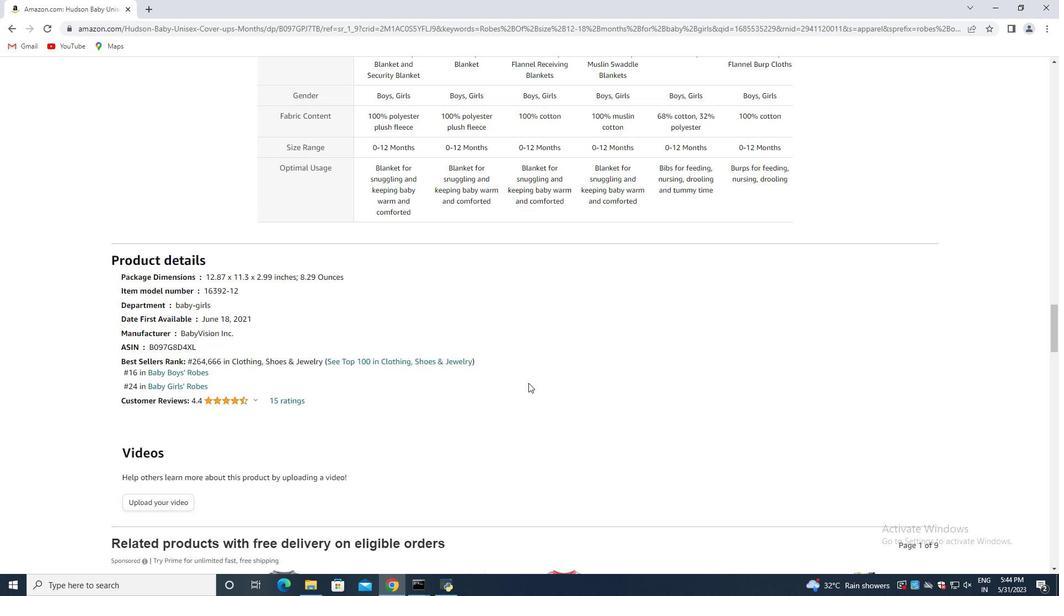 
Action: Mouse moved to (523, 388)
Screenshot: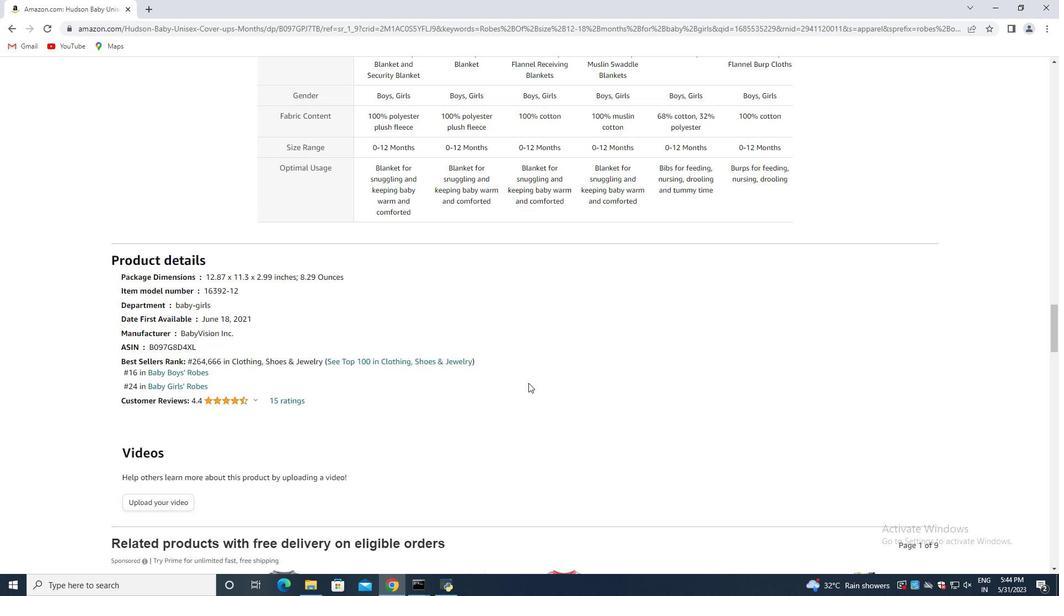 
Action: Mouse scrolled (523, 387) with delta (0, 0)
Screenshot: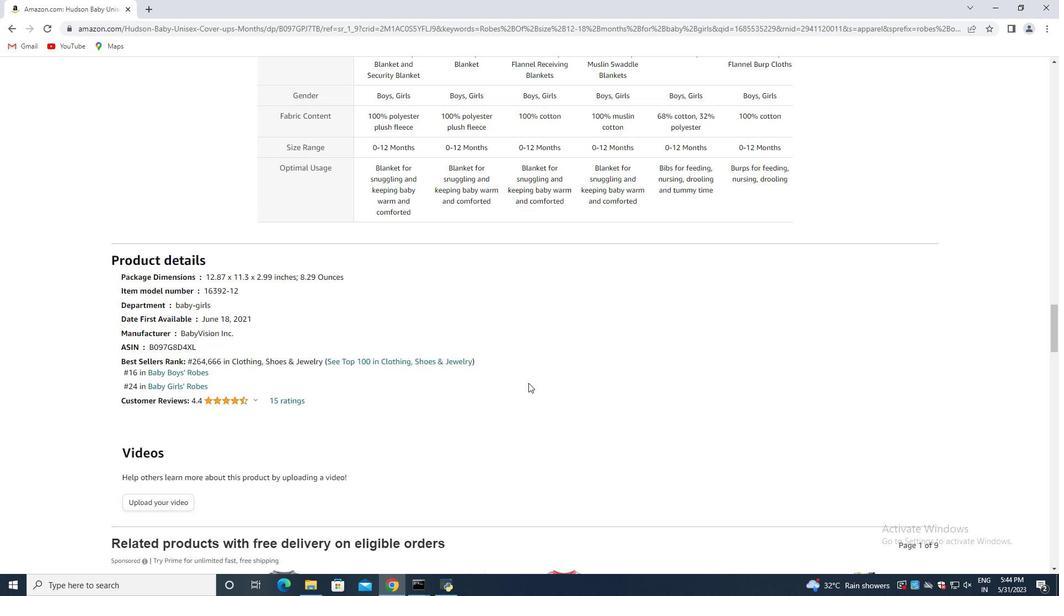 
Action: Mouse moved to (520, 389)
Screenshot: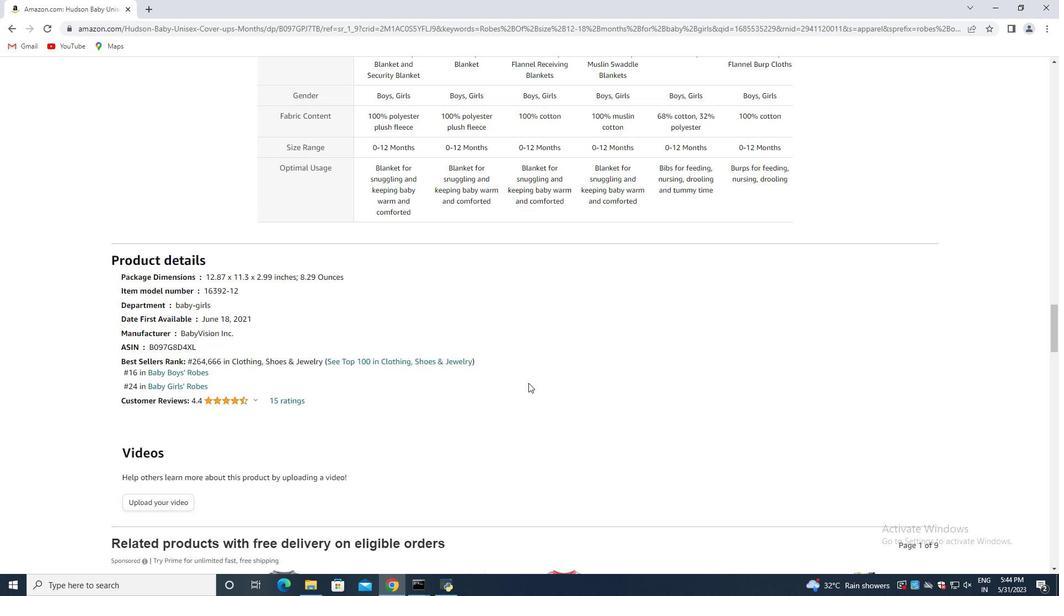 
Action: Mouse scrolled (520, 388) with delta (0, 0)
Screenshot: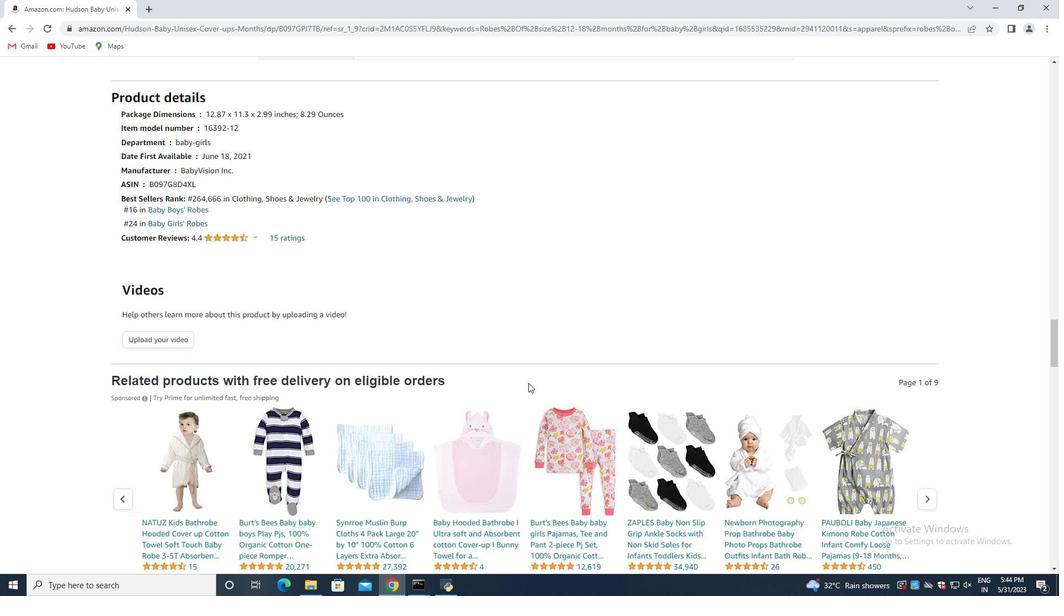
Action: Mouse scrolled (520, 388) with delta (0, 0)
Screenshot: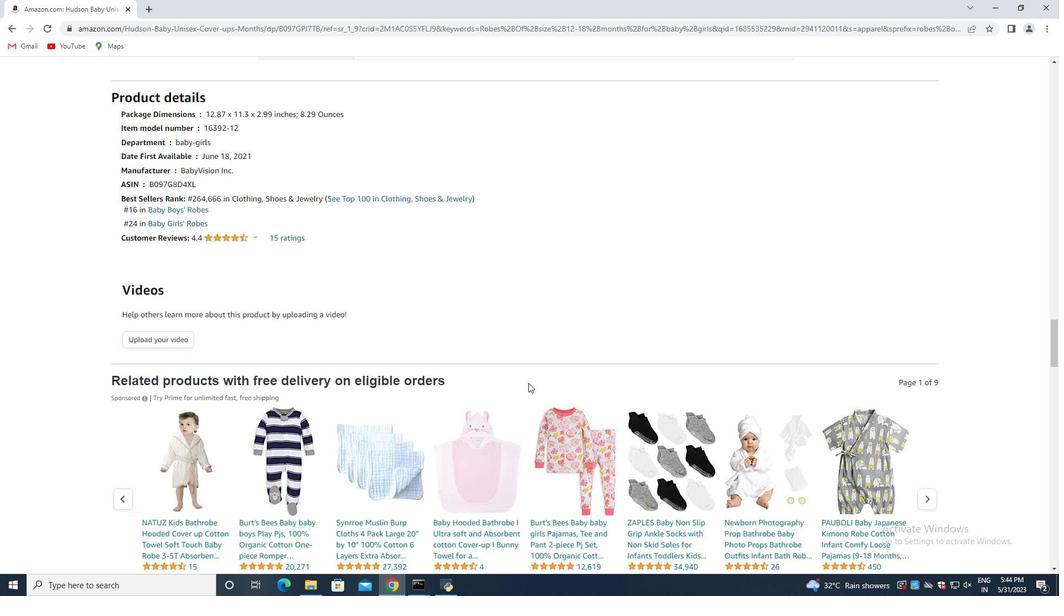 
Action: Mouse scrolled (520, 388) with delta (0, 0)
Screenshot: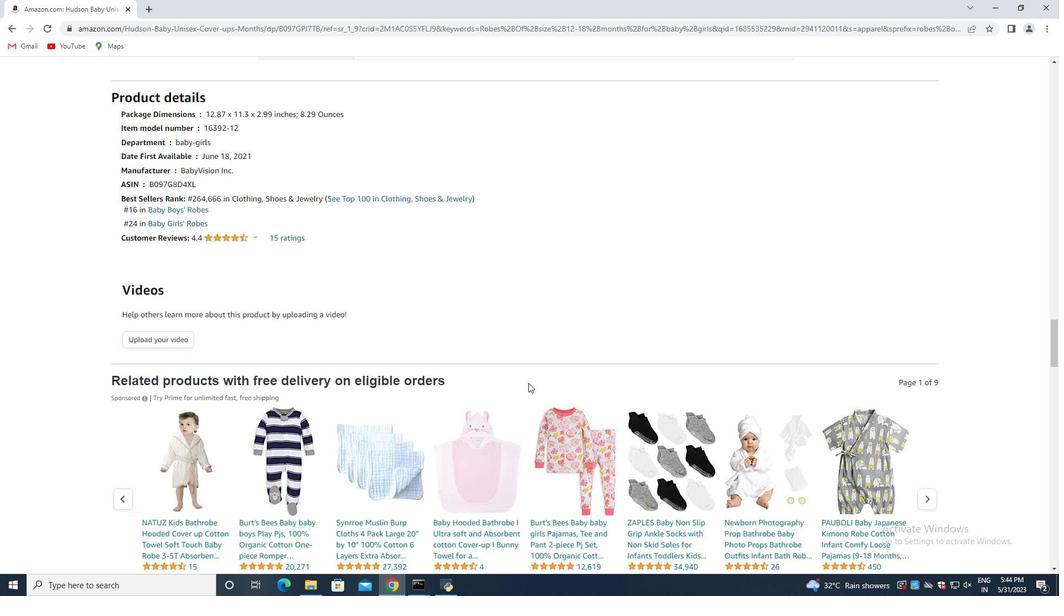 
Action: Mouse moved to (518, 379)
Screenshot: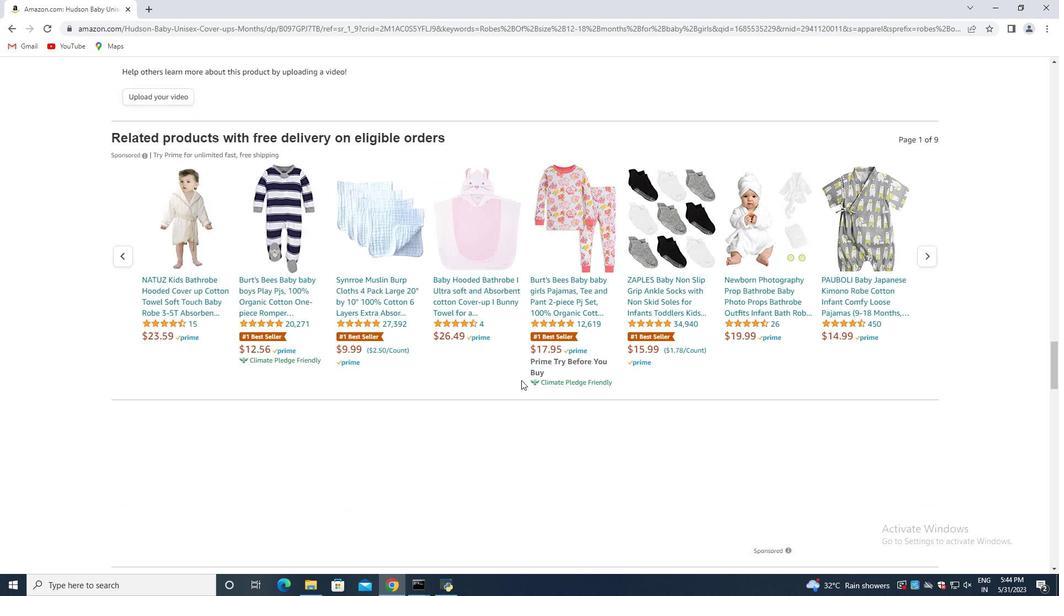 
Action: Mouse scrolled (518, 378) with delta (0, 0)
Screenshot: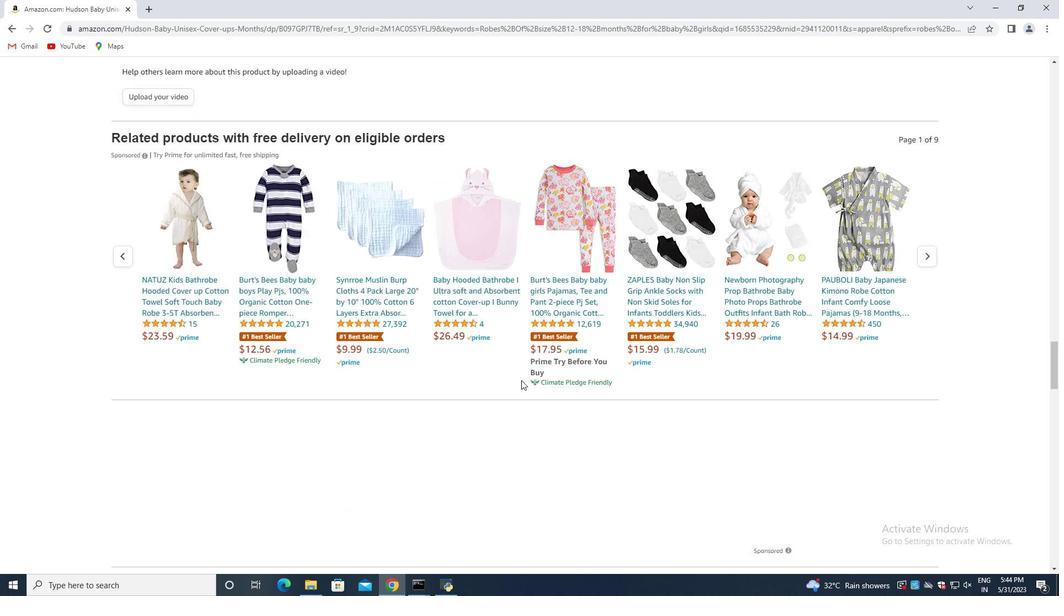 
Action: Mouse moved to (518, 379)
Screenshot: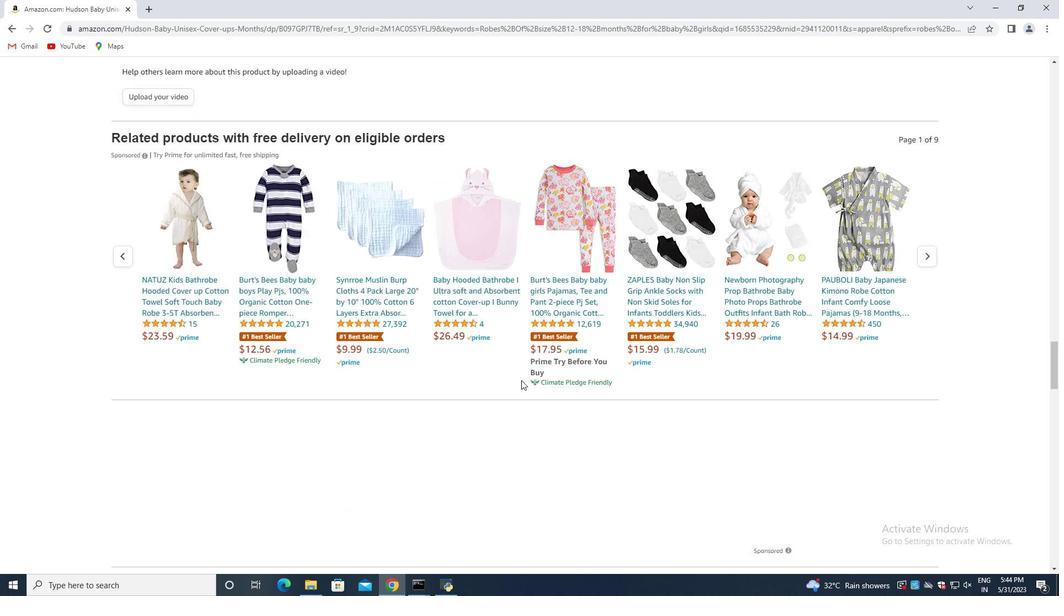 
Action: Mouse scrolled (518, 378) with delta (0, 0)
Screenshot: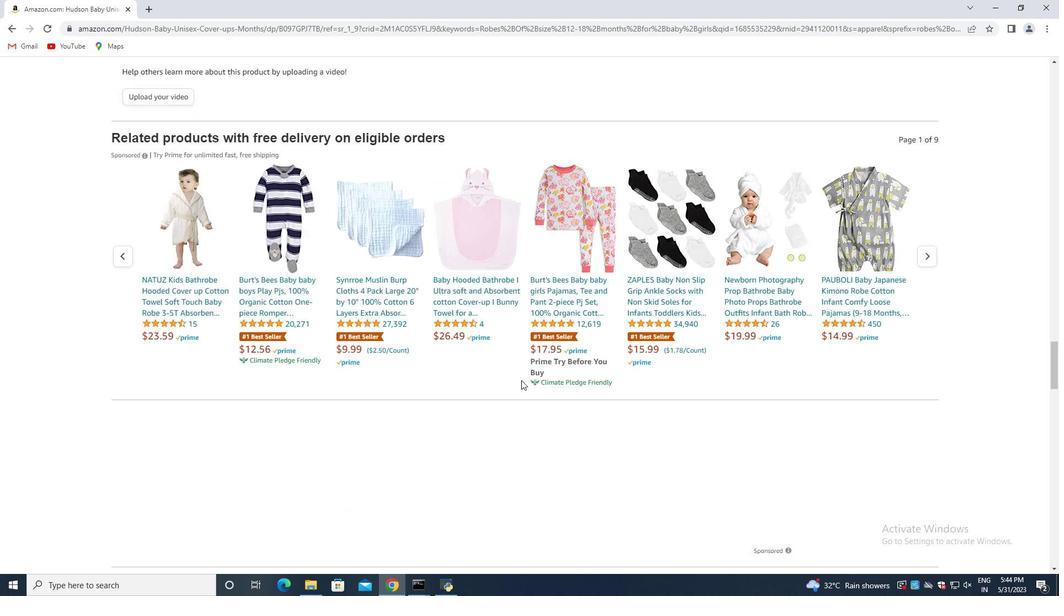 
Action: Mouse moved to (509, 379)
Screenshot: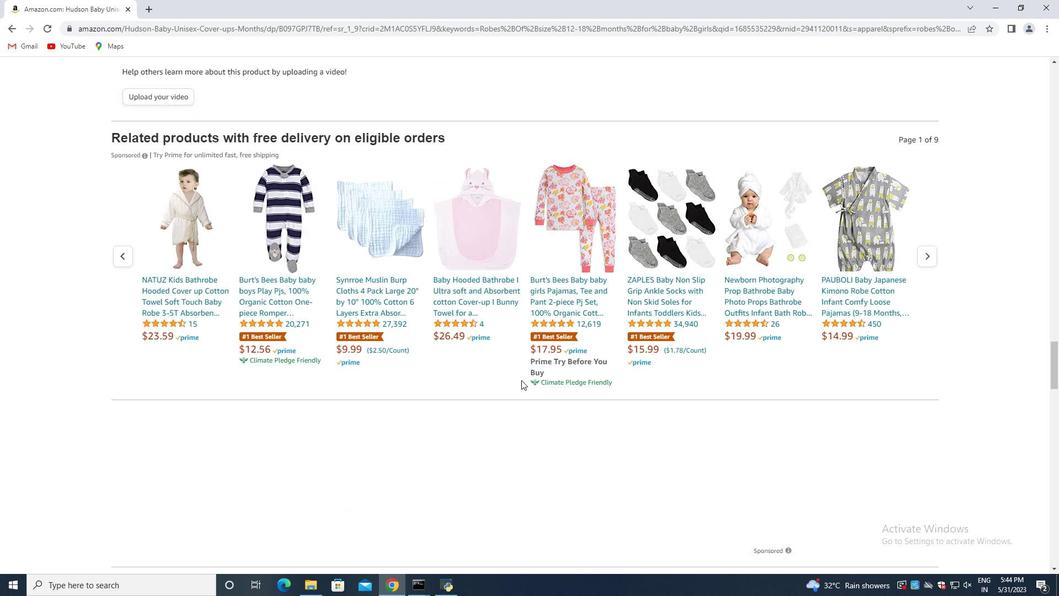 
Action: Mouse scrolled (509, 378) with delta (0, 0)
Screenshot: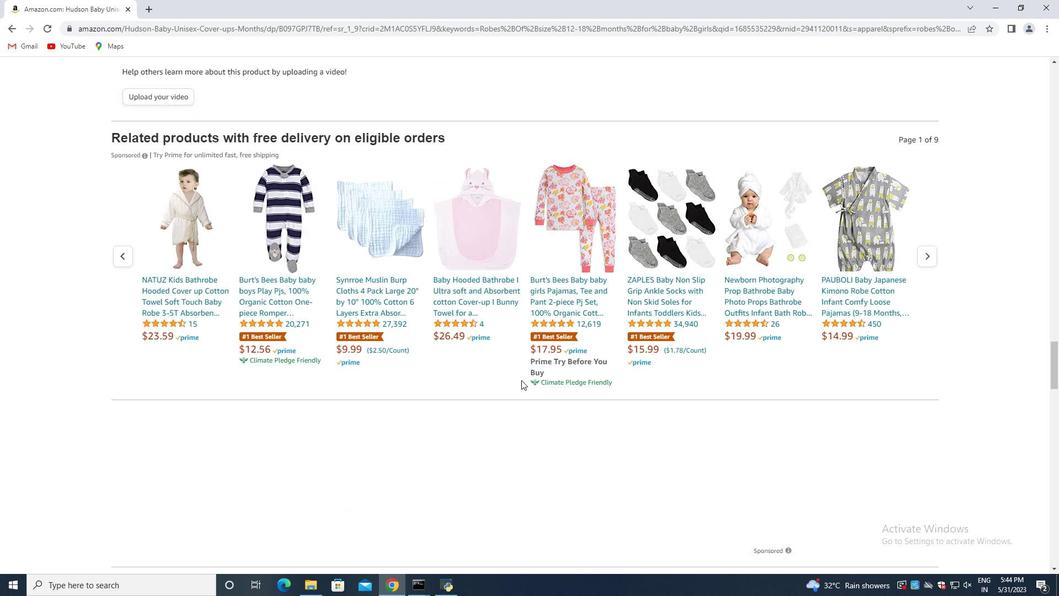 
Action: Mouse moved to (506, 379)
Screenshot: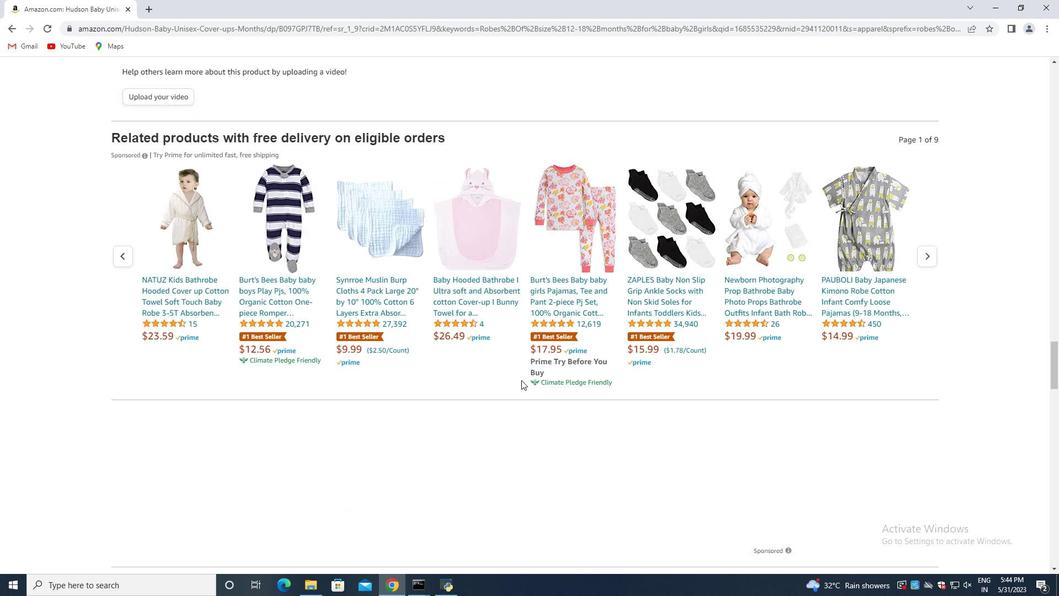 
Action: Mouse scrolled (506, 378) with delta (0, 0)
Screenshot: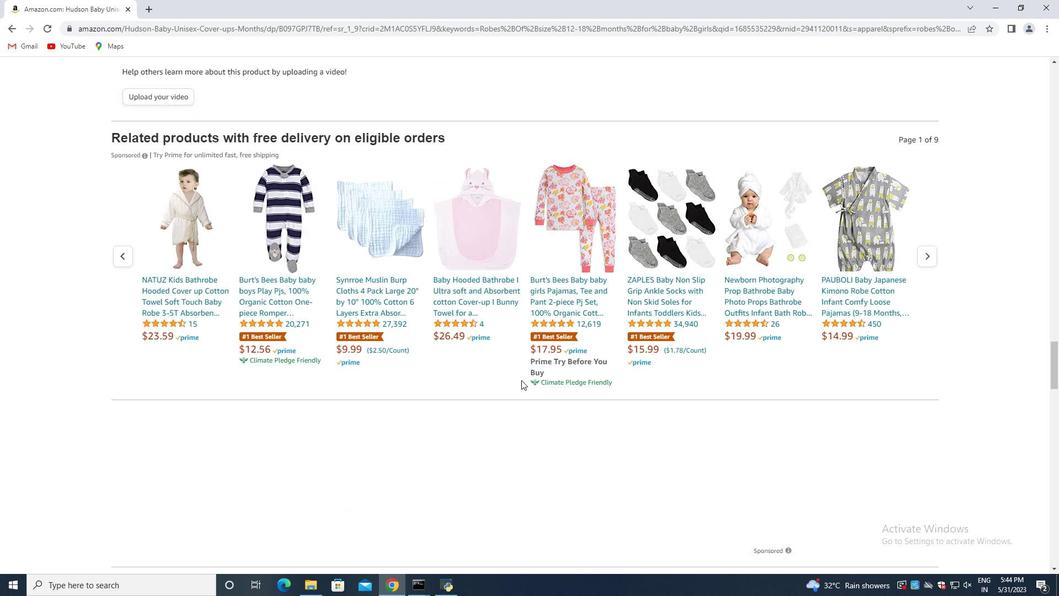 
Action: Mouse moved to (506, 371)
Screenshot: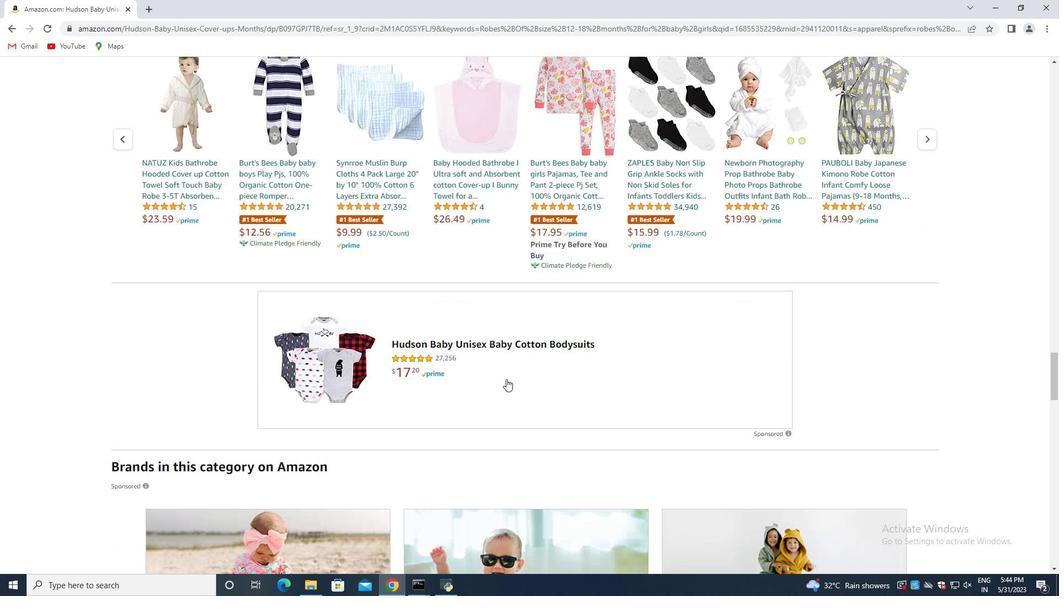 
Action: Mouse scrolled (506, 370) with delta (0, 0)
Screenshot: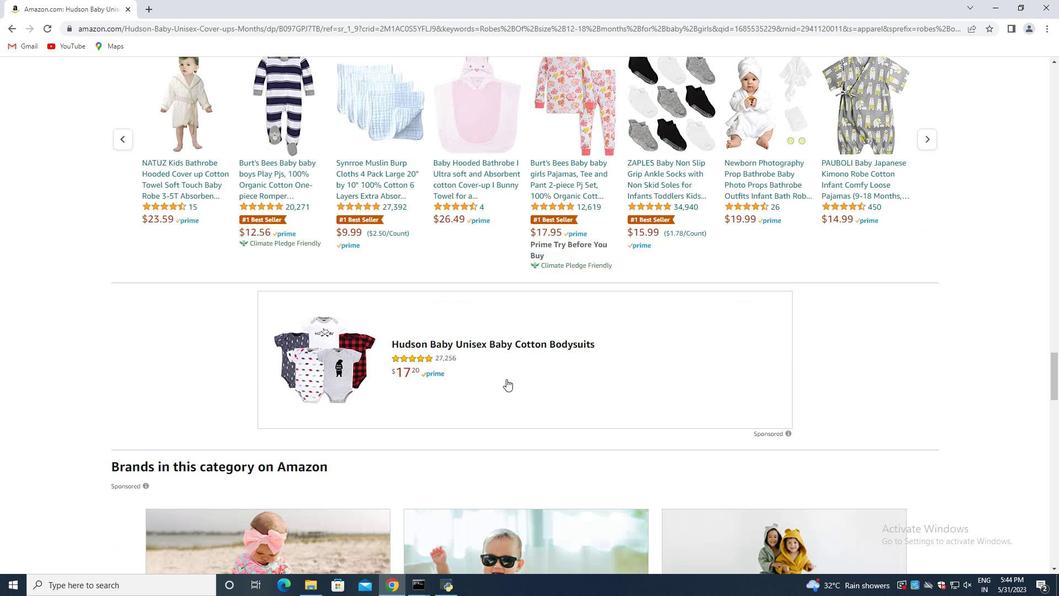 
Action: Mouse scrolled (506, 370) with delta (0, 0)
Screenshot: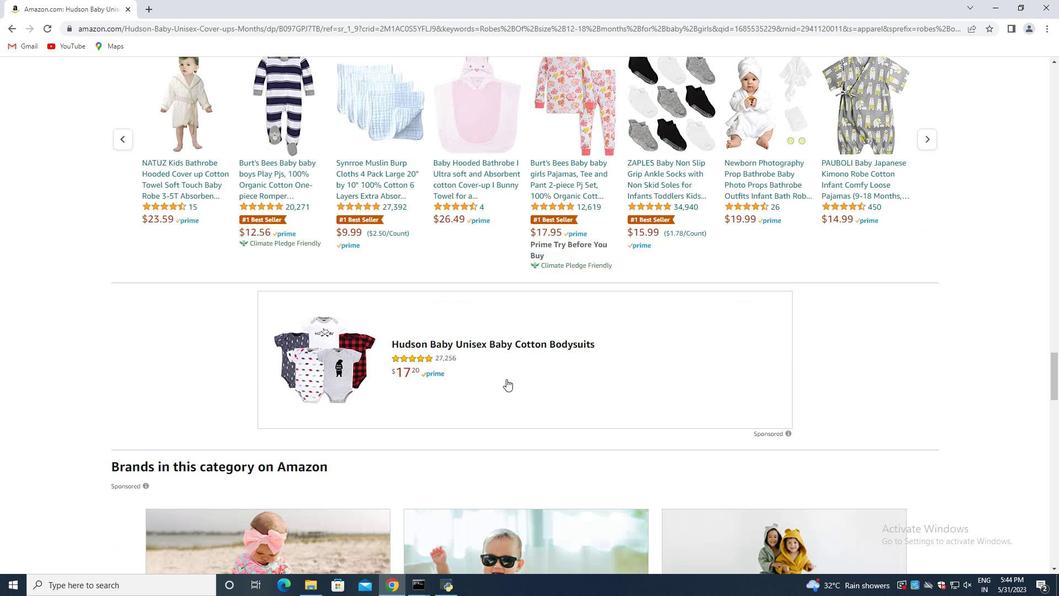 
Action: Mouse scrolled (506, 370) with delta (0, 0)
Screenshot: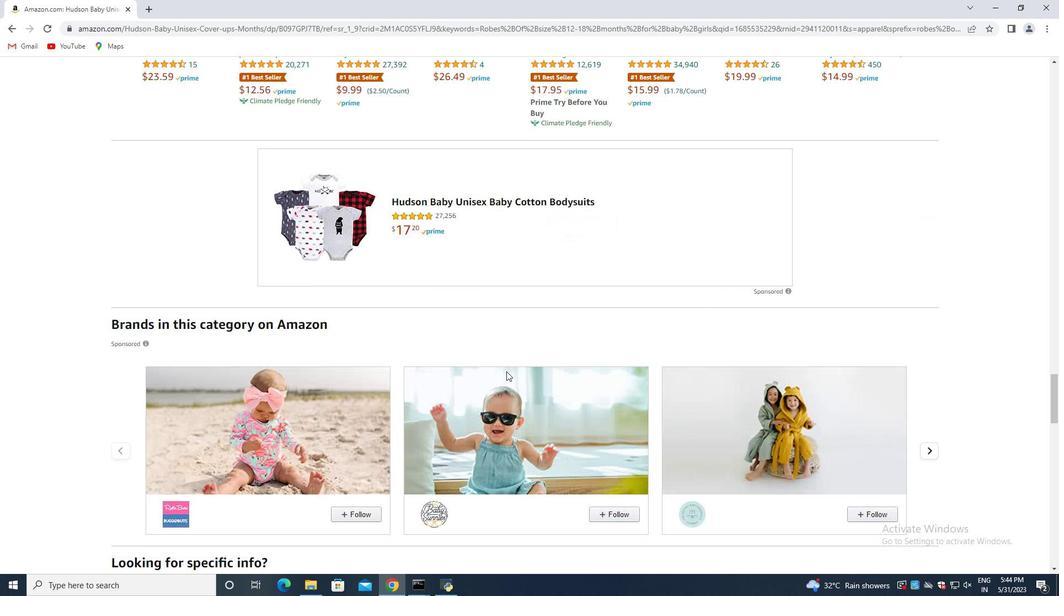 
Action: Mouse scrolled (506, 370) with delta (0, 0)
Screenshot: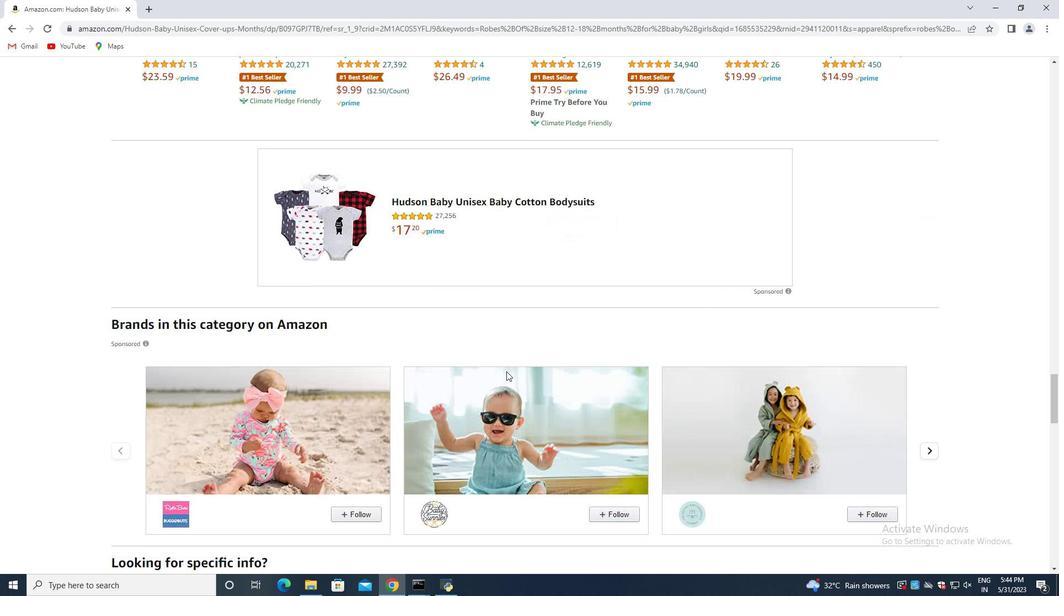 
Action: Mouse moved to (508, 372)
Screenshot: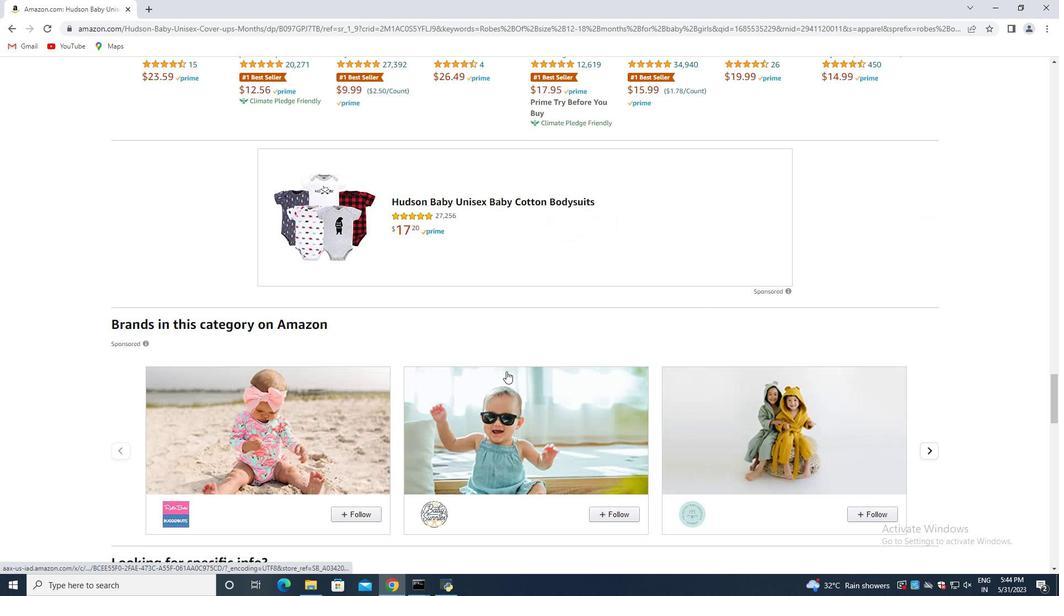 
Action: Mouse scrolled (508, 371) with delta (0, 0)
Screenshot: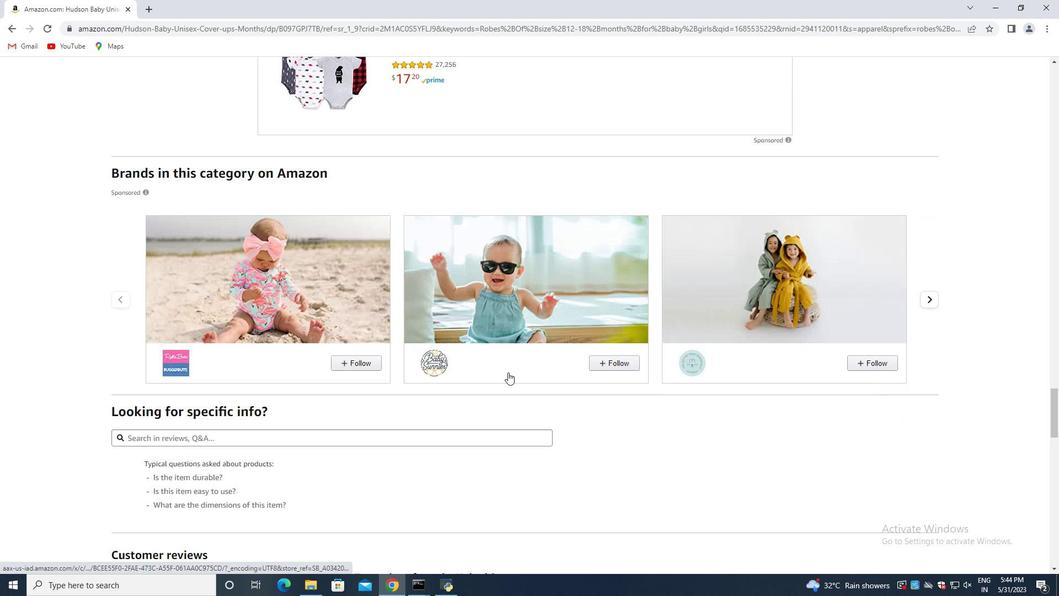 
Action: Mouse moved to (508, 375)
Screenshot: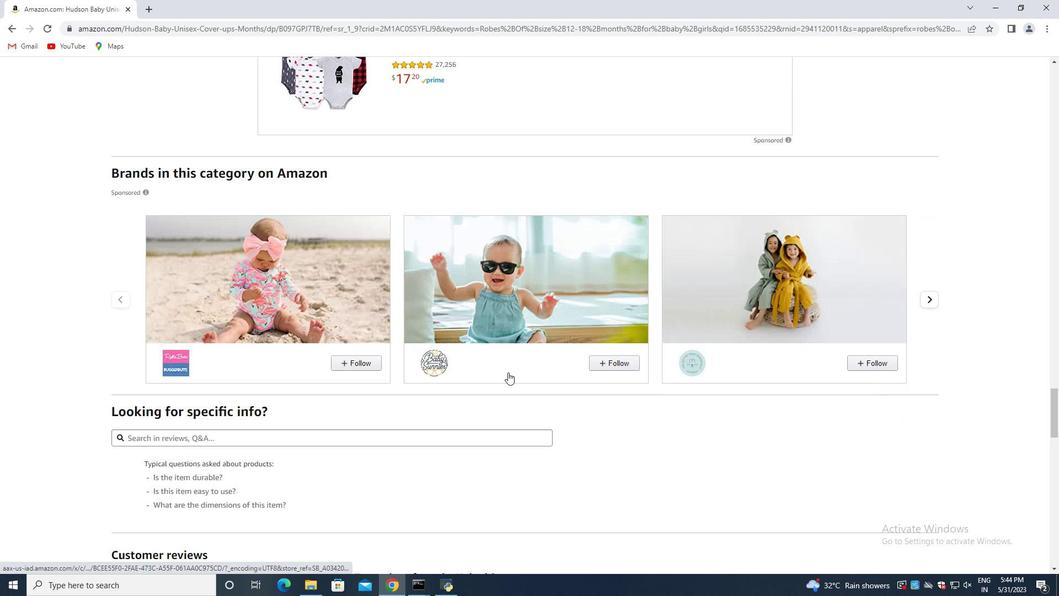 
Action: Mouse scrolled (508, 374) with delta (0, 0)
Screenshot: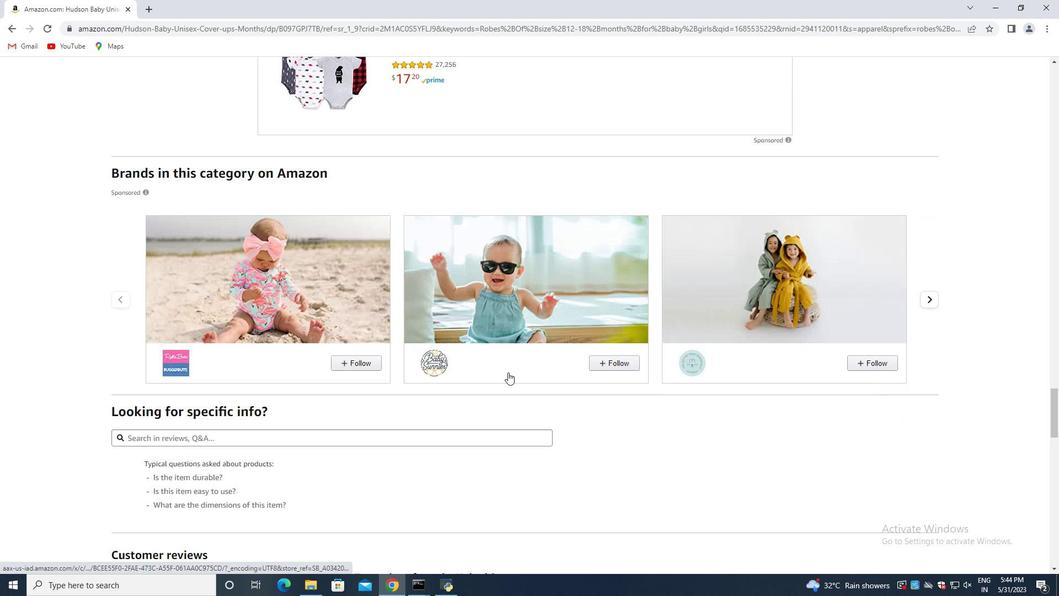 
Action: Mouse moved to (509, 378)
Screenshot: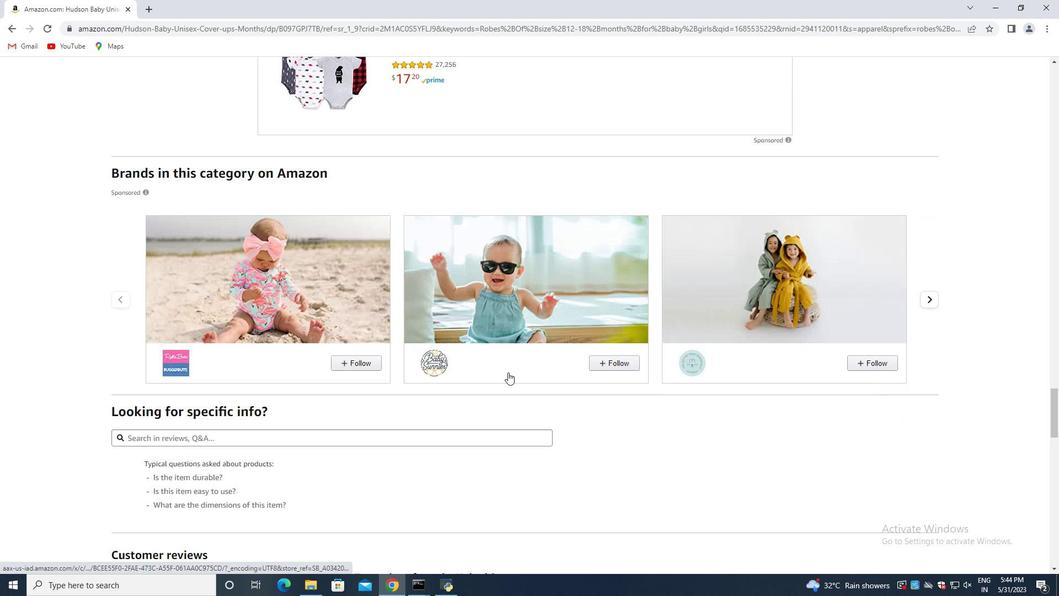
Action: Mouse scrolled (509, 377) with delta (0, 0)
Screenshot: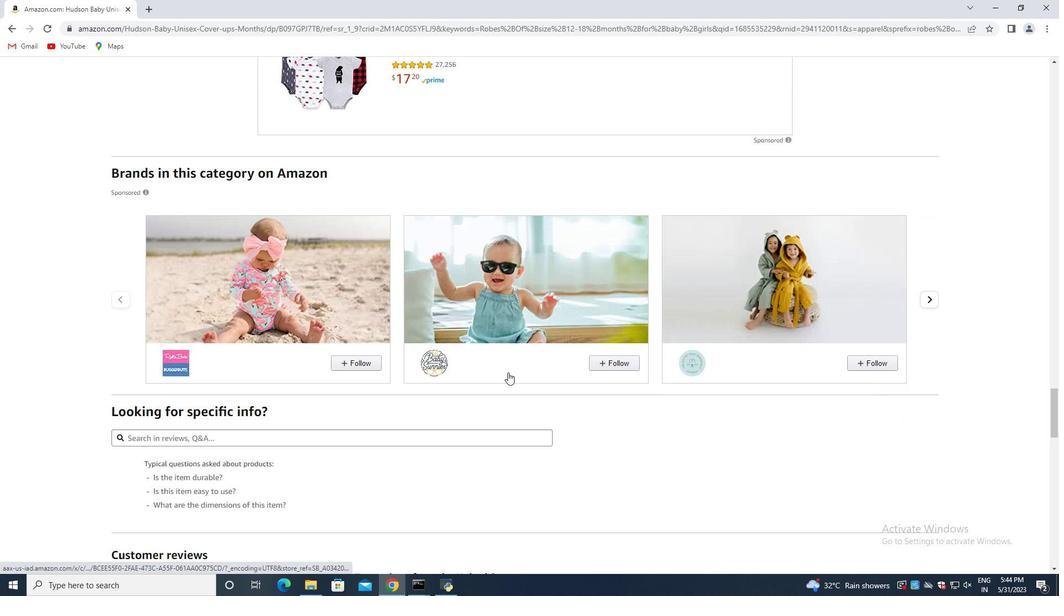
Action: Mouse moved to (509, 380)
Screenshot: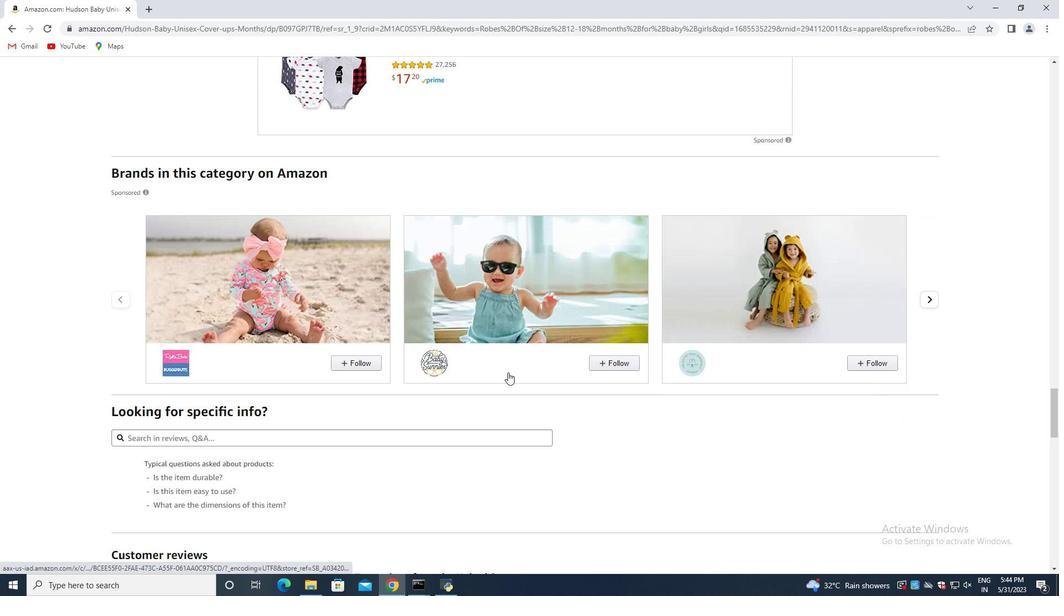 
Action: Mouse scrolled (509, 378) with delta (0, 0)
Screenshot: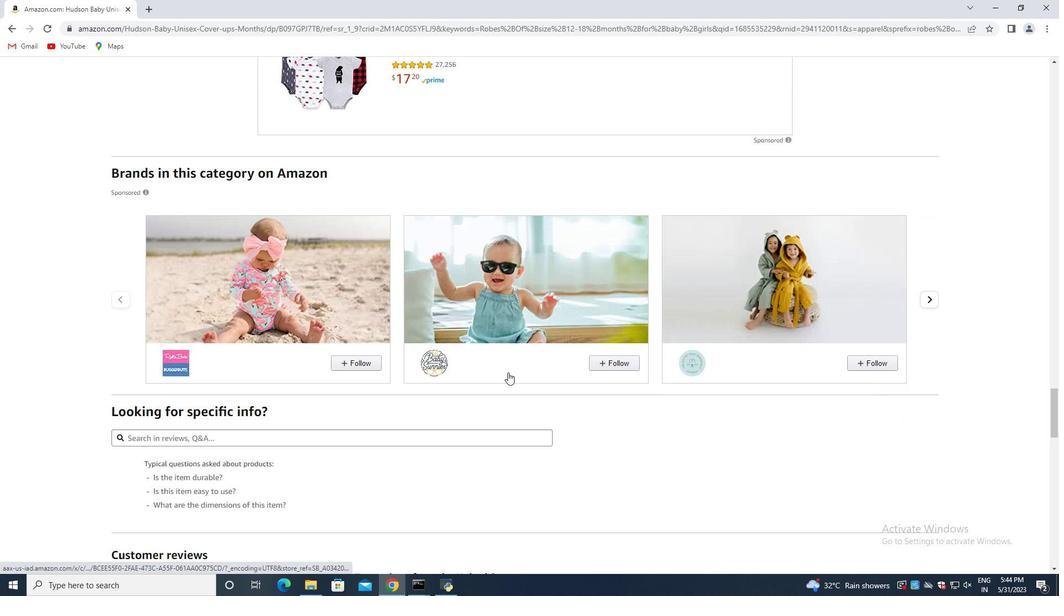 
Action: Mouse moved to (511, 381)
Screenshot: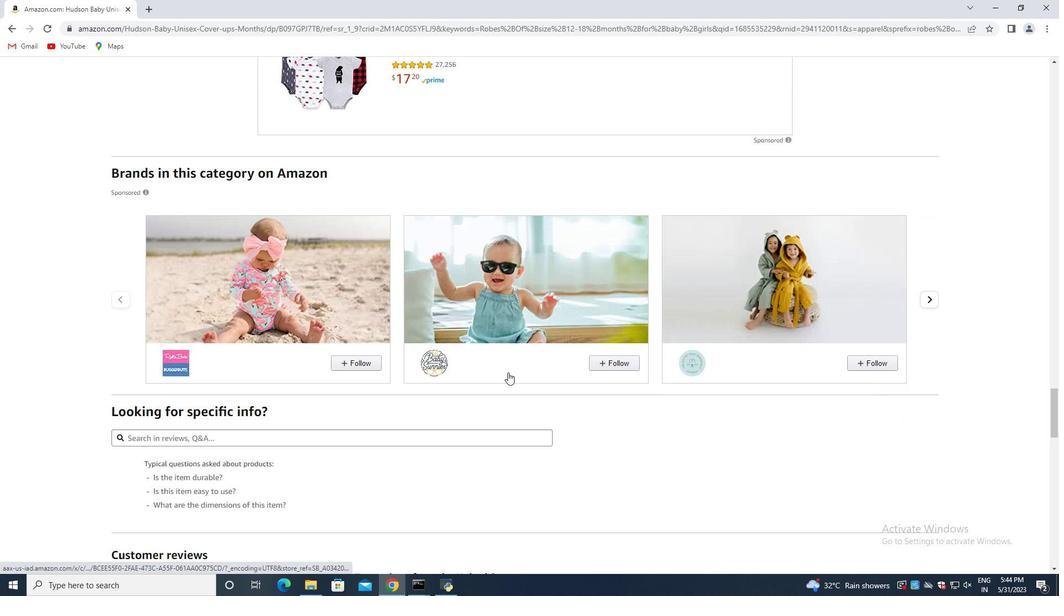 
Action: Mouse scrolled (509, 379) with delta (0, 0)
Screenshot: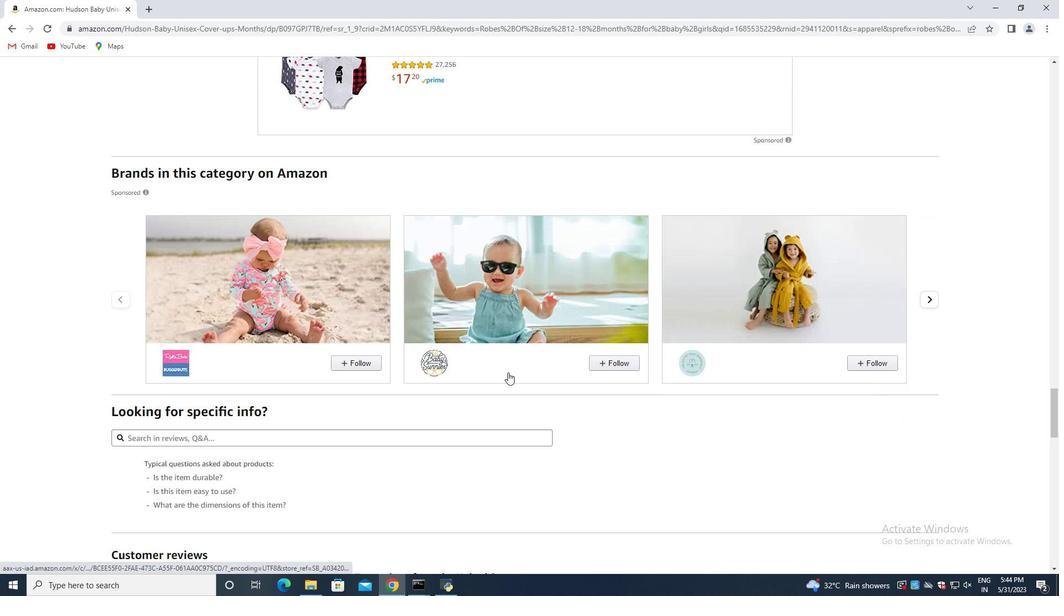
Action: Mouse moved to (514, 381)
Screenshot: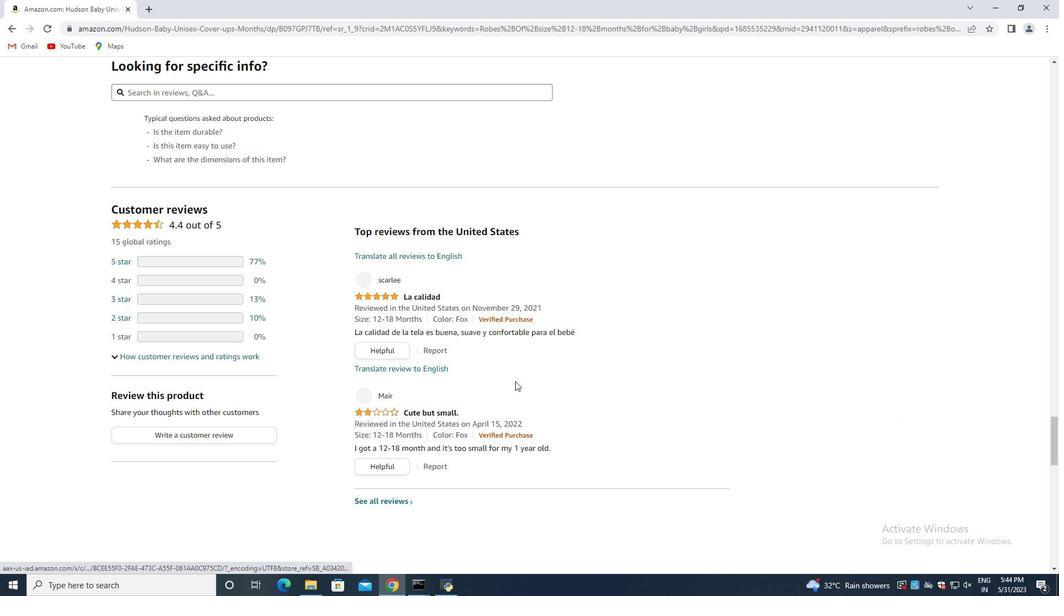 
Action: Mouse scrolled (514, 380) with delta (0, 0)
Screenshot: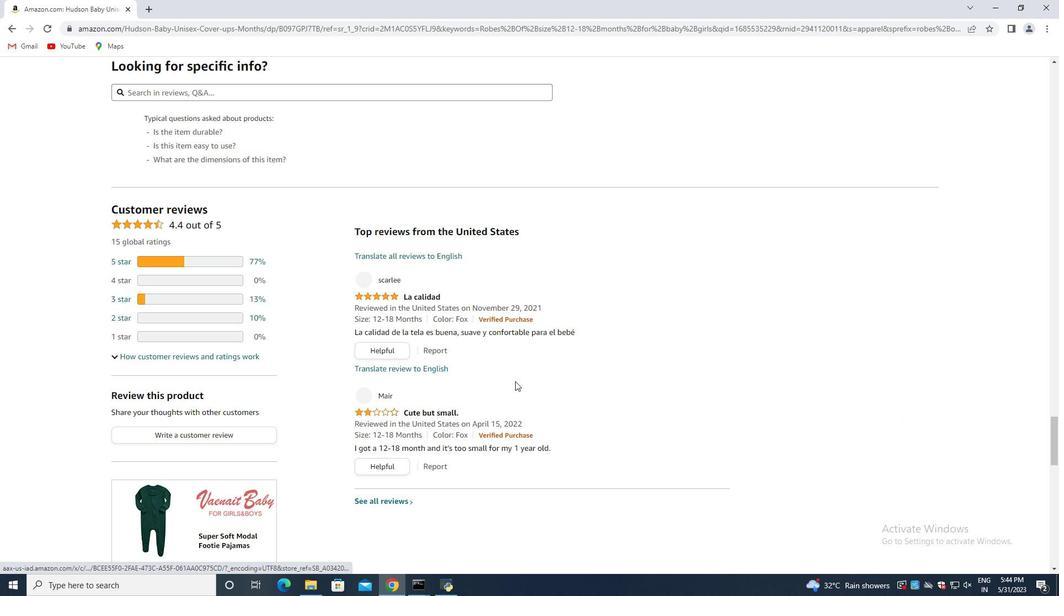 
Action: Mouse moved to (511, 392)
Screenshot: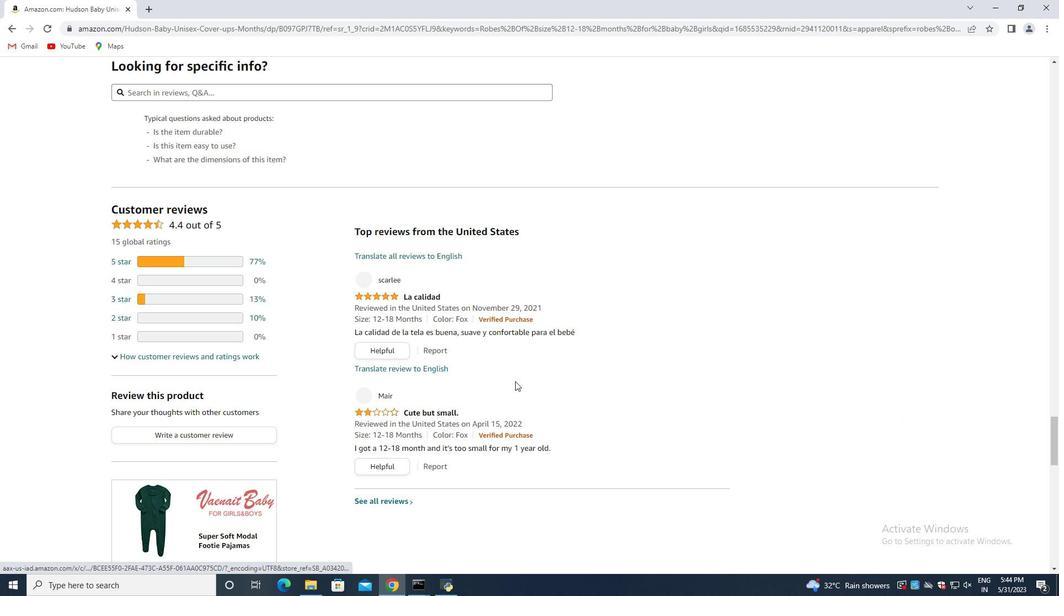
Action: Mouse scrolled (511, 392) with delta (0, 0)
Screenshot: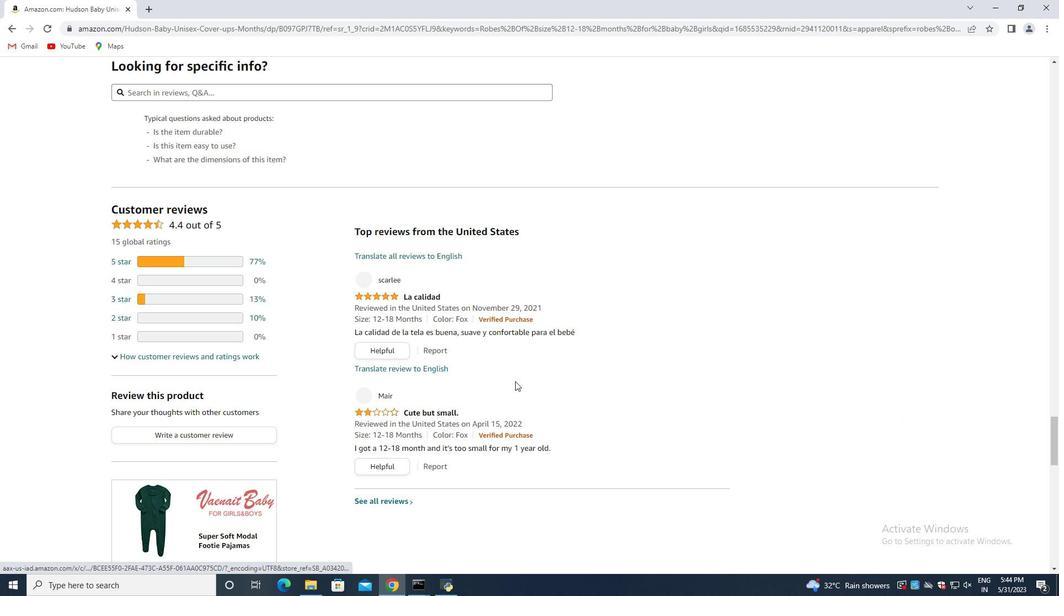 
Action: Mouse moved to (508, 395)
Screenshot: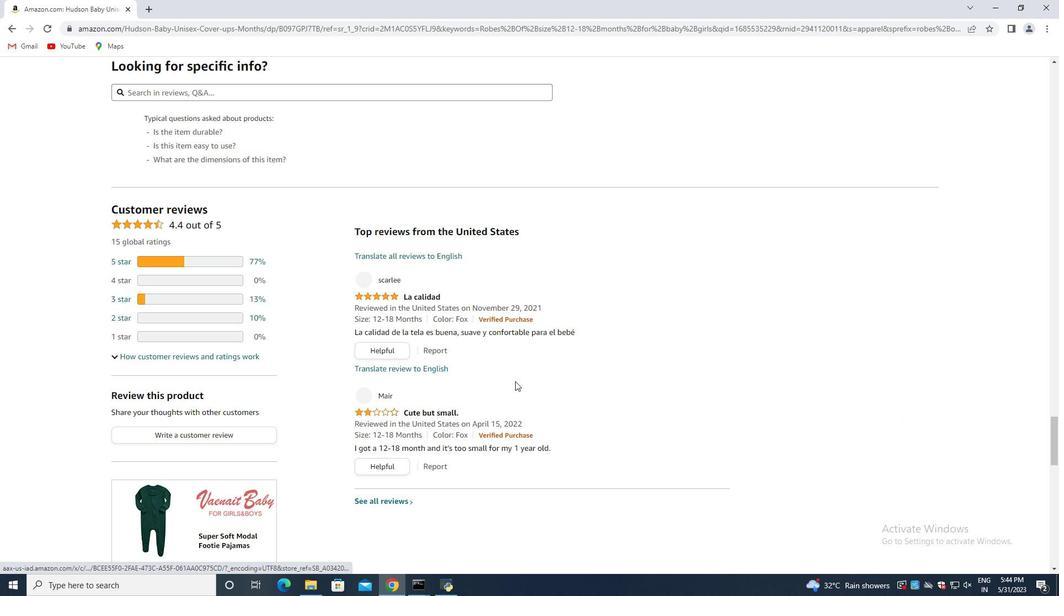 
Action: Mouse scrolled (508, 395) with delta (0, 0)
Screenshot: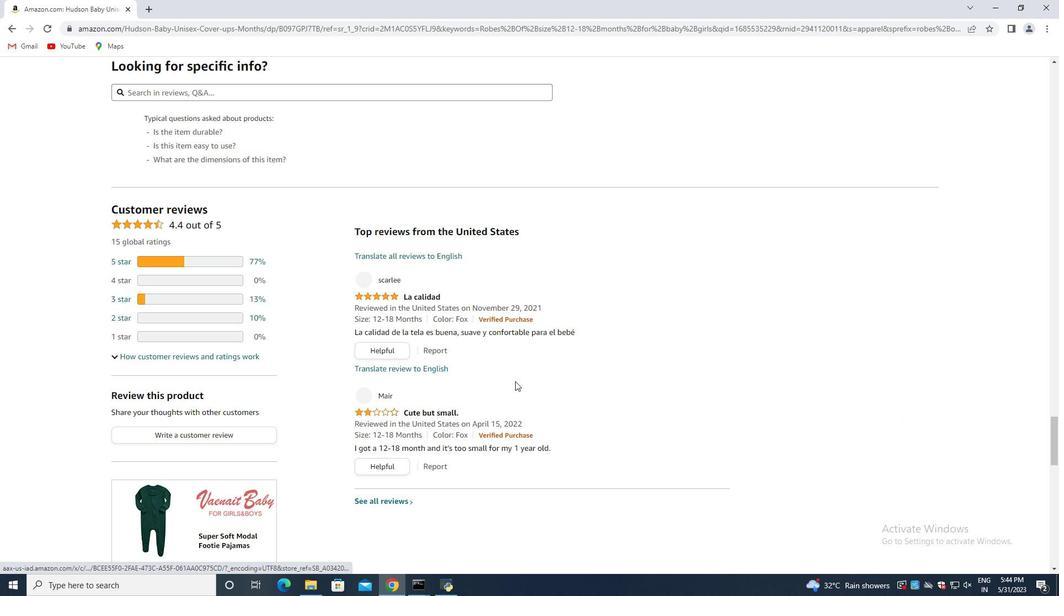 
Action: Mouse scrolled (508, 395) with delta (0, 0)
Screenshot: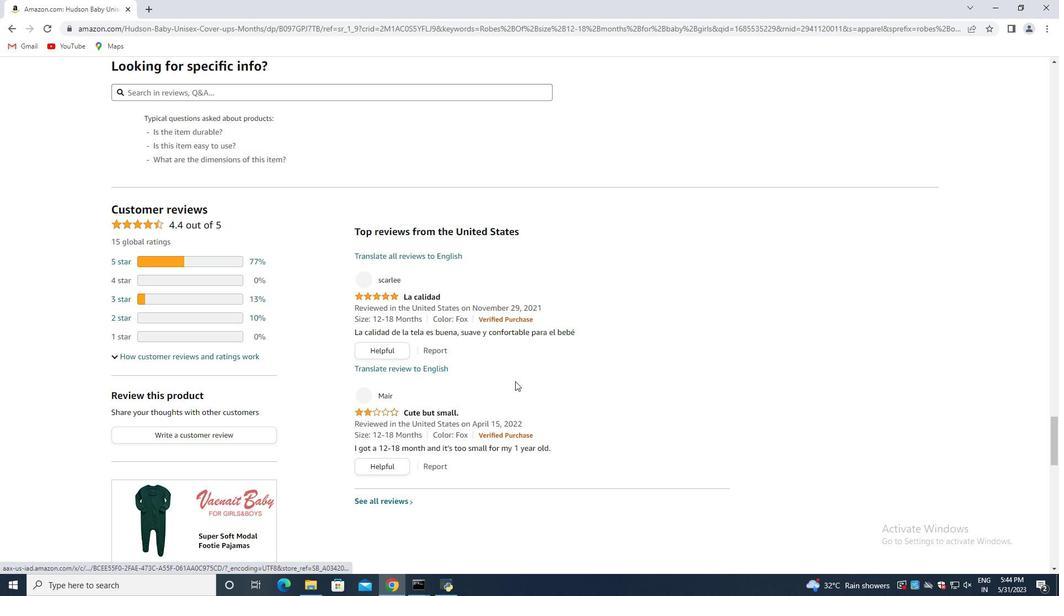
Action: Mouse scrolled (508, 395) with delta (0, 0)
Screenshot: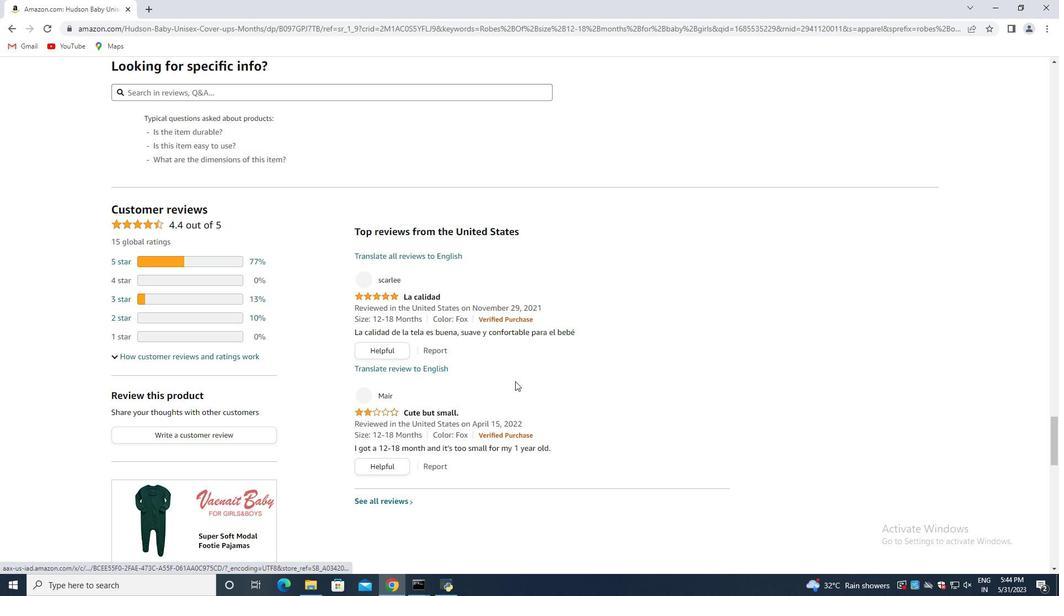 
Action: Mouse moved to (465, 344)
Screenshot: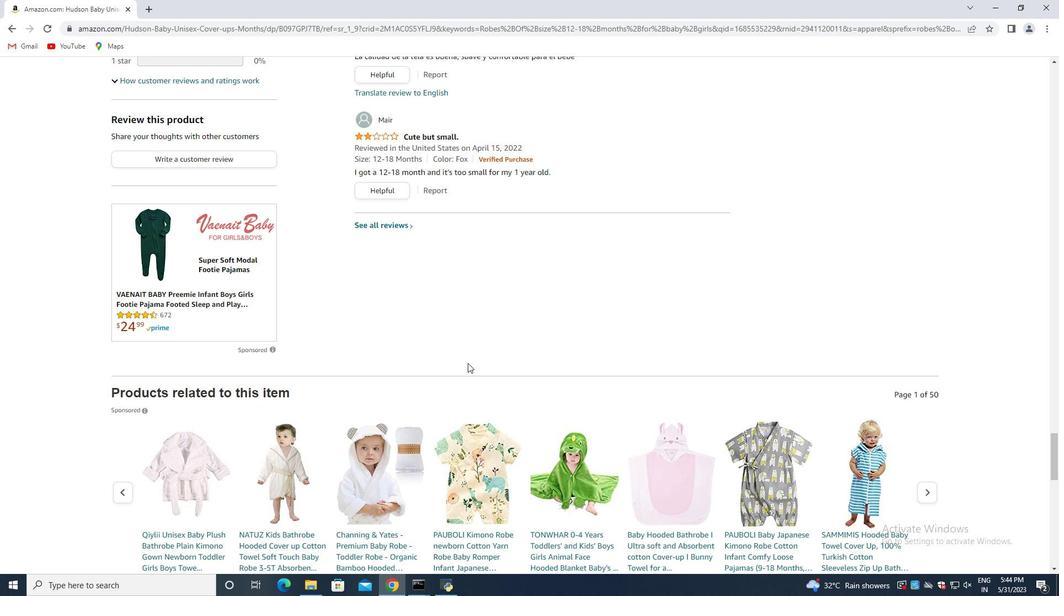 
Action: Mouse scrolled (465, 344) with delta (0, 0)
Screenshot: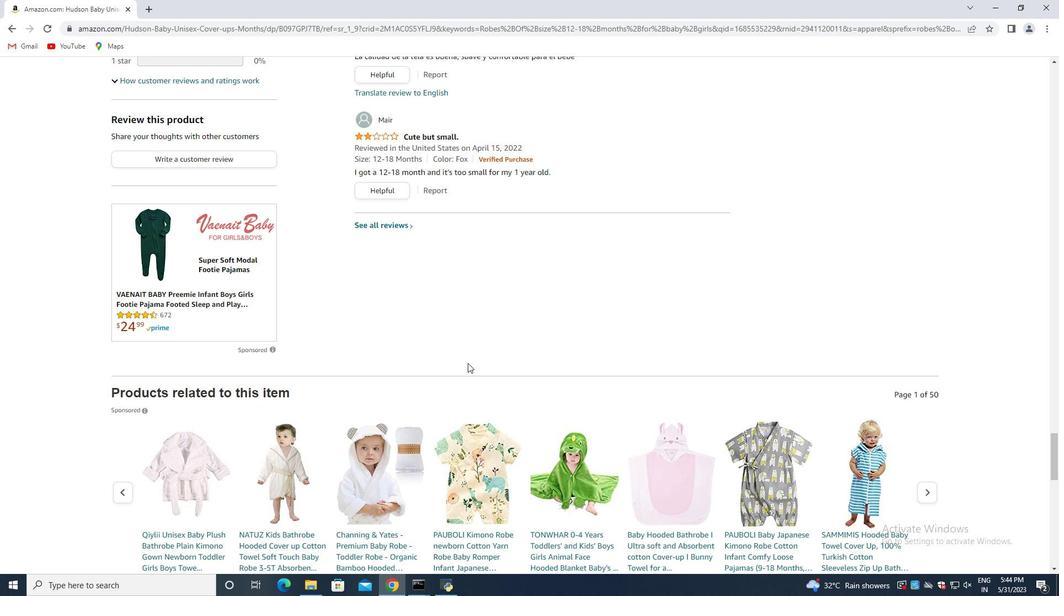 
Action: Mouse moved to (465, 344)
Screenshot: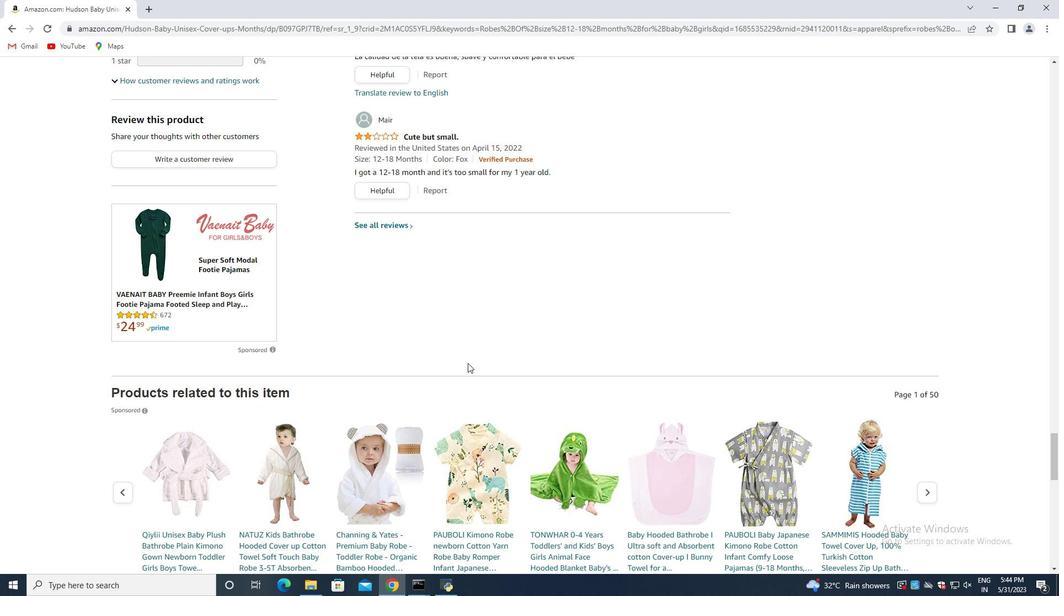 
Action: Mouse scrolled (465, 344) with delta (0, 0)
Screenshot: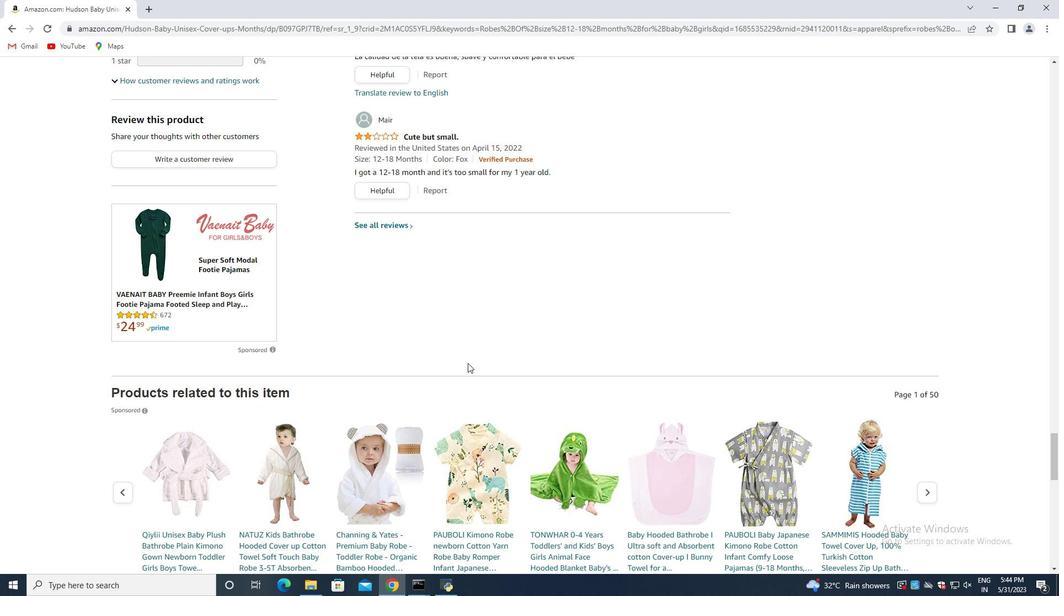 
Action: Mouse moved to (465, 343)
Screenshot: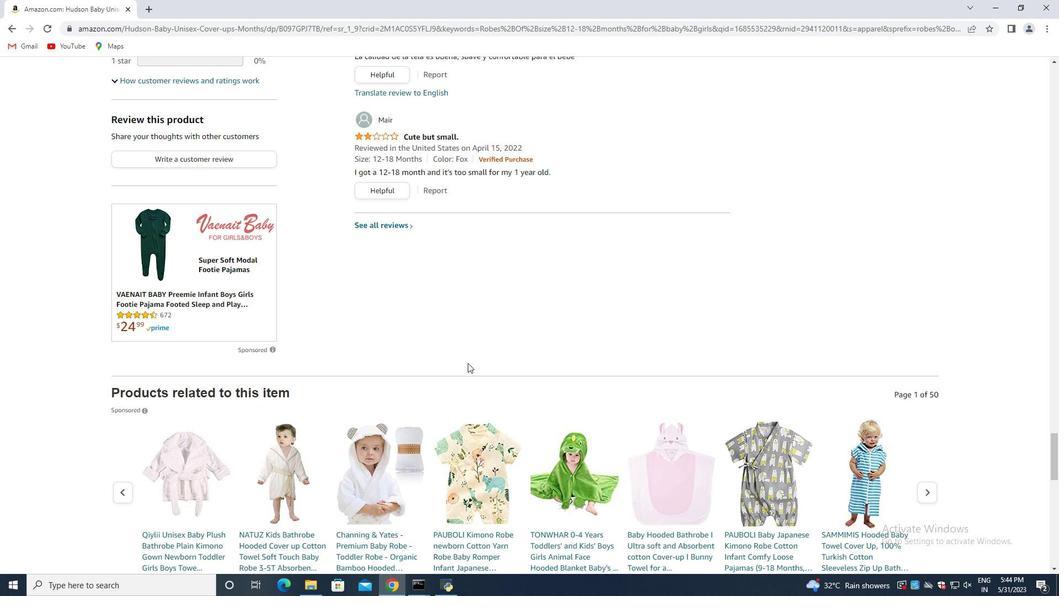 
Action: Mouse scrolled (465, 344) with delta (0, 0)
Screenshot: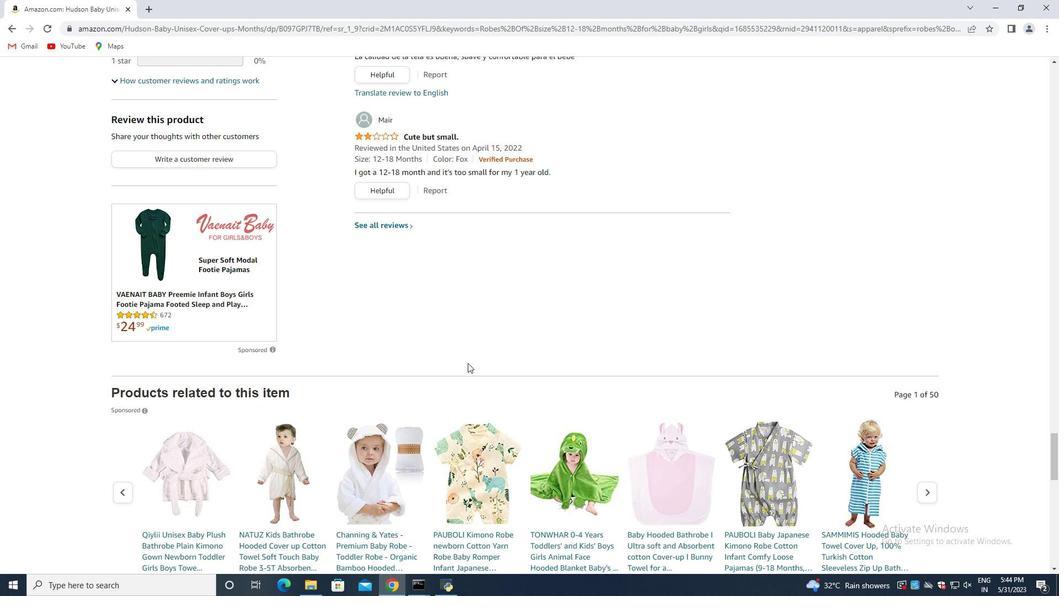 
Action: Mouse scrolled (465, 344) with delta (0, 0)
Screenshot: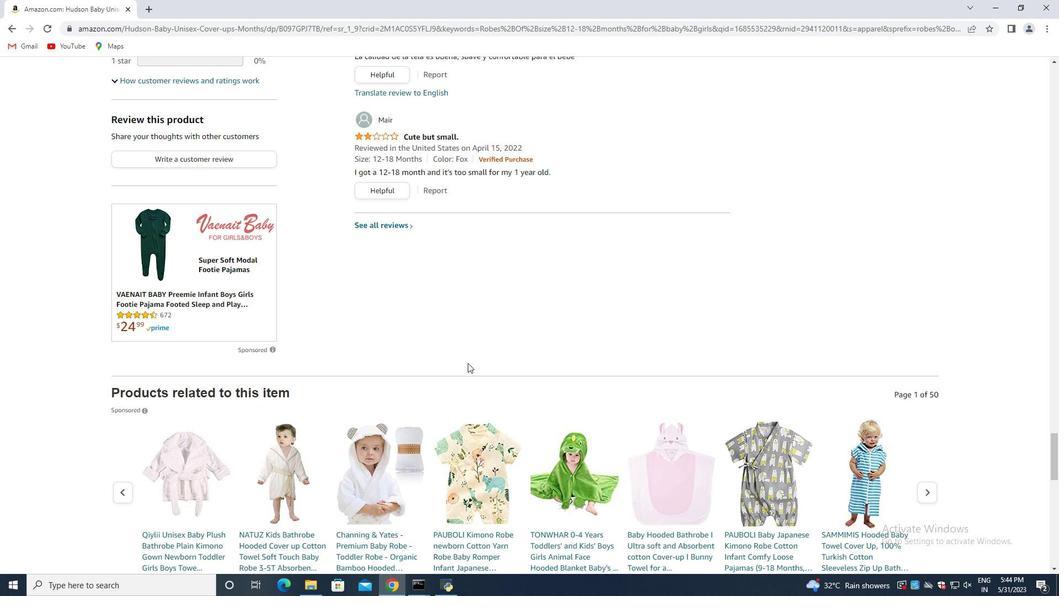 
Action: Mouse moved to (469, 285)
Screenshot: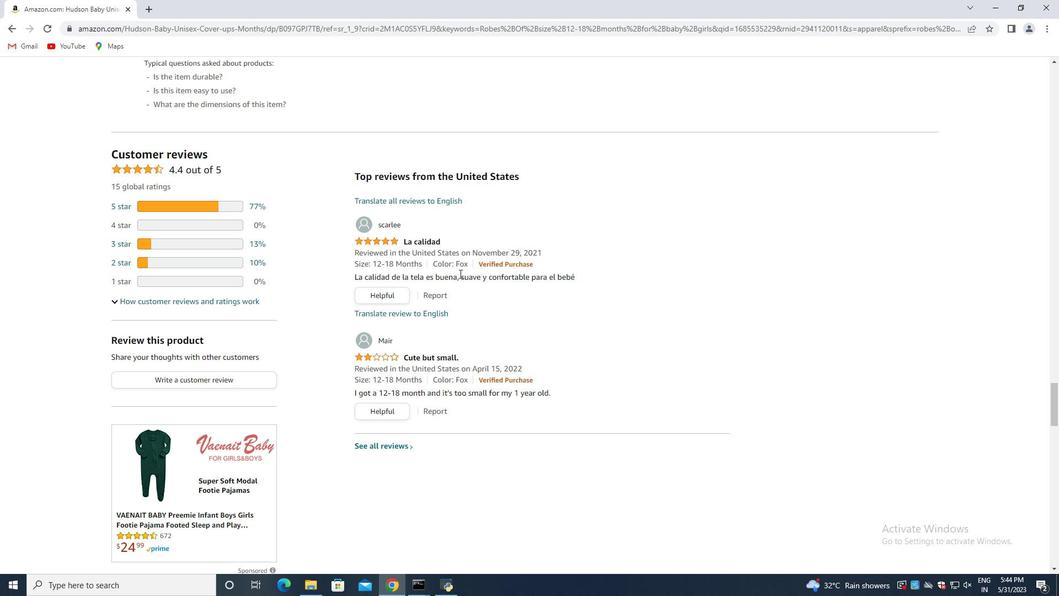 
Action: Mouse scrolled (468, 283) with delta (0, 0)
Screenshot: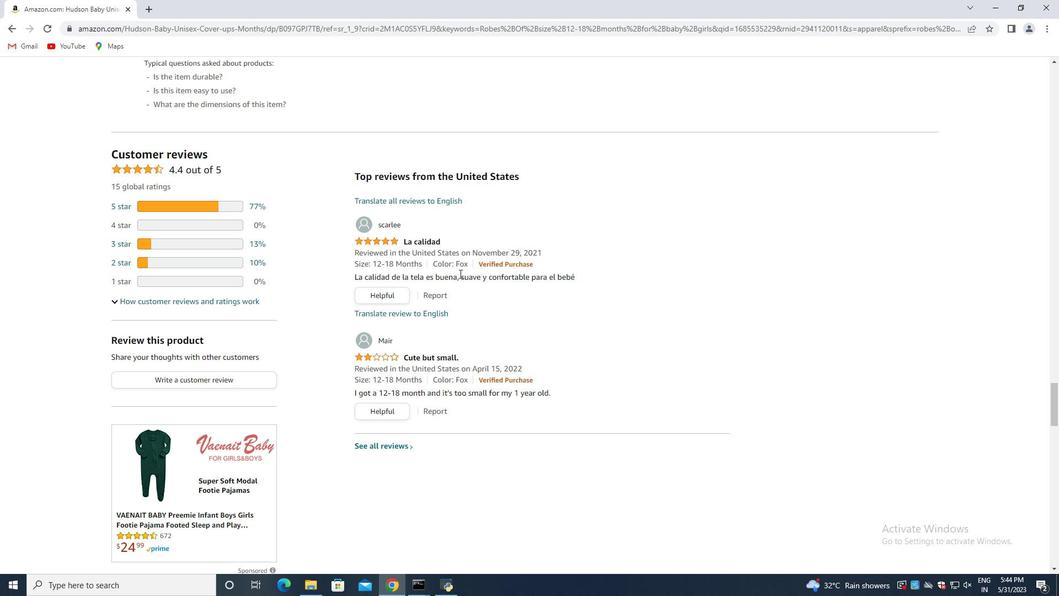 
Action: Mouse moved to (470, 289)
